Task: Vocal Delay Effect.
Action: Mouse moved to (528, 260)
Screenshot: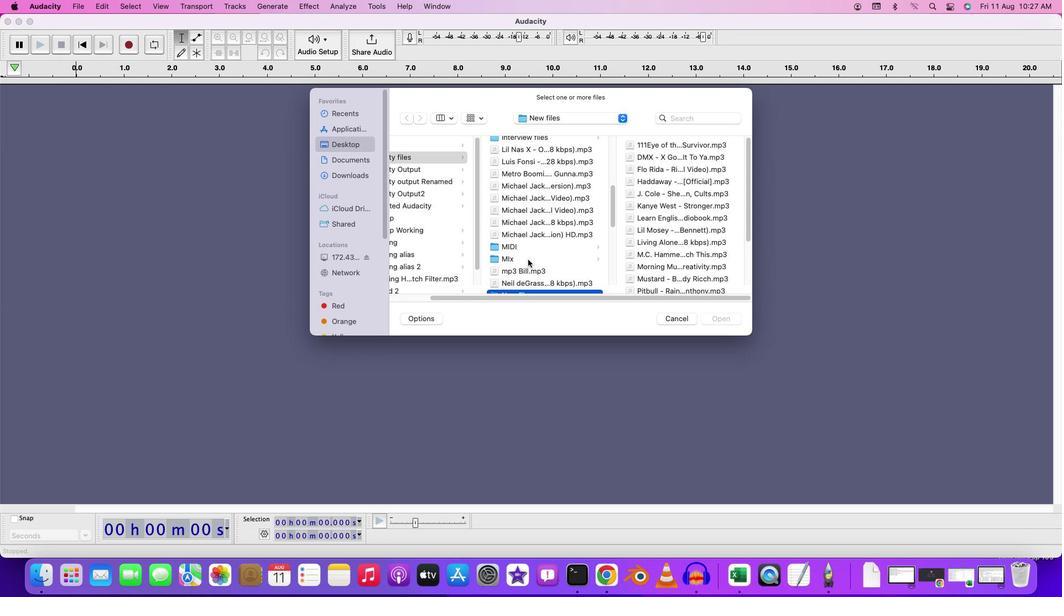 
Action: Mouse scrolled (528, 260) with delta (0, 0)
Screenshot: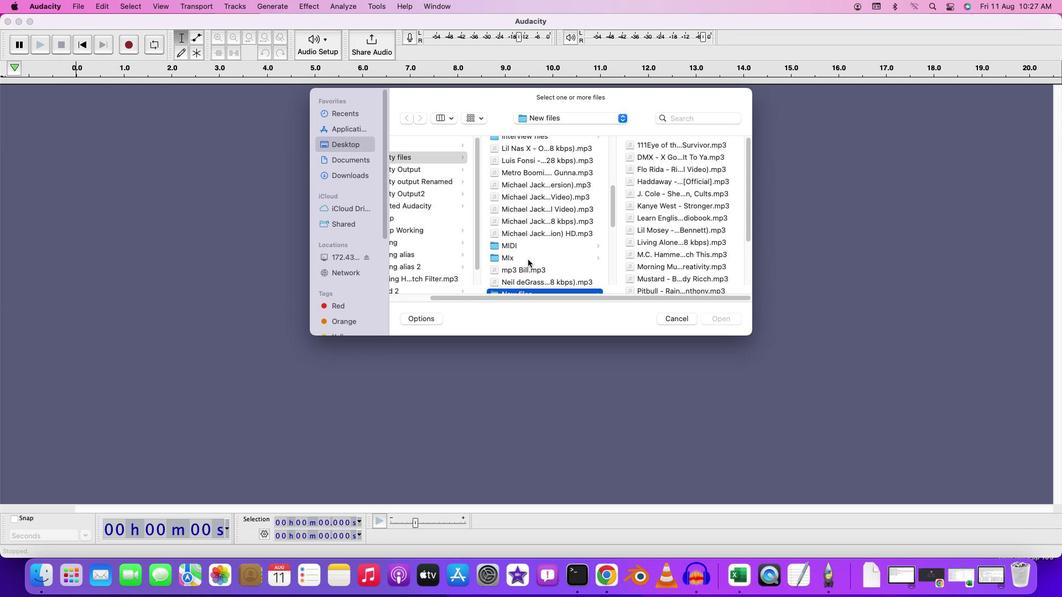 
Action: Mouse moved to (528, 259)
Screenshot: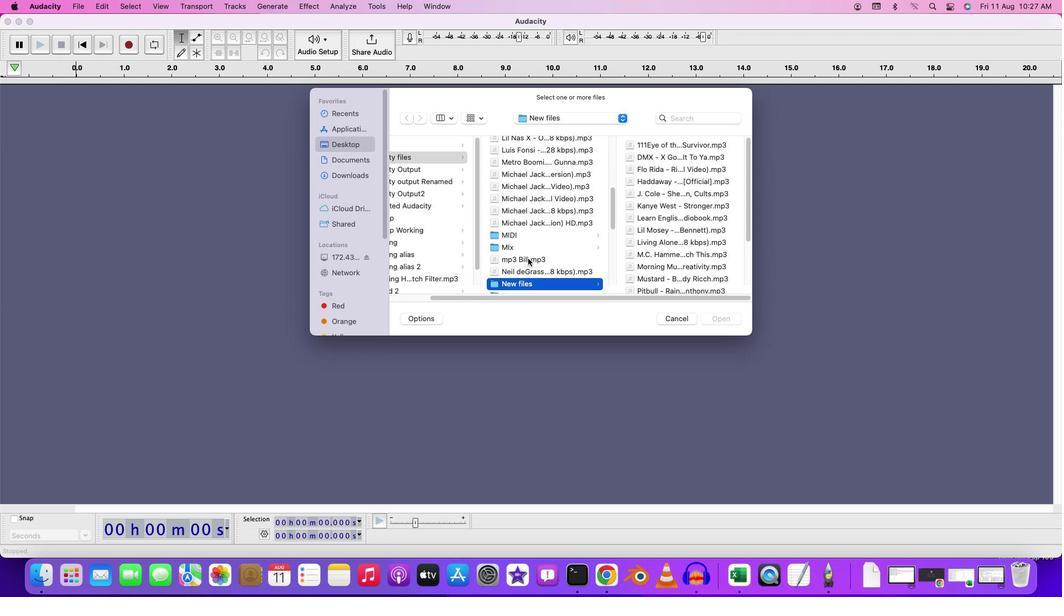 
Action: Mouse scrolled (528, 259) with delta (0, 0)
Screenshot: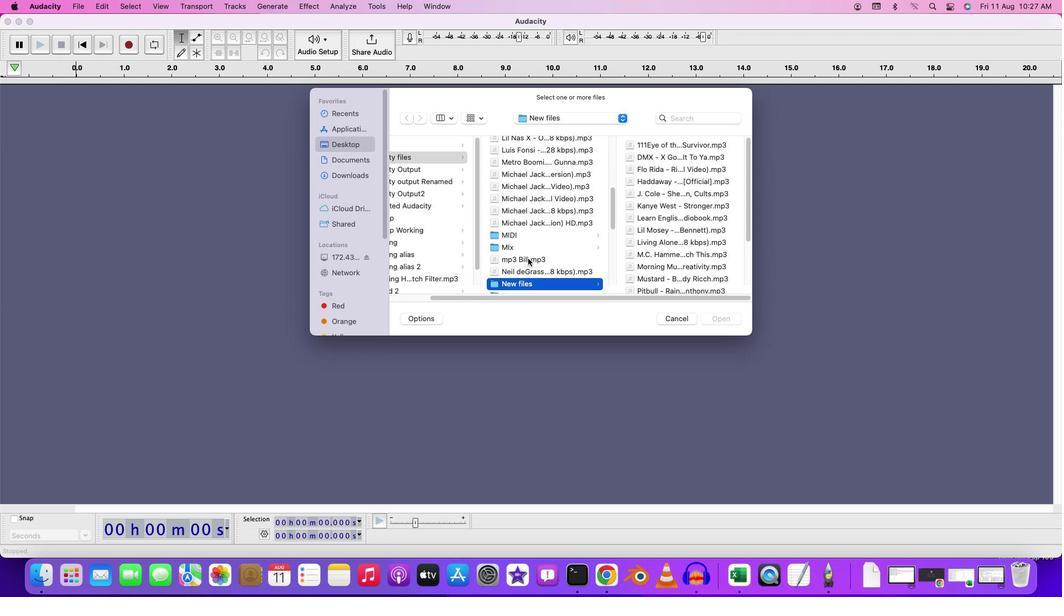 
Action: Mouse moved to (527, 258)
Screenshot: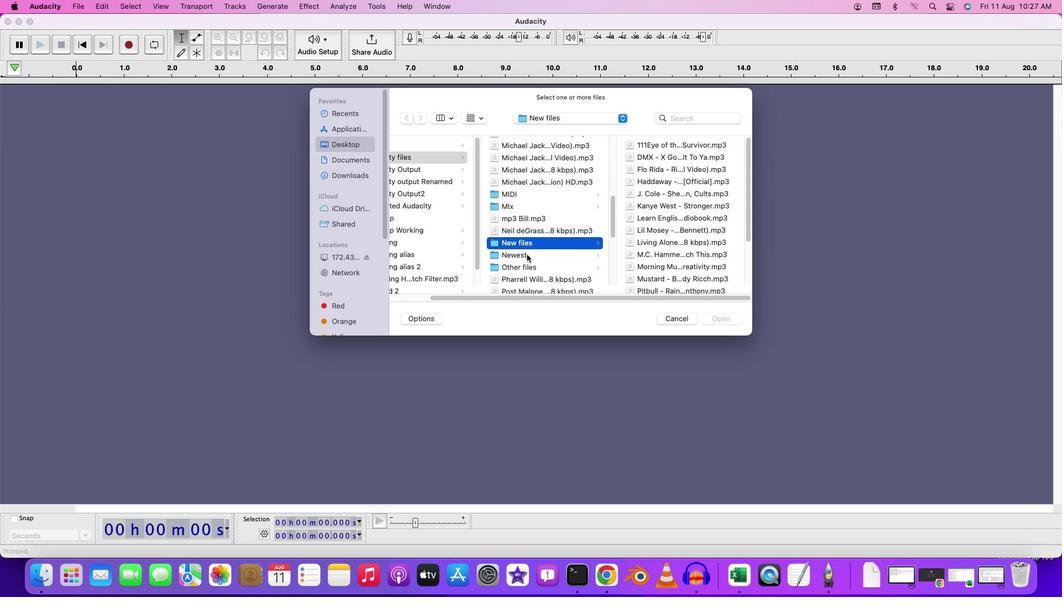 
Action: Mouse scrolled (527, 258) with delta (0, -1)
Screenshot: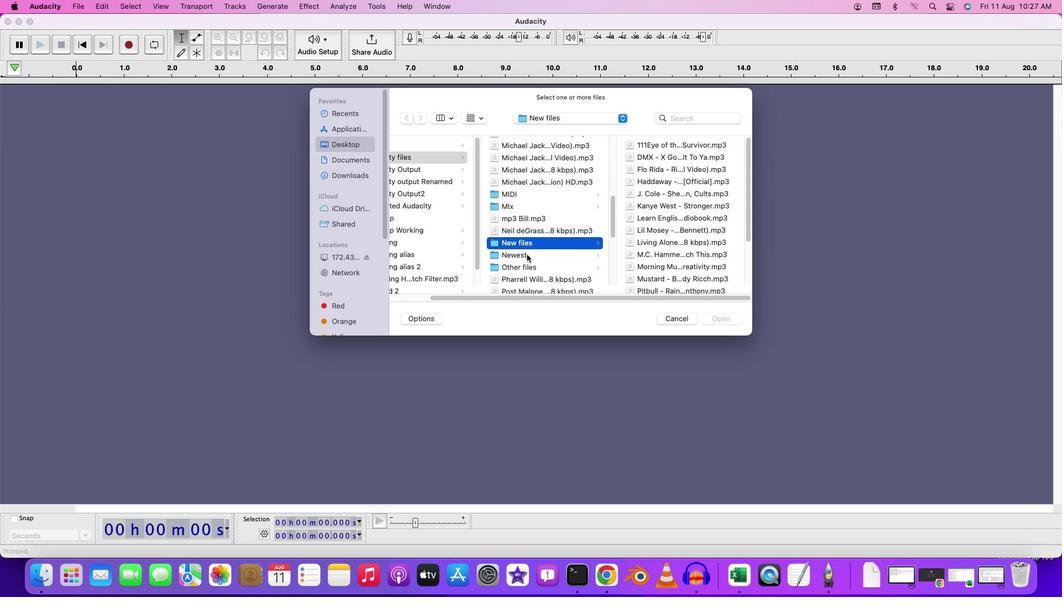 
Action: Mouse moved to (527, 256)
Screenshot: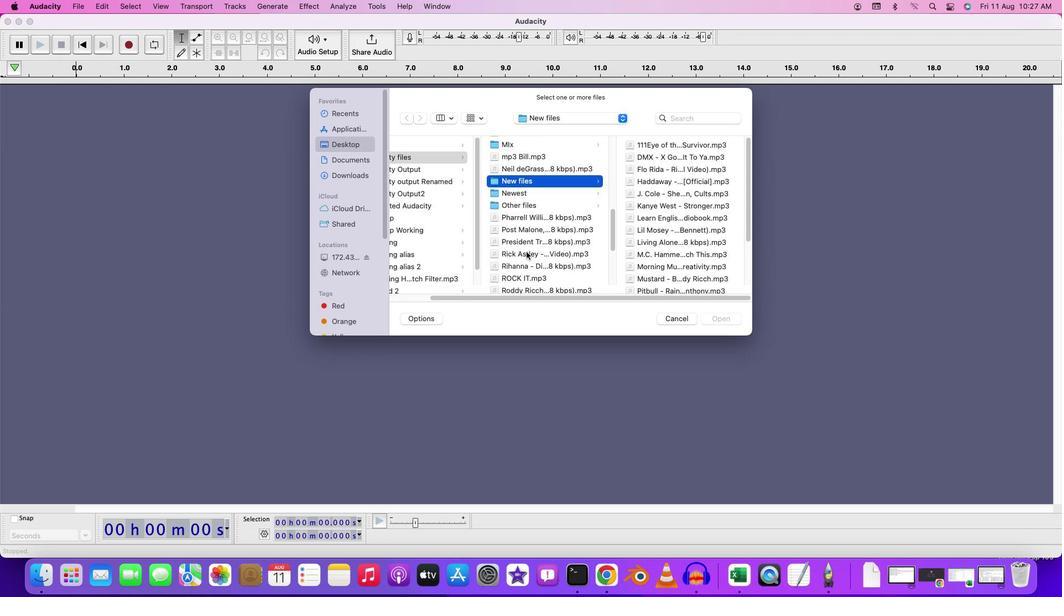 
Action: Mouse scrolled (527, 256) with delta (0, -2)
Screenshot: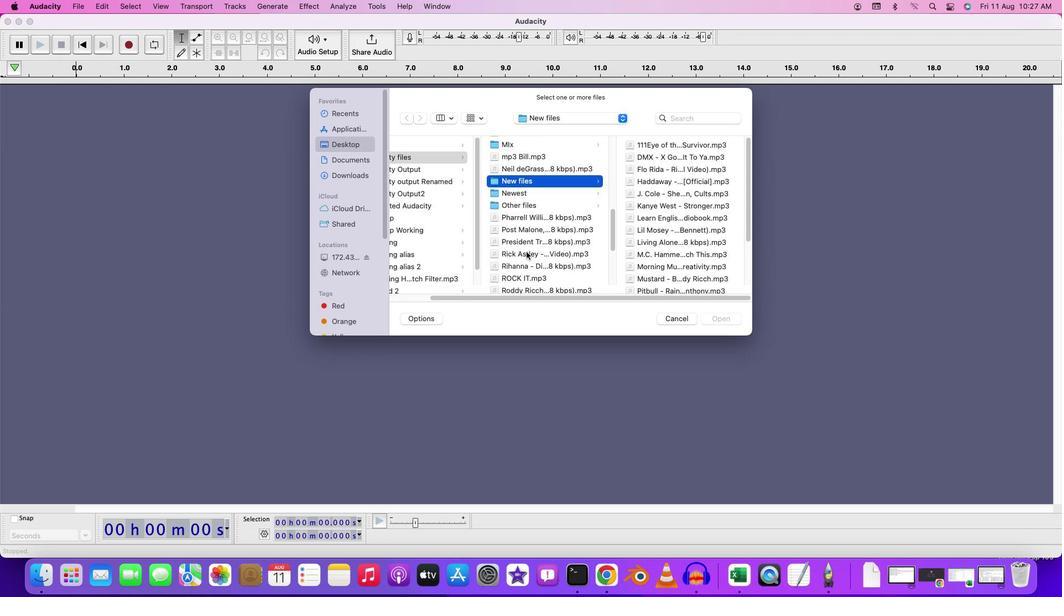 
Action: Mouse moved to (527, 253)
Screenshot: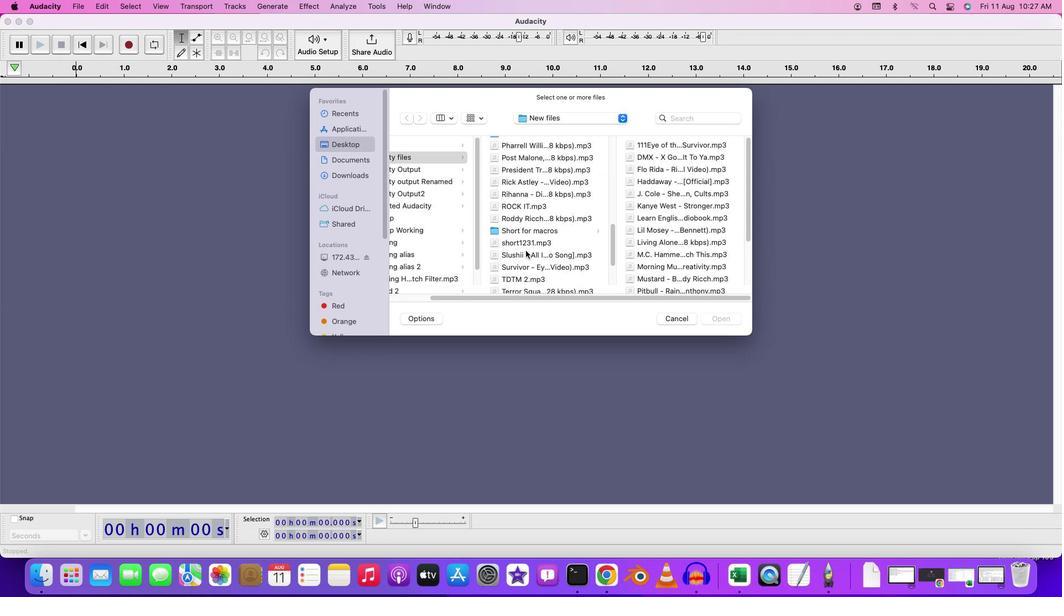 
Action: Mouse scrolled (527, 253) with delta (0, -2)
Screenshot: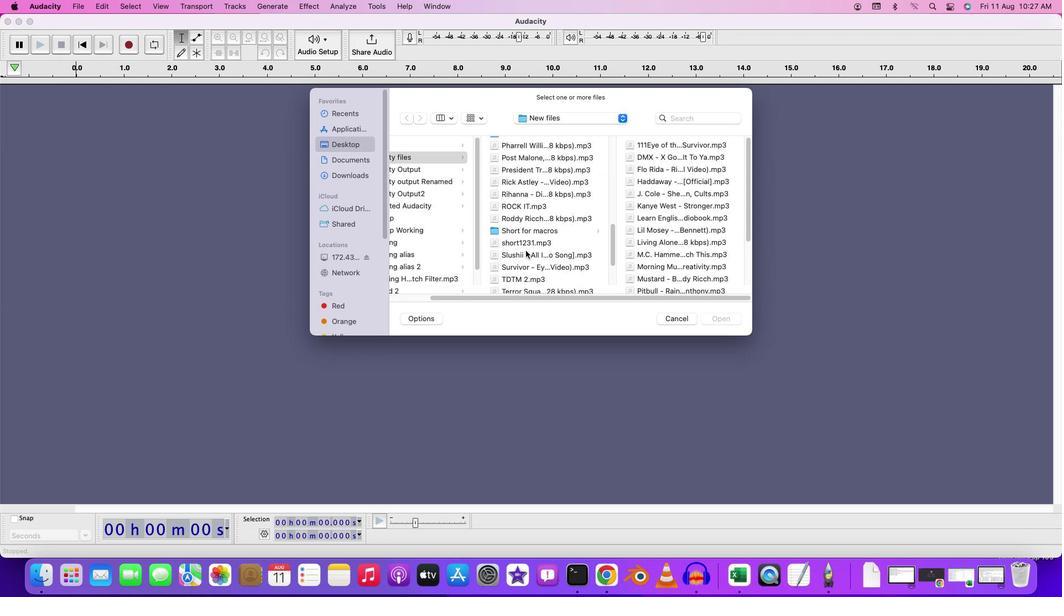 
Action: Mouse moved to (526, 249)
Screenshot: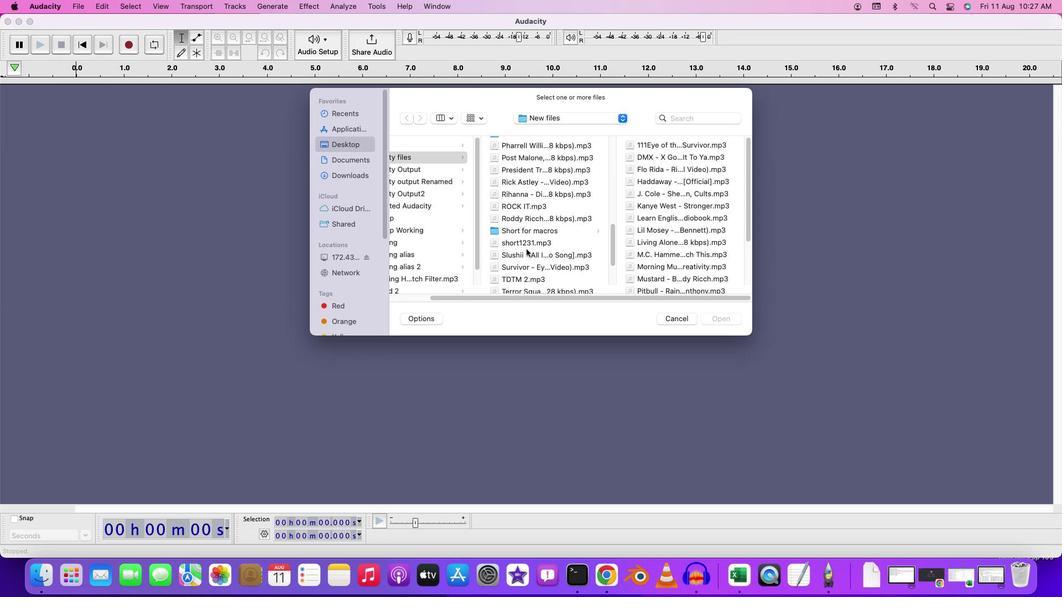 
Action: Mouse scrolled (526, 249) with delta (0, 0)
Screenshot: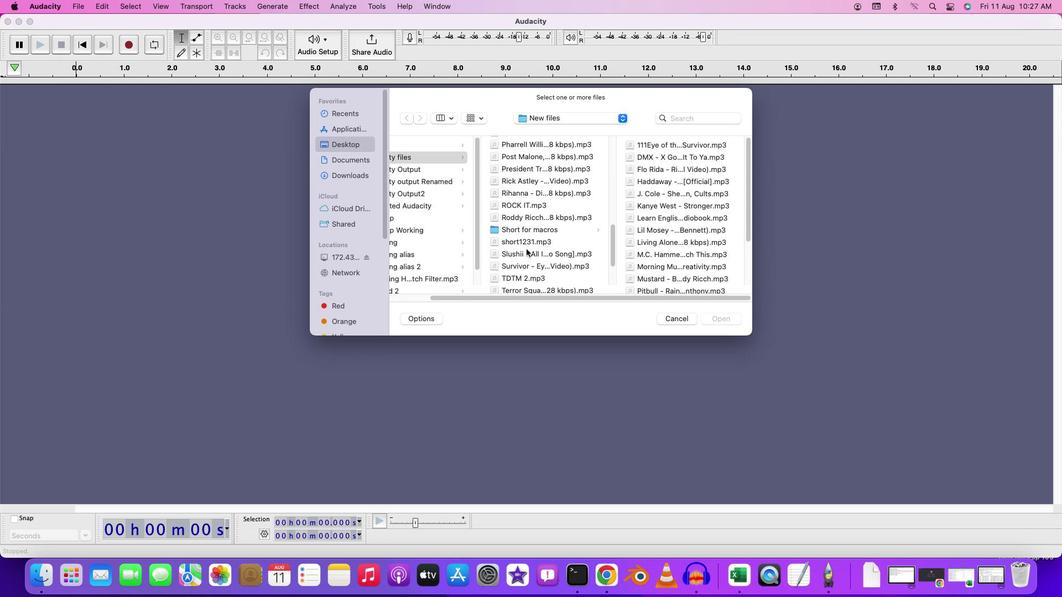 
Action: Mouse scrolled (526, 249) with delta (0, 0)
Screenshot: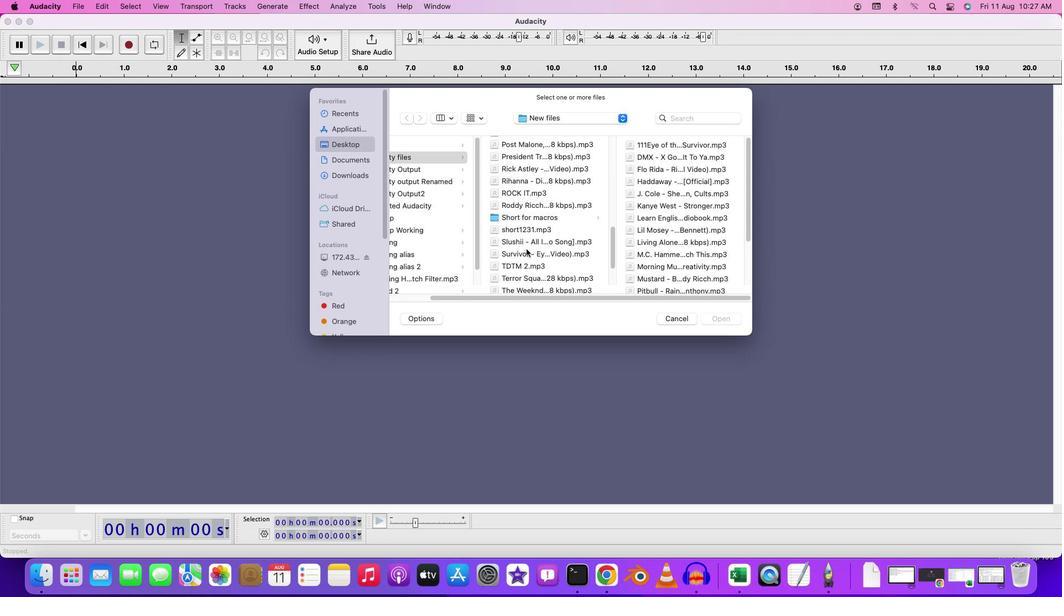 
Action: Mouse scrolled (526, 249) with delta (0, -1)
Screenshot: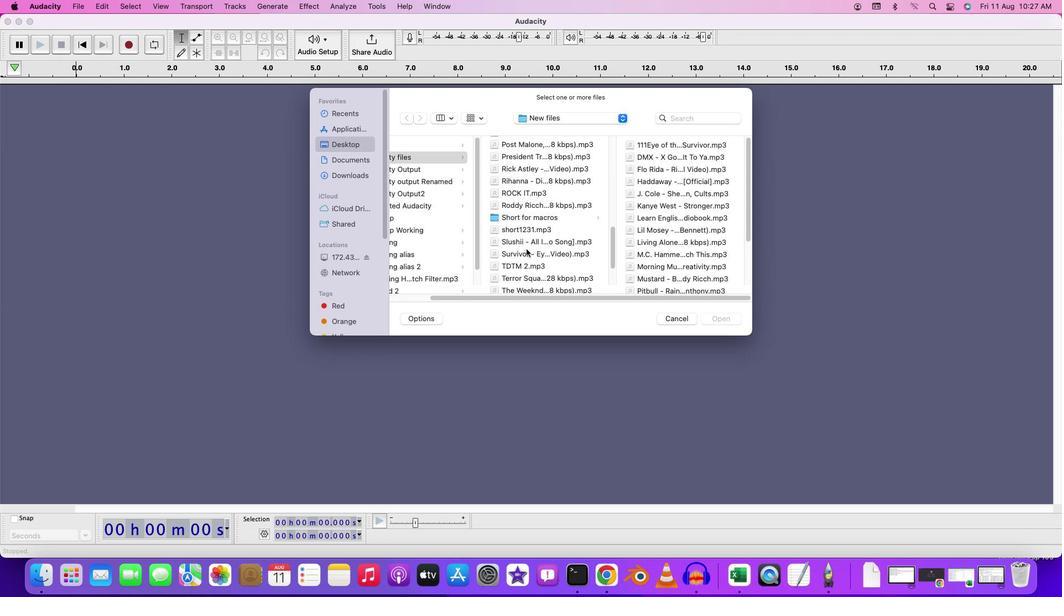 
Action: Mouse scrolled (526, 249) with delta (0, -2)
Screenshot: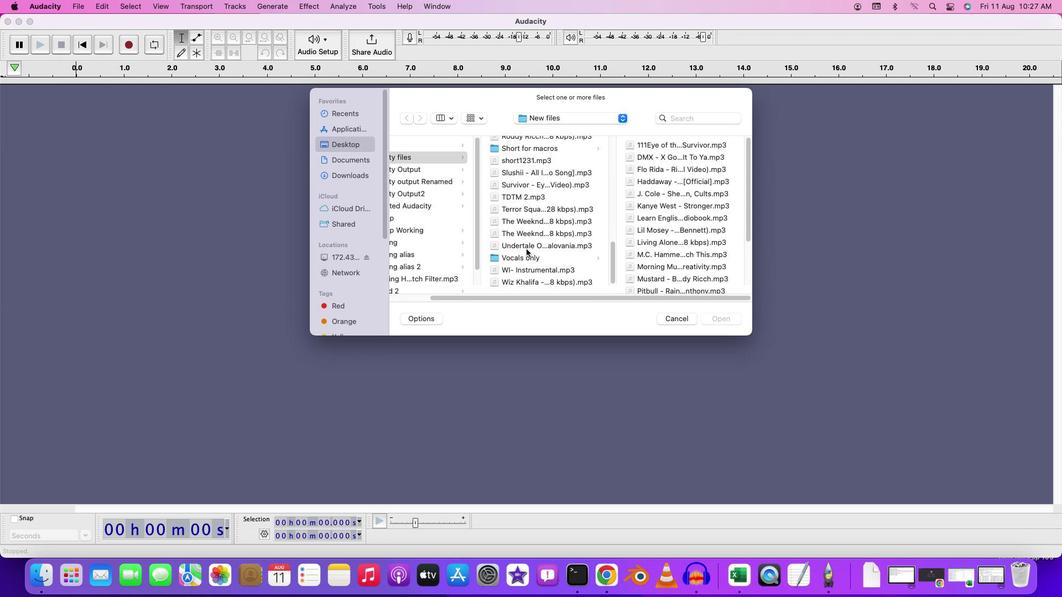 
Action: Mouse moved to (535, 261)
Screenshot: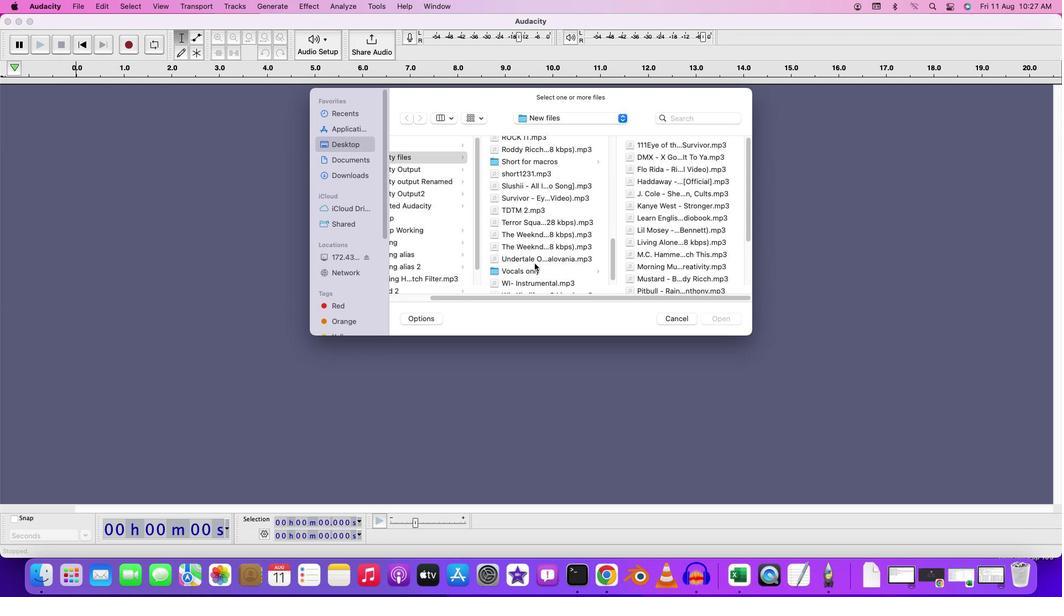 
Action: Mouse scrolled (535, 261) with delta (0, 0)
Screenshot: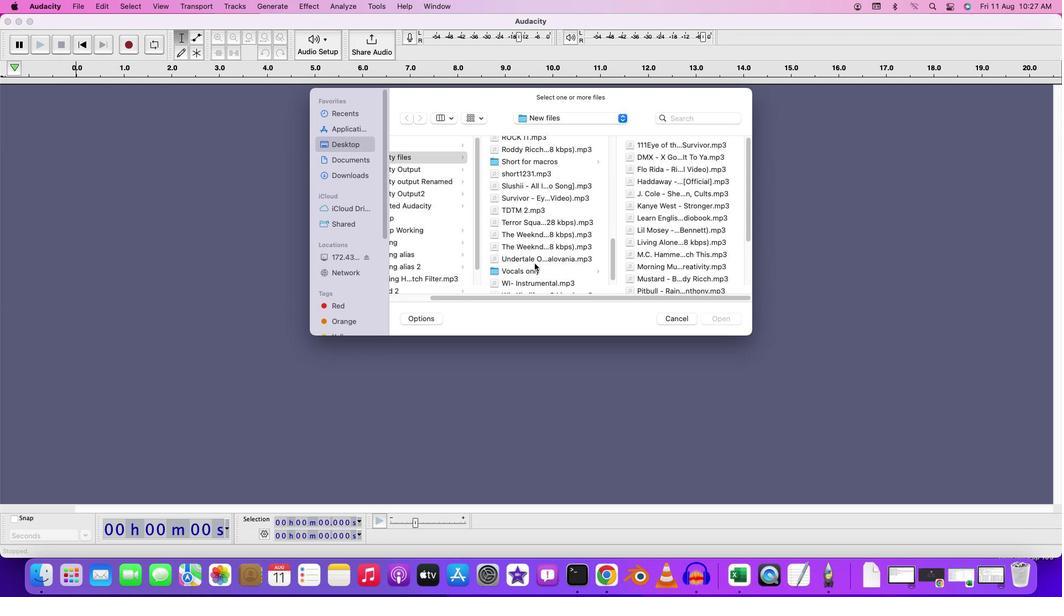 
Action: Mouse moved to (535, 261)
Screenshot: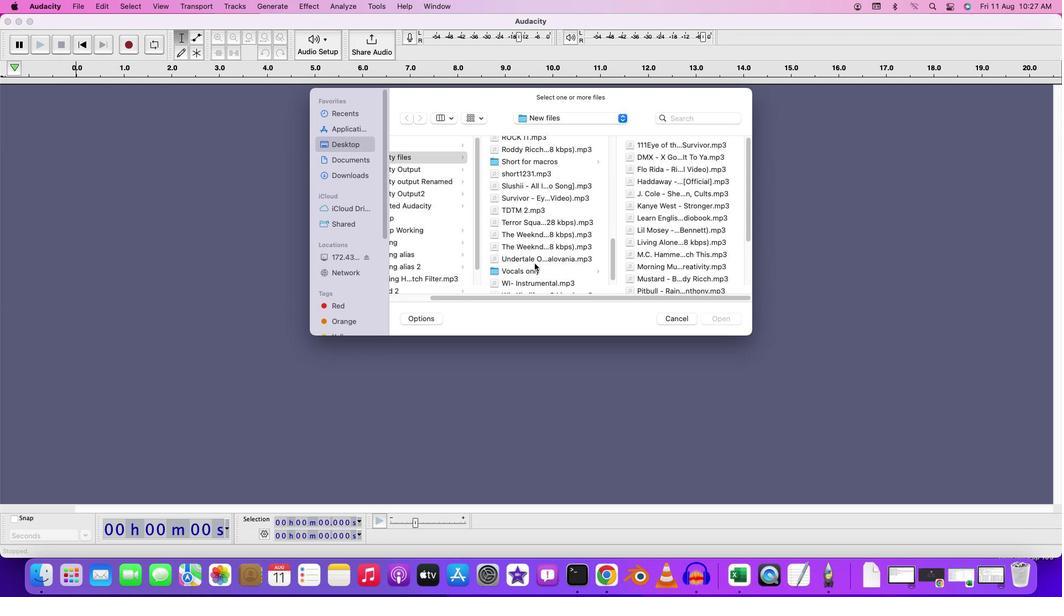 
Action: Mouse scrolled (535, 261) with delta (0, 0)
Screenshot: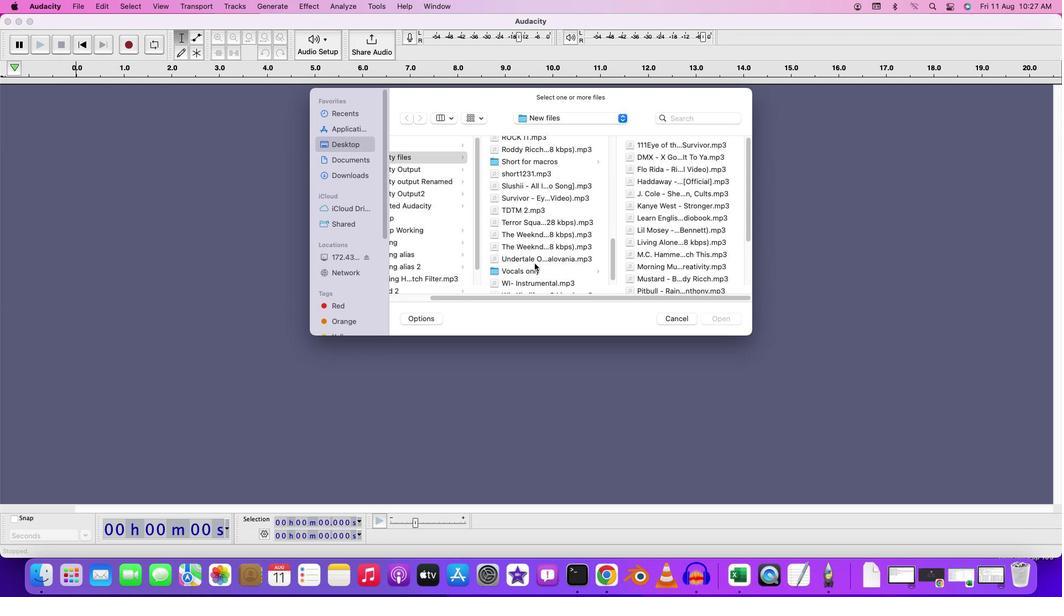
Action: Mouse moved to (535, 261)
Screenshot: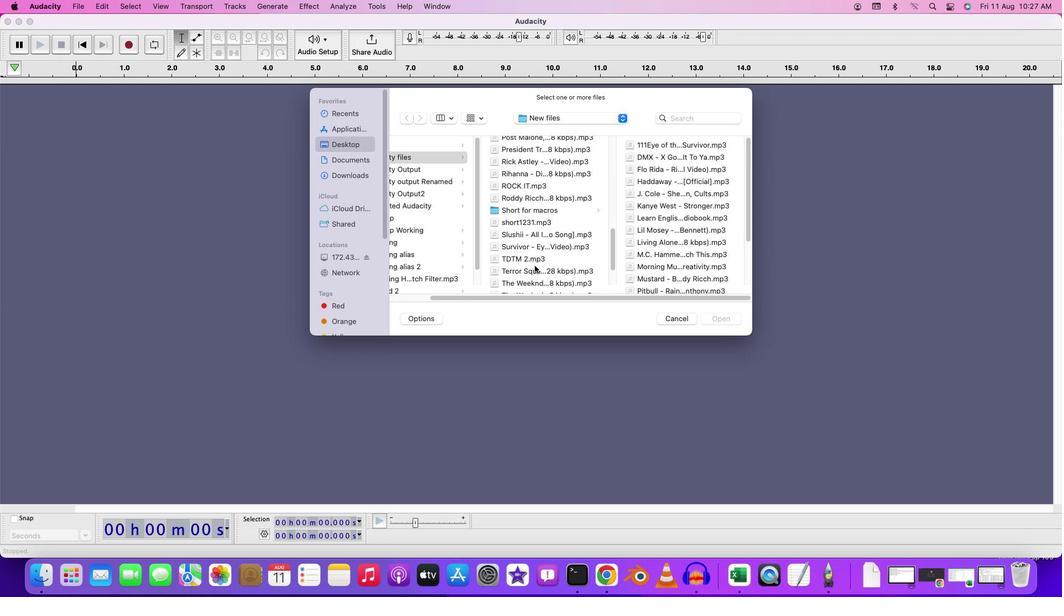 
Action: Mouse scrolled (535, 261) with delta (0, 1)
Screenshot: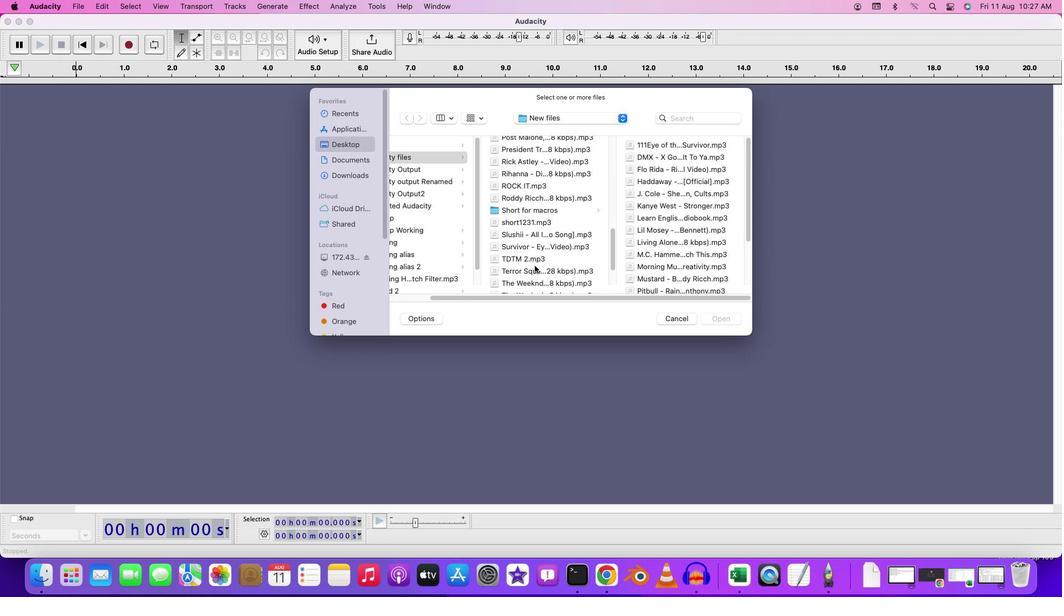 
Action: Mouse moved to (534, 263)
Screenshot: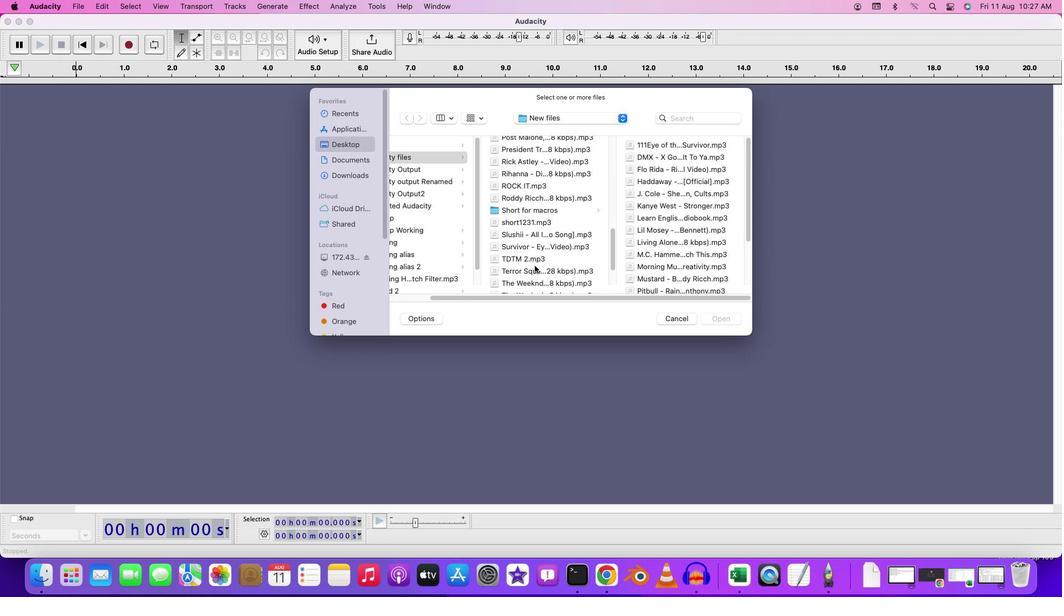 
Action: Mouse scrolled (534, 263) with delta (0, 2)
Screenshot: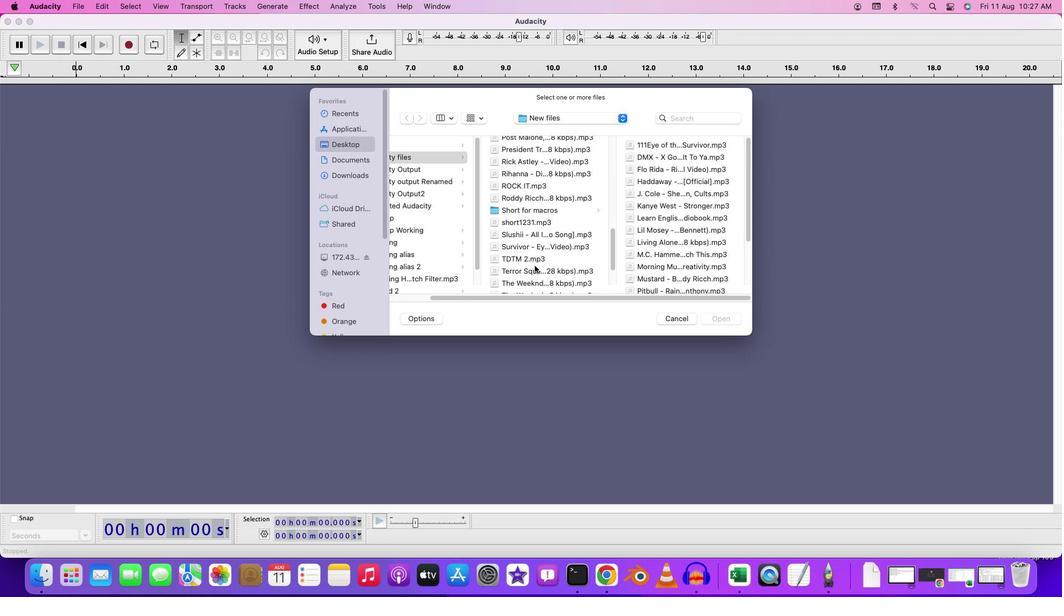 
Action: Mouse moved to (534, 266)
Screenshot: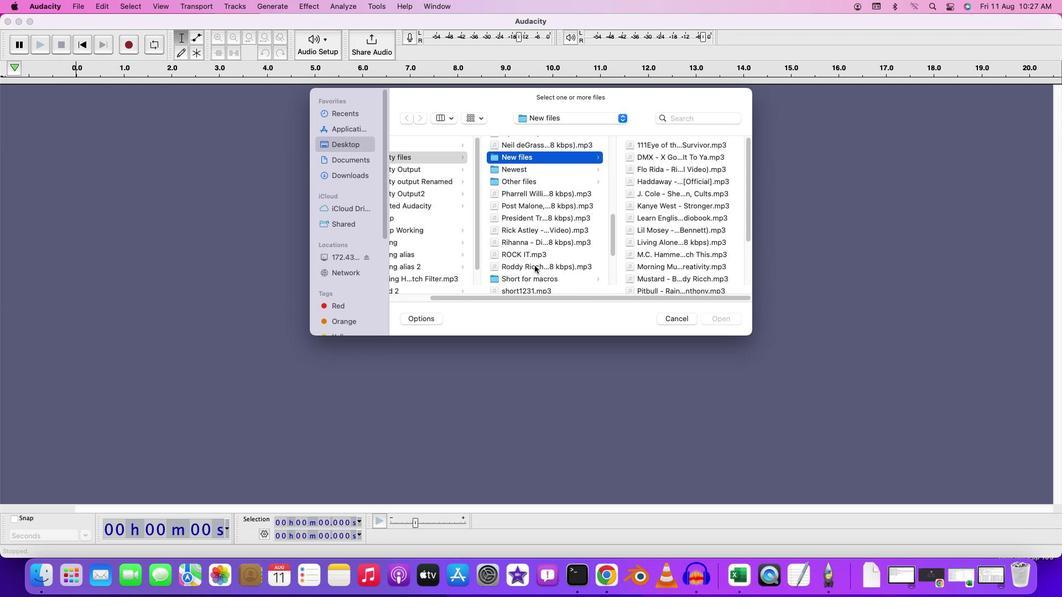 
Action: Mouse scrolled (534, 266) with delta (0, 3)
Screenshot: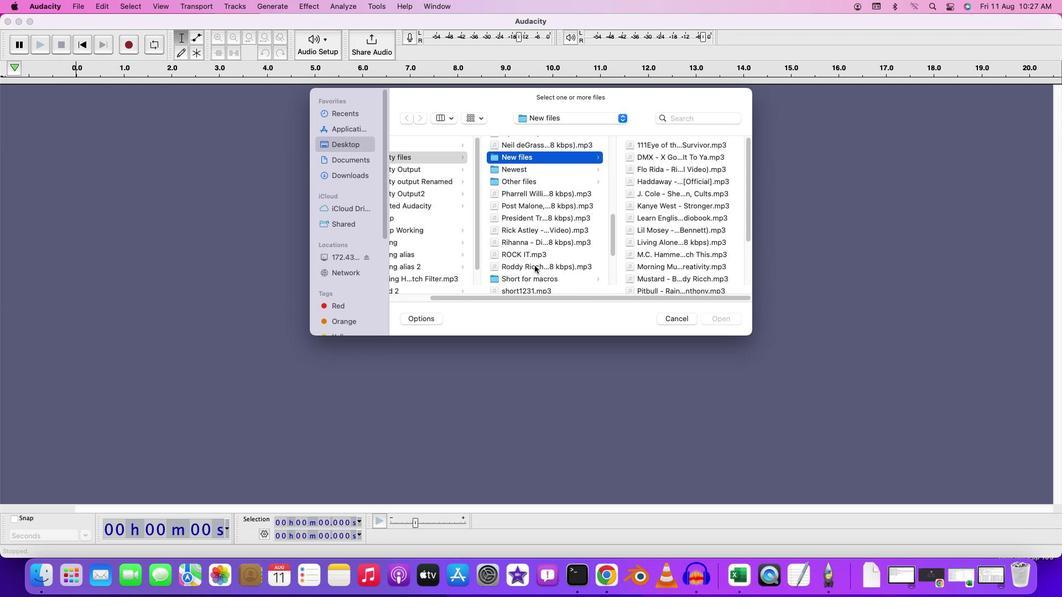 
Action: Mouse scrolled (534, 266) with delta (0, 0)
Screenshot: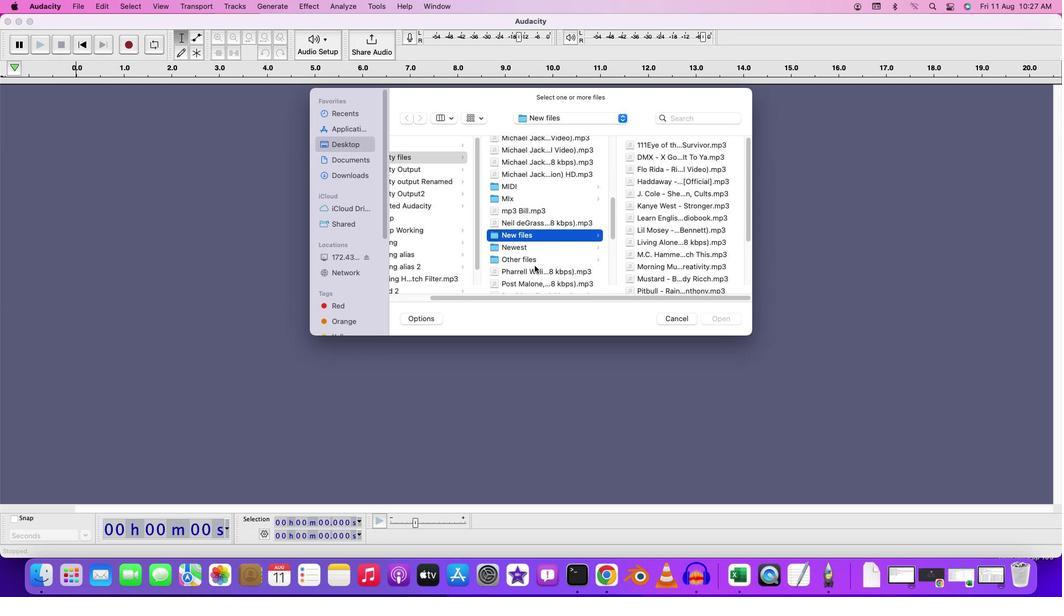 
Action: Mouse scrolled (534, 266) with delta (0, 0)
Screenshot: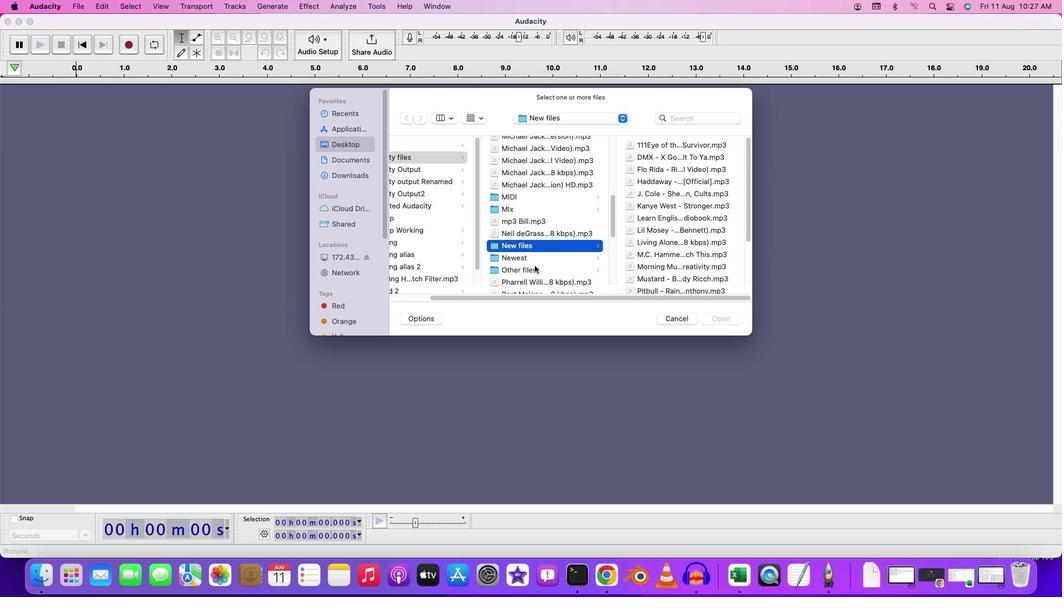 
Action: Mouse scrolled (534, 266) with delta (0, 1)
Screenshot: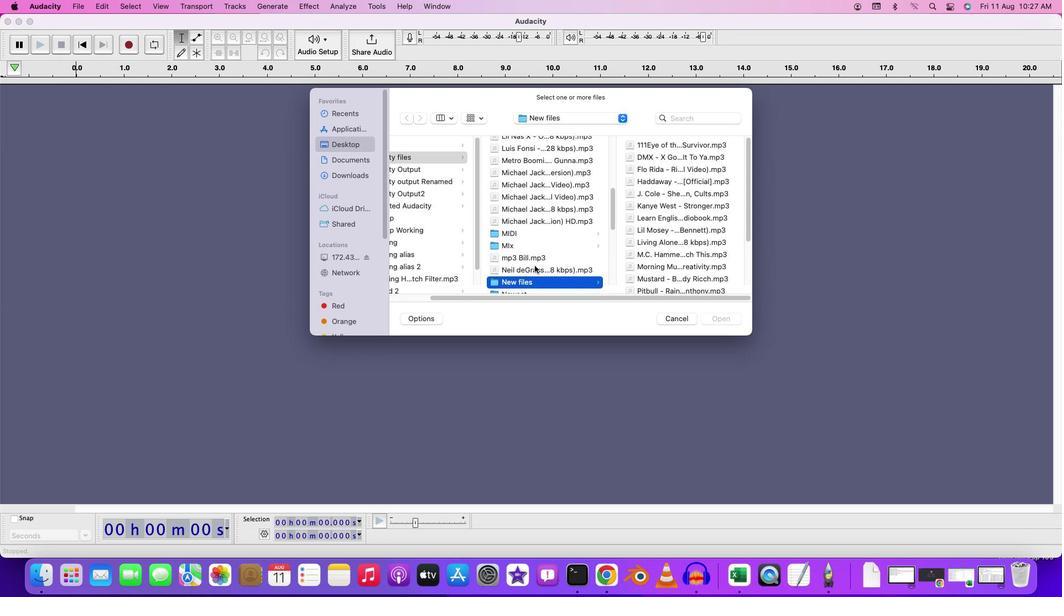 
Action: Mouse scrolled (534, 266) with delta (0, 0)
Screenshot: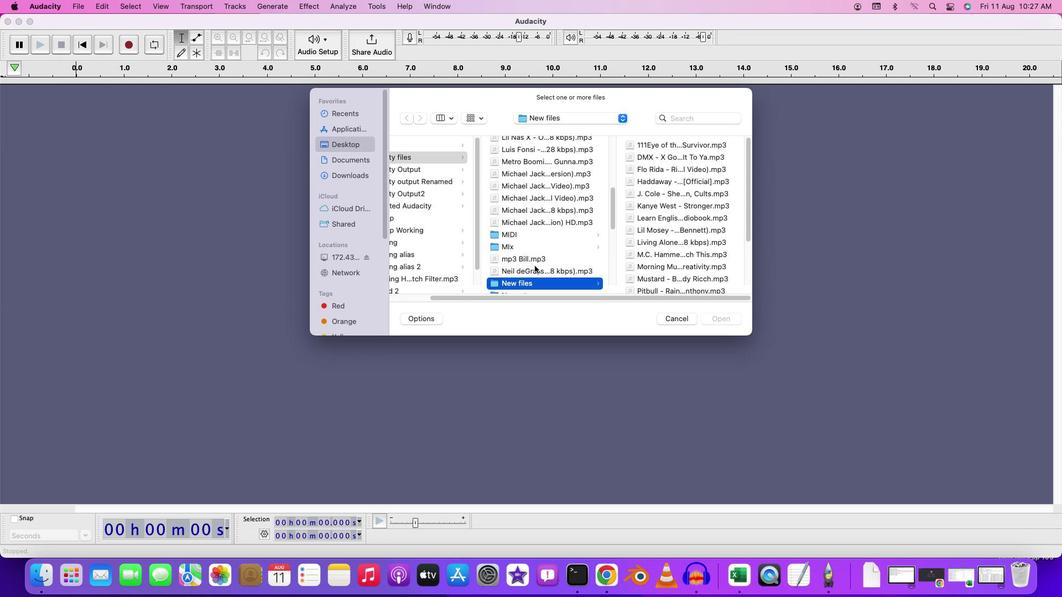
Action: Mouse scrolled (534, 266) with delta (0, 0)
Screenshot: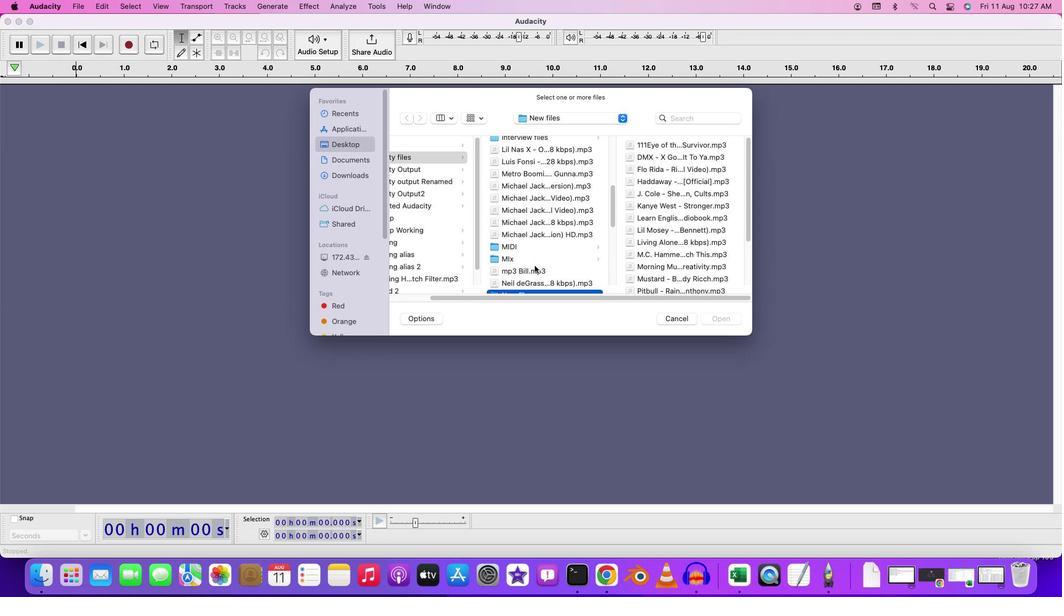 
Action: Mouse scrolled (534, 266) with delta (0, 1)
Screenshot: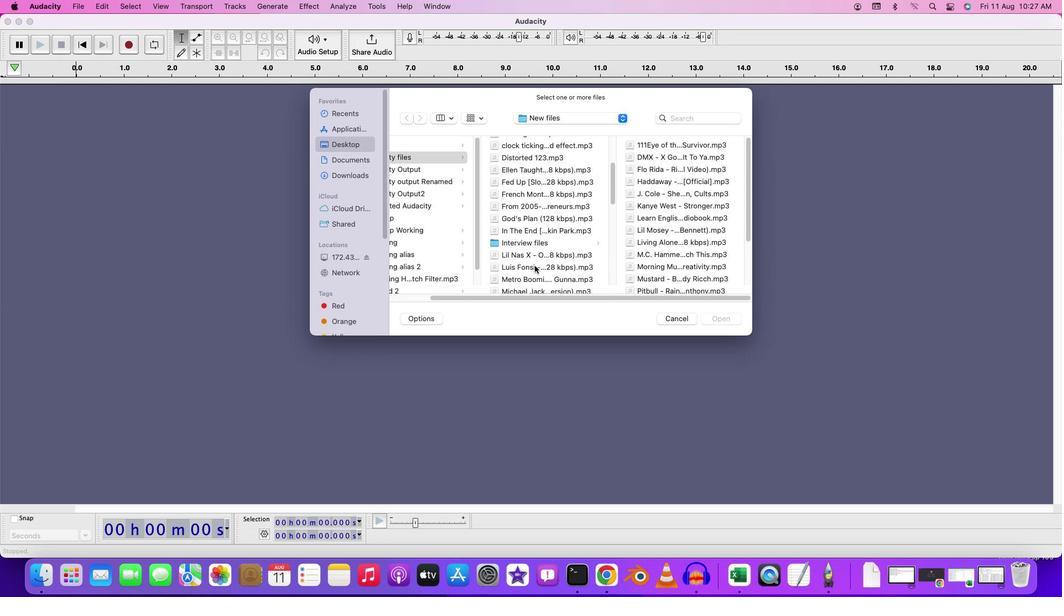 
Action: Mouse scrolled (534, 266) with delta (0, 2)
Screenshot: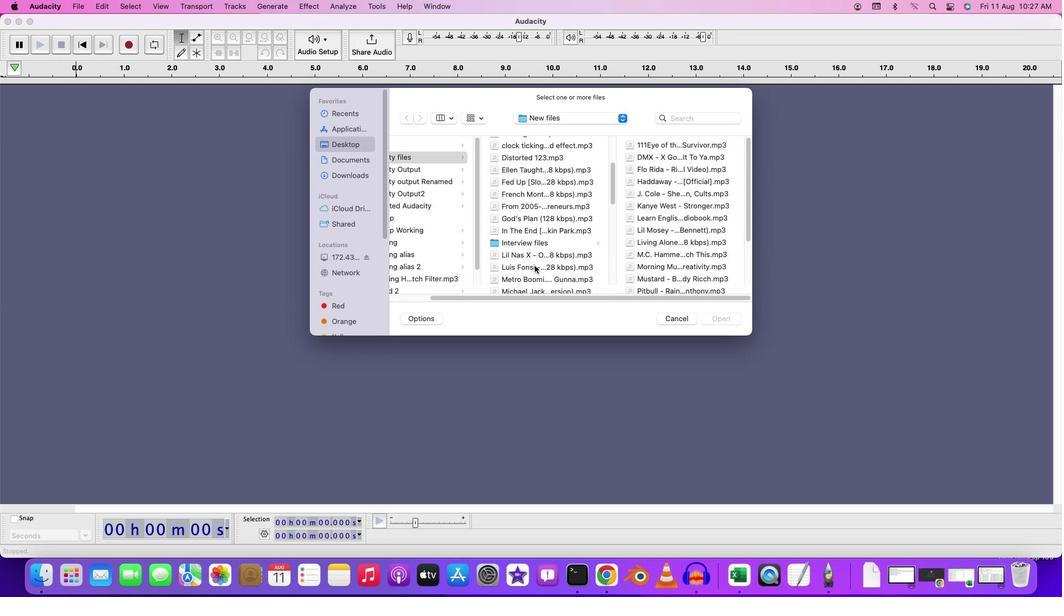 
Action: Mouse moved to (528, 246)
Screenshot: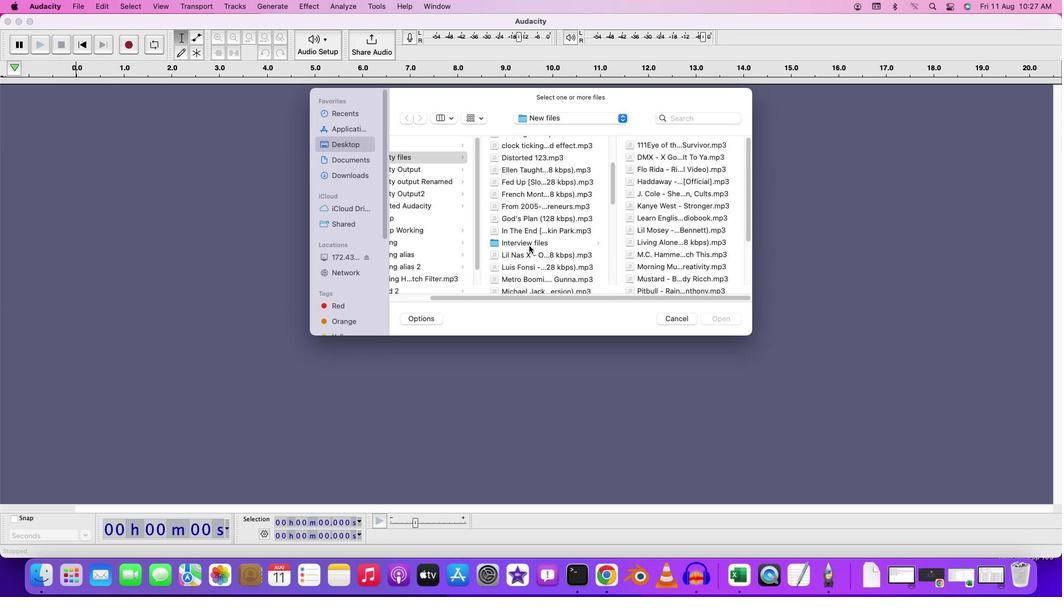 
Action: Mouse scrolled (528, 246) with delta (0, 0)
Screenshot: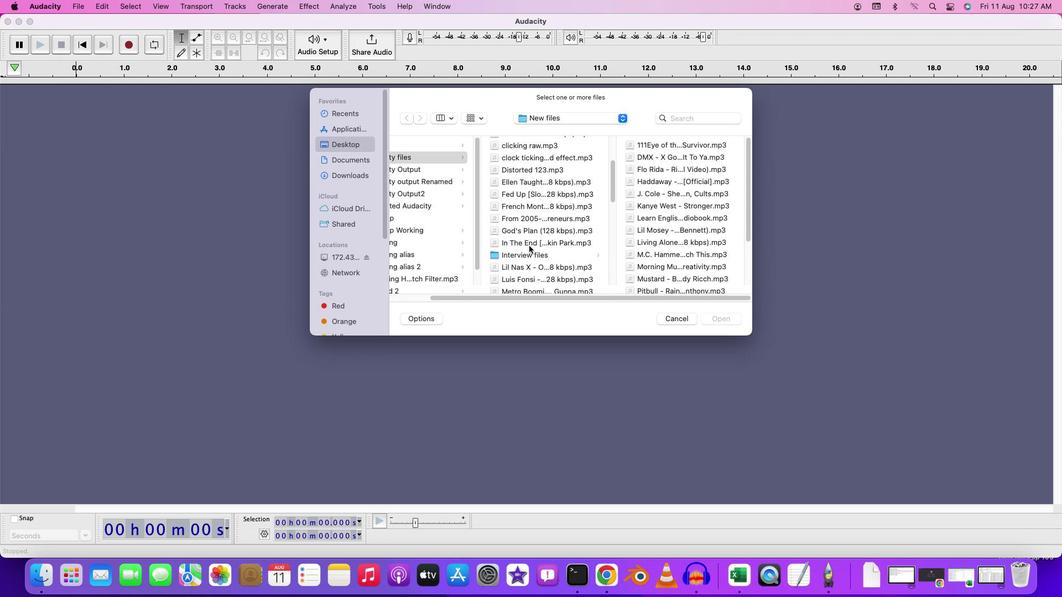 
Action: Mouse scrolled (528, 246) with delta (0, 0)
Screenshot: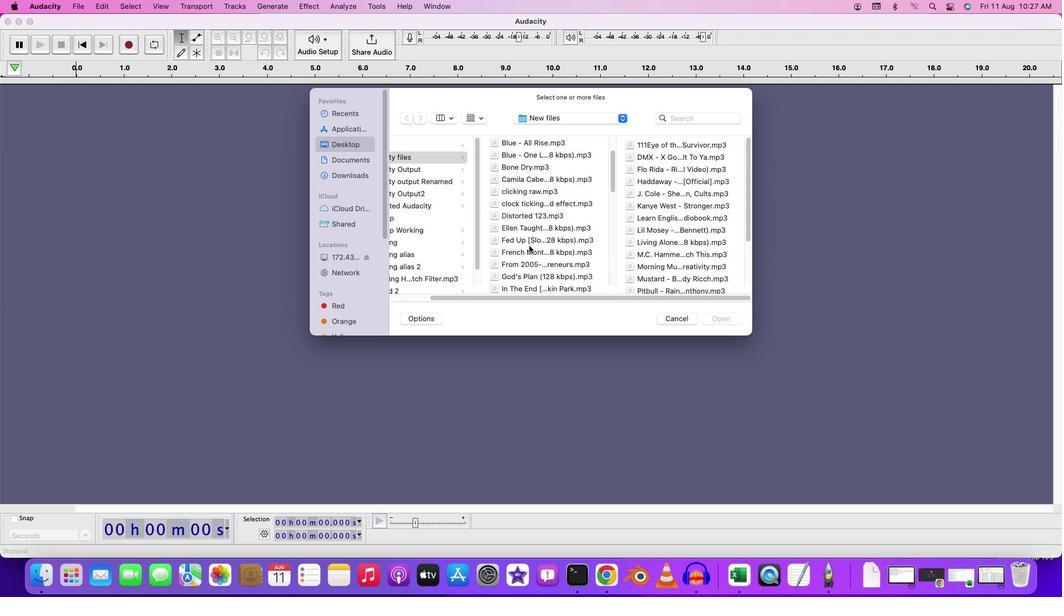 
Action: Mouse scrolled (528, 246) with delta (0, 1)
Screenshot: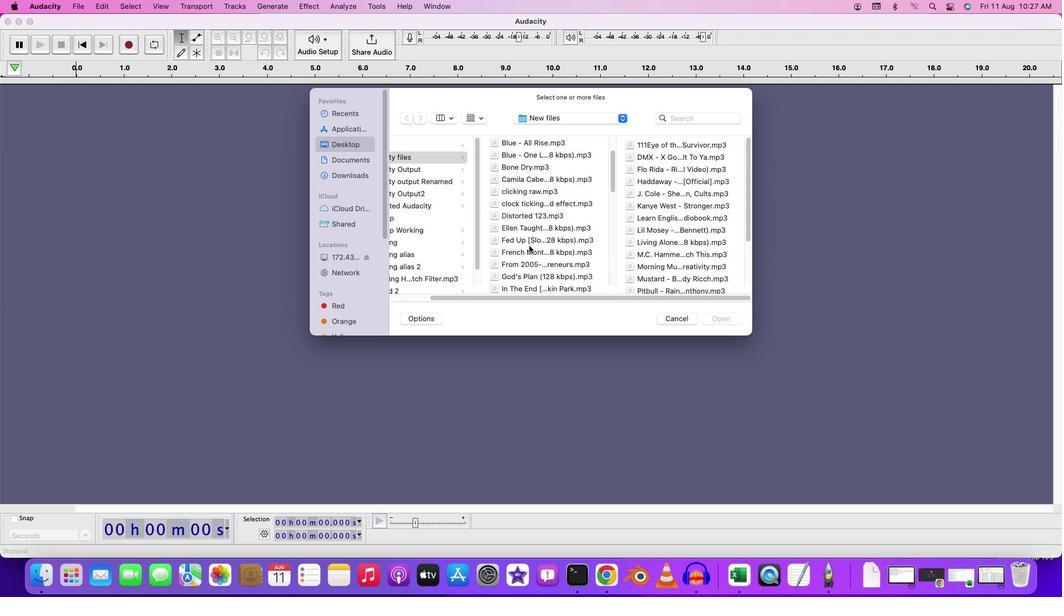 
Action: Mouse moved to (529, 246)
Screenshot: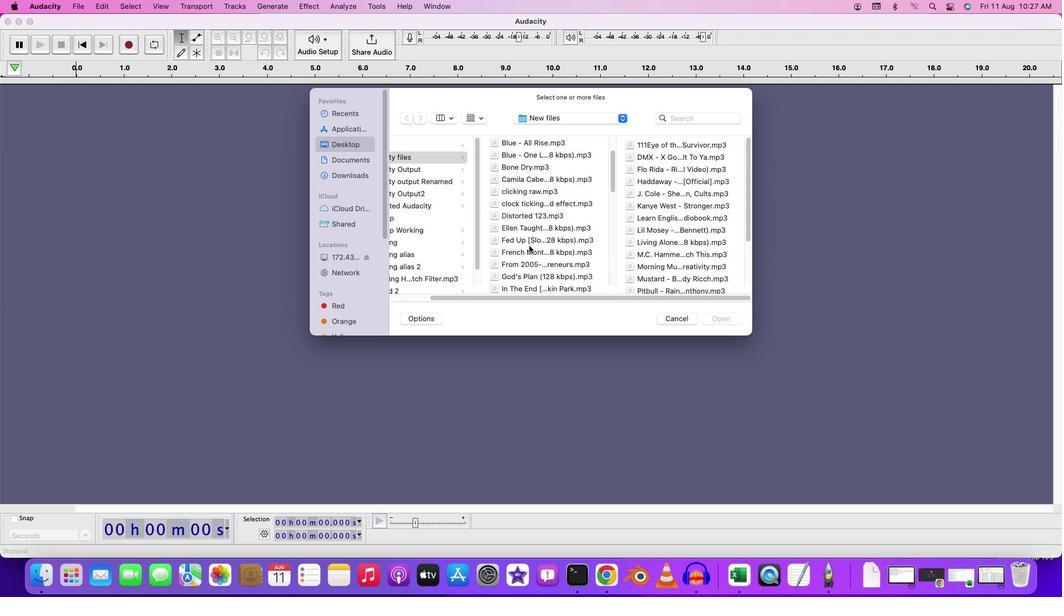 
Action: Mouse scrolled (529, 246) with delta (0, 2)
Screenshot: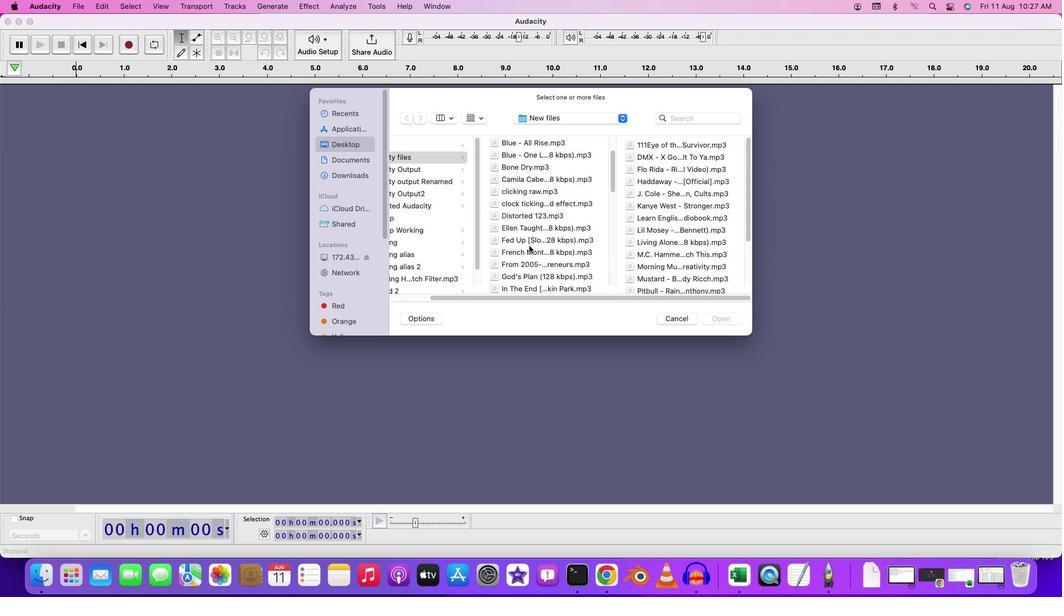 
Action: Mouse scrolled (529, 246) with delta (0, 3)
Screenshot: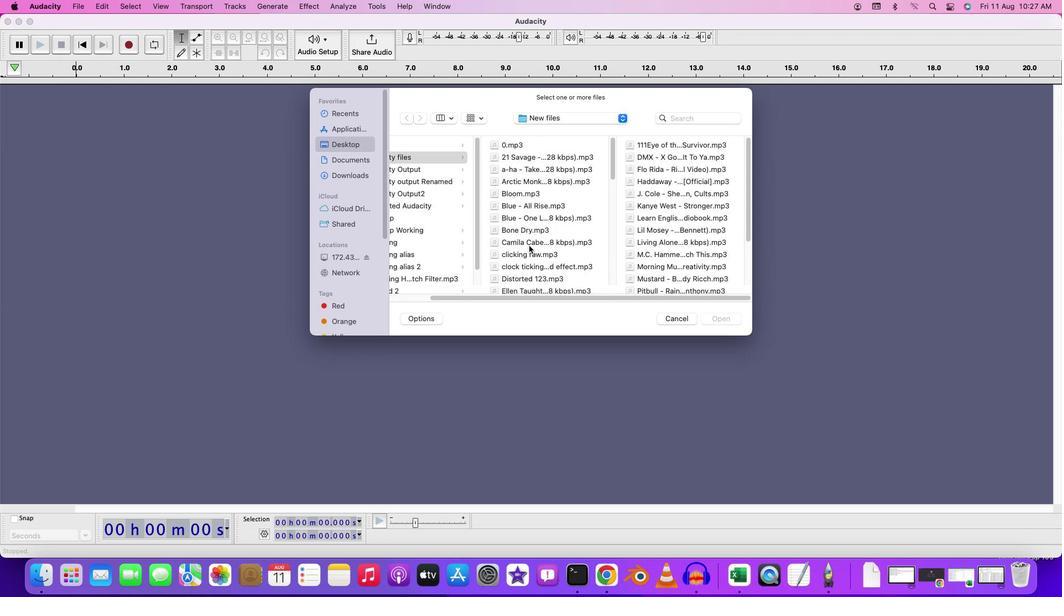 
Action: Mouse moved to (528, 246)
Screenshot: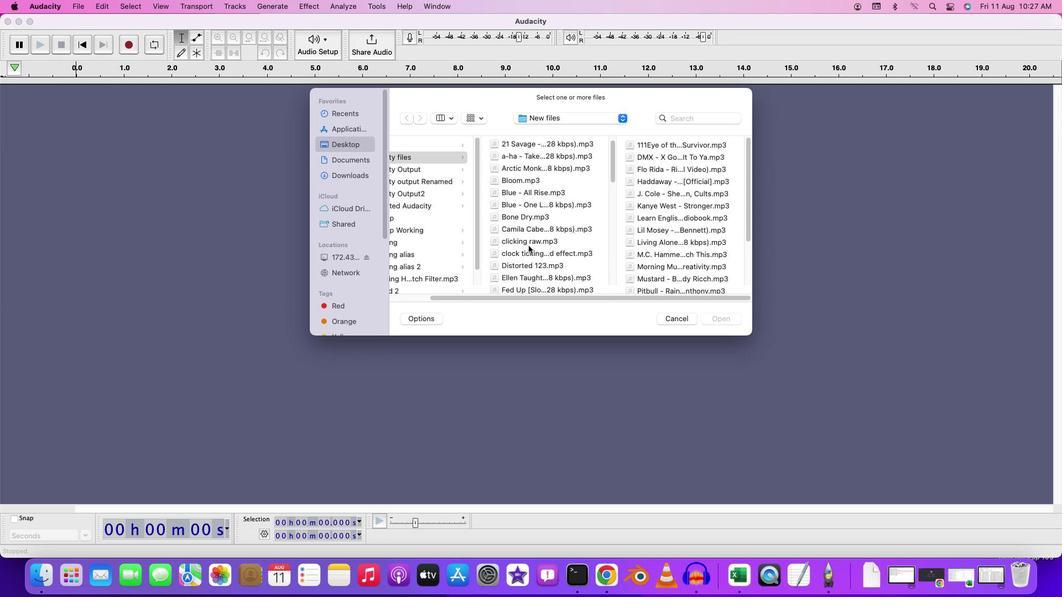 
Action: Mouse scrolled (528, 246) with delta (0, 0)
Screenshot: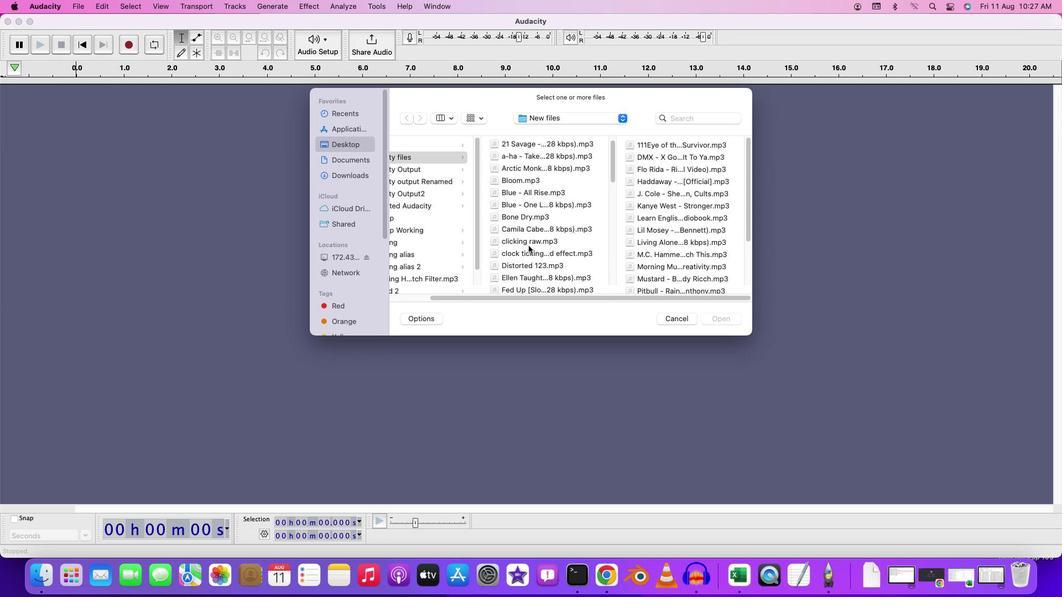 
Action: Mouse moved to (528, 246)
Screenshot: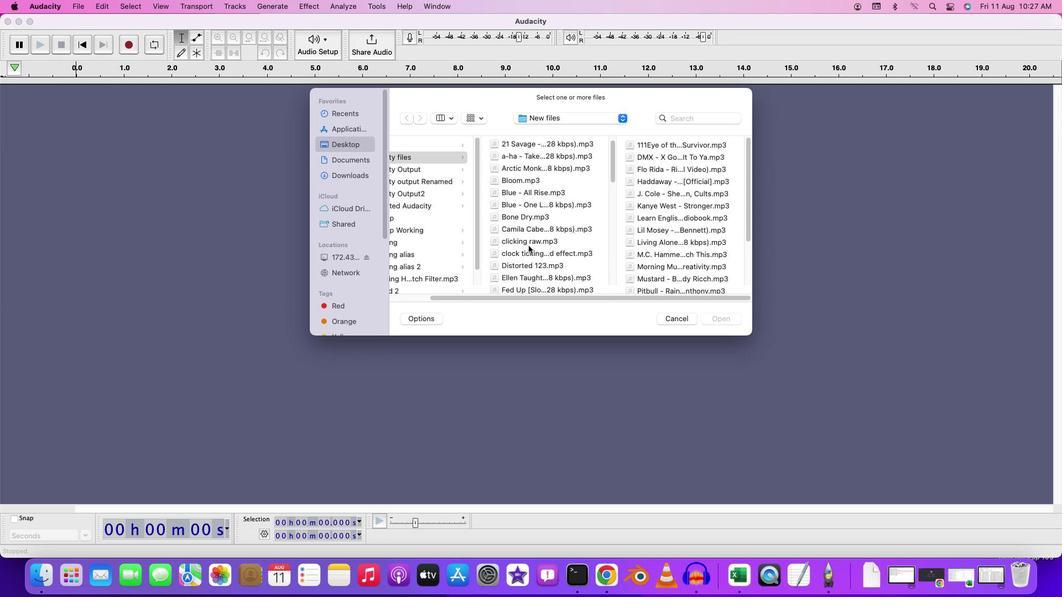 
Action: Mouse scrolled (528, 246) with delta (0, 0)
Screenshot: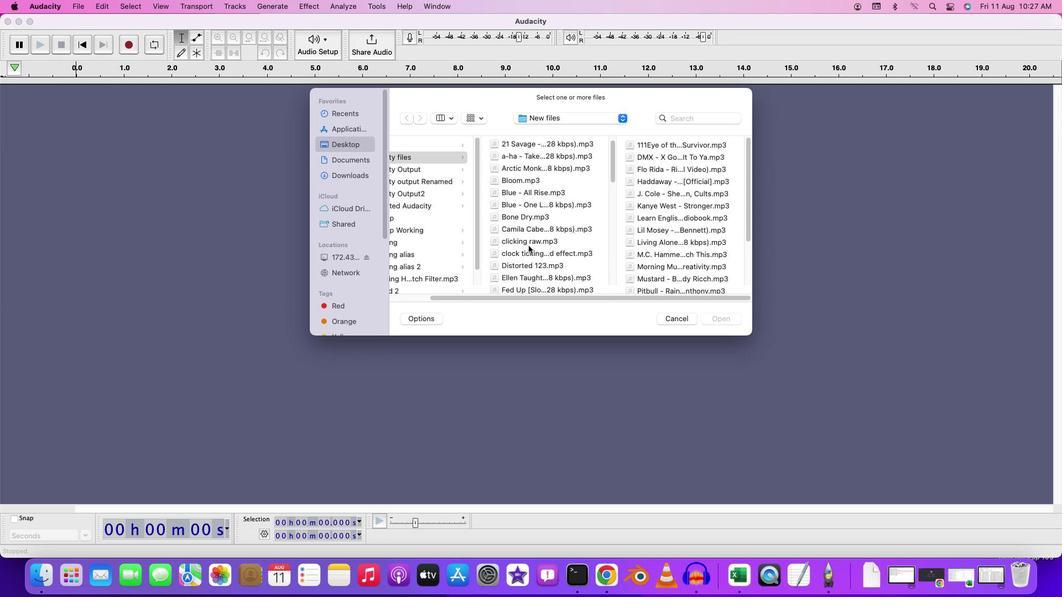 
Action: Mouse scrolled (528, 246) with delta (0, -2)
Screenshot: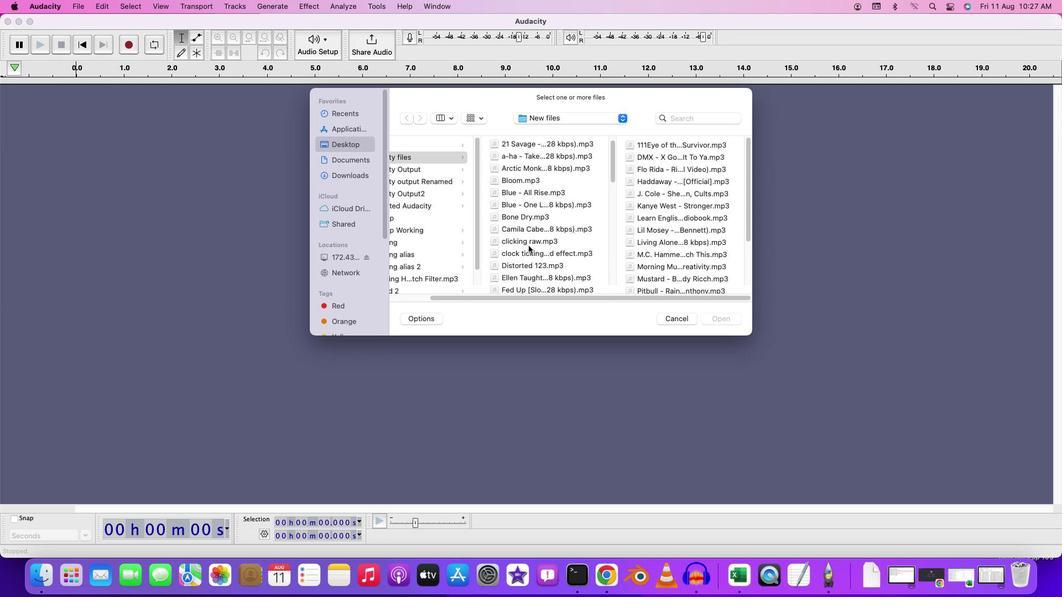 
Action: Mouse scrolled (528, 246) with delta (0, -2)
Screenshot: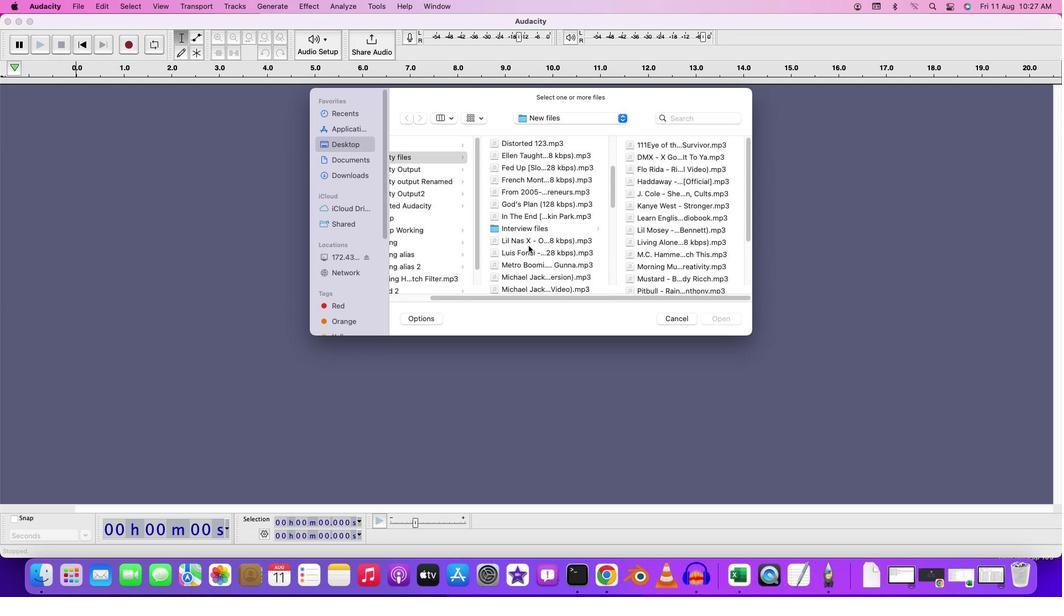 
Action: Mouse scrolled (528, 246) with delta (0, -3)
Screenshot: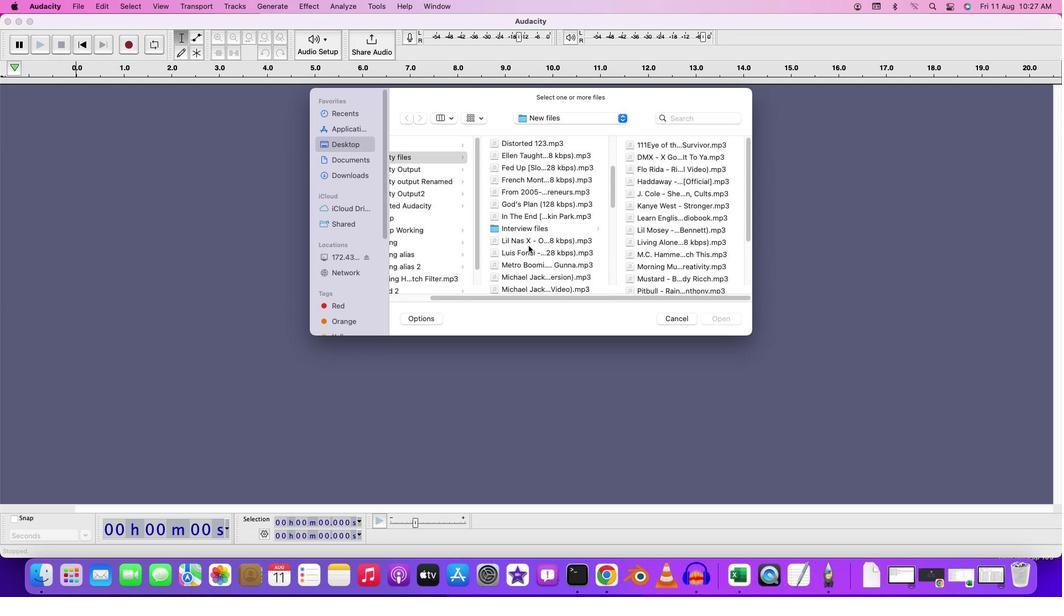 
Action: Mouse scrolled (528, 246) with delta (0, -3)
Screenshot: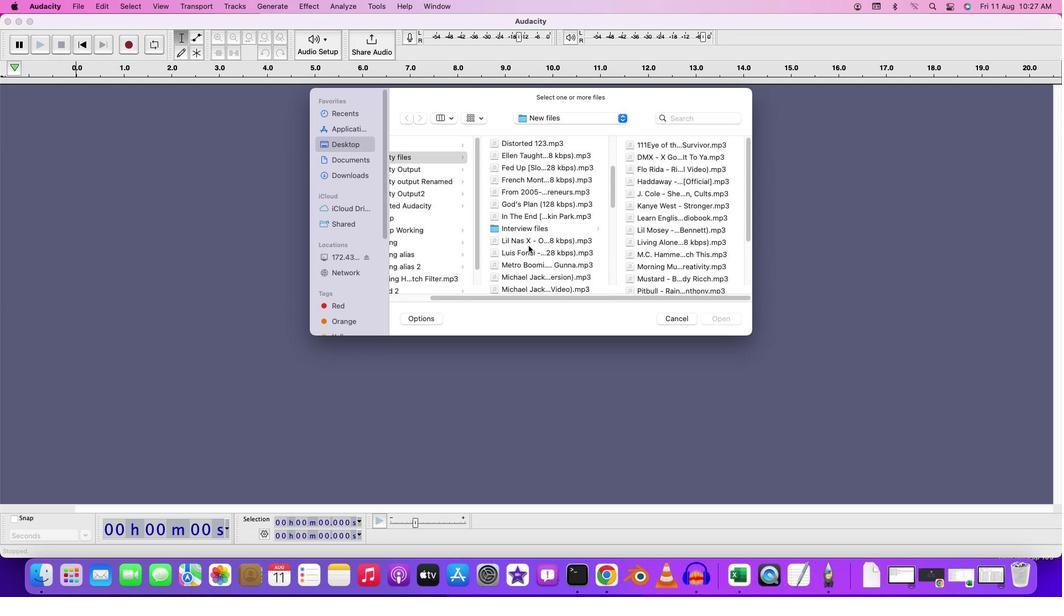 
Action: Mouse scrolled (528, 246) with delta (0, -3)
Screenshot: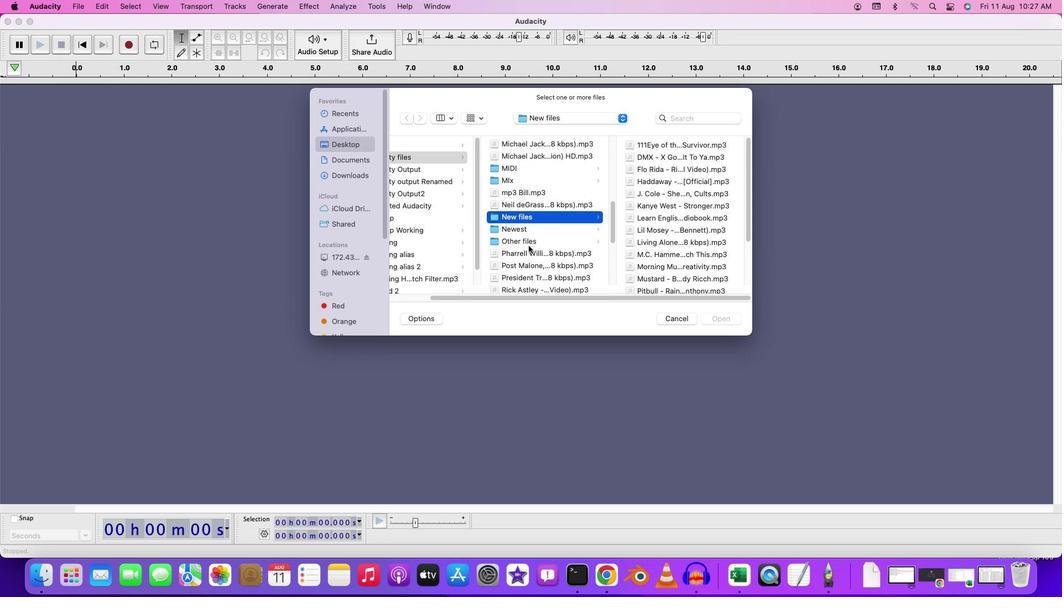 
Action: Mouse moved to (528, 246)
Screenshot: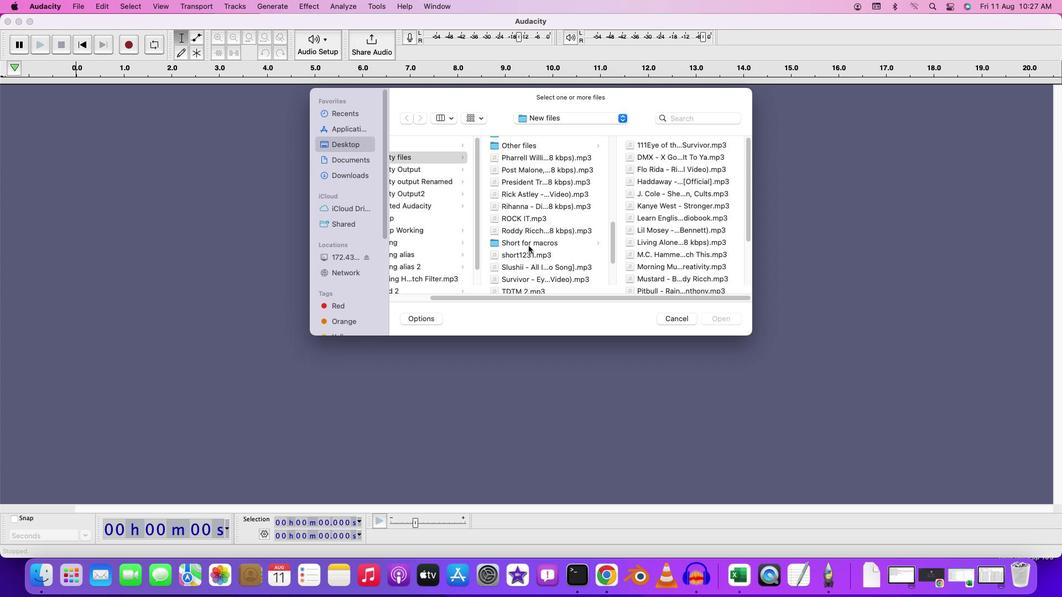 
Action: Mouse scrolled (528, 246) with delta (0, 0)
Screenshot: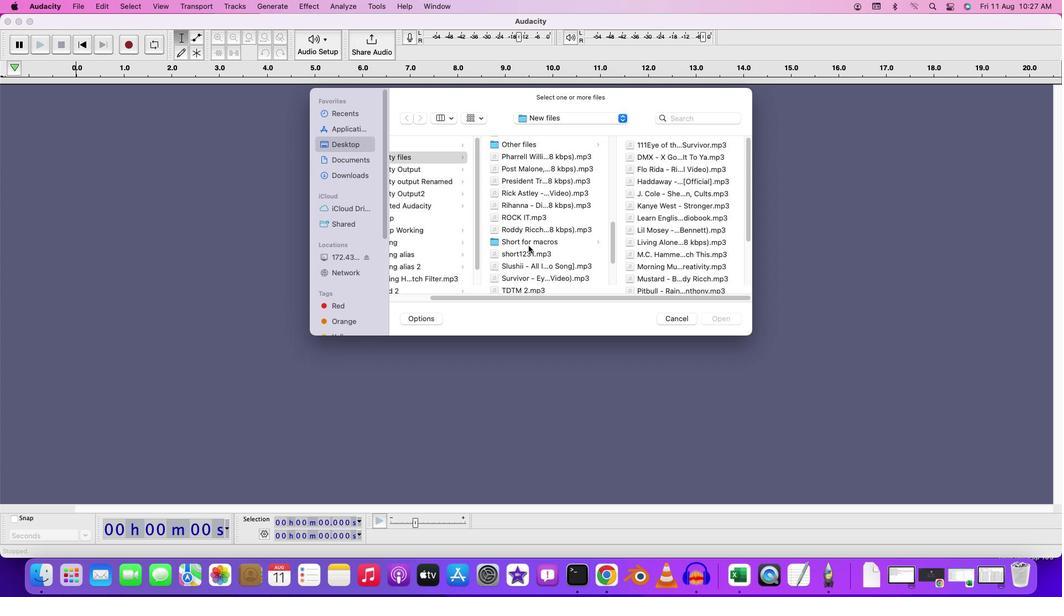 
Action: Mouse scrolled (528, 246) with delta (0, 0)
Screenshot: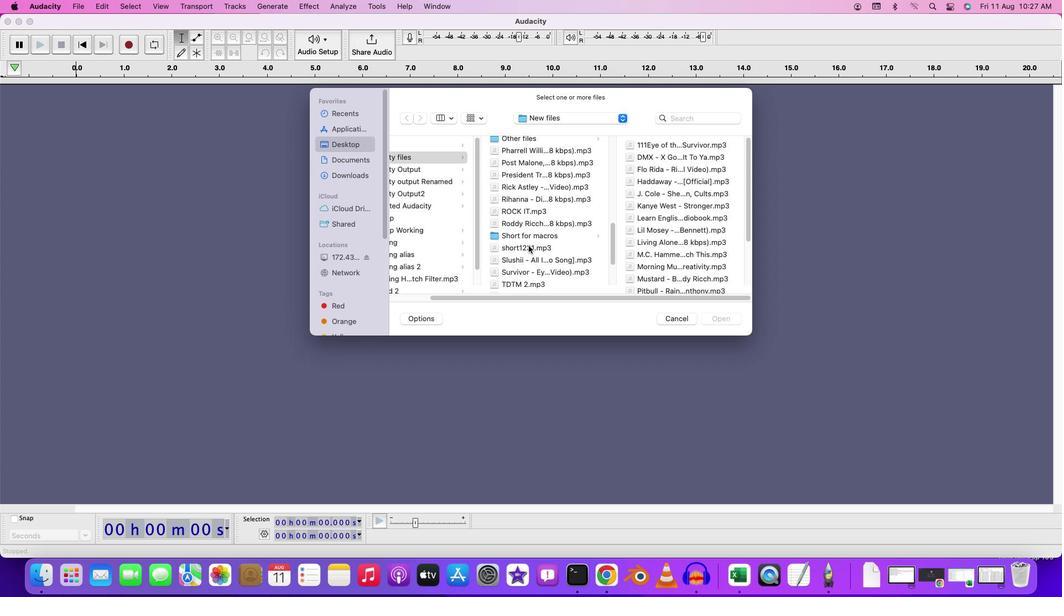 
Action: Mouse scrolled (528, 246) with delta (0, 0)
Screenshot: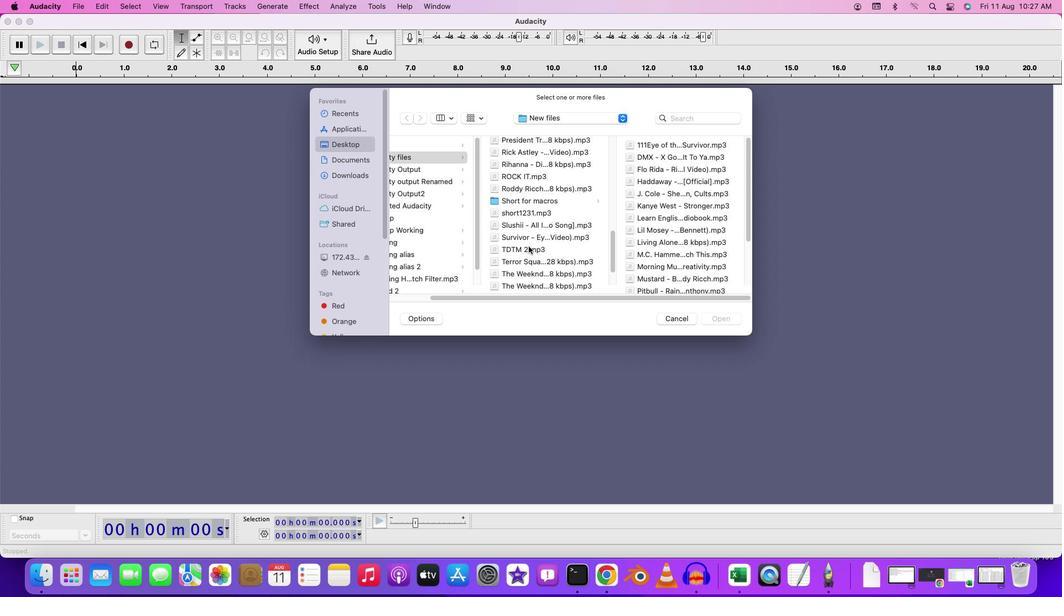 
Action: Mouse moved to (528, 246)
Screenshot: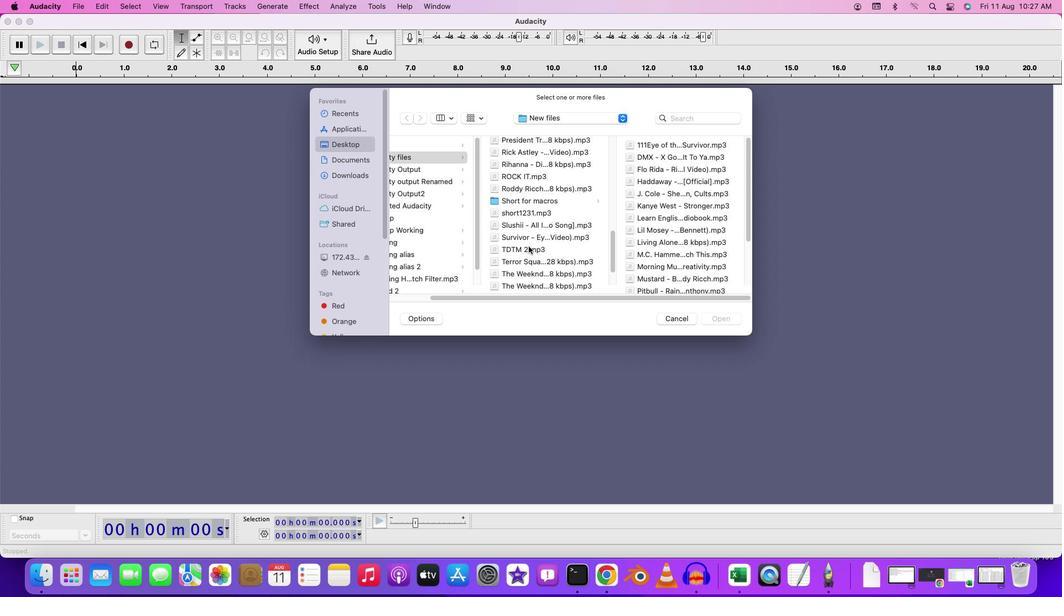 
Action: Mouse scrolled (528, 246) with delta (0, -1)
Screenshot: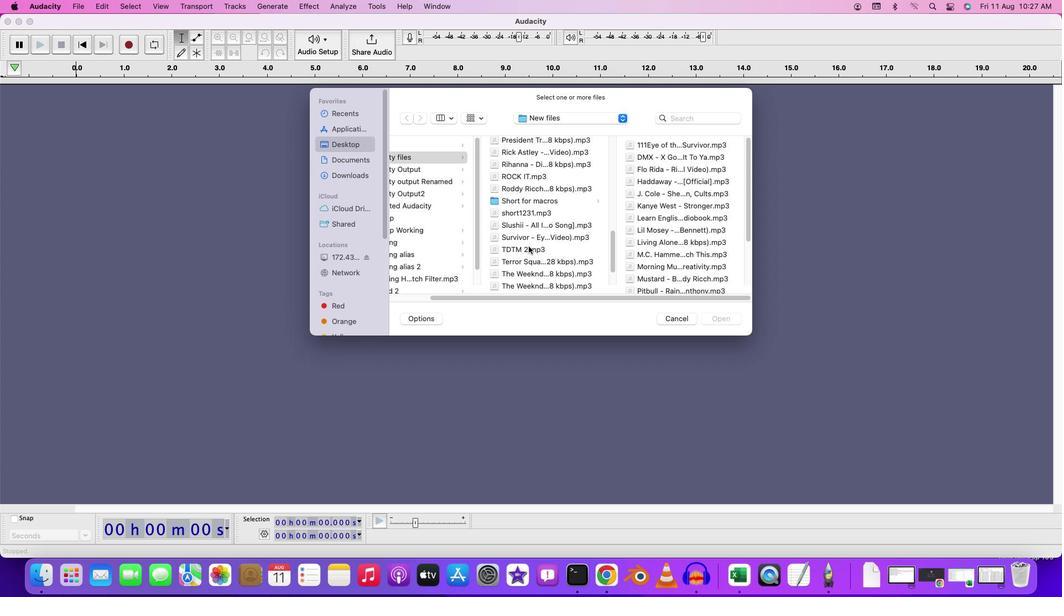 
Action: Mouse scrolled (528, 246) with delta (0, 0)
Screenshot: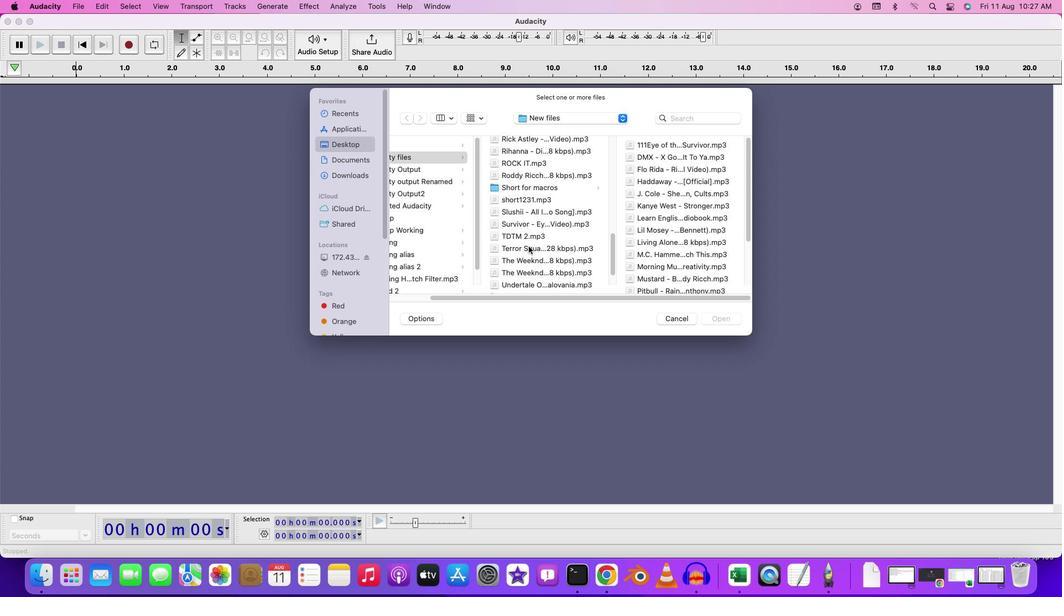
Action: Mouse scrolled (528, 246) with delta (0, 0)
Screenshot: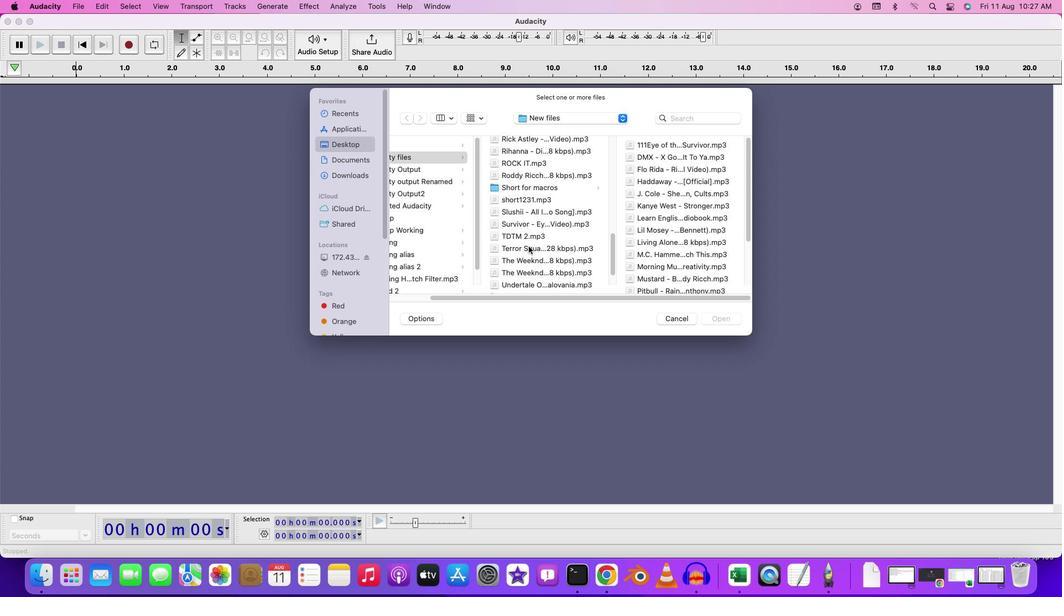
Action: Mouse scrolled (528, 246) with delta (0, -1)
Screenshot: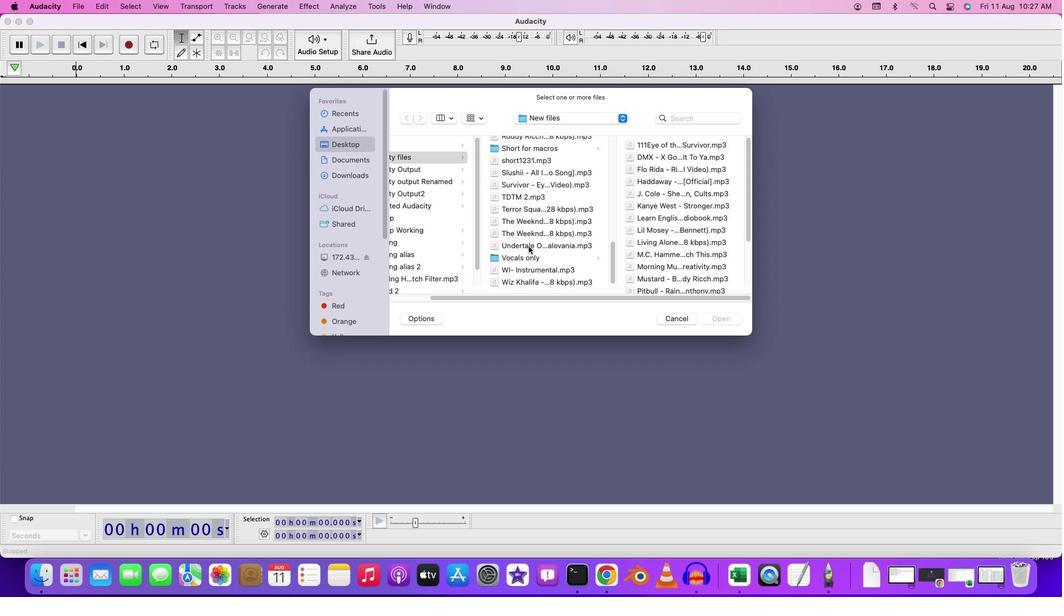 
Action: Mouse scrolled (528, 246) with delta (0, -2)
Screenshot: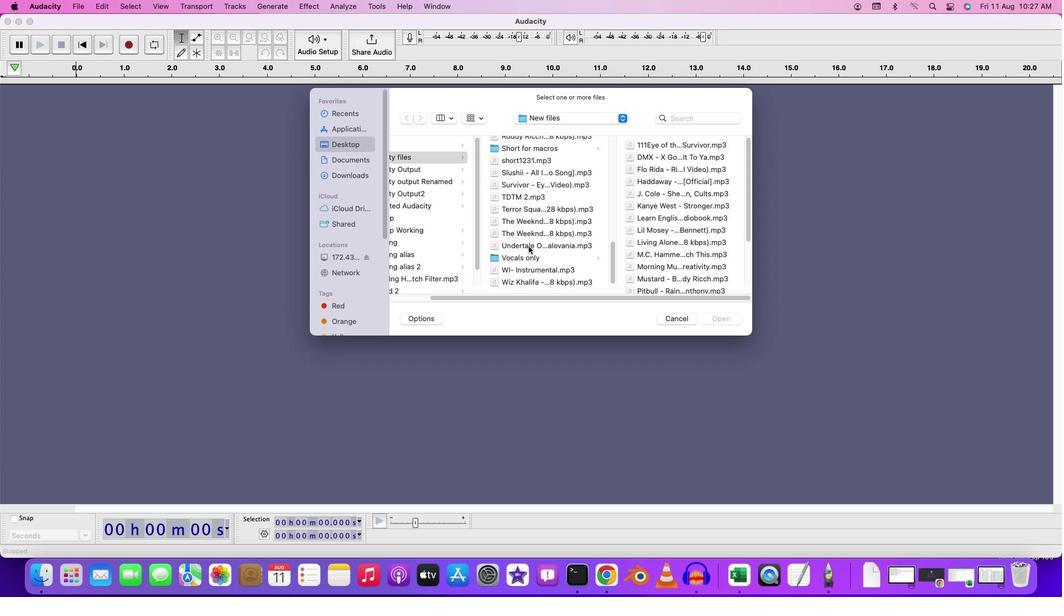 
Action: Mouse scrolled (528, 246) with delta (0, -3)
Screenshot: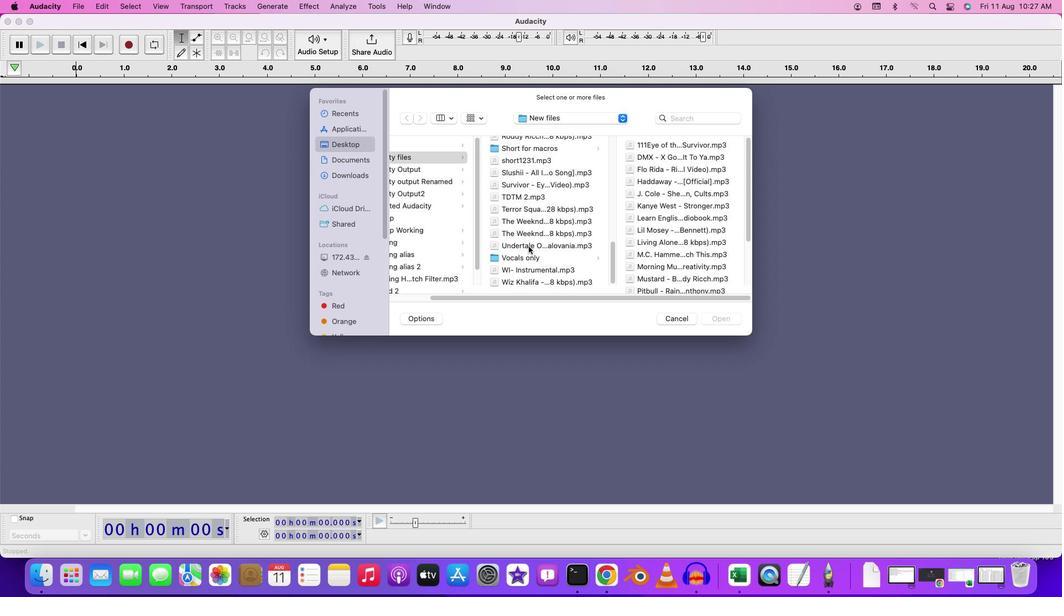 
Action: Mouse moved to (528, 246)
Screenshot: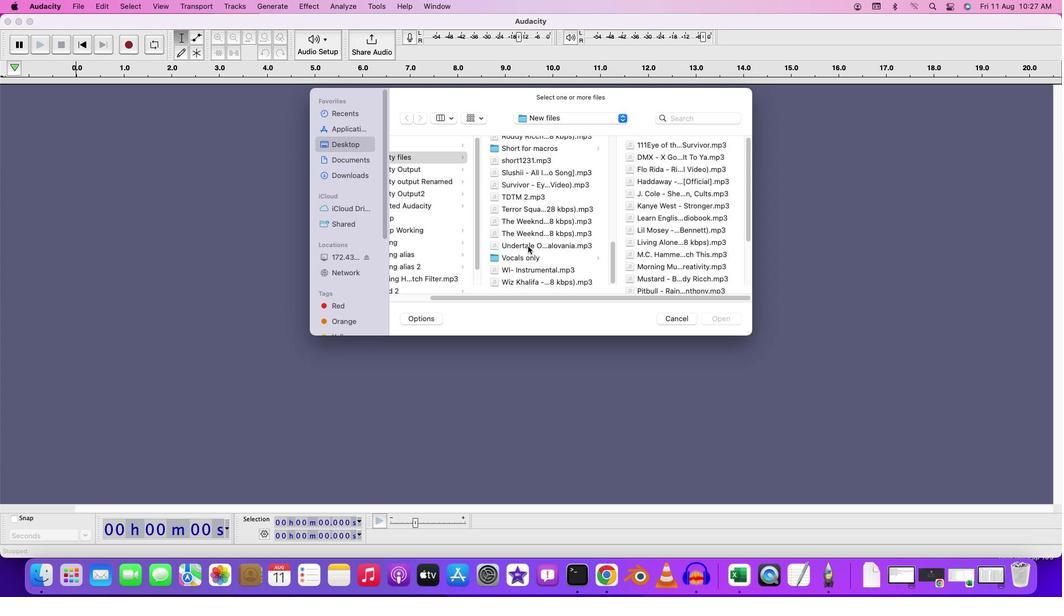 
Action: Mouse scrolled (528, 246) with delta (0, 0)
Screenshot: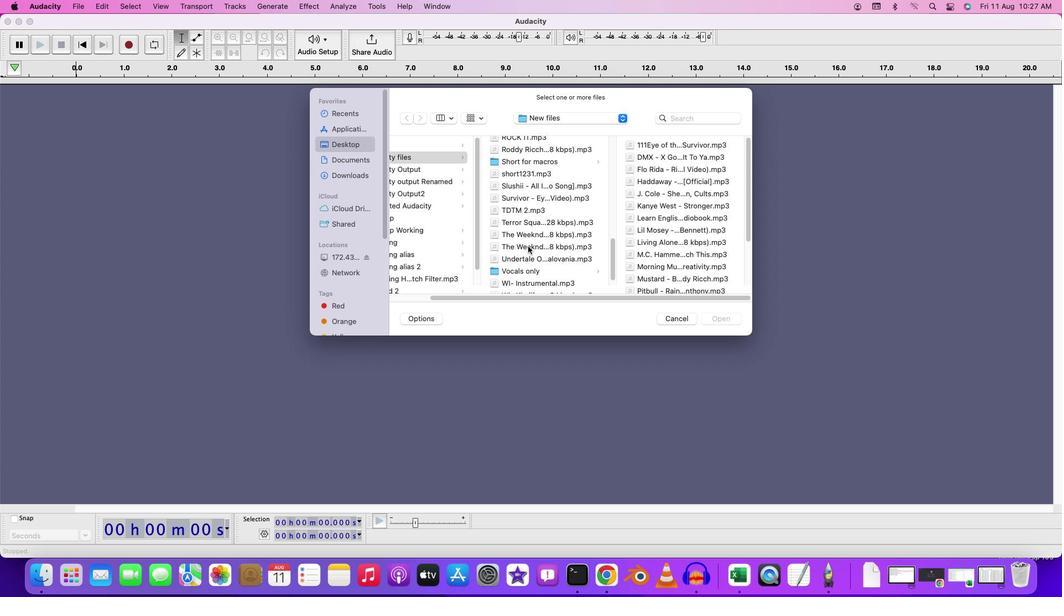 
Action: Mouse scrolled (528, 246) with delta (0, 0)
Screenshot: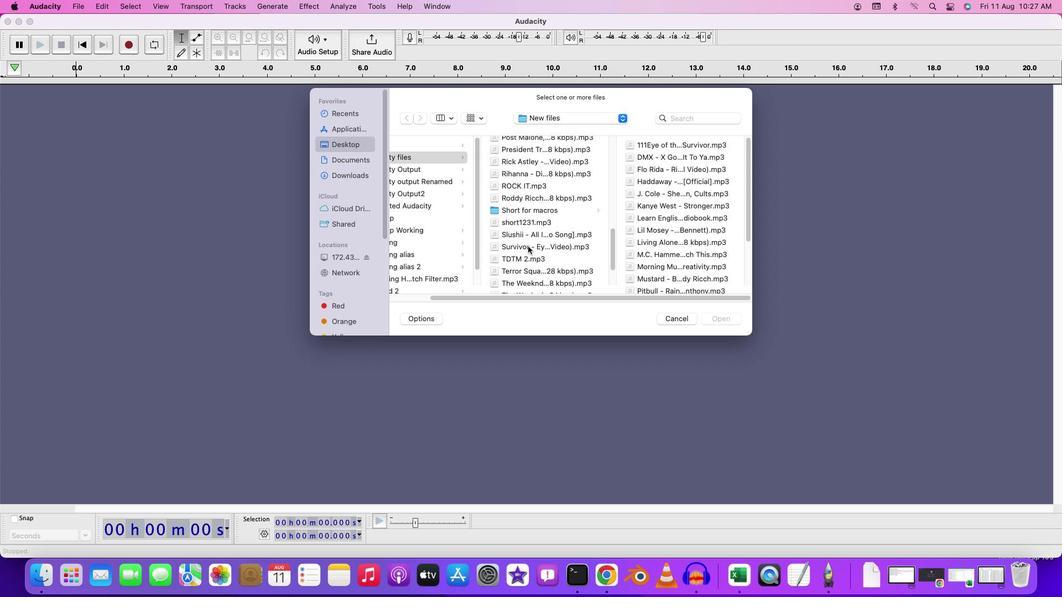 
Action: Mouse scrolled (528, 246) with delta (0, 1)
Screenshot: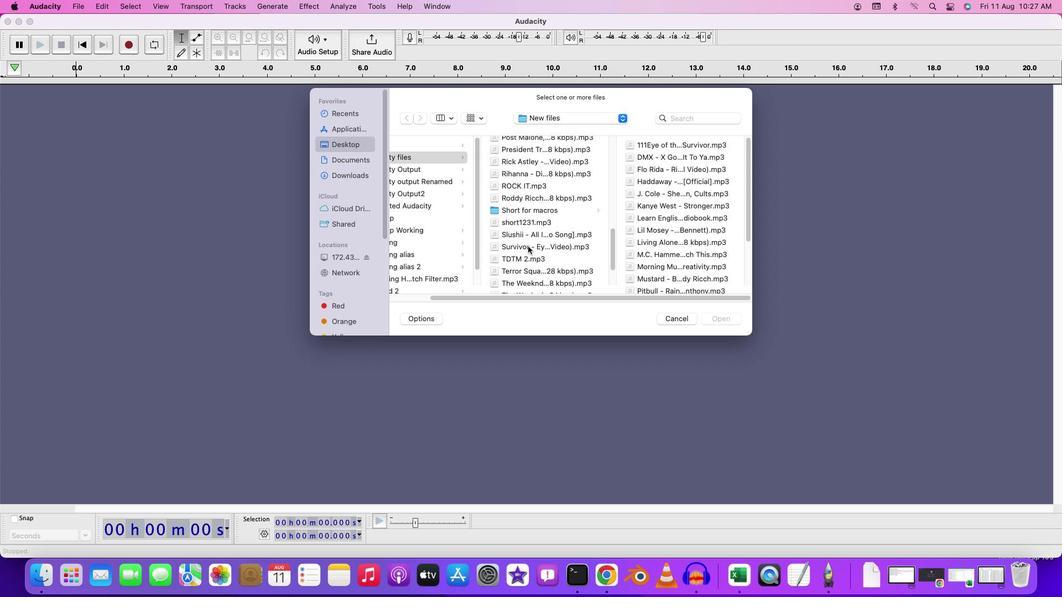 
Action: Mouse scrolled (528, 246) with delta (0, 2)
Screenshot: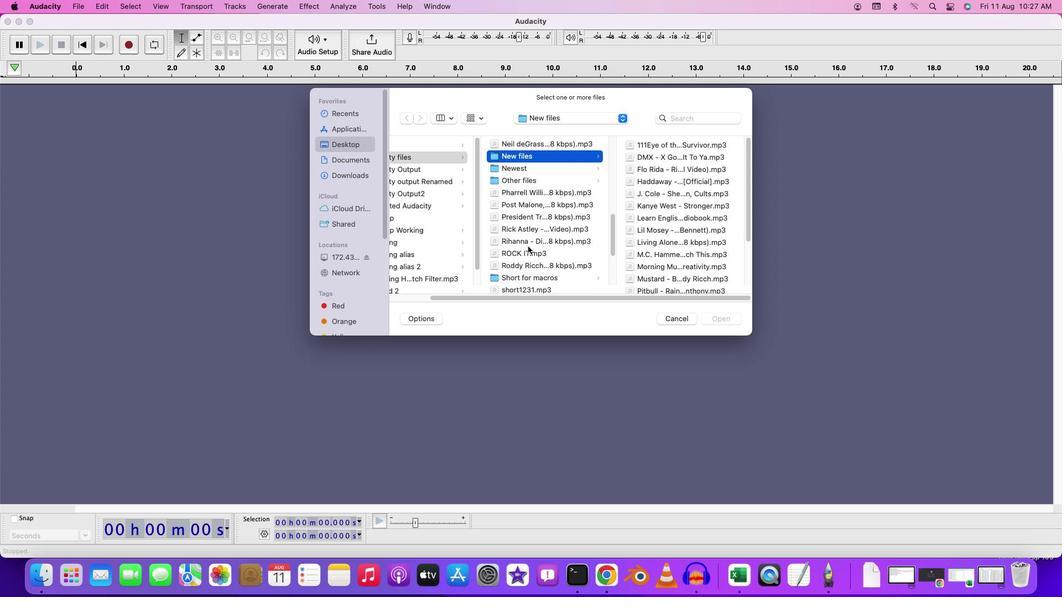 
Action: Mouse moved to (528, 167)
Screenshot: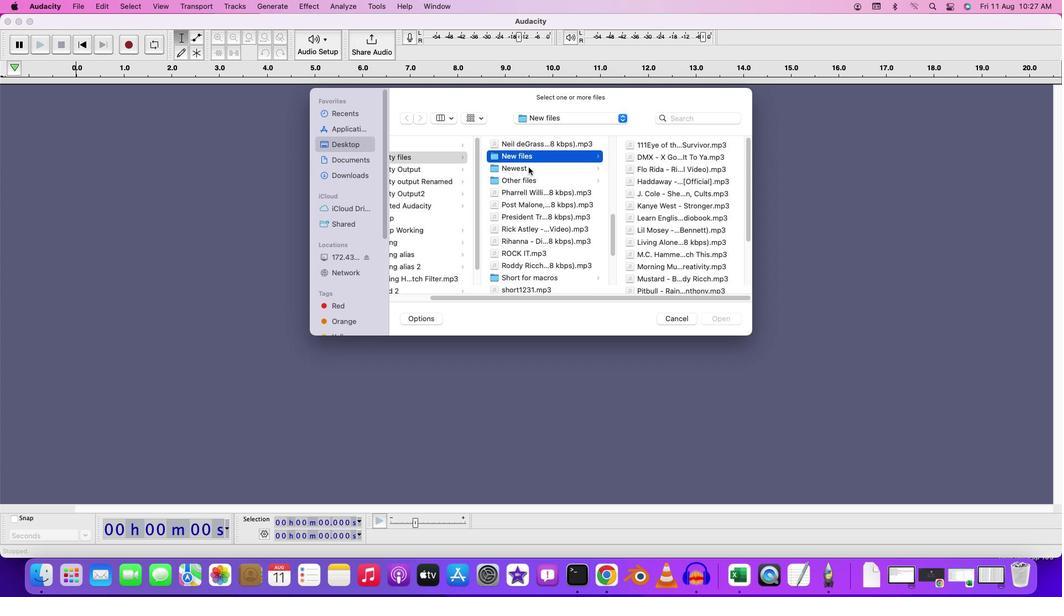
Action: Mouse pressed left at (528, 167)
Screenshot: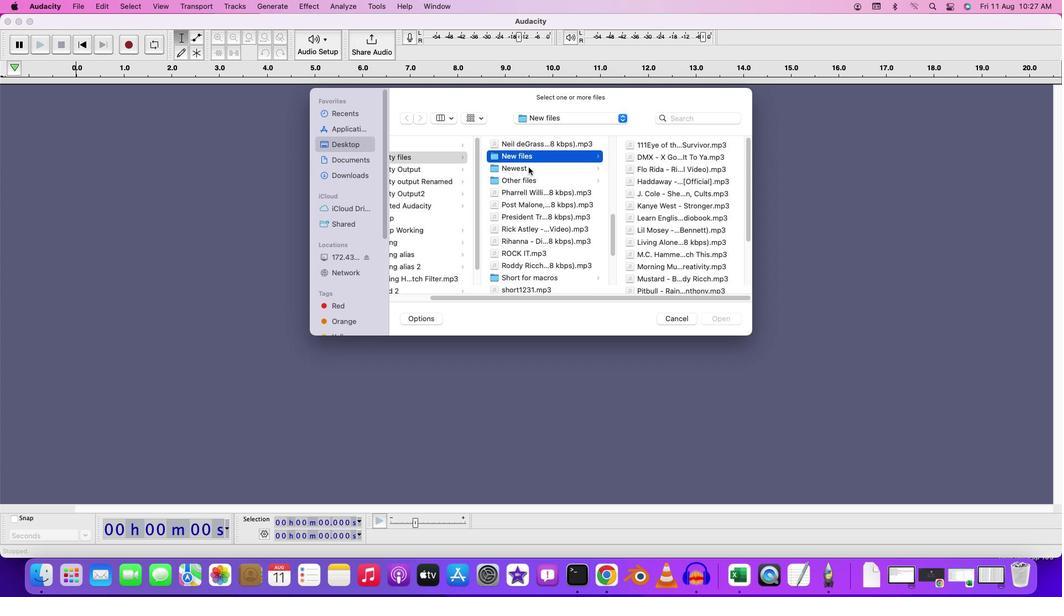 
Action: Mouse moved to (655, 146)
Screenshot: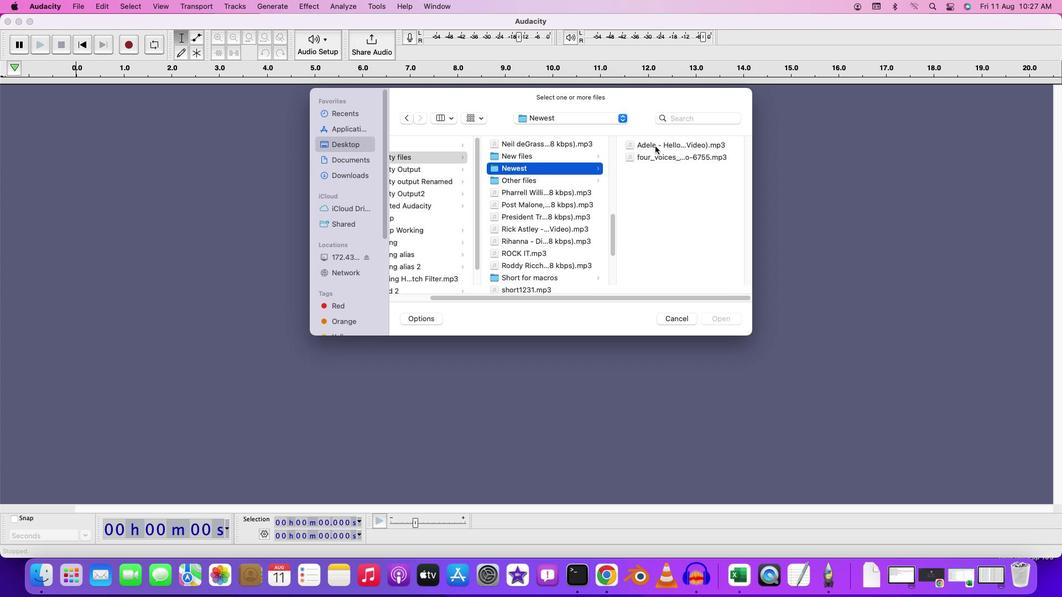 
Action: Mouse pressed left at (655, 146)
Screenshot: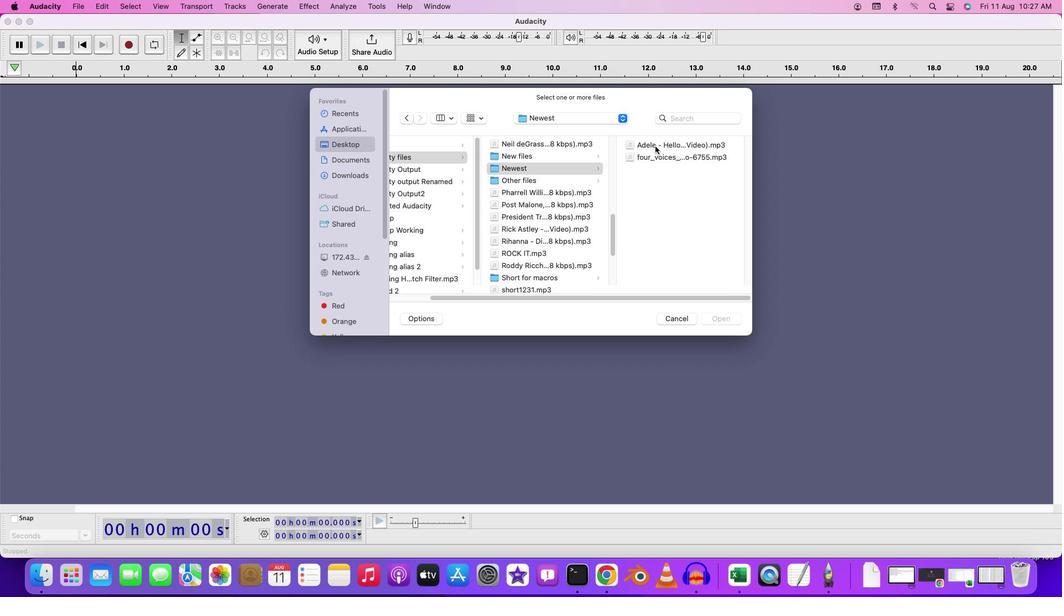 
Action: Mouse pressed left at (655, 146)
Screenshot: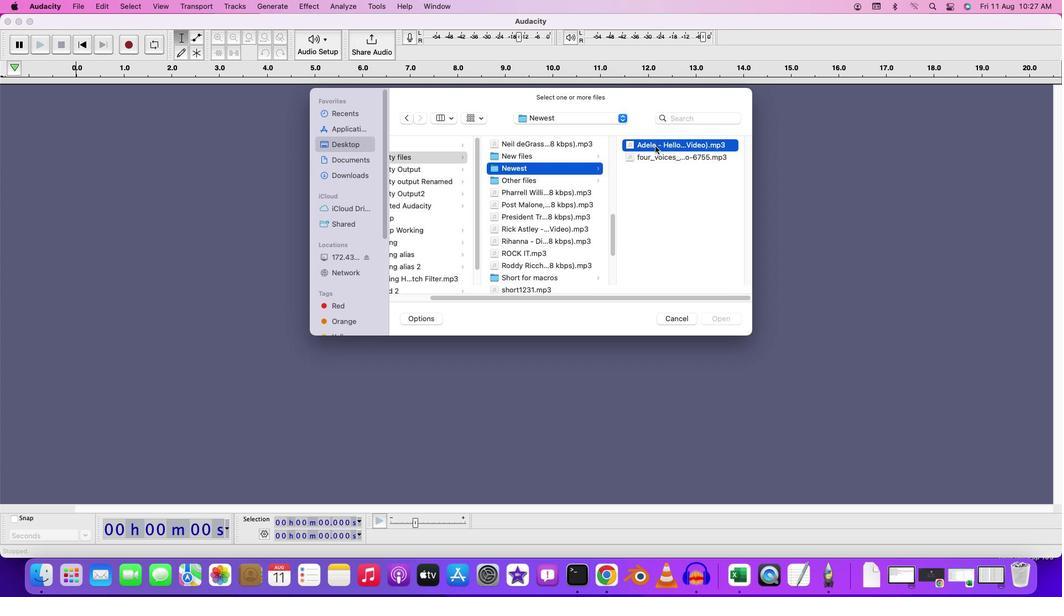 
Action: Mouse moved to (358, 319)
Screenshot: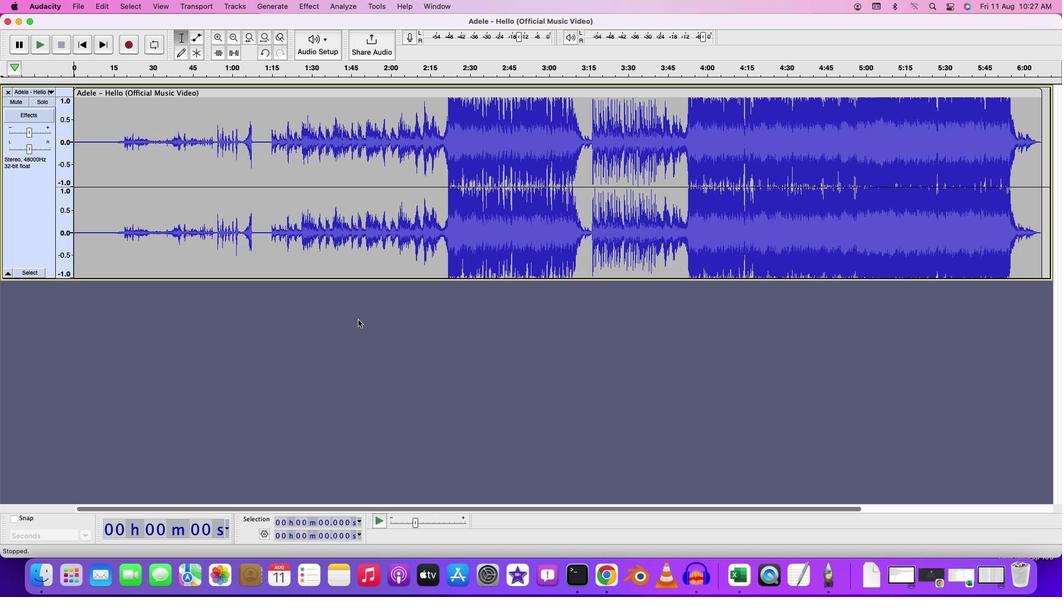 
Action: Key pressed Key.cmd
Screenshot: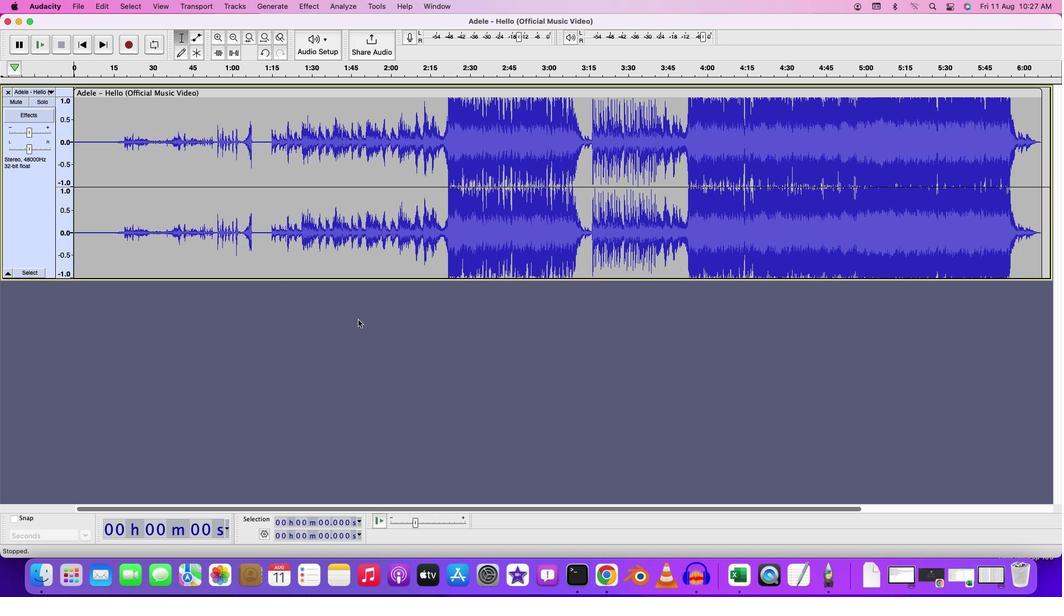 
Action: Mouse scrolled (358, 319) with delta (0, 0)
Screenshot: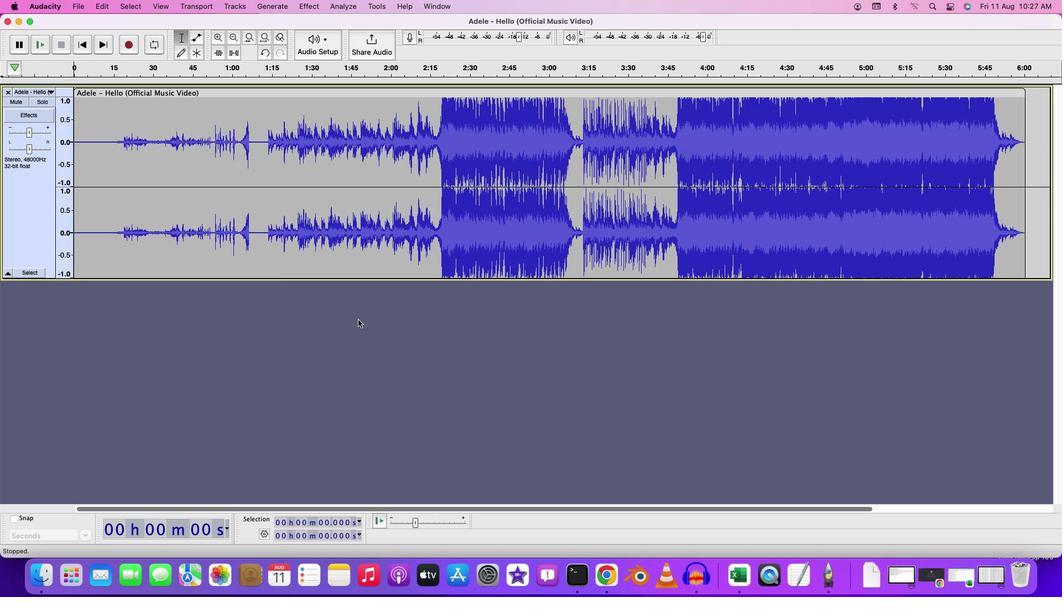 
Action: Mouse scrolled (358, 319) with delta (0, 0)
Screenshot: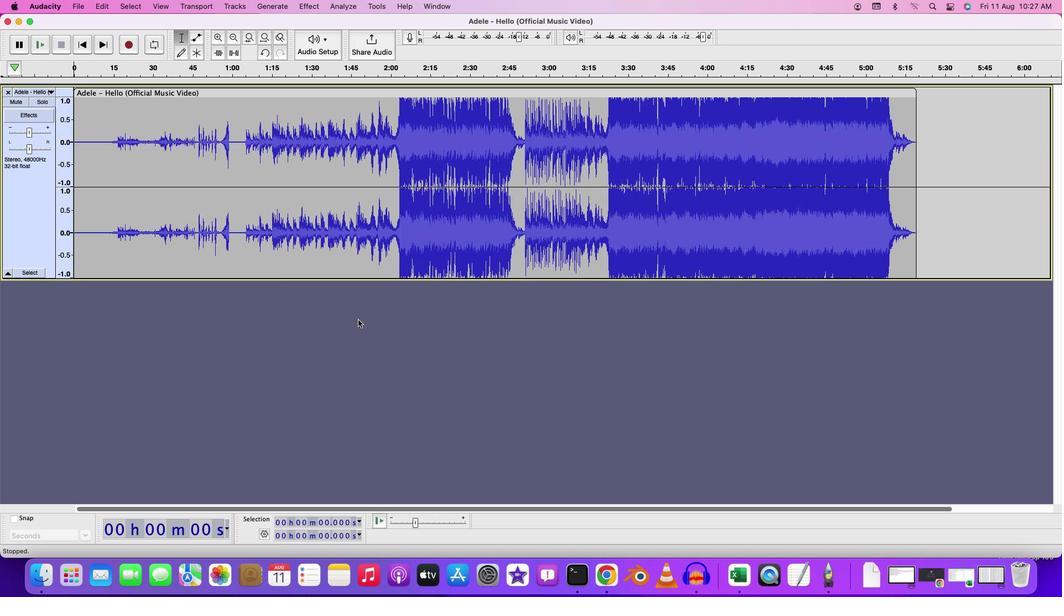 
Action: Mouse scrolled (358, 319) with delta (0, -1)
Screenshot: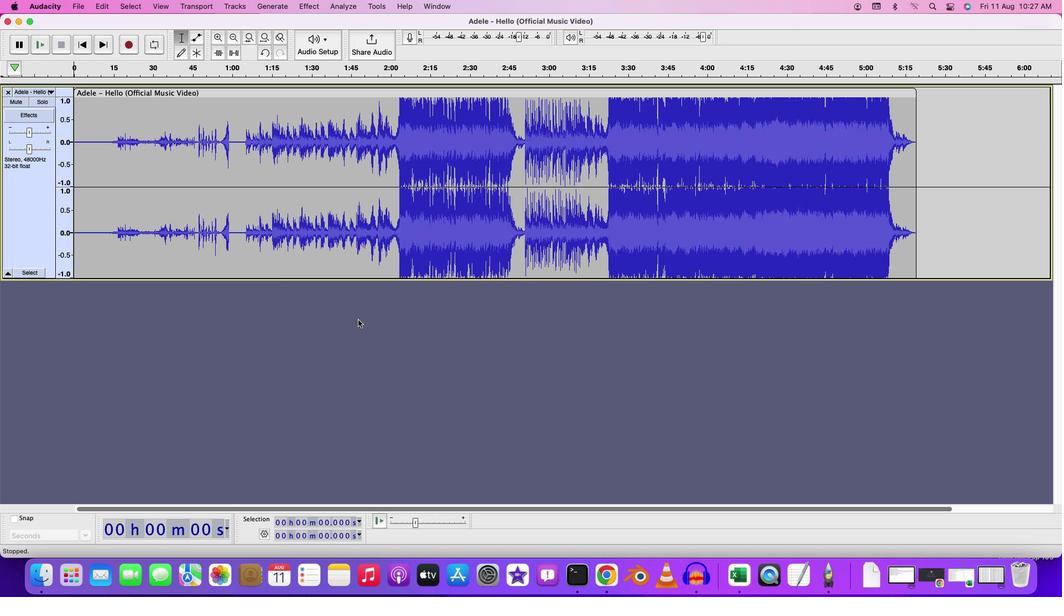 
Action: Mouse scrolled (358, 319) with delta (0, 0)
Screenshot: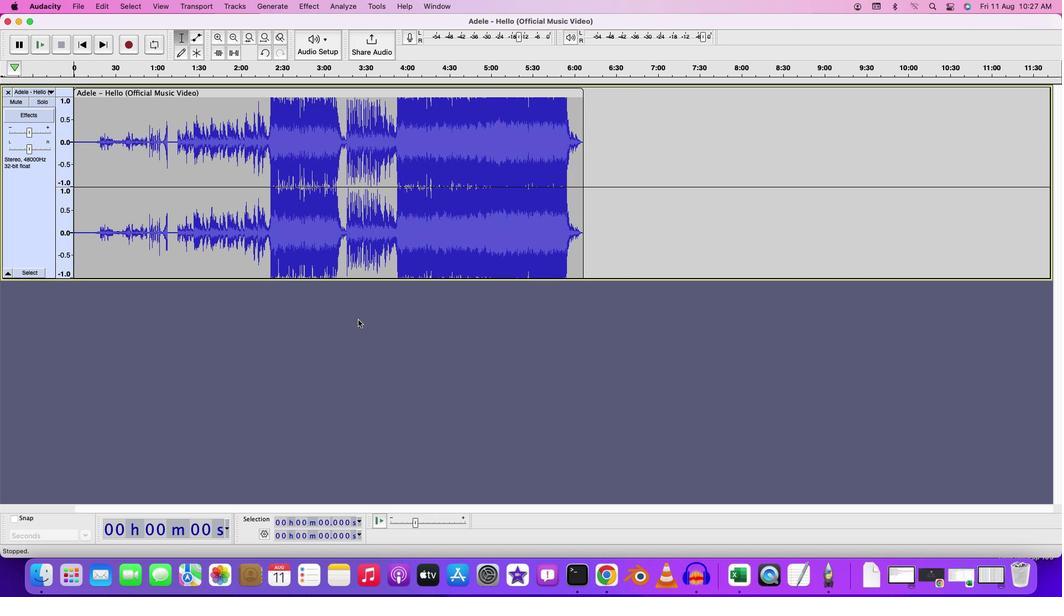 
Action: Mouse scrolled (358, 319) with delta (0, 0)
Screenshot: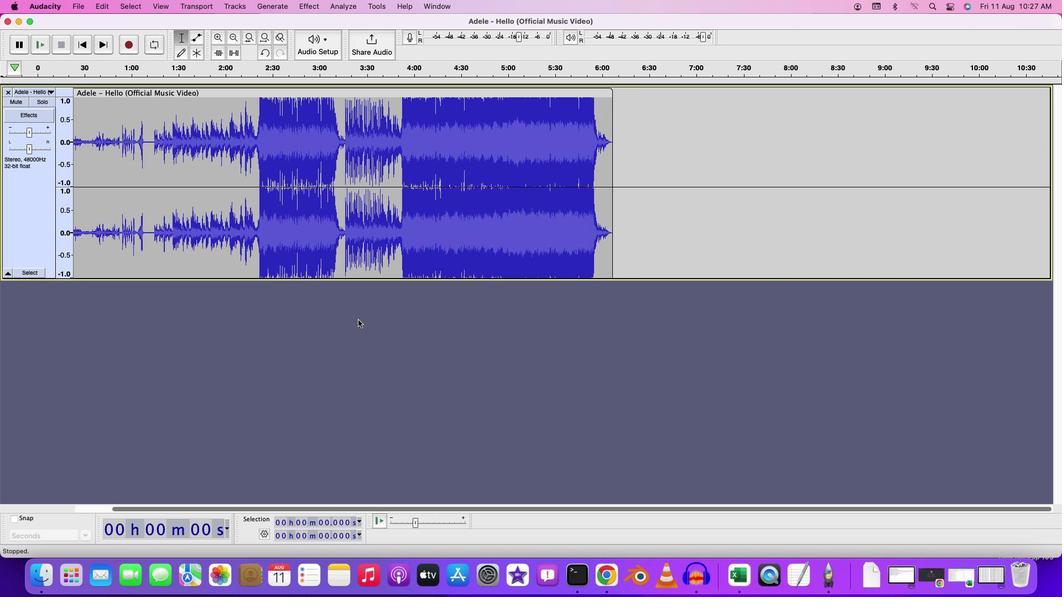 
Action: Mouse scrolled (358, 319) with delta (0, 0)
Screenshot: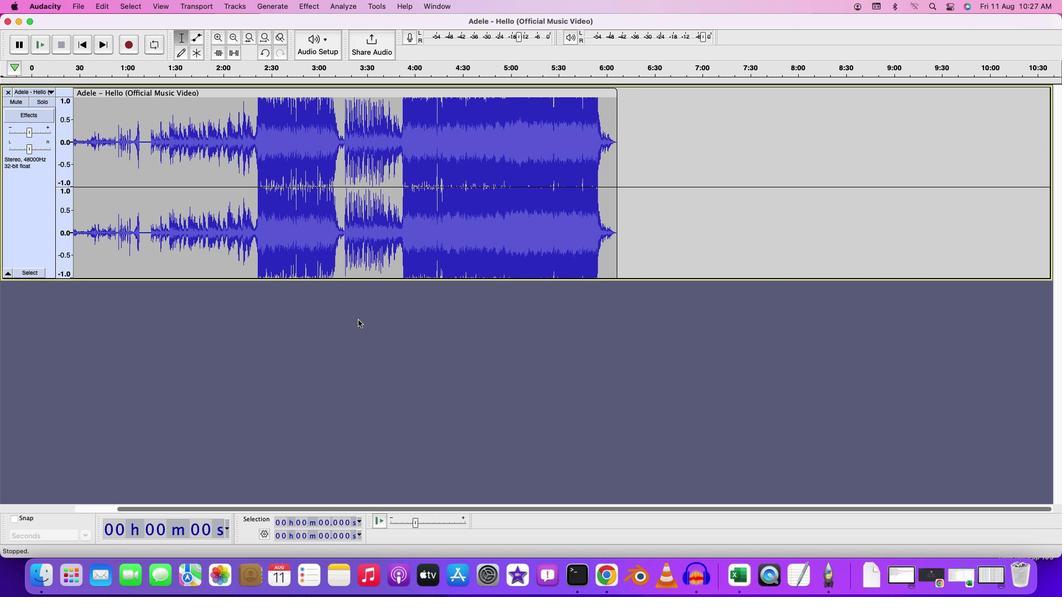 
Action: Mouse moved to (349, 507)
Screenshot: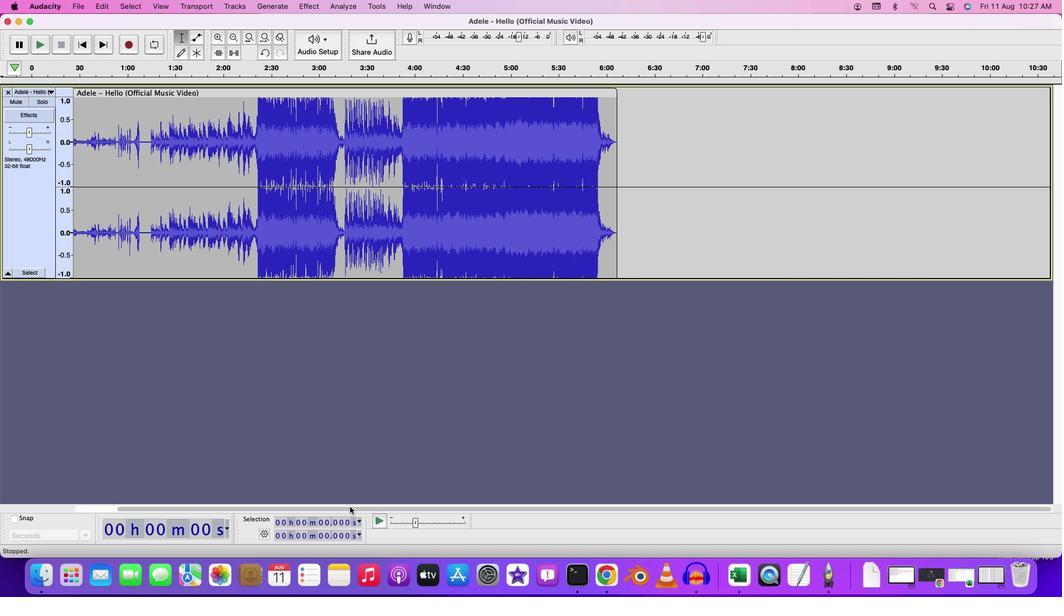 
Action: Mouse pressed left at (349, 507)
Screenshot: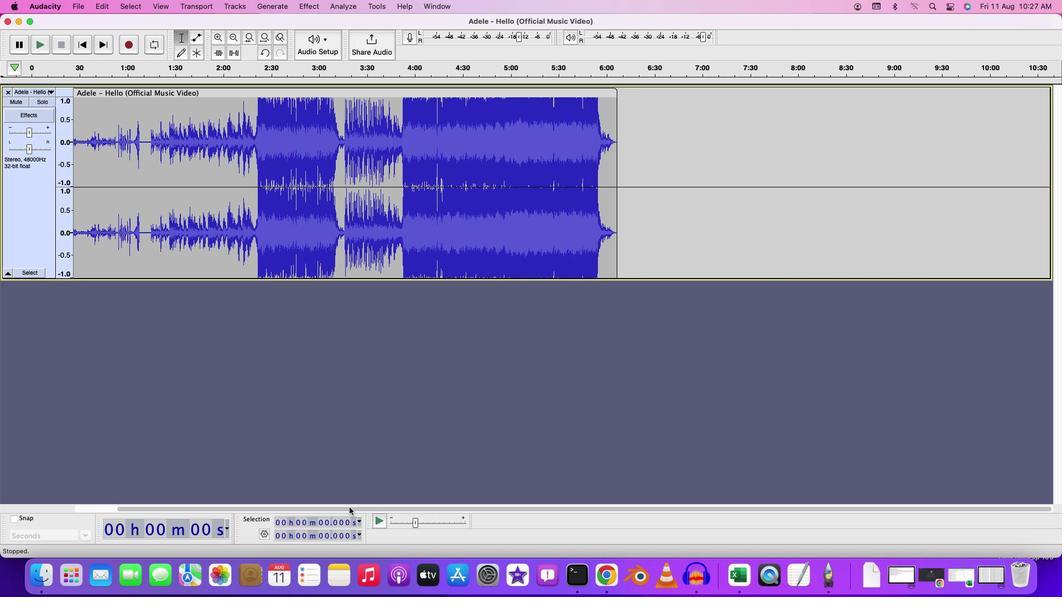 
Action: Mouse moved to (174, 130)
Screenshot: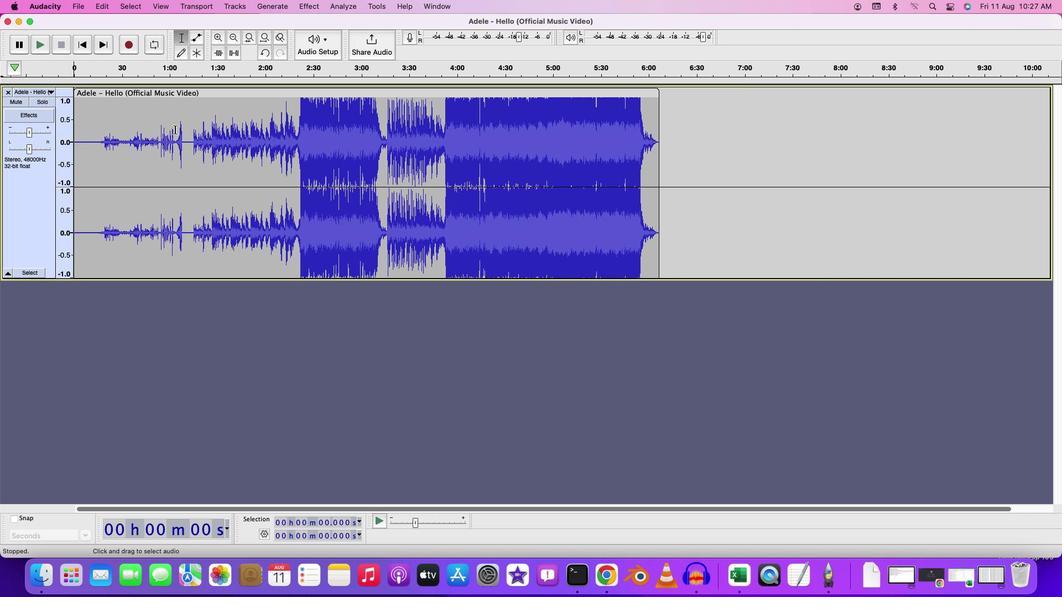 
Action: Mouse pressed left at (174, 130)
Screenshot: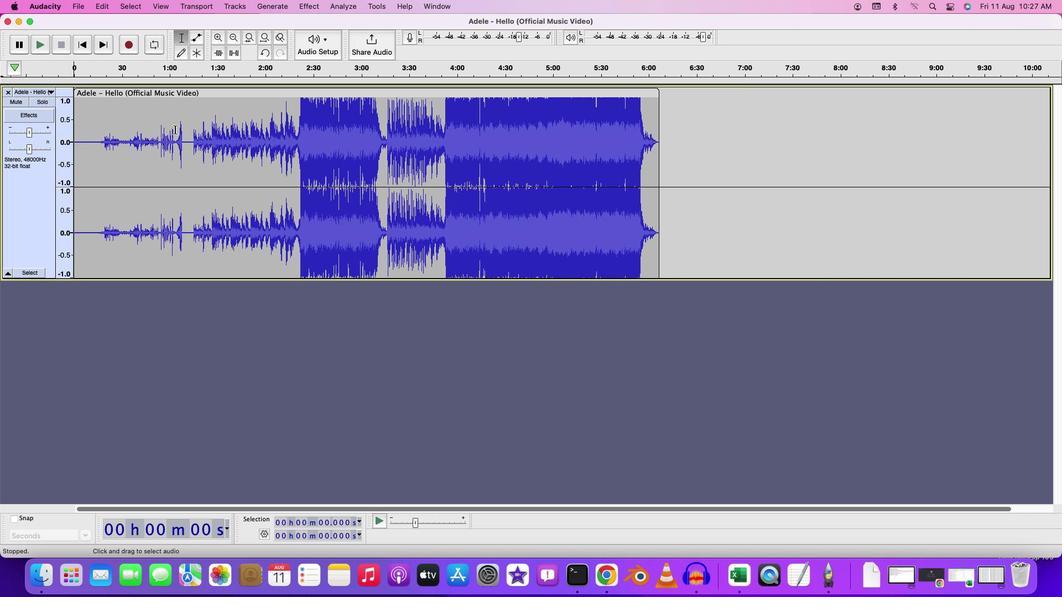
Action: Mouse moved to (193, 121)
Screenshot: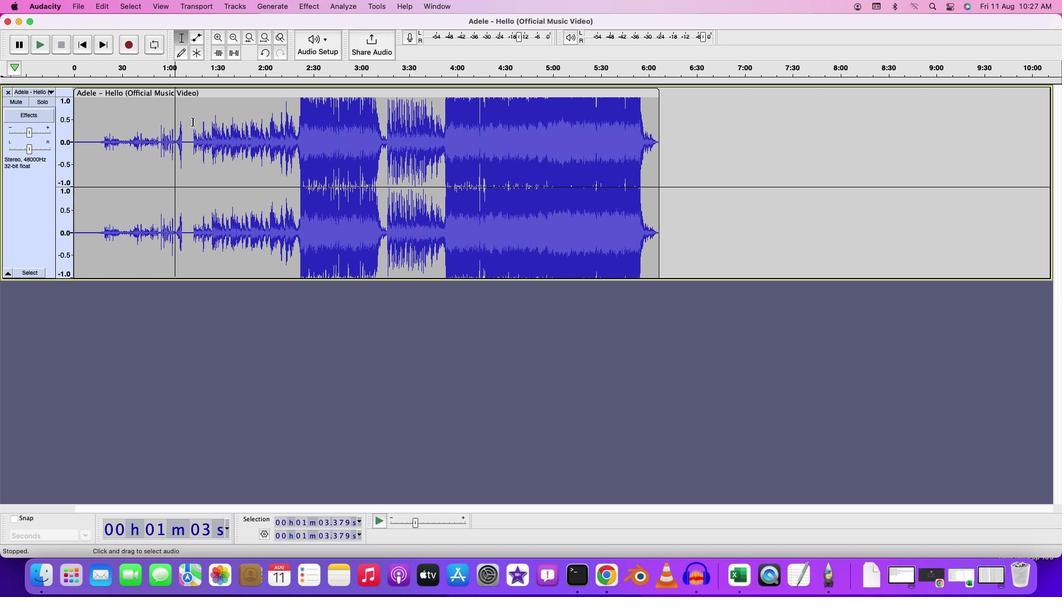 
Action: Key pressed Key.space
Screenshot: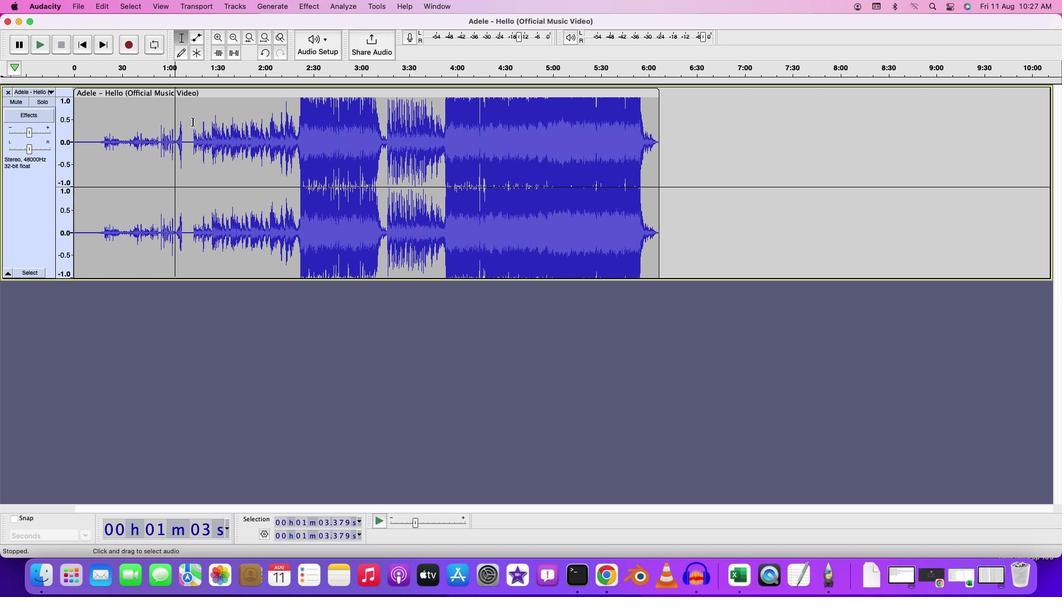 
Action: Mouse moved to (189, 110)
Screenshot: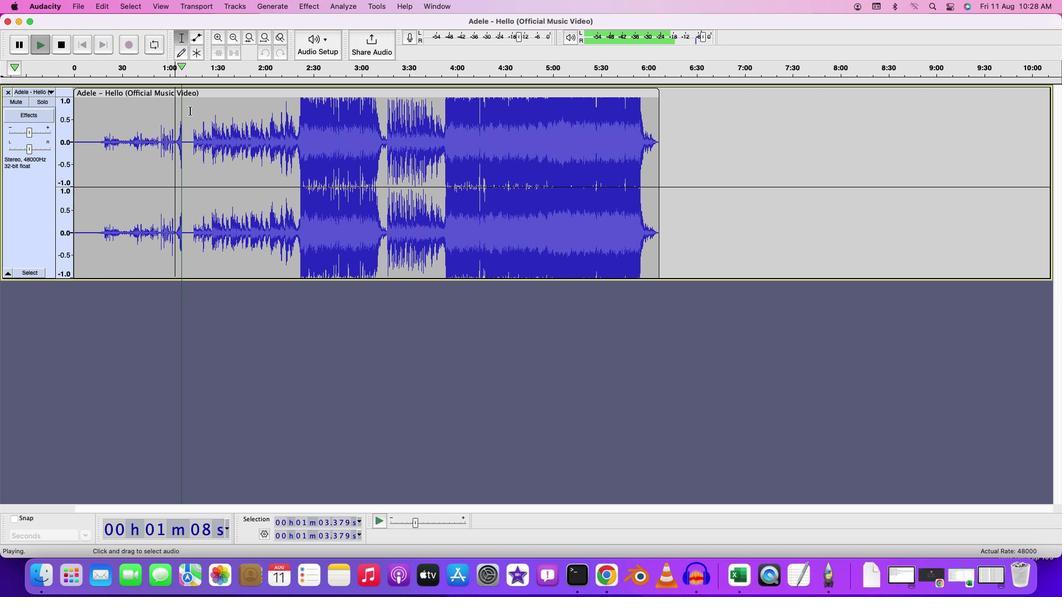 
Action: Mouse pressed left at (189, 110)
Screenshot: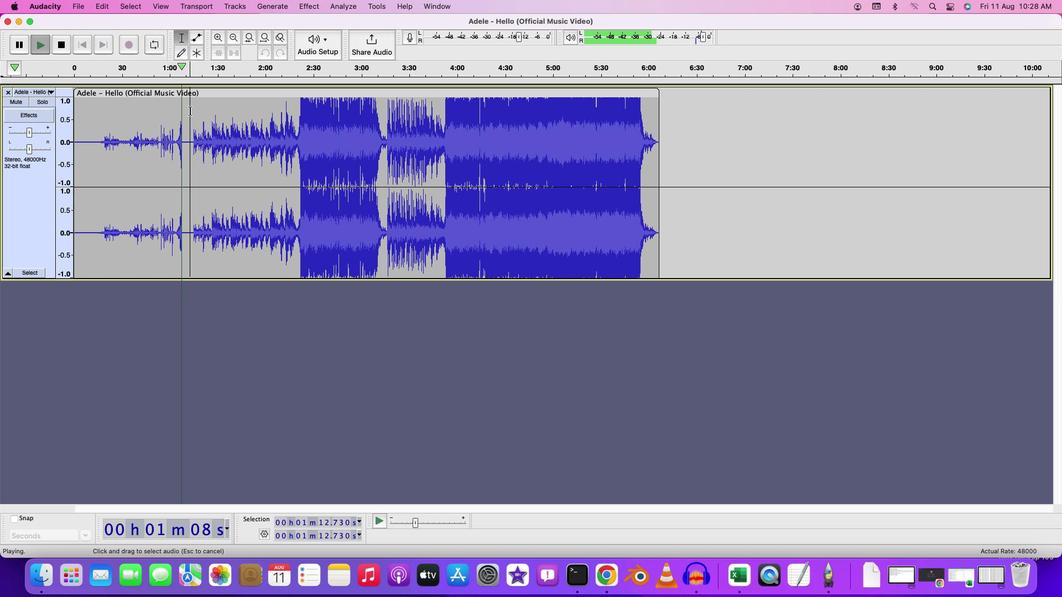 
Action: Key pressed Key.space
Screenshot: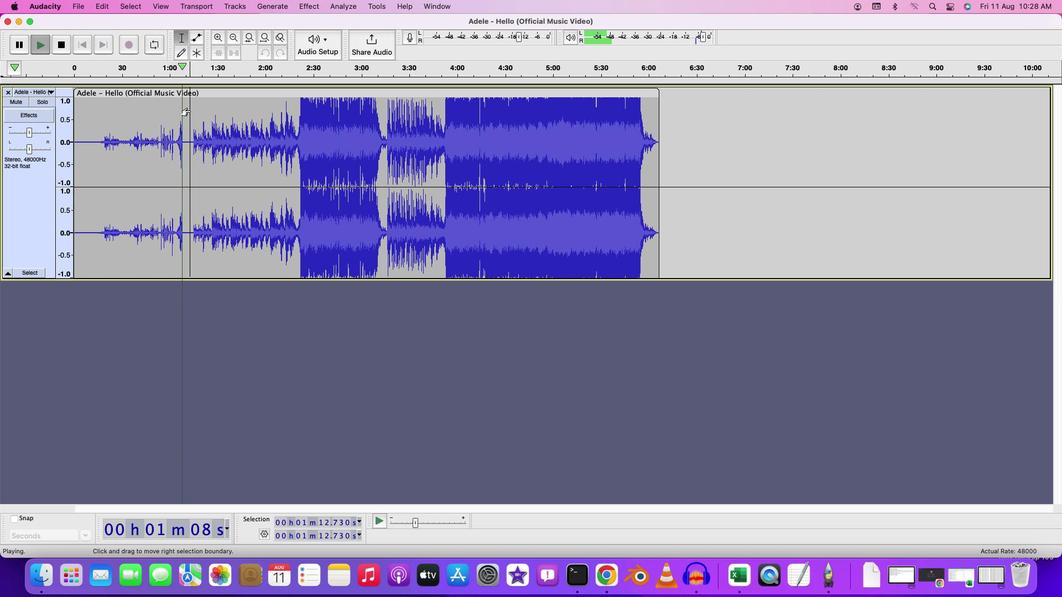 
Action: Mouse moved to (198, 113)
Screenshot: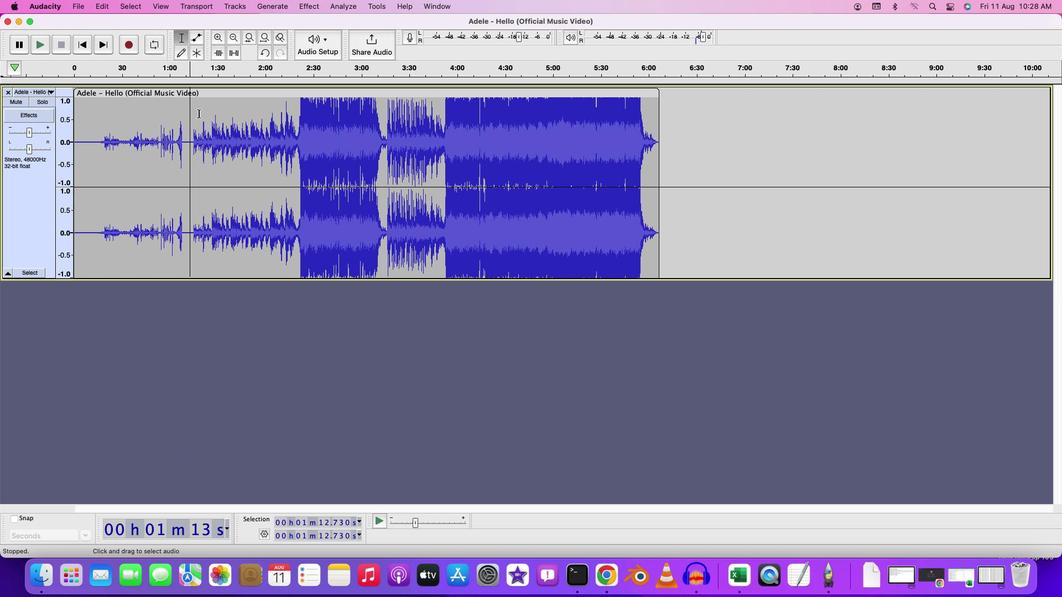 
Action: Key pressed Key.space
Screenshot: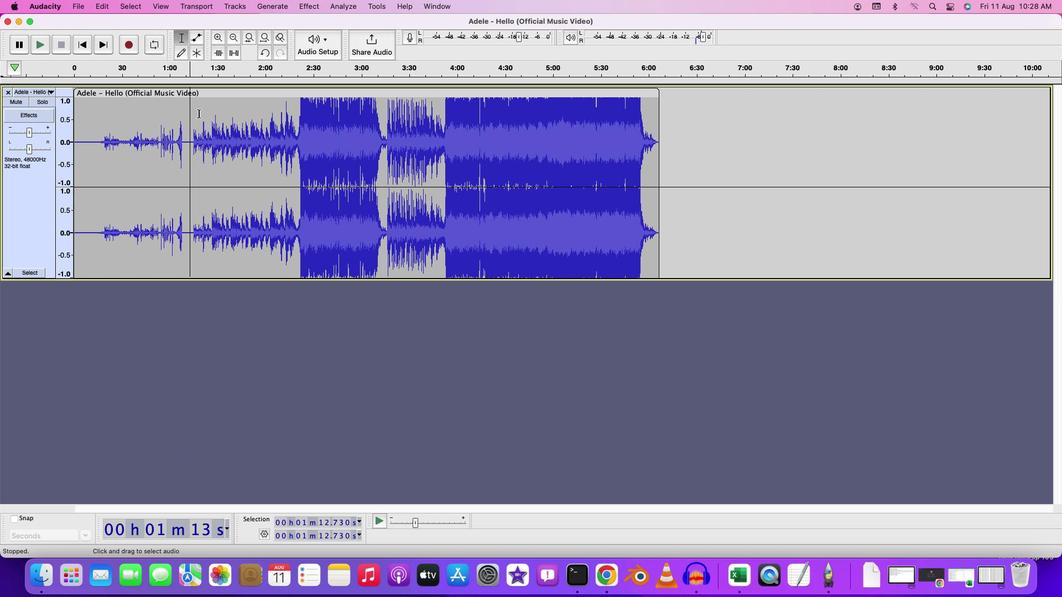 
Action: Mouse moved to (261, 126)
Screenshot: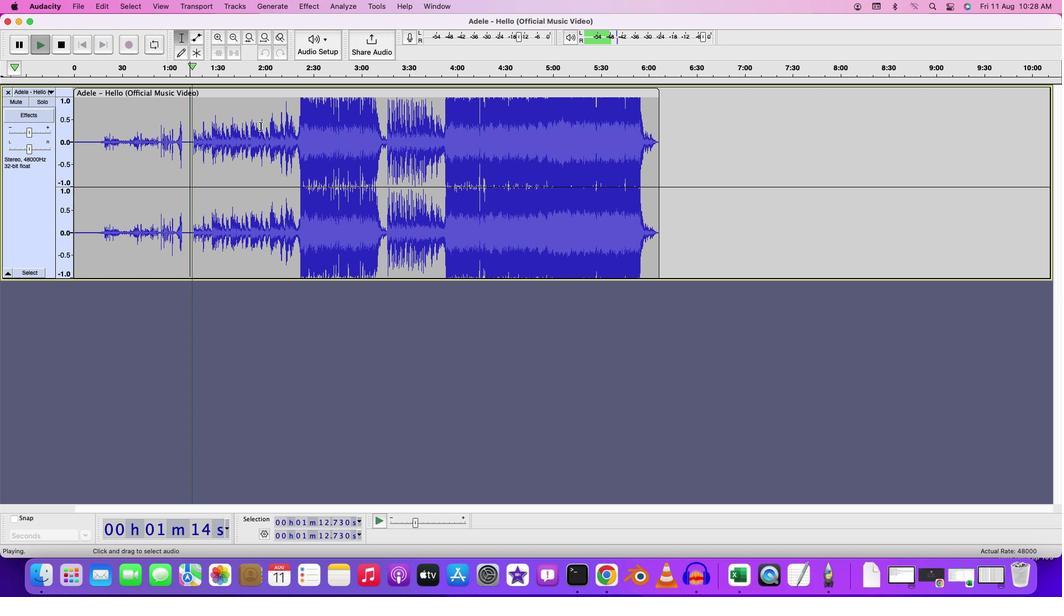 
Action: Key pressed Key.space
Screenshot: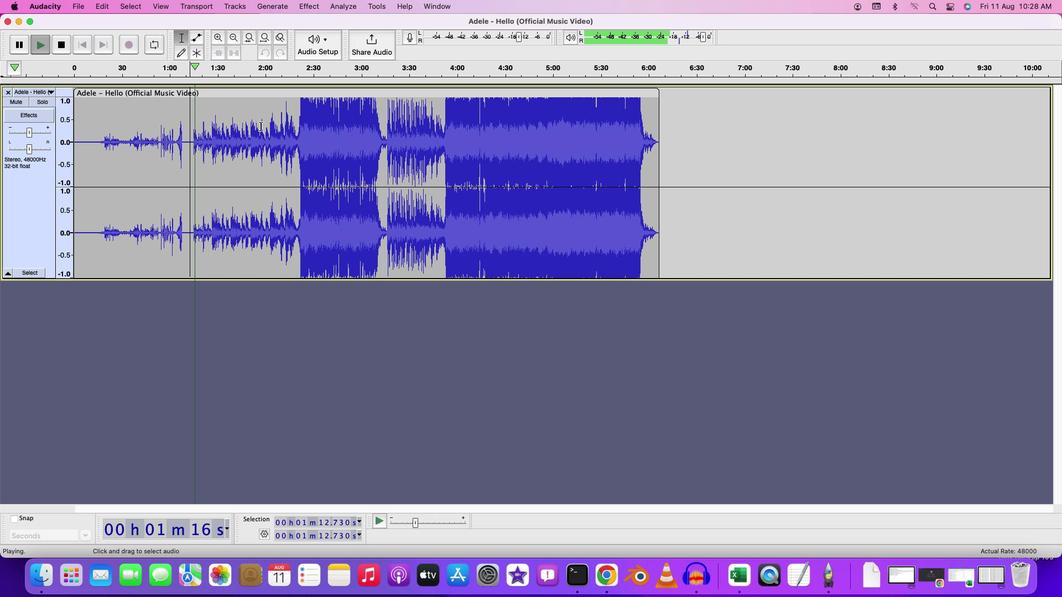 
Action: Mouse moved to (135, 115)
Screenshot: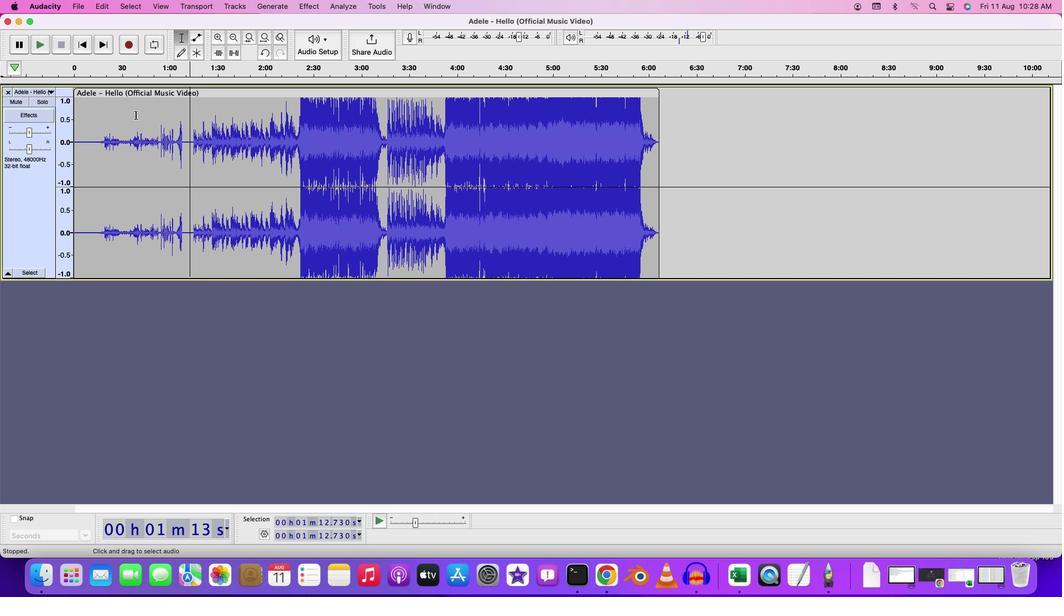 
Action: Mouse pressed left at (135, 115)
Screenshot: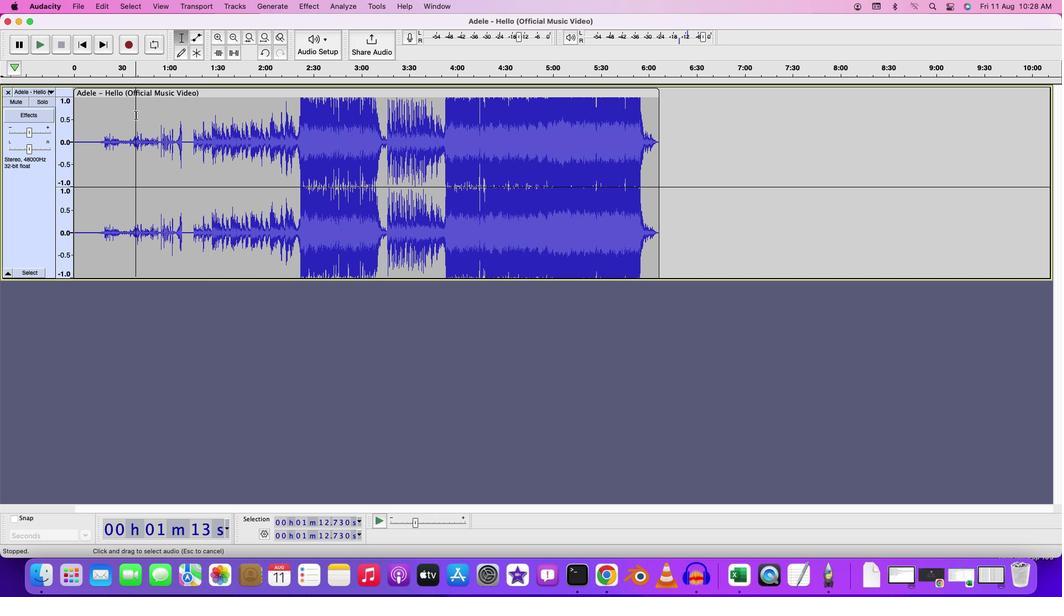 
Action: Key pressed Key.space
Screenshot: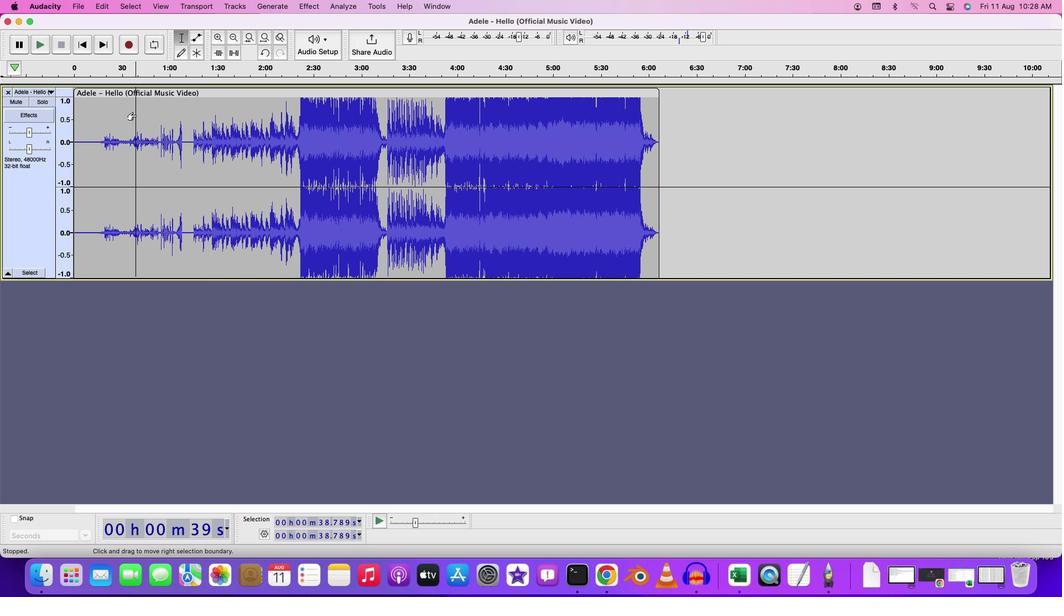 
Action: Mouse moved to (157, 119)
Screenshot: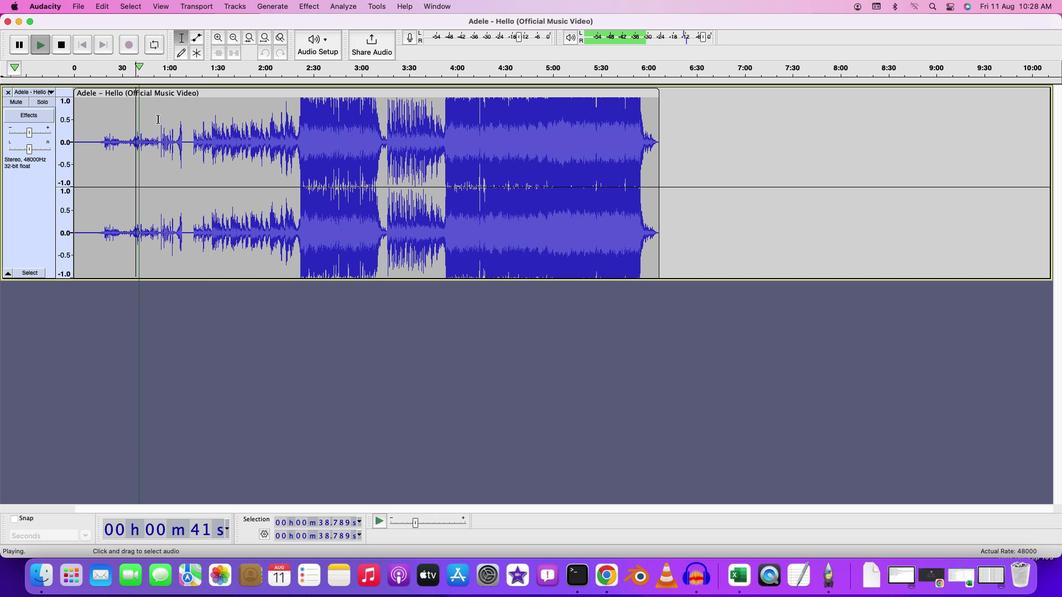 
Action: Mouse pressed left at (157, 119)
Screenshot: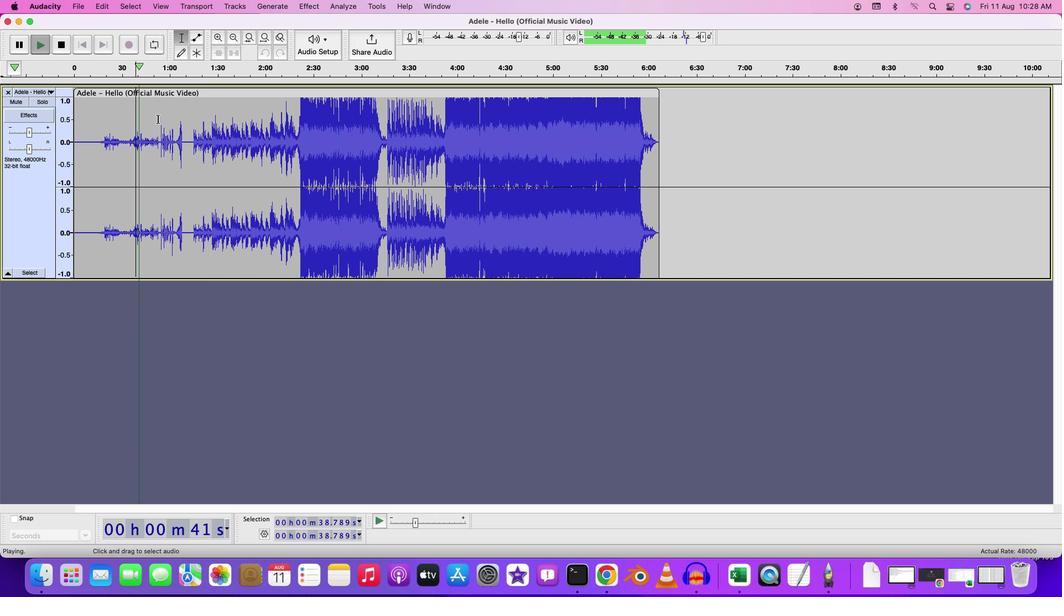 
Action: Key pressed Key.spaceKey.space
Screenshot: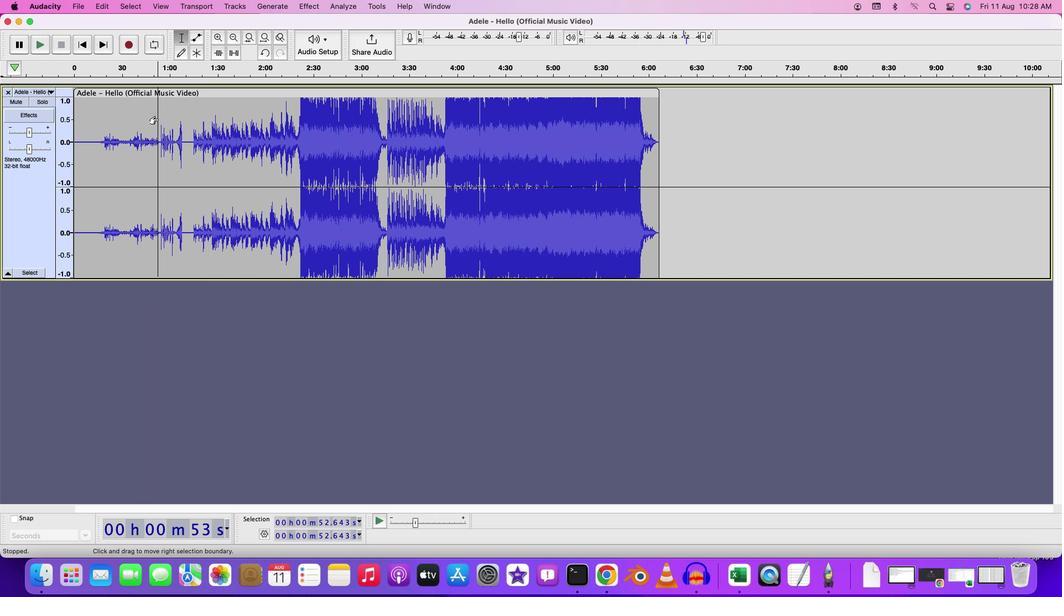 
Action: Mouse moved to (209, 122)
Screenshot: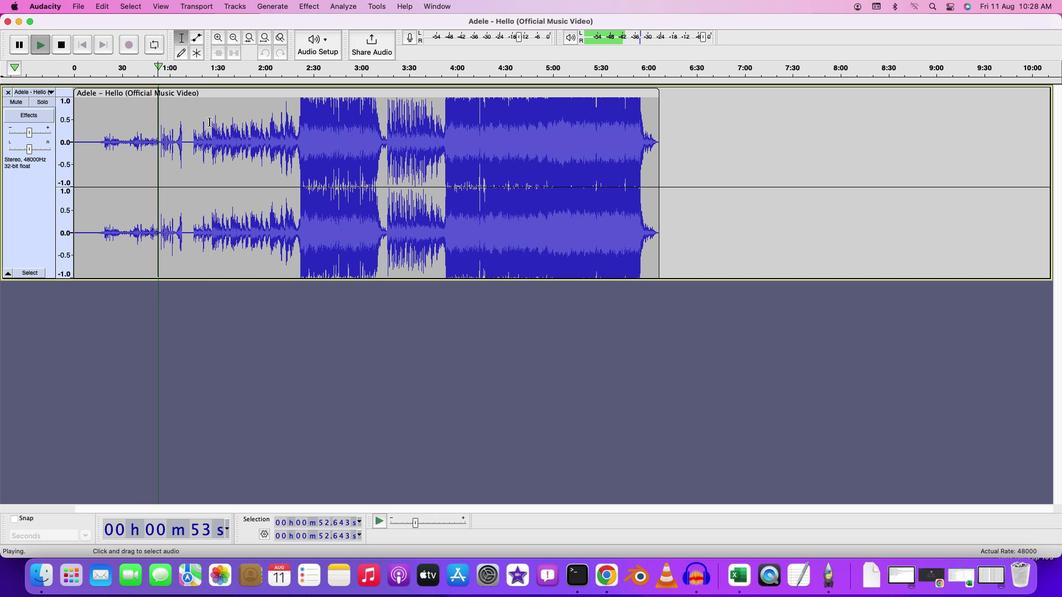
Action: Key pressed Key.space
Screenshot: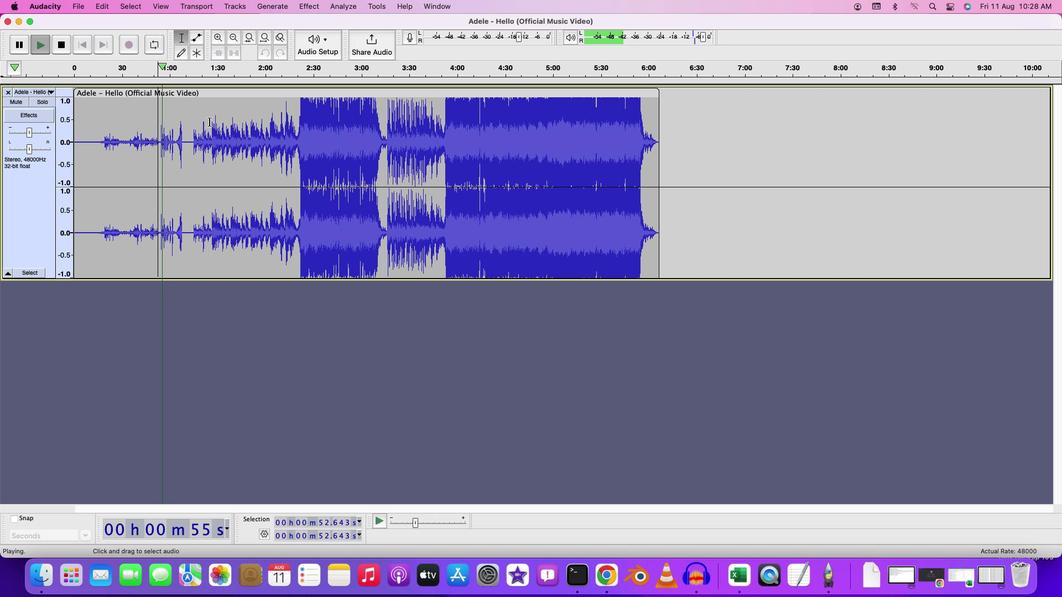 
Action: Mouse moved to (185, 126)
Screenshot: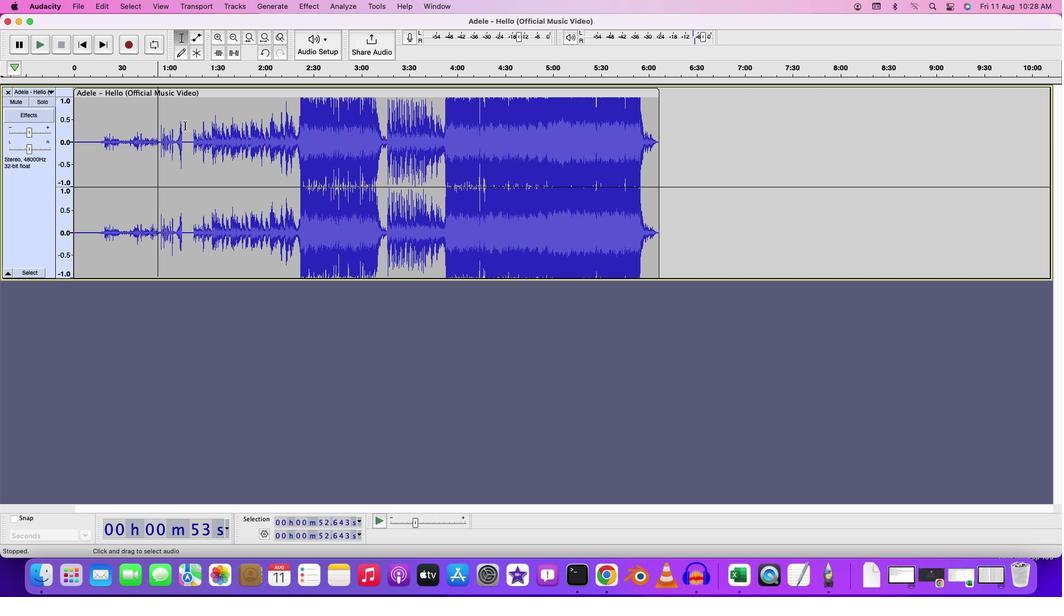 
Action: Mouse pressed left at (185, 126)
Screenshot: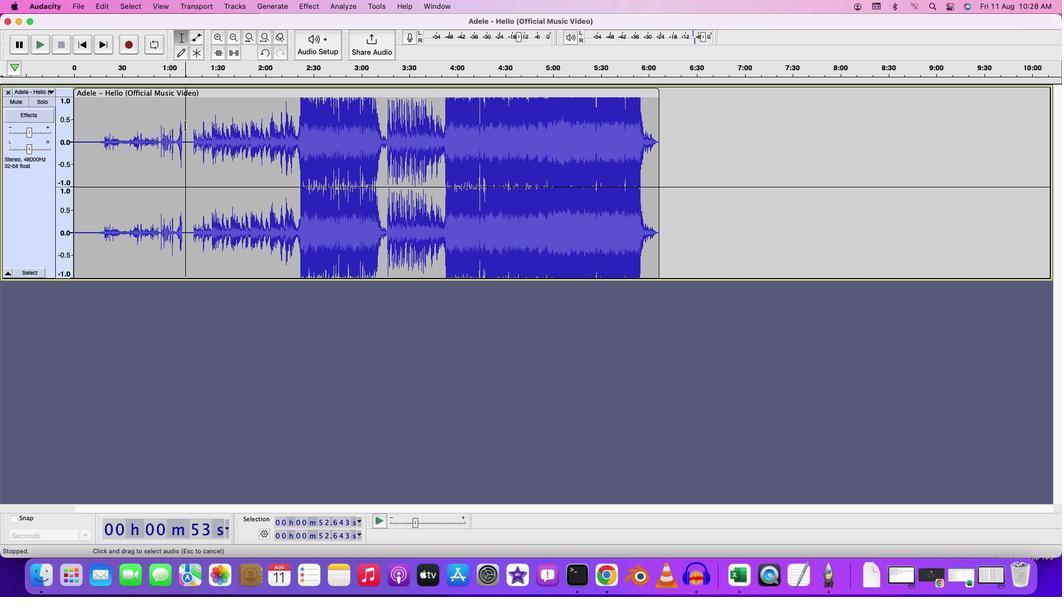 
Action: Mouse moved to (189, 125)
Screenshot: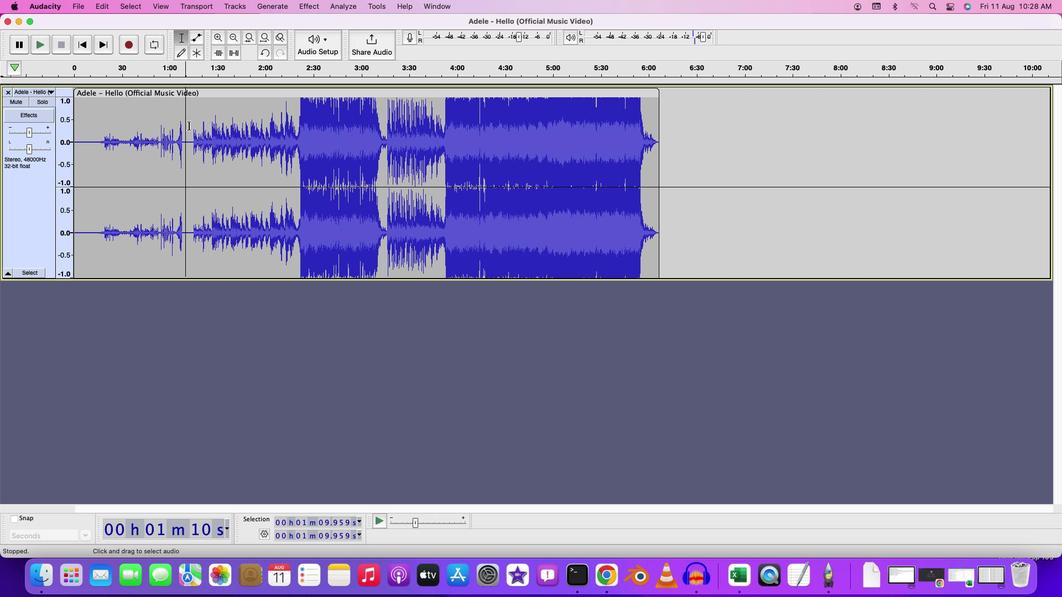 
Action: Mouse pressed left at (189, 125)
Screenshot: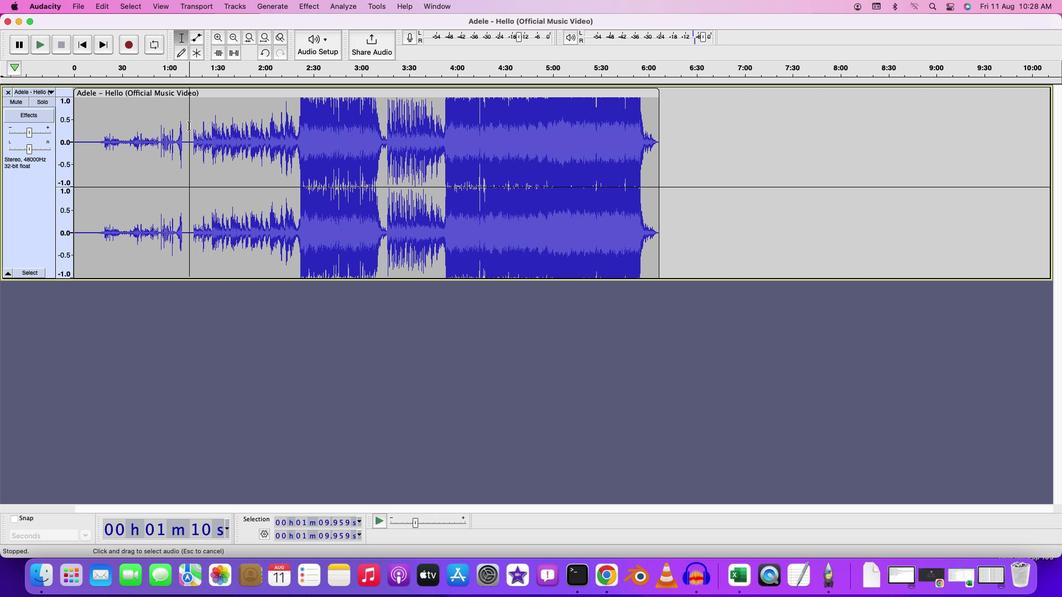 
Action: Mouse moved to (75, 129)
Screenshot: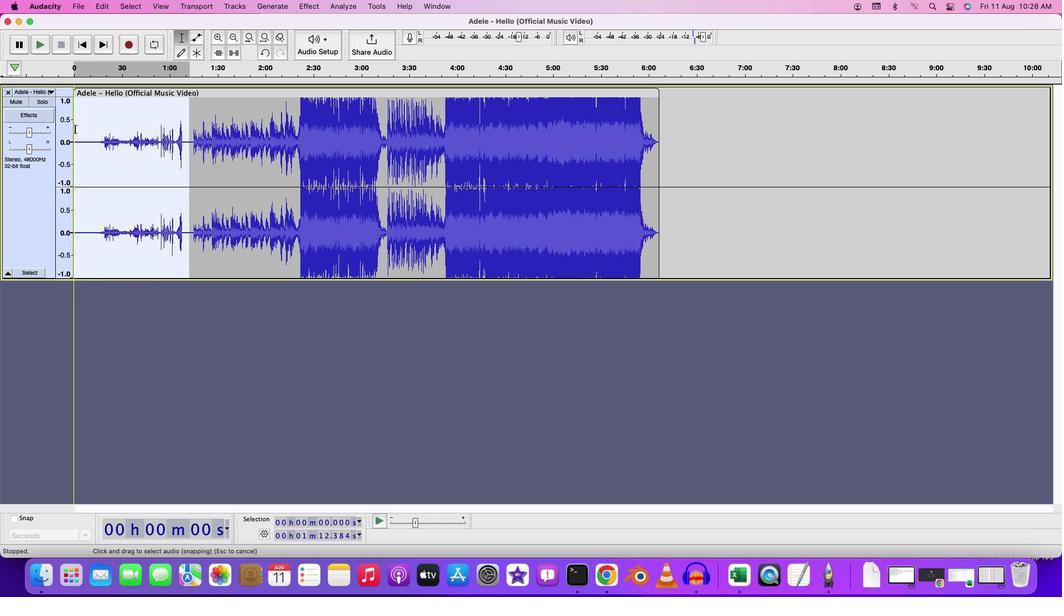 
Action: Key pressed Key.delete
Screenshot: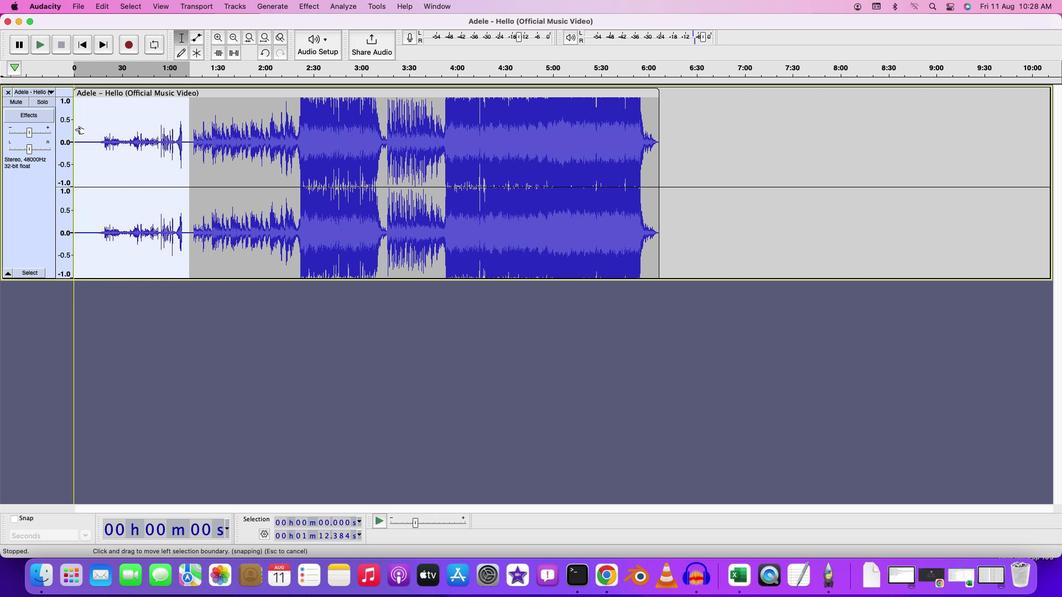 
Action: Mouse moved to (80, 129)
Screenshot: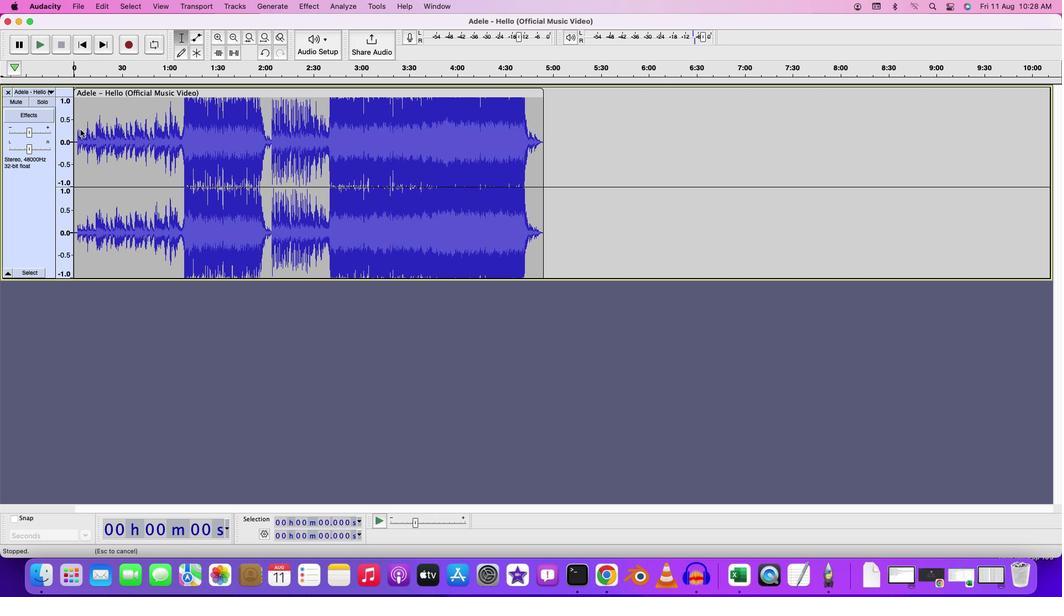 
Action: Mouse pressed right at (80, 129)
Screenshot: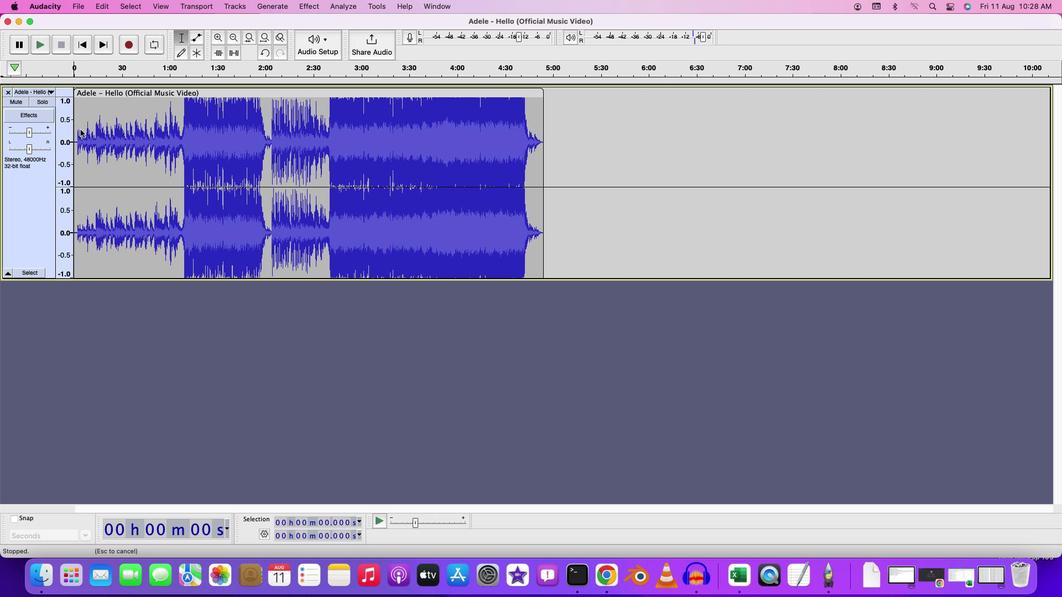 
Action: Mouse moved to (245, 115)
Screenshot: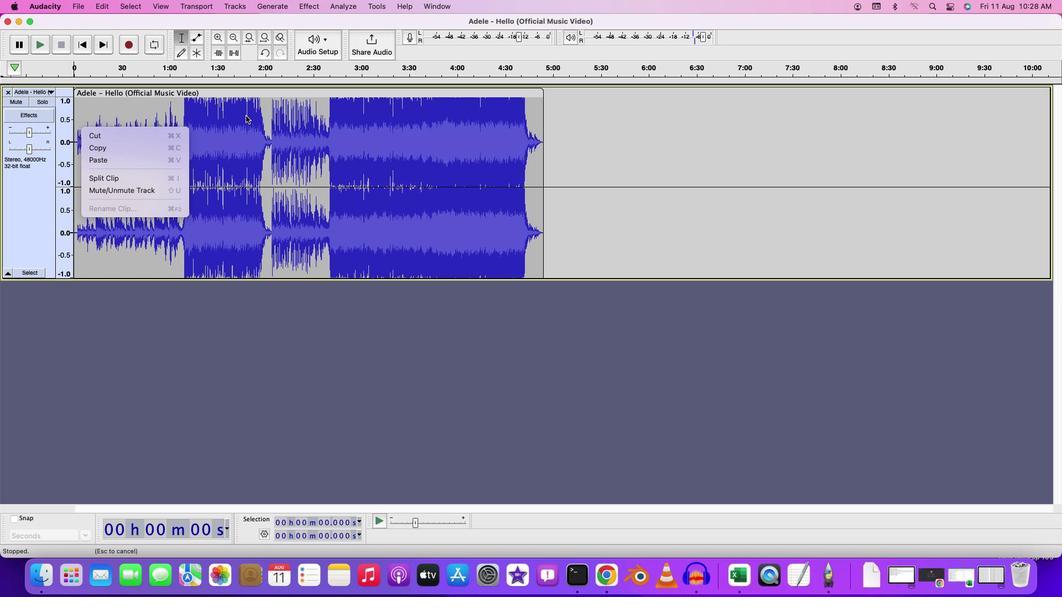 
Action: Mouse pressed left at (245, 115)
Screenshot: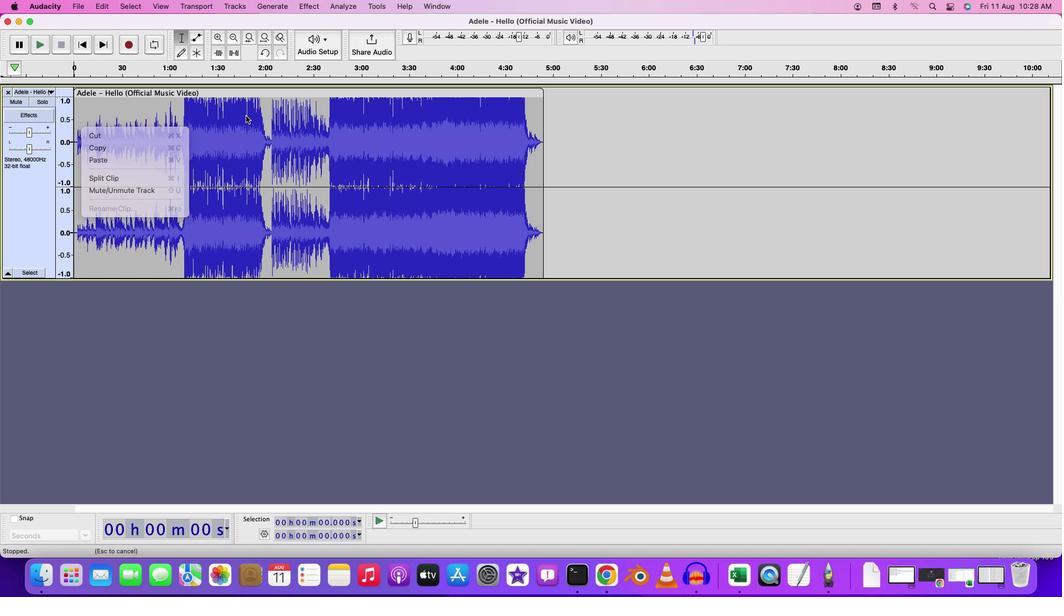 
Action: Mouse moved to (91, 117)
Screenshot: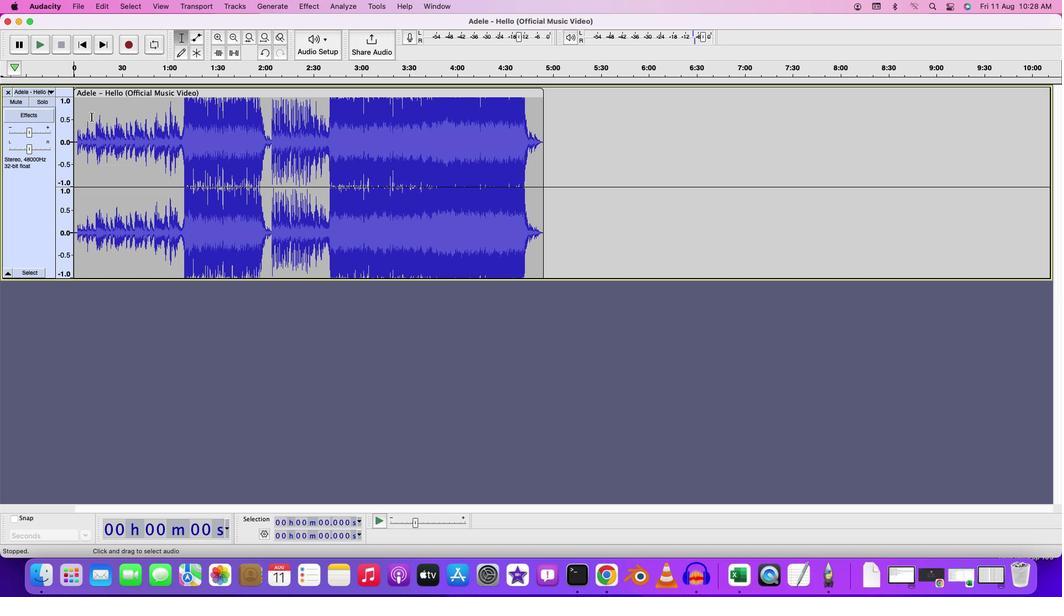 
Action: Mouse pressed left at (91, 117)
Screenshot: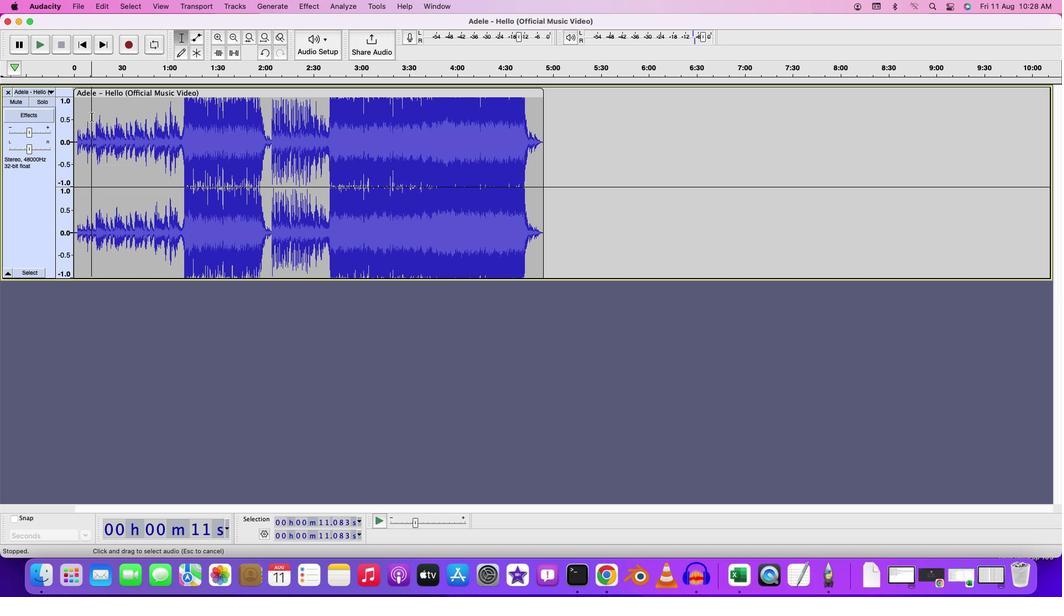 
Action: Mouse moved to (85, 113)
Screenshot: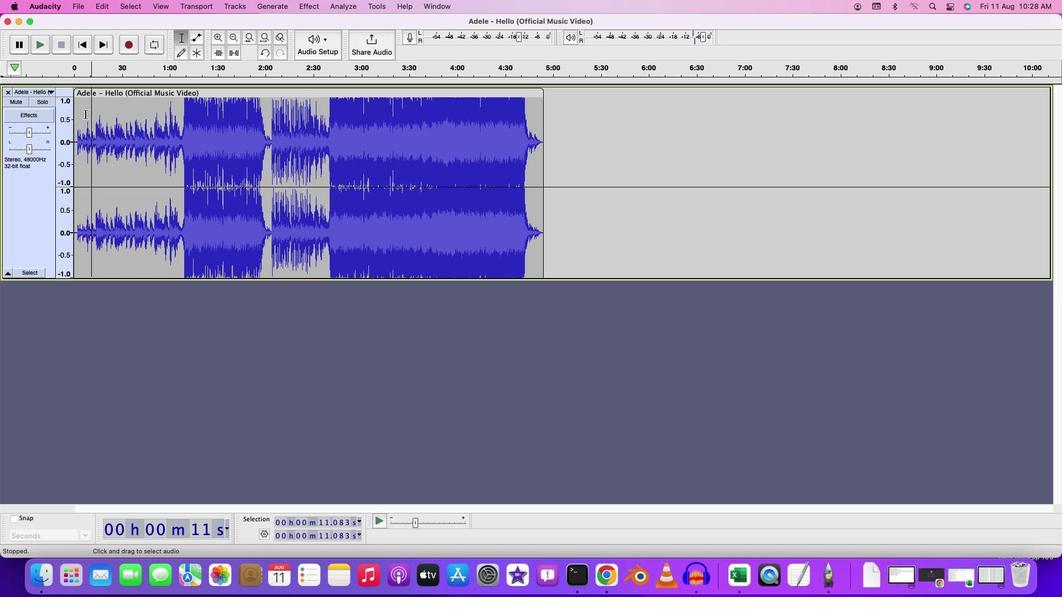 
Action: Mouse pressed left at (85, 113)
Screenshot: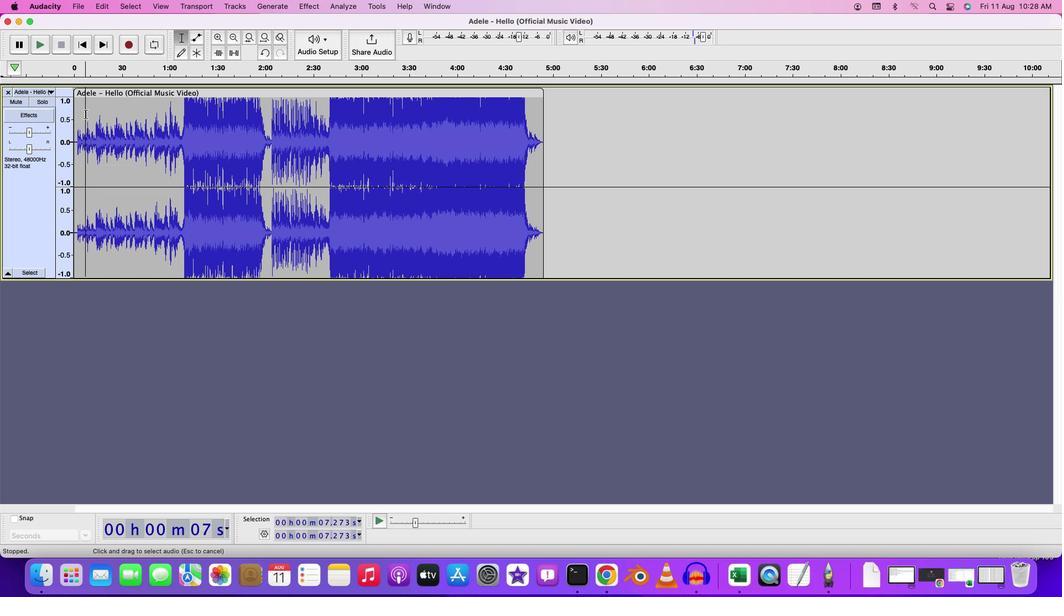 
Action: Mouse moved to (135, 113)
Screenshot: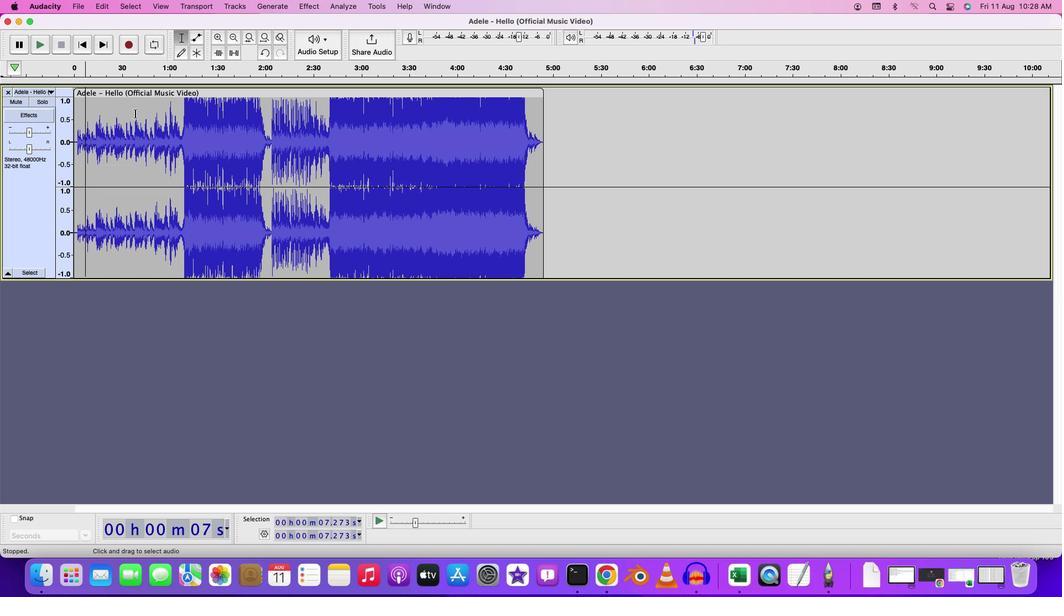 
Action: Mouse pressed left at (135, 113)
Screenshot: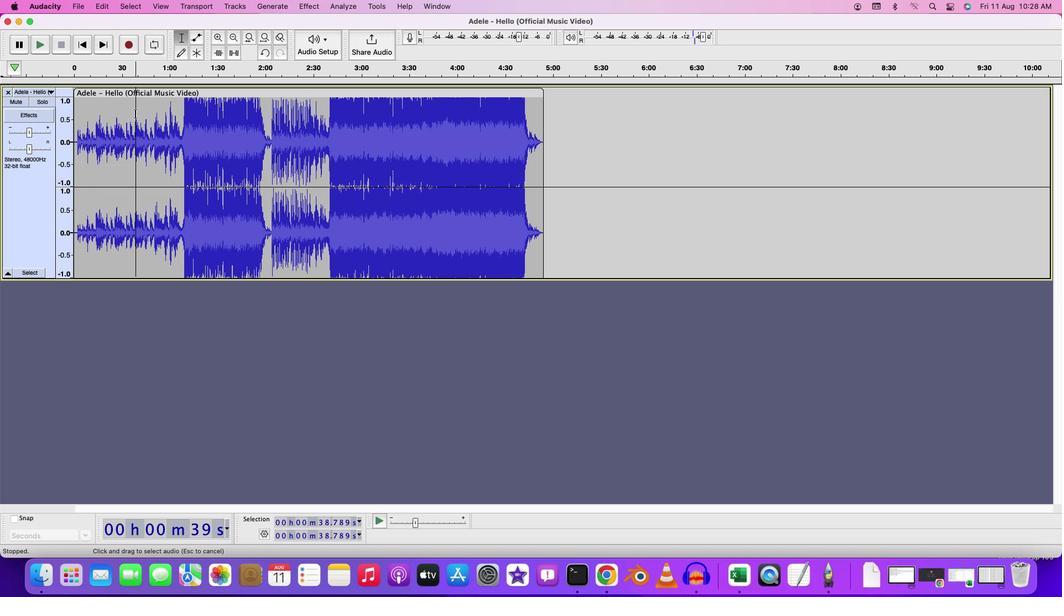 
Action: Mouse moved to (184, 113)
Screenshot: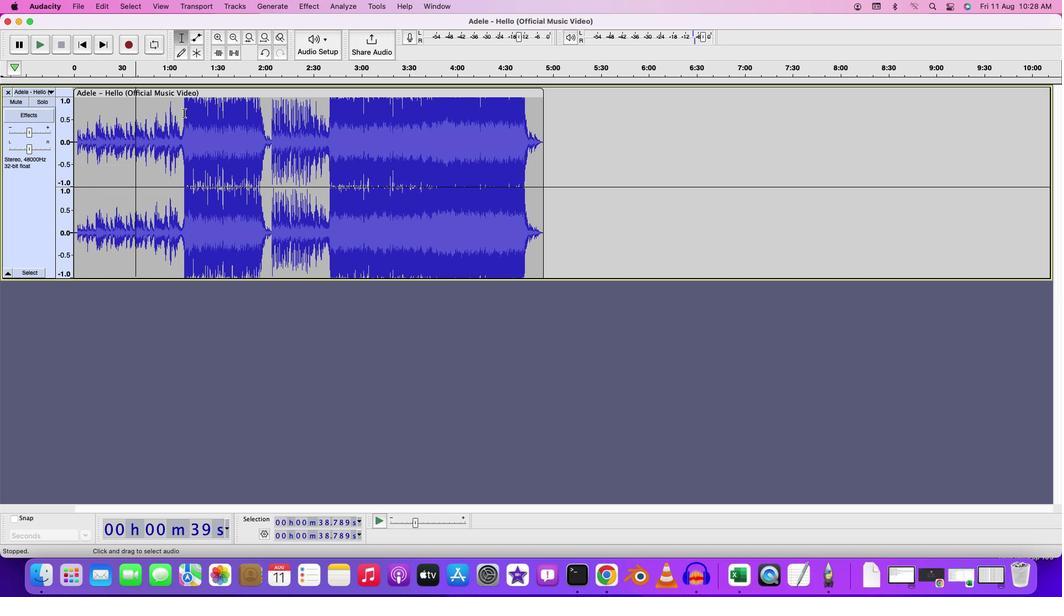 
Action: Mouse pressed left at (184, 113)
Screenshot: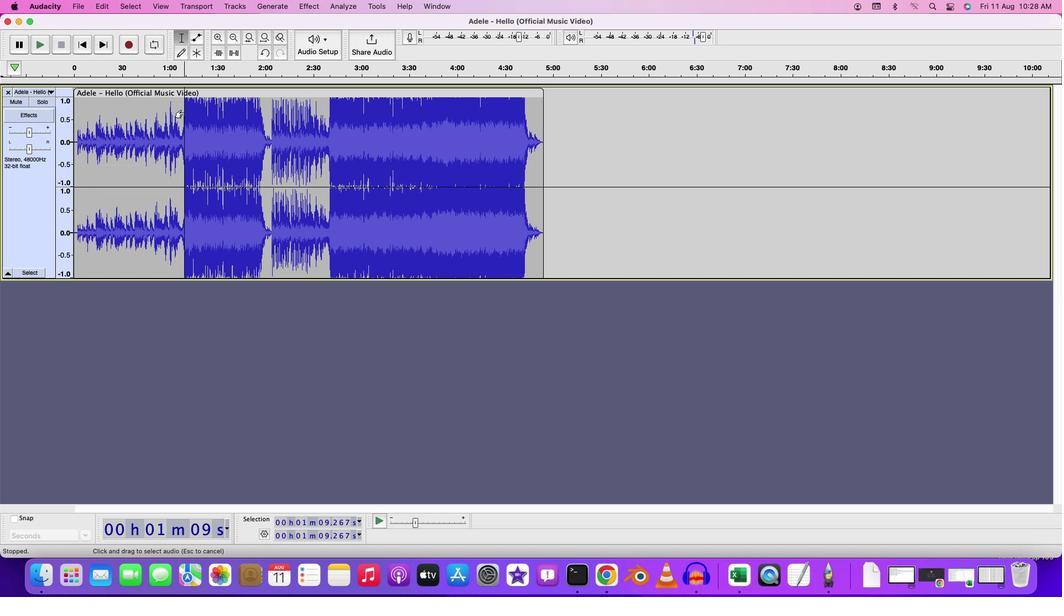 
Action: Mouse moved to (106, 114)
Screenshot: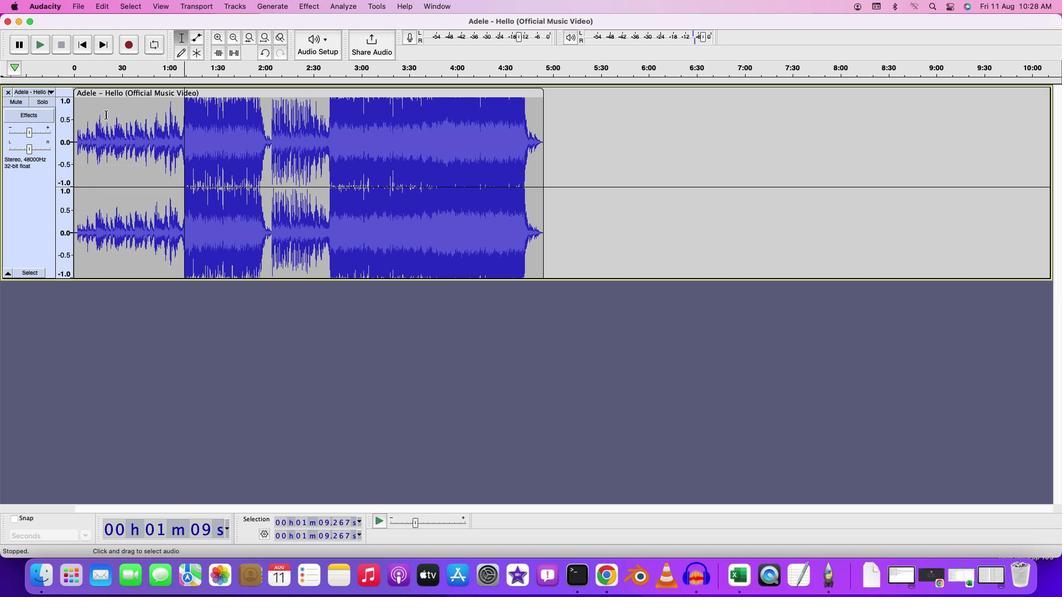 
Action: Mouse pressed left at (106, 114)
Screenshot: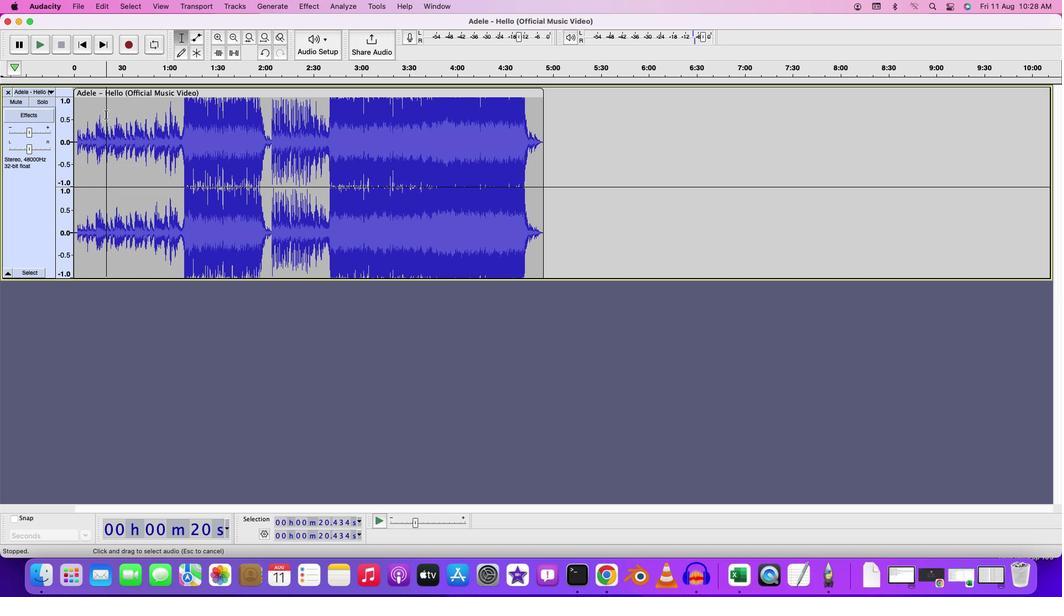 
Action: Mouse moved to (106, 114)
Screenshot: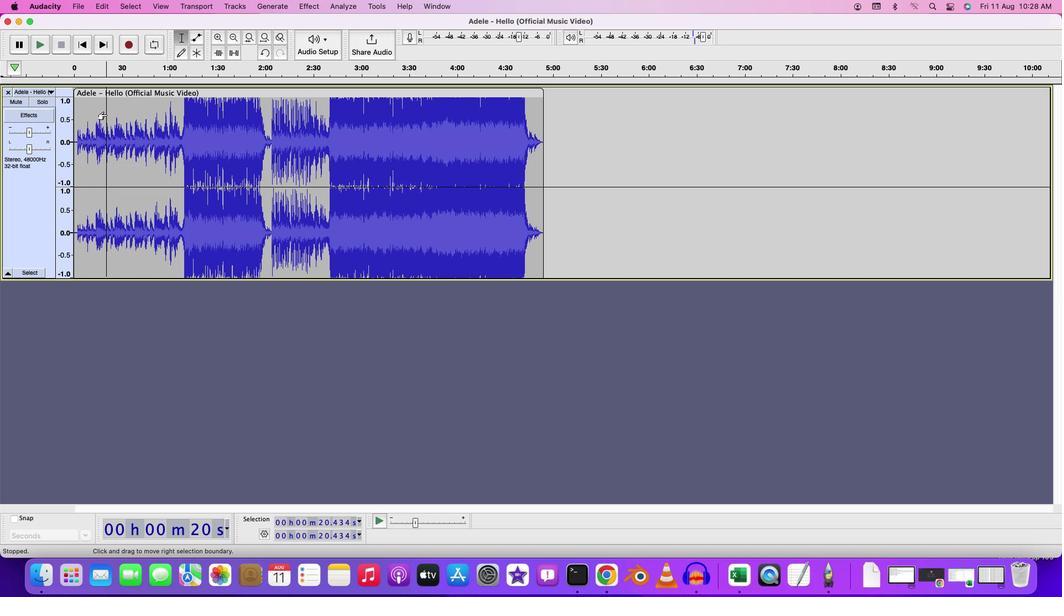 
Action: Key pressed Key.space
Screenshot: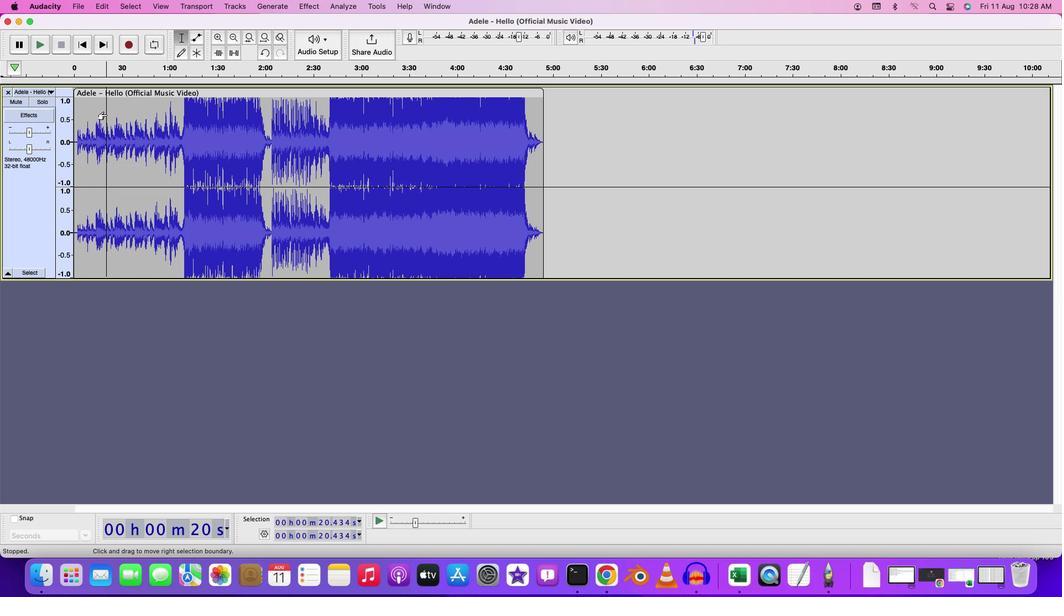 
Action: Mouse moved to (163, 110)
Screenshot: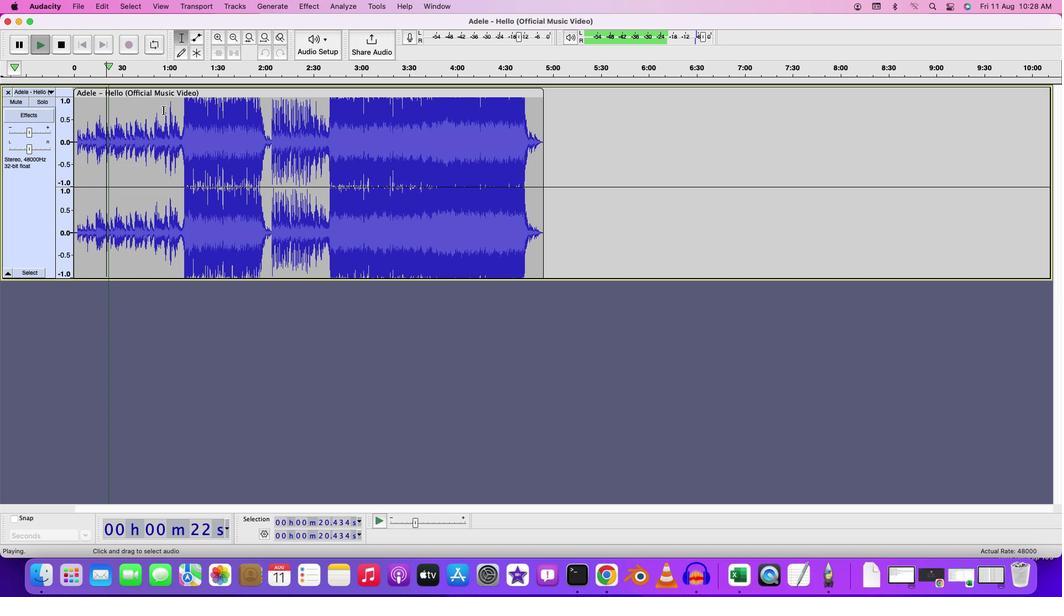 
Action: Mouse pressed left at (163, 110)
Screenshot: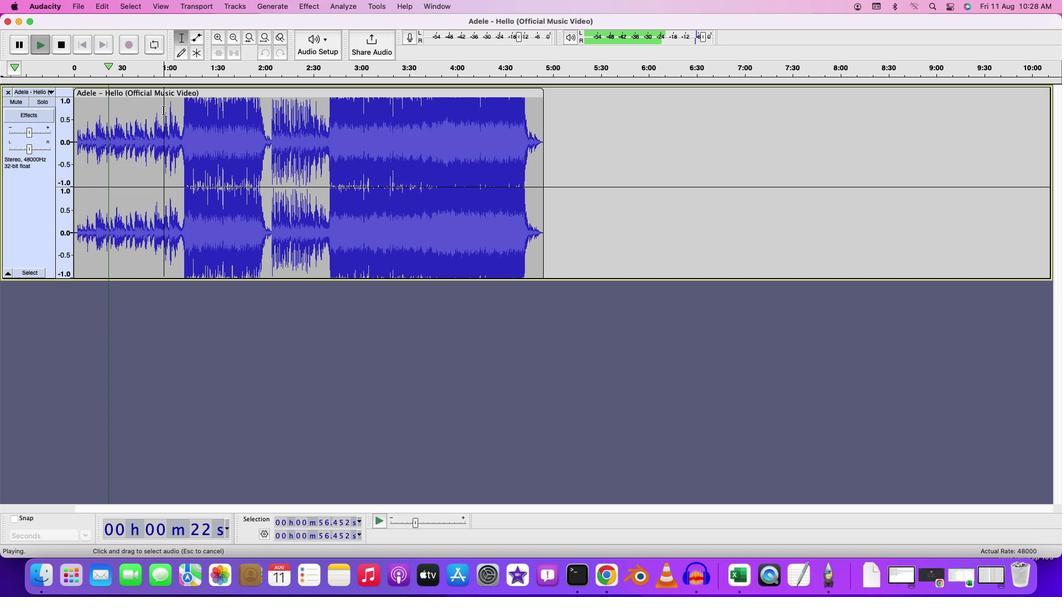 
Action: Key pressed Key.space
Screenshot: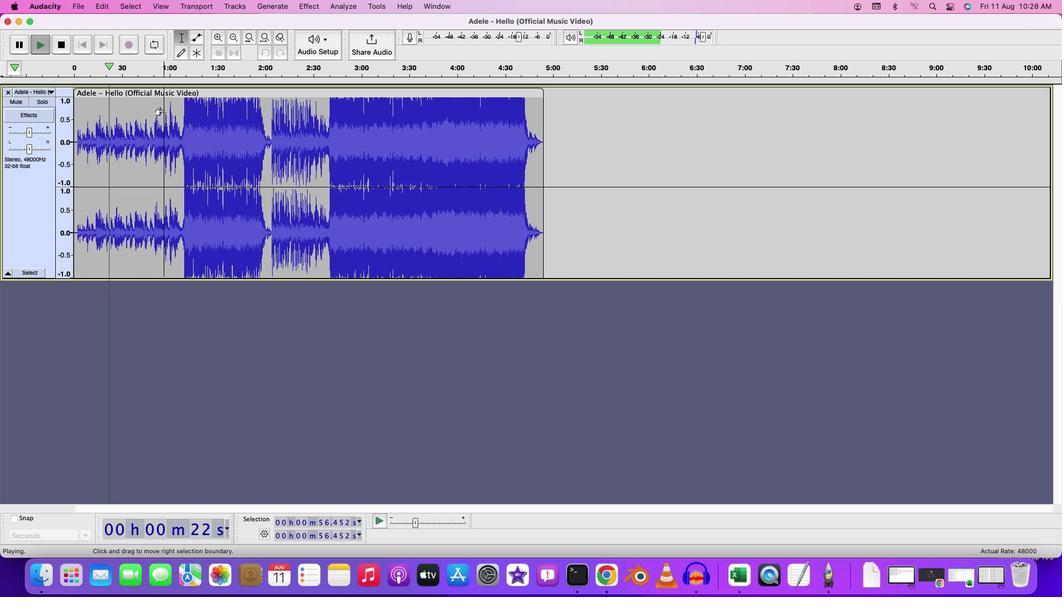 
Action: Mouse moved to (163, 110)
Screenshot: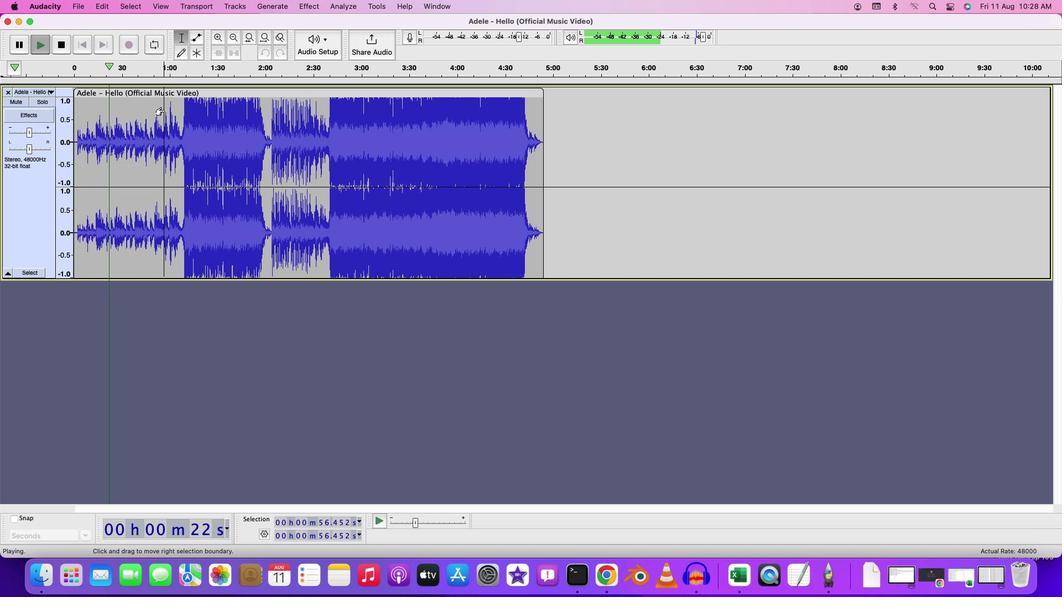 
Action: Key pressed Key.spaceKey.space
Screenshot: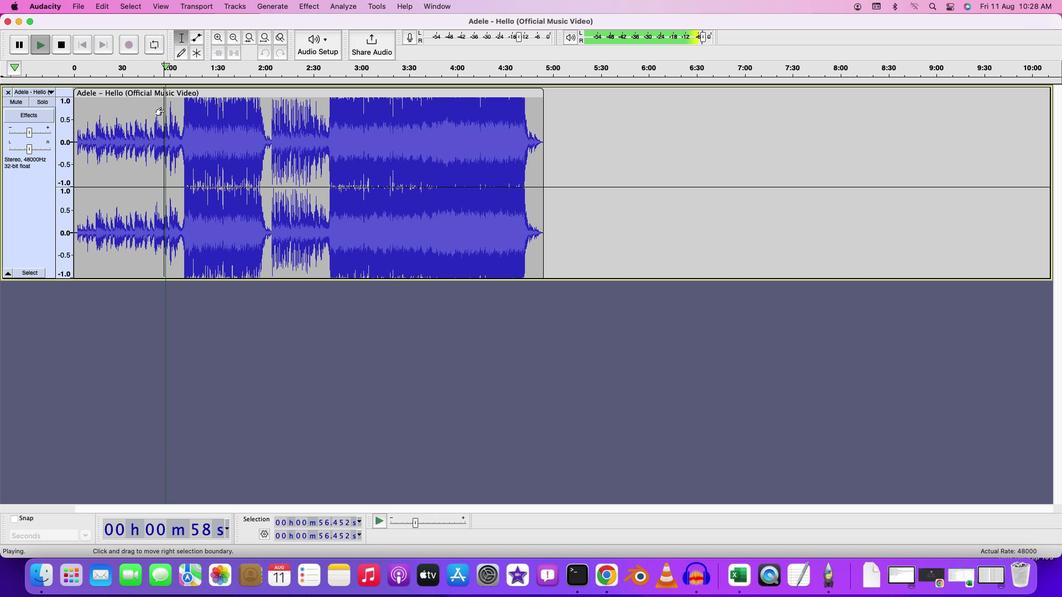 
Action: Mouse moved to (173, 112)
Screenshot: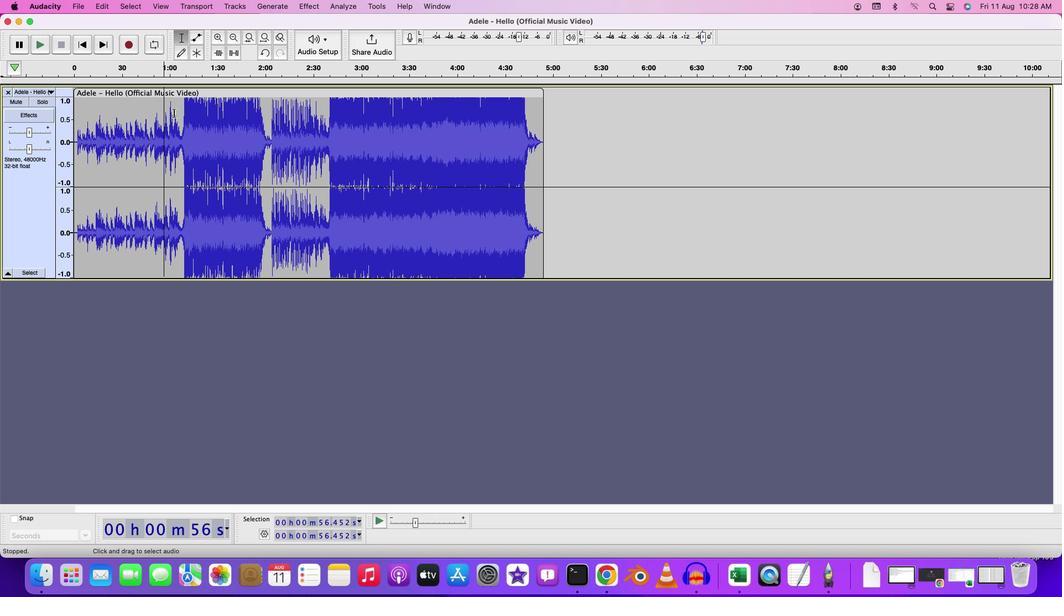 
Action: Mouse pressed left at (173, 112)
Screenshot: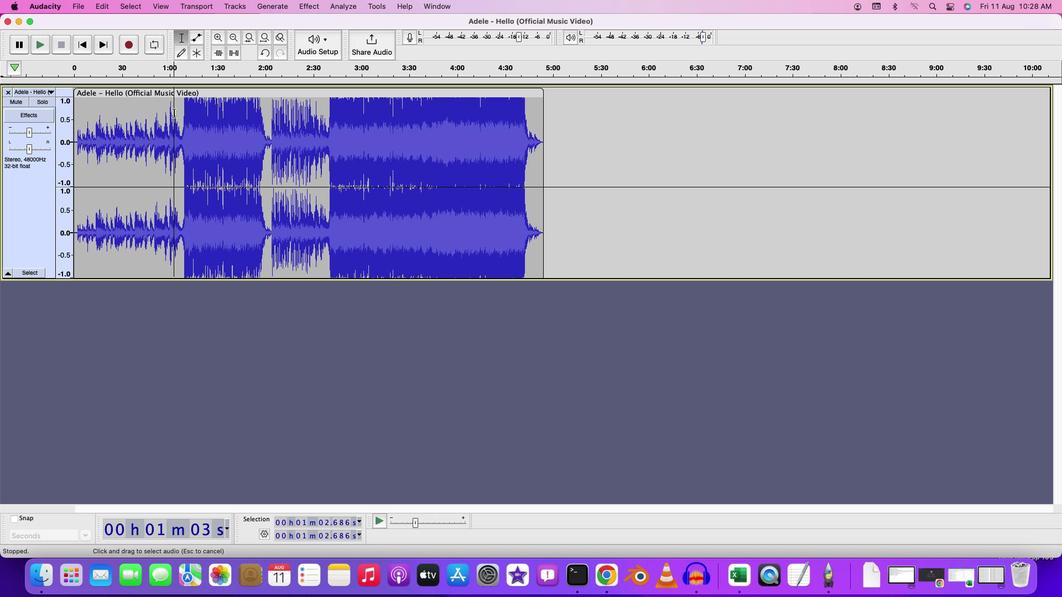 
Action: Key pressed Key.spaceKey.spaceKey.space
Screenshot: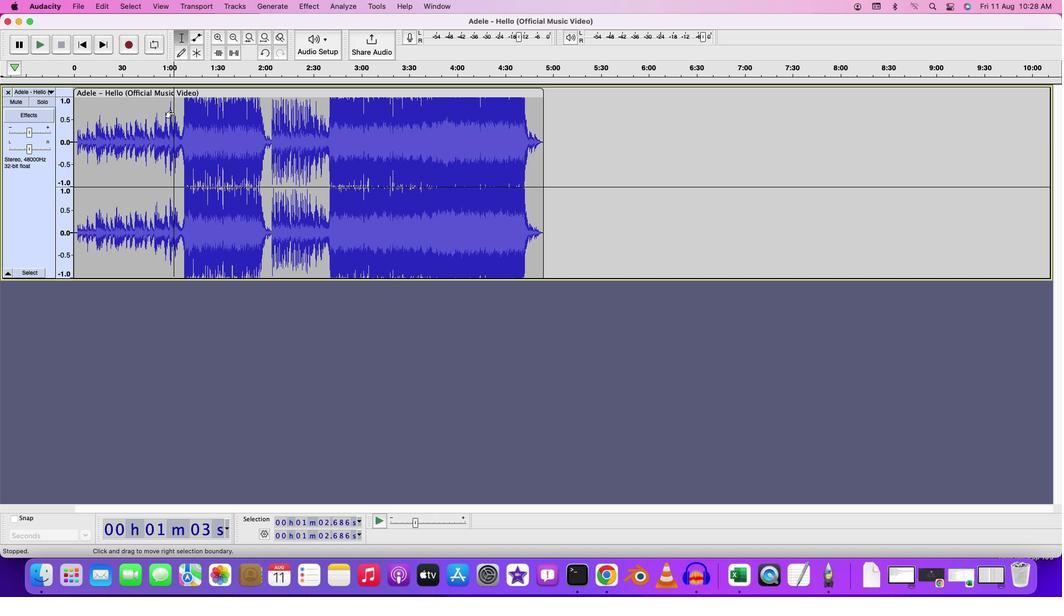 
Action: Mouse moved to (204, 139)
Screenshot: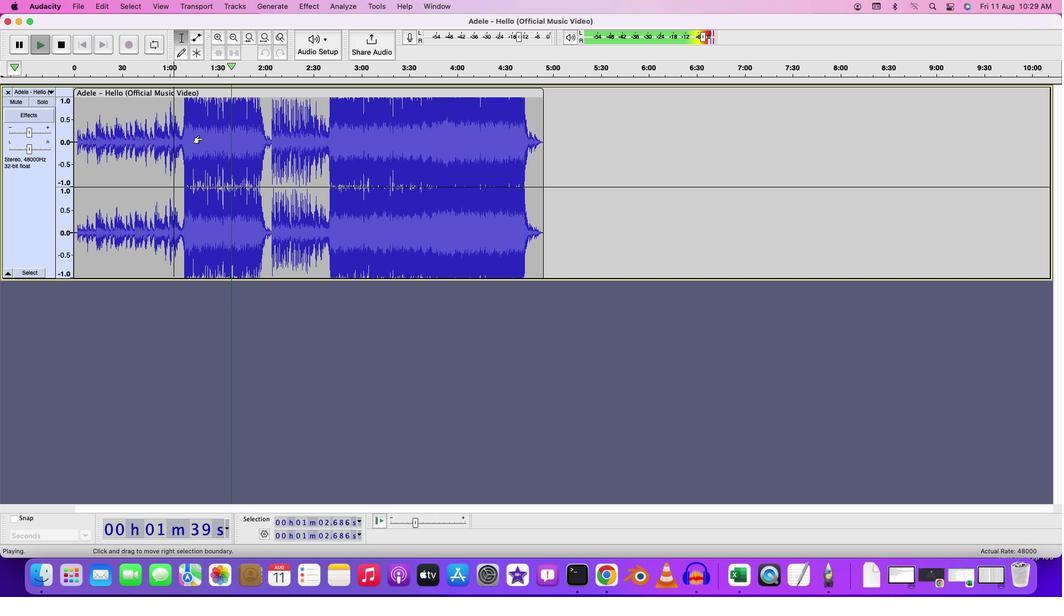 
Action: Key pressed Key.cmd
Screenshot: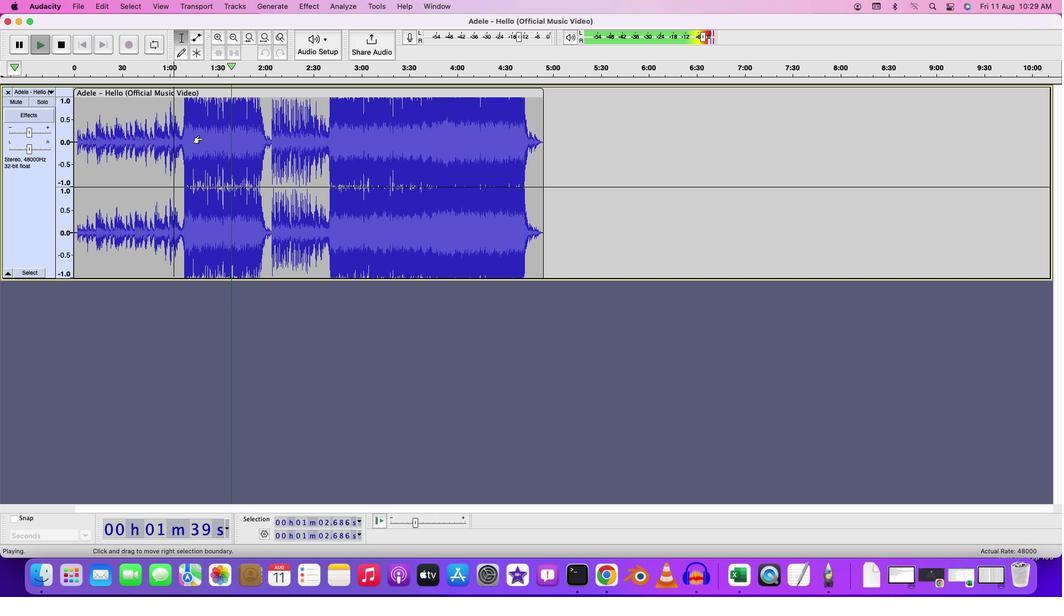 
Action: Mouse moved to (201, 138)
Screenshot: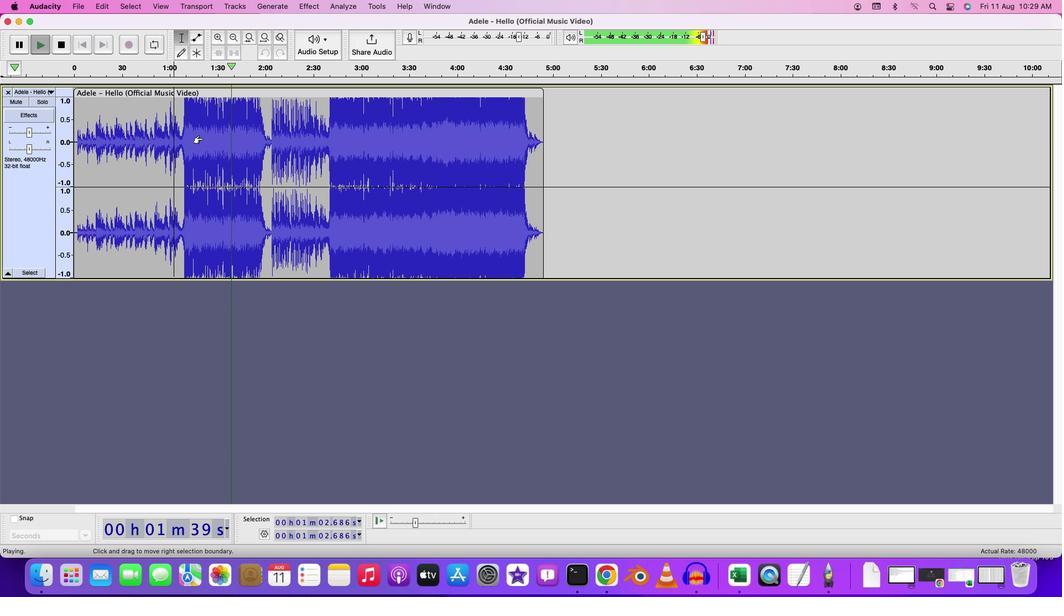 
Action: Mouse scrolled (201, 138) with delta (0, 0)
Screenshot: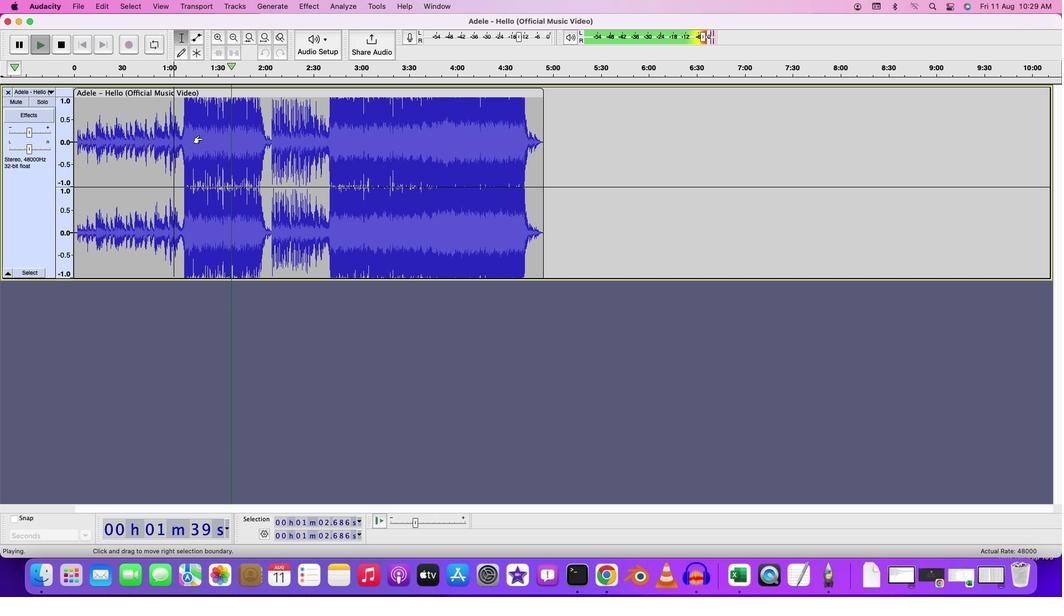 
Action: Mouse scrolled (201, 138) with delta (0, 0)
Screenshot: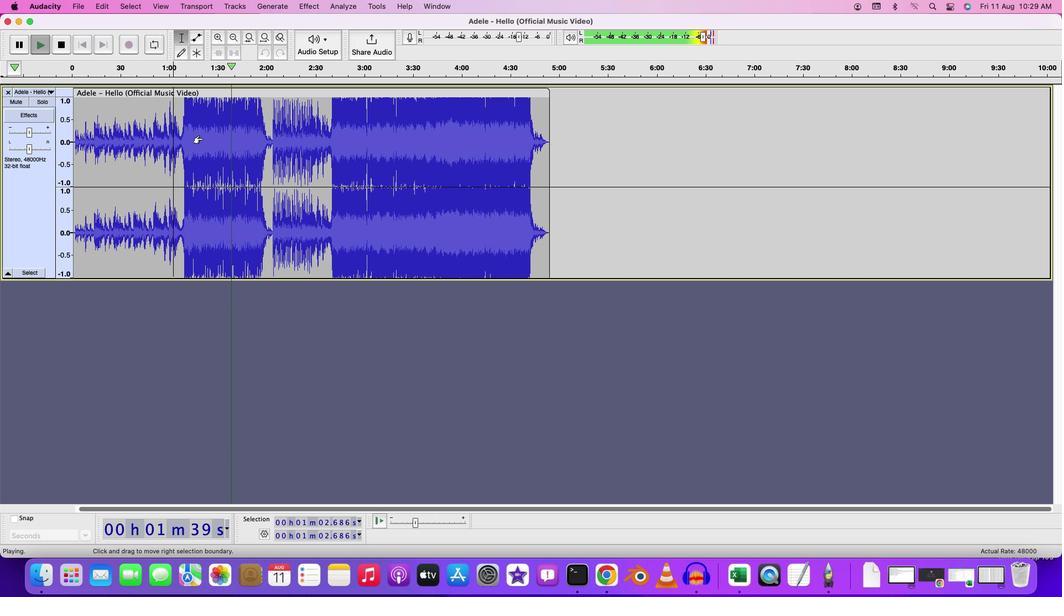 
Action: Mouse scrolled (201, 138) with delta (0, 0)
Screenshot: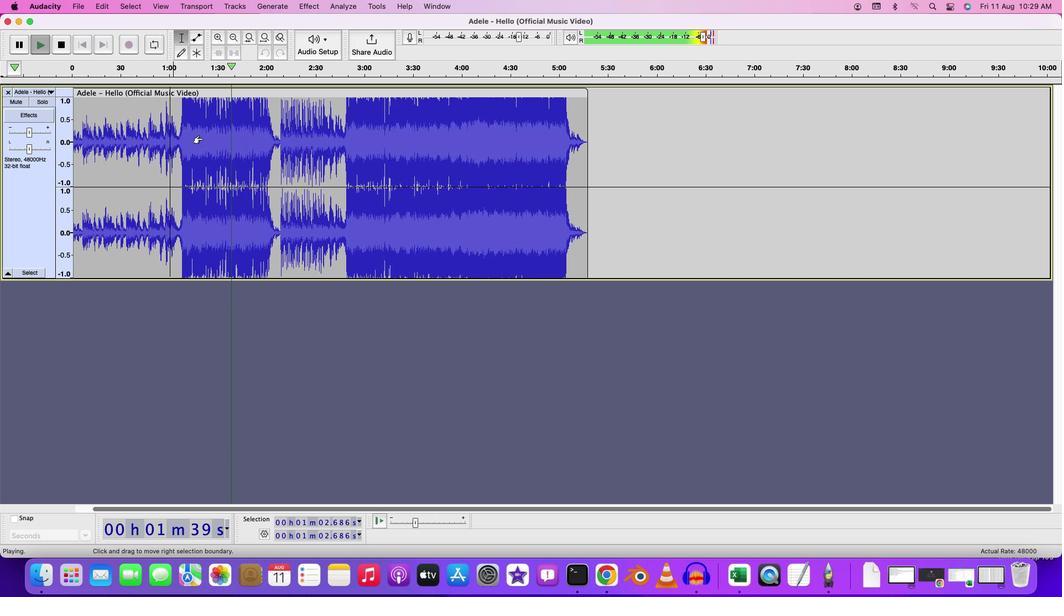 
Action: Mouse moved to (201, 138)
Screenshot: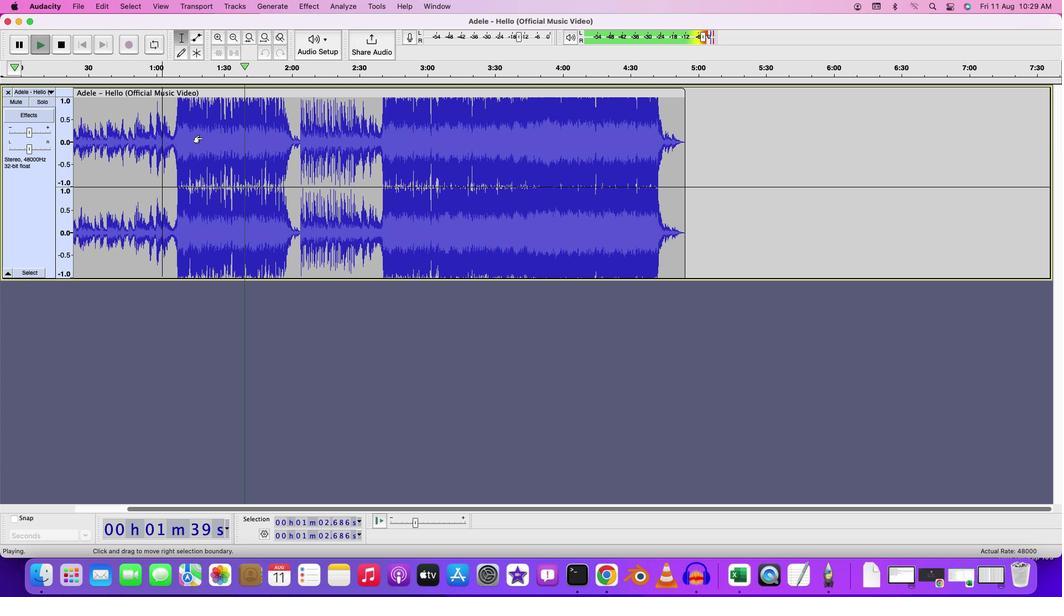 
Action: Mouse scrolled (201, 138) with delta (0, 0)
Screenshot: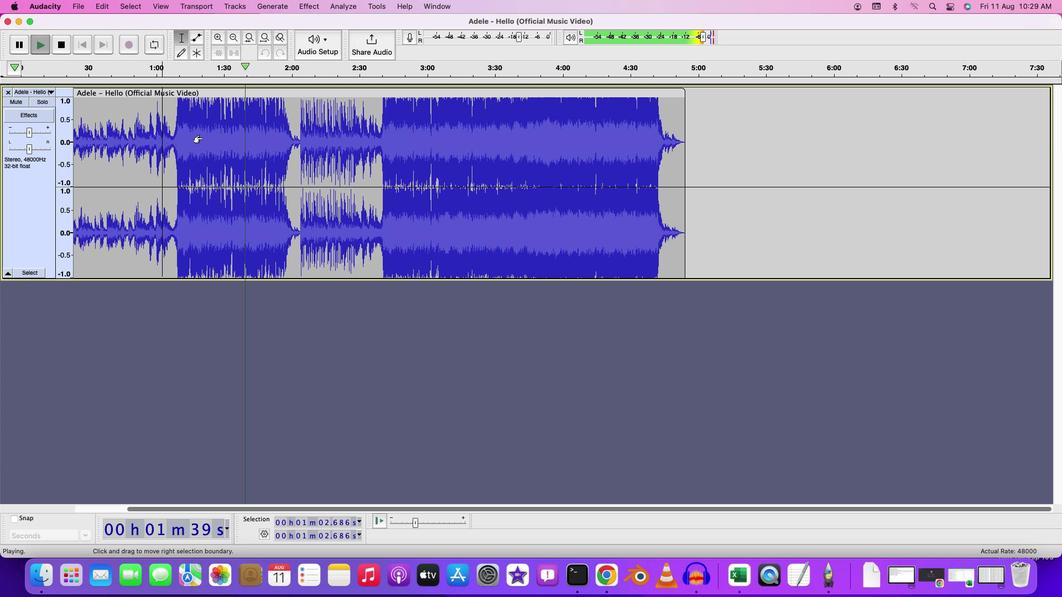 
Action: Mouse scrolled (201, 138) with delta (0, 0)
Screenshot: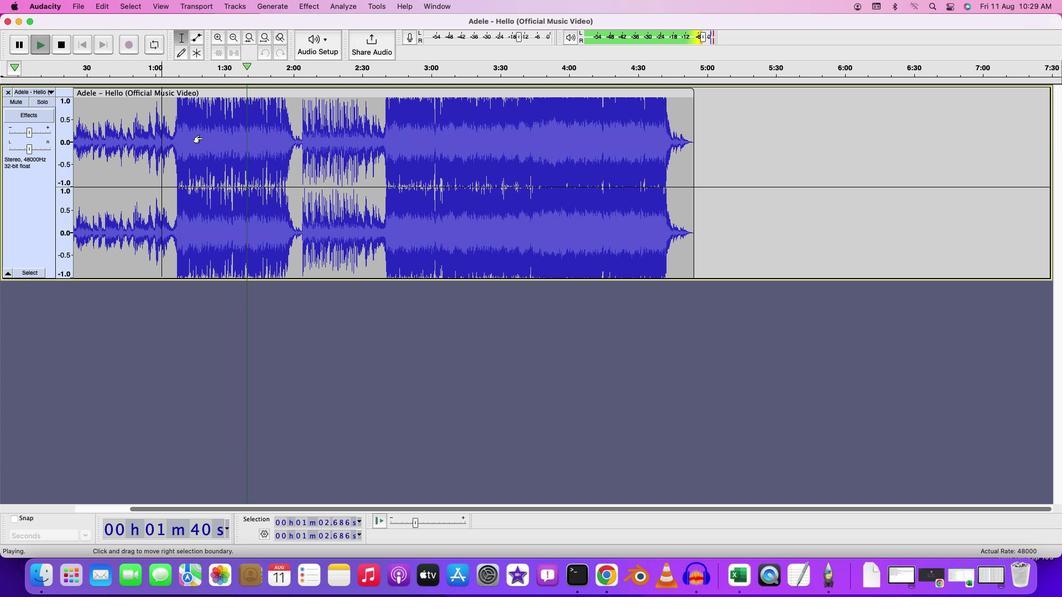 
Action: Mouse scrolled (201, 138) with delta (0, 0)
Screenshot: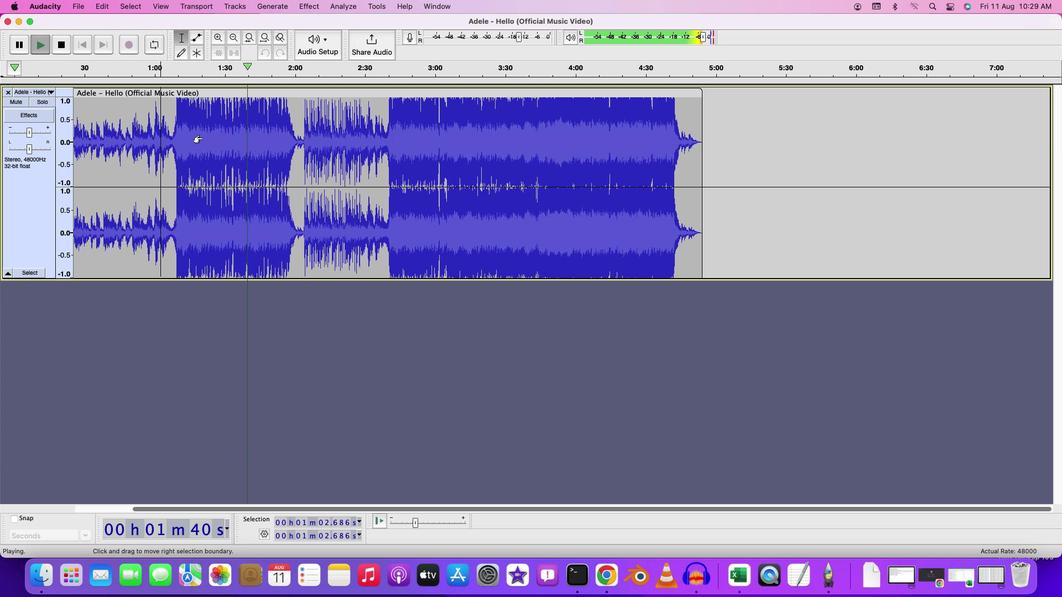 
Action: Mouse scrolled (201, 138) with delta (0, 1)
Screenshot: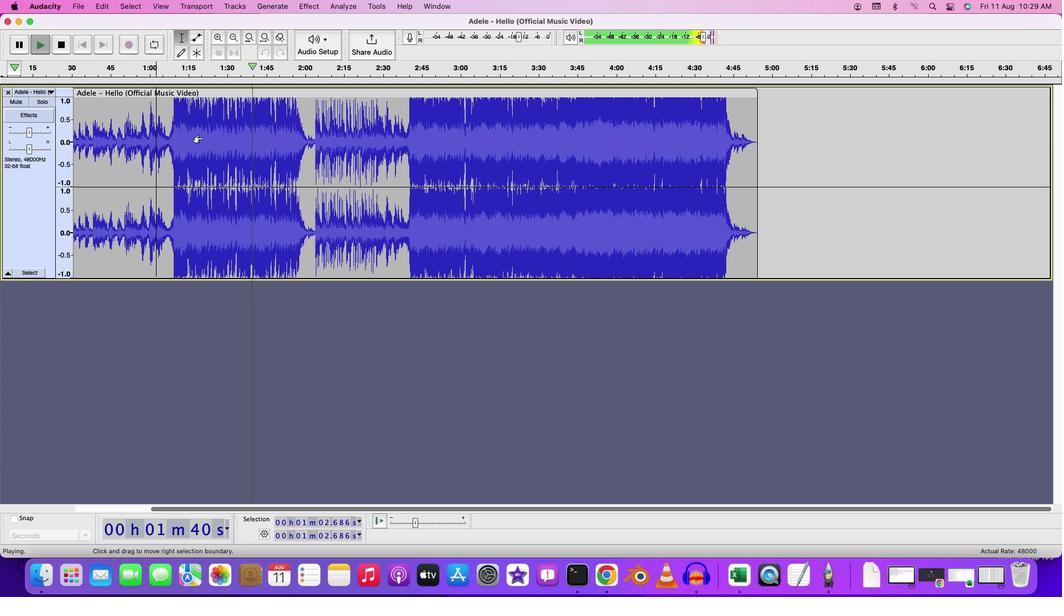 
Action: Mouse scrolled (201, 138) with delta (0, 0)
Screenshot: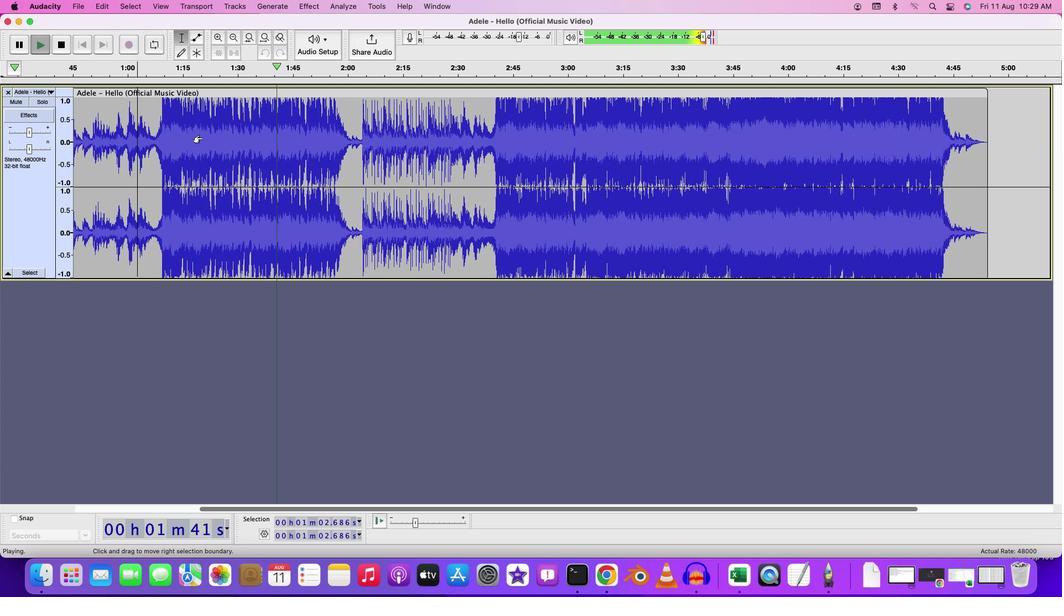 
Action: Mouse scrolled (201, 138) with delta (0, 0)
Screenshot: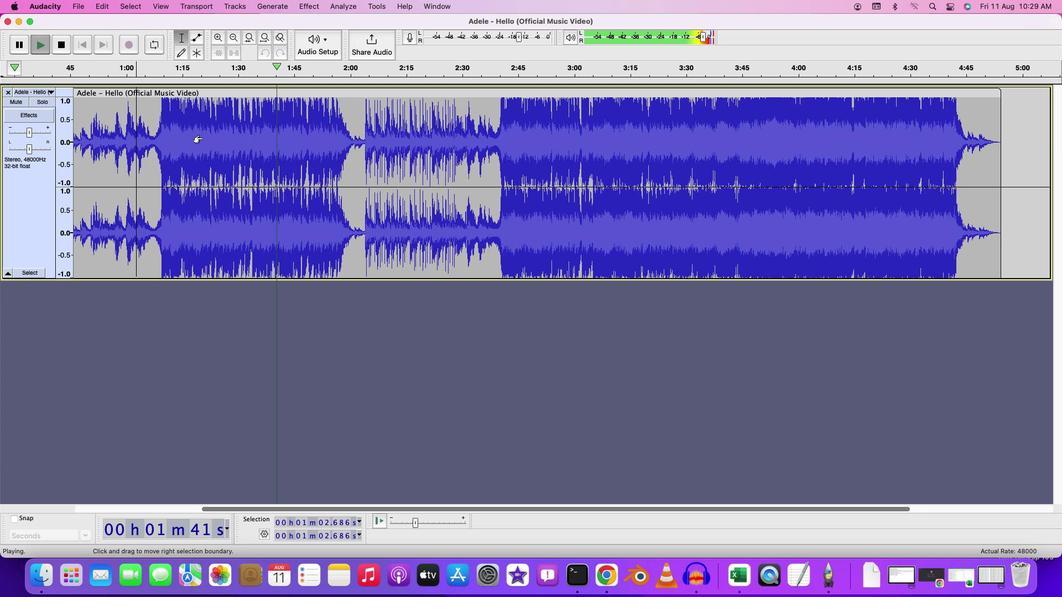 
Action: Mouse moved to (202, 137)
Screenshot: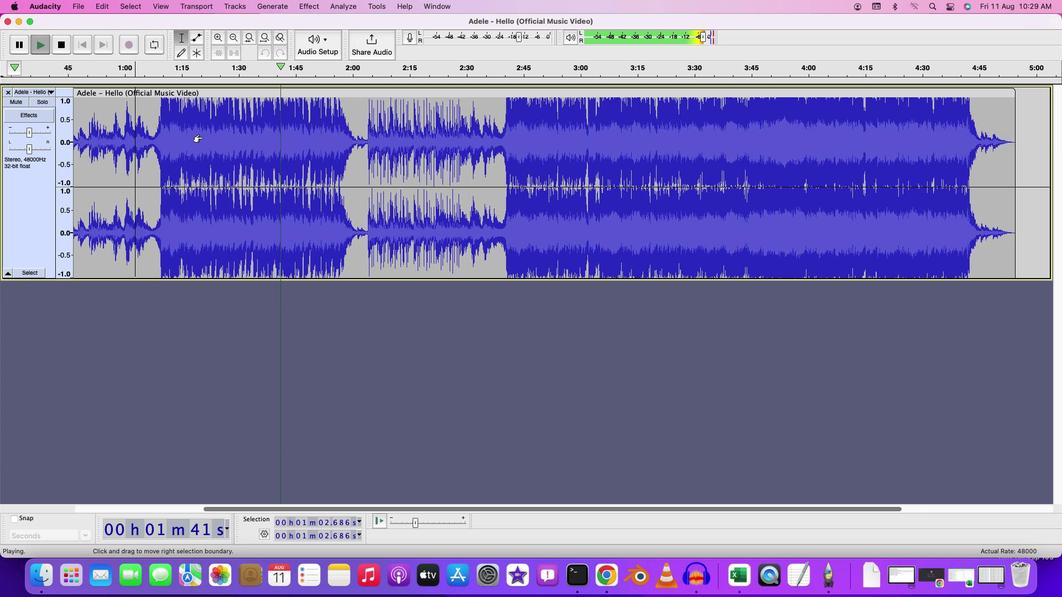 
Action: Mouse scrolled (202, 137) with delta (0, 0)
Screenshot: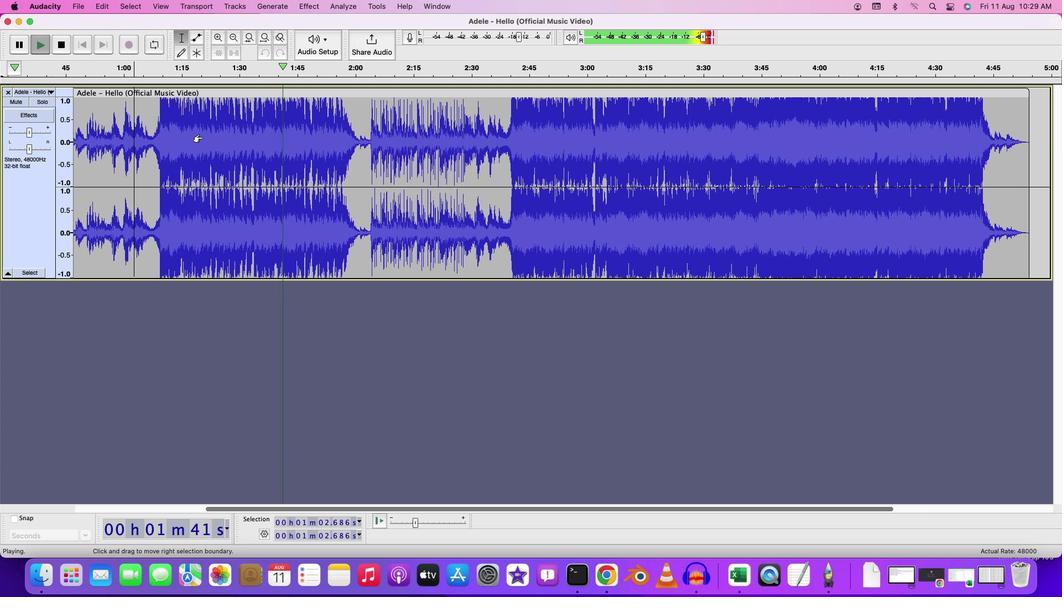 
Action: Mouse scrolled (202, 137) with delta (0, 0)
Screenshot: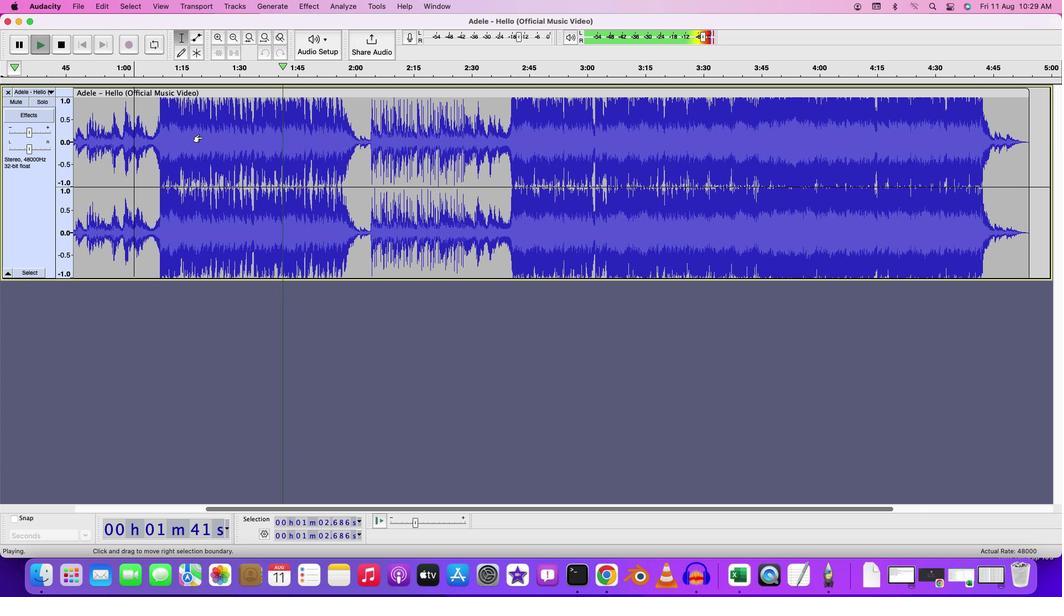 
Action: Mouse moved to (252, 169)
Screenshot: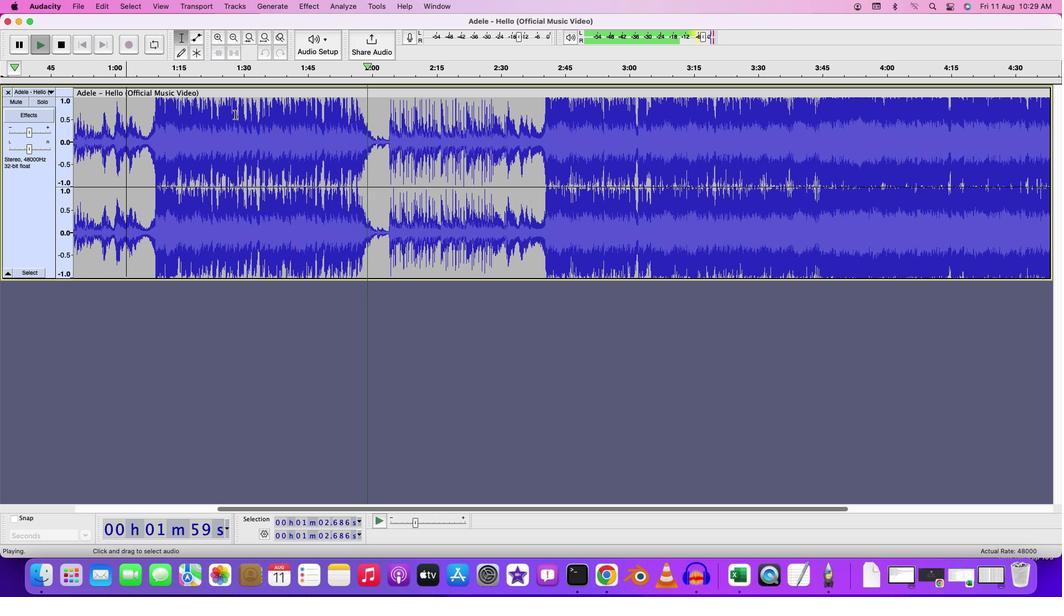 
Action: Key pressed Key.space
Screenshot: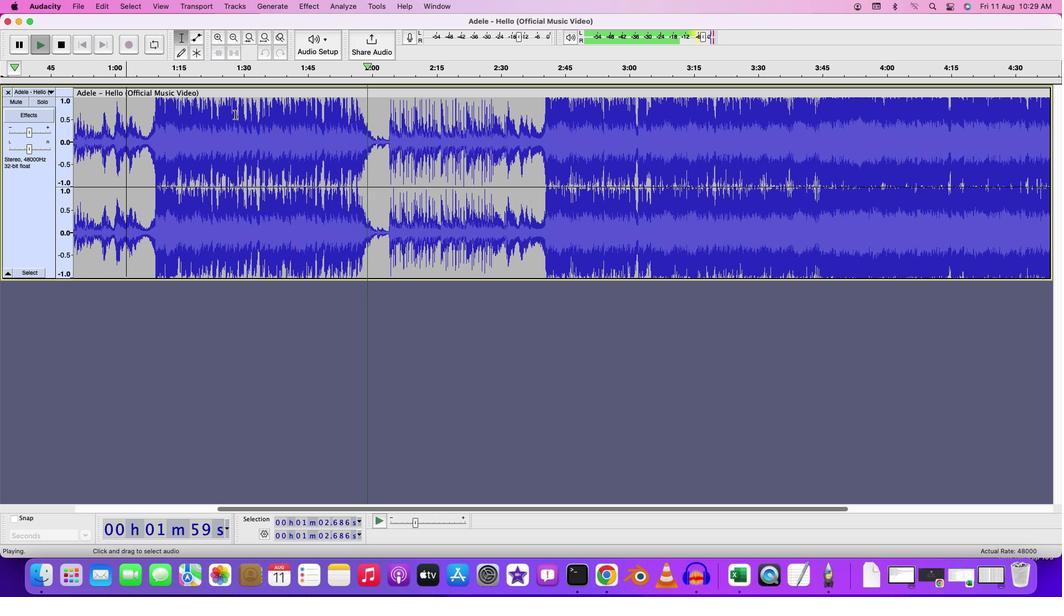 
Action: Mouse moved to (150, 105)
Screenshot: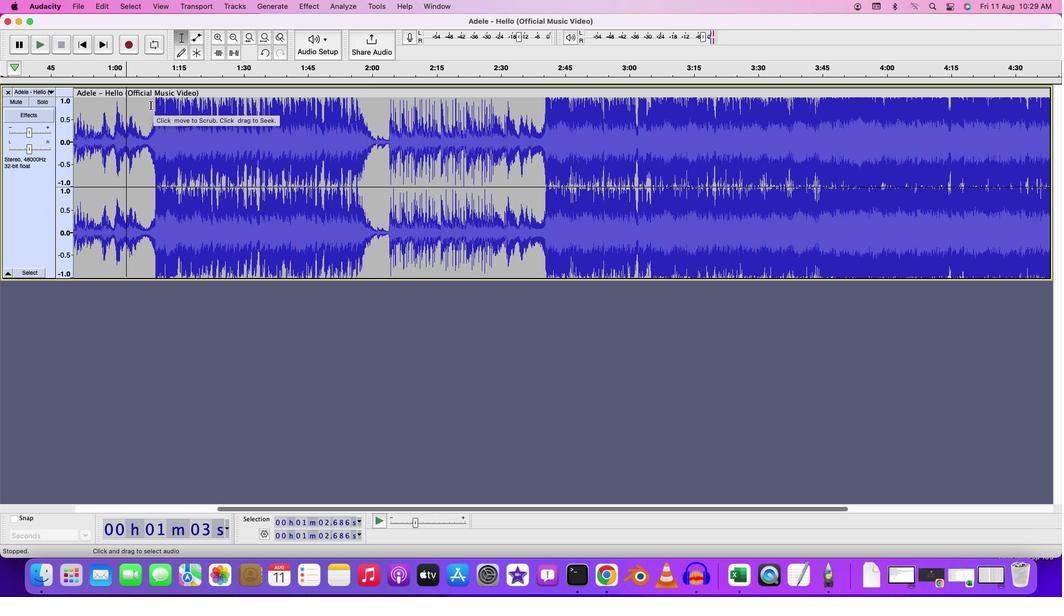 
Action: Mouse pressed left at (150, 105)
Screenshot: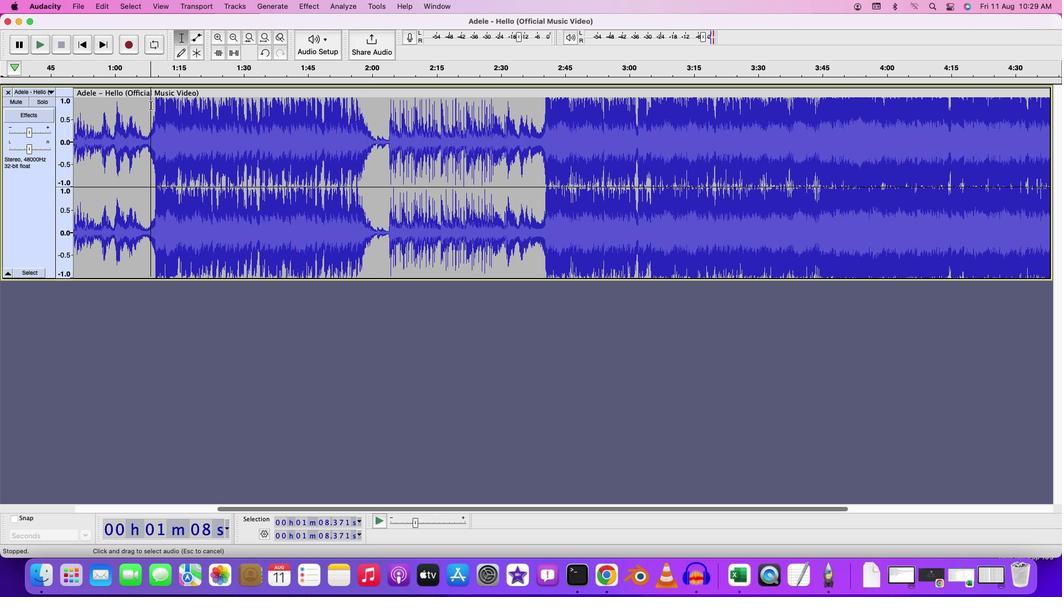 
Action: Mouse moved to (307, 7)
Screenshot: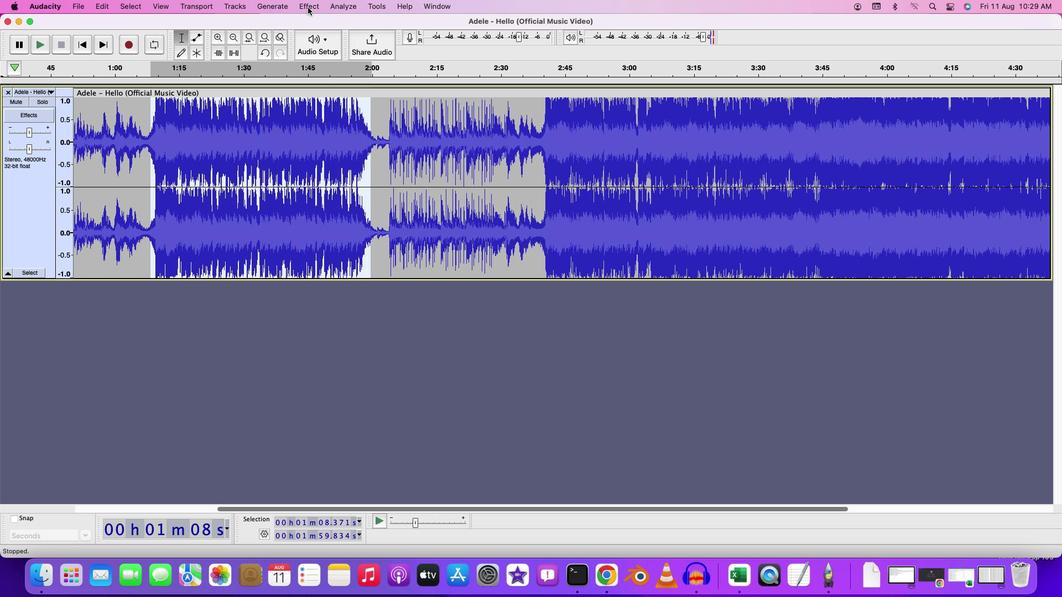 
Action: Mouse pressed left at (307, 7)
Screenshot: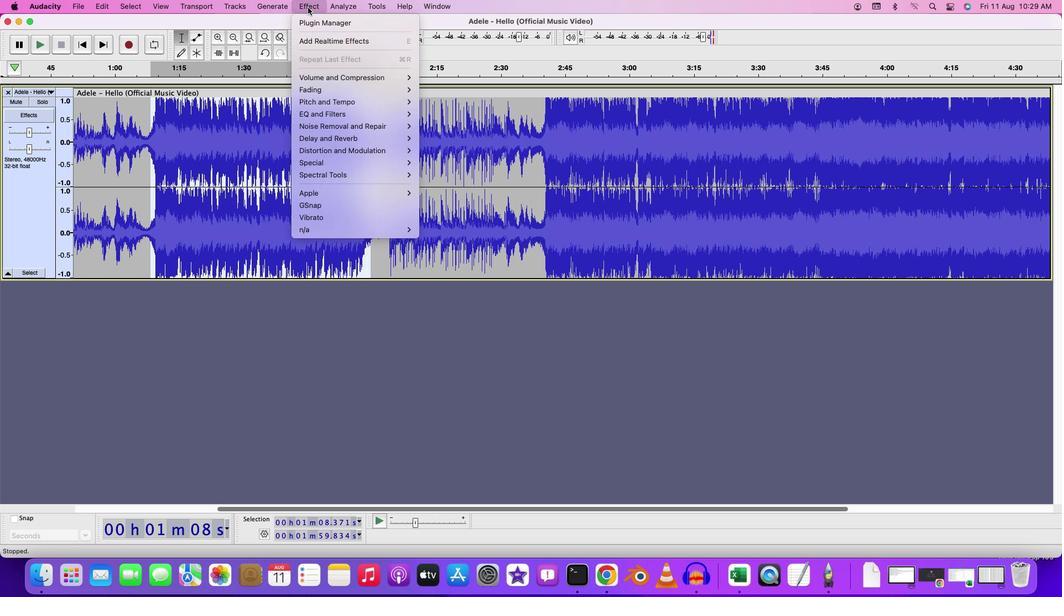
Action: Mouse moved to (439, 136)
Screenshot: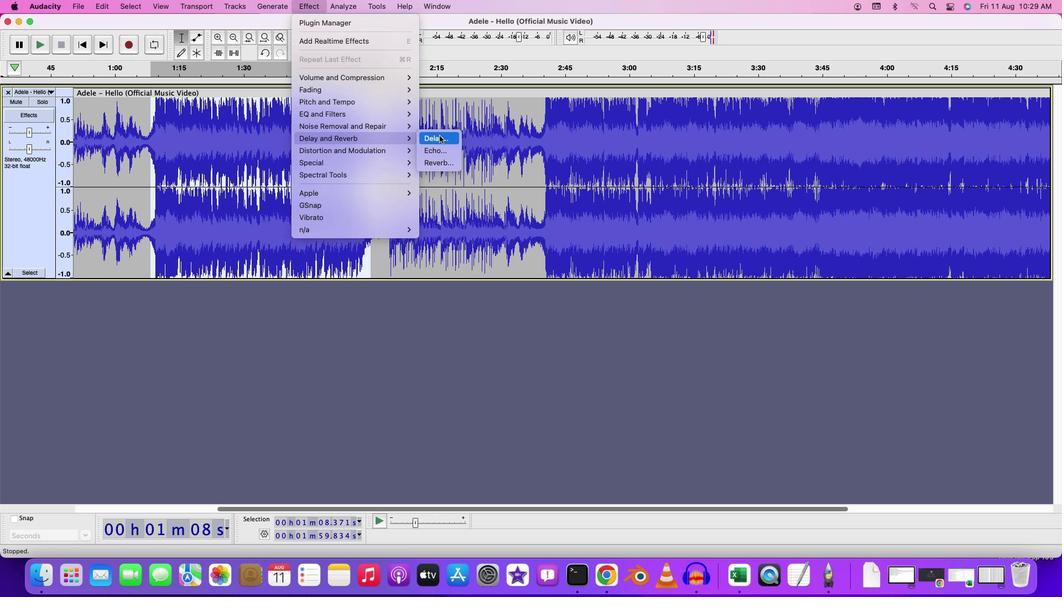 
Action: Mouse pressed left at (439, 136)
Screenshot: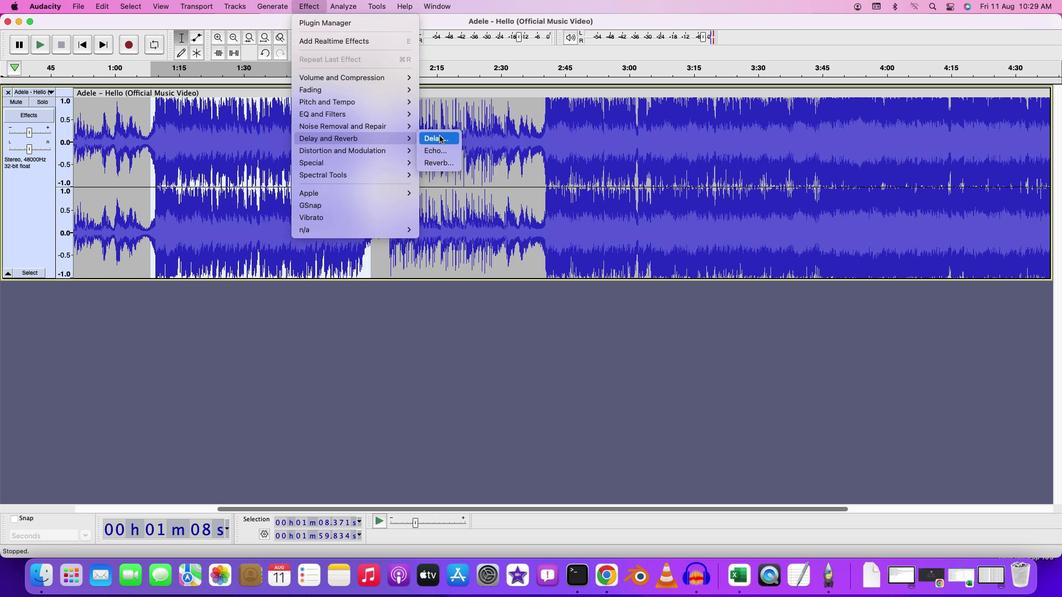 
Action: Mouse moved to (666, 246)
Screenshot: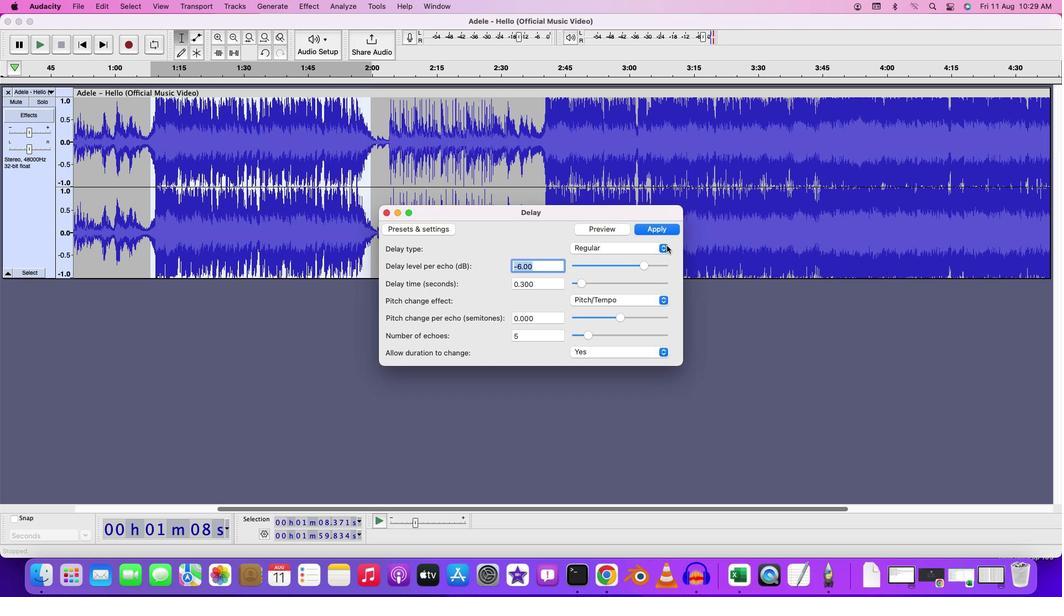 
Action: Mouse pressed left at (666, 246)
Screenshot: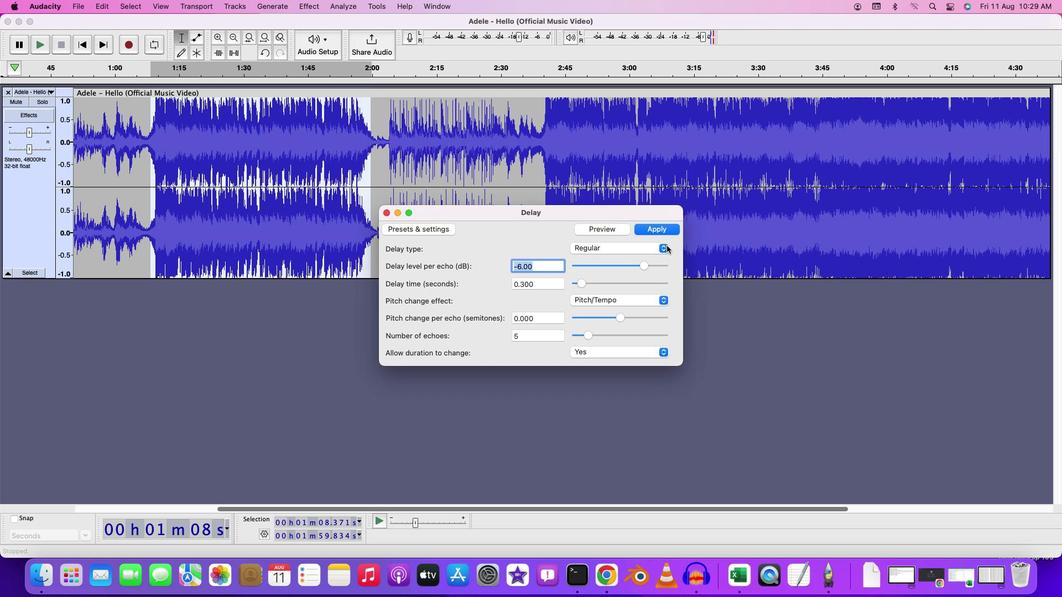 
Action: Mouse moved to (672, 250)
Screenshot: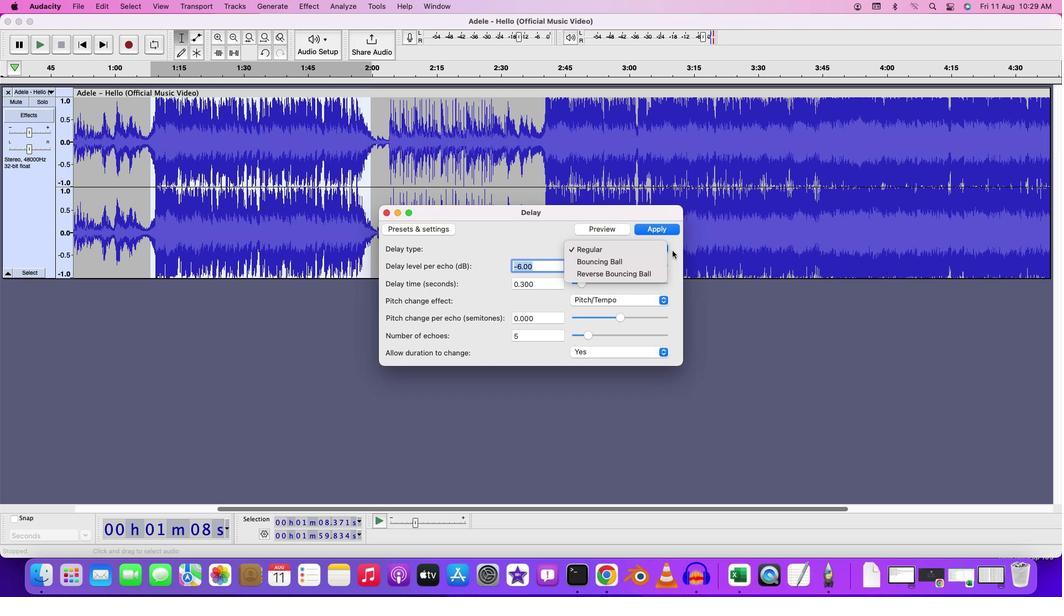 
Action: Mouse pressed left at (672, 250)
Screenshot: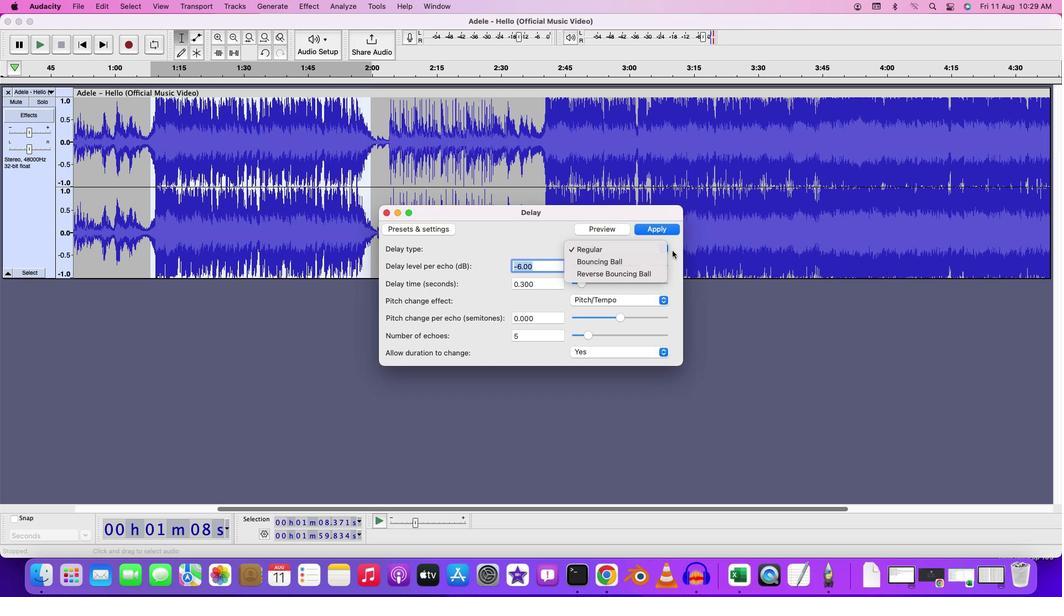
Action: Mouse moved to (648, 265)
Screenshot: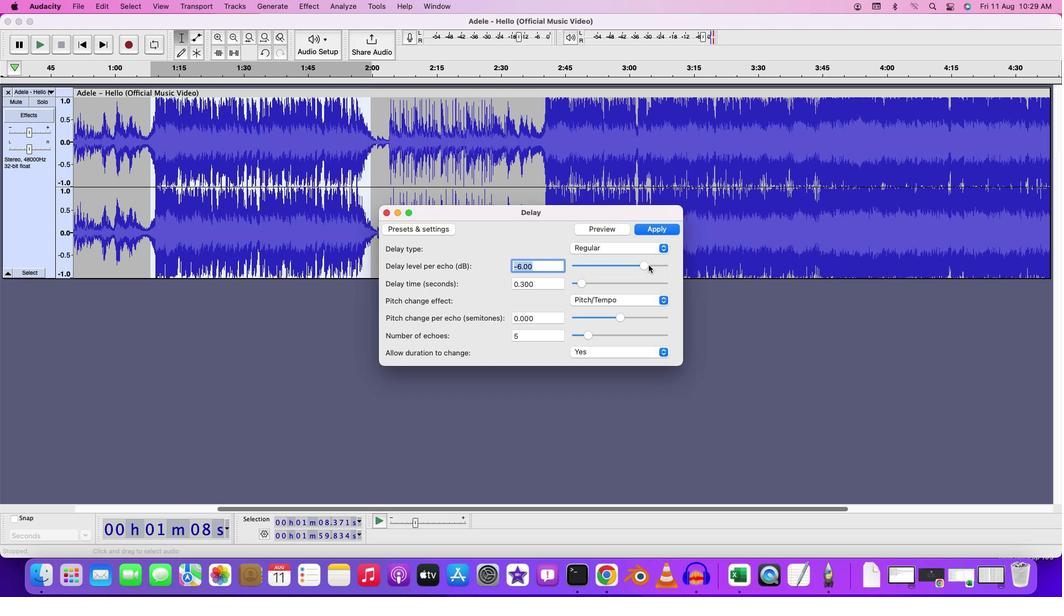
Action: Mouse pressed left at (648, 265)
Screenshot: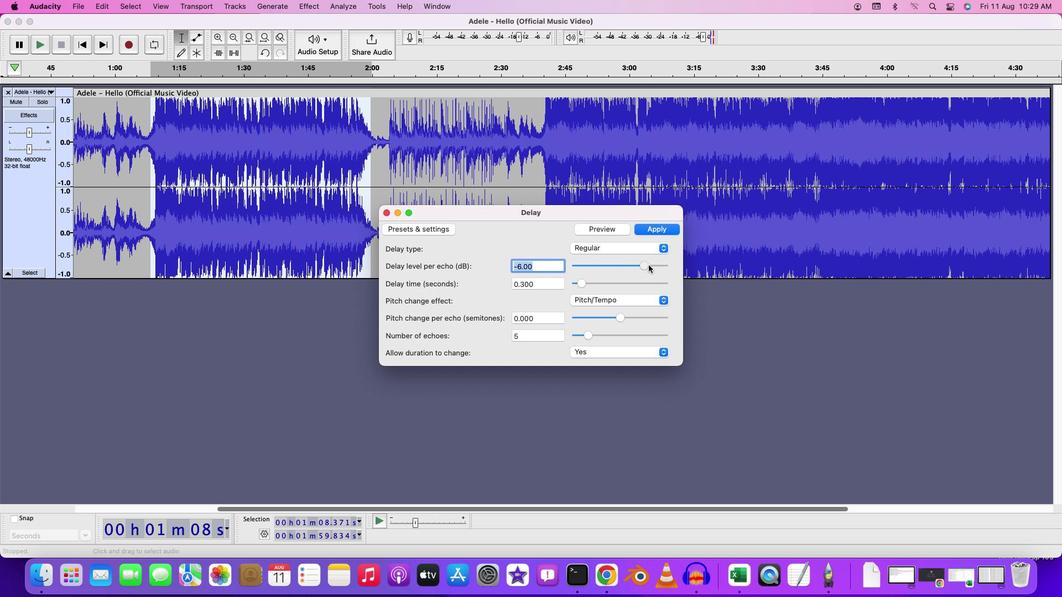 
Action: Mouse moved to (656, 230)
Screenshot: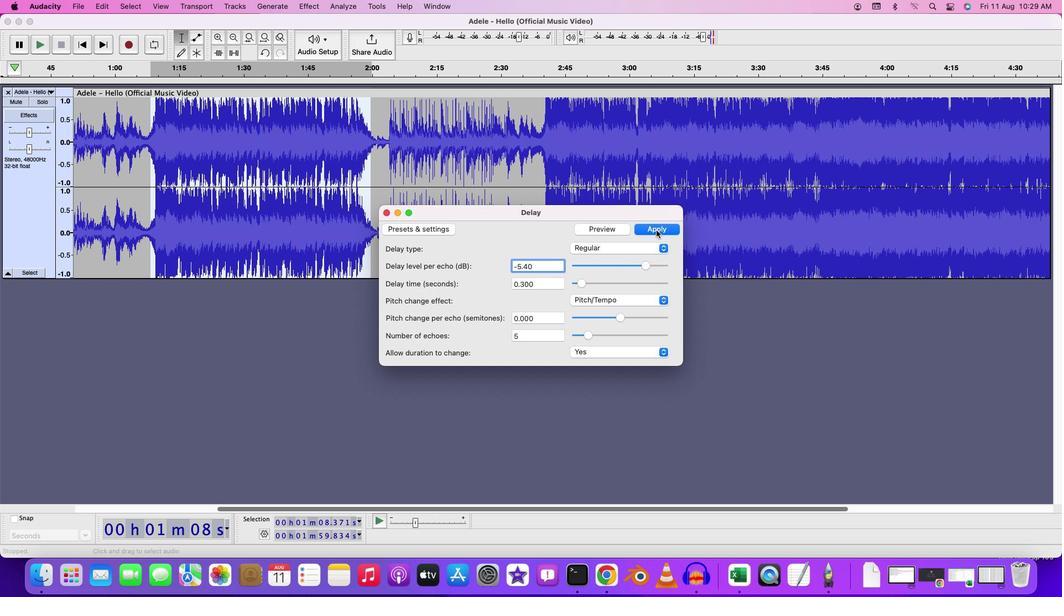 
Action: Mouse pressed left at (656, 230)
Screenshot: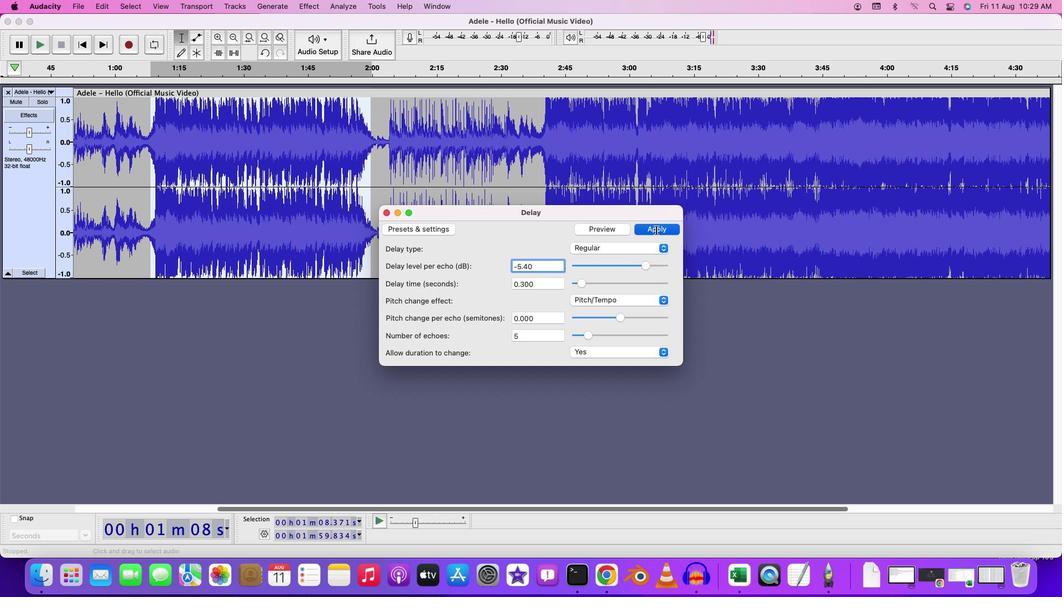 
Action: Mouse moved to (151, 109)
Screenshot: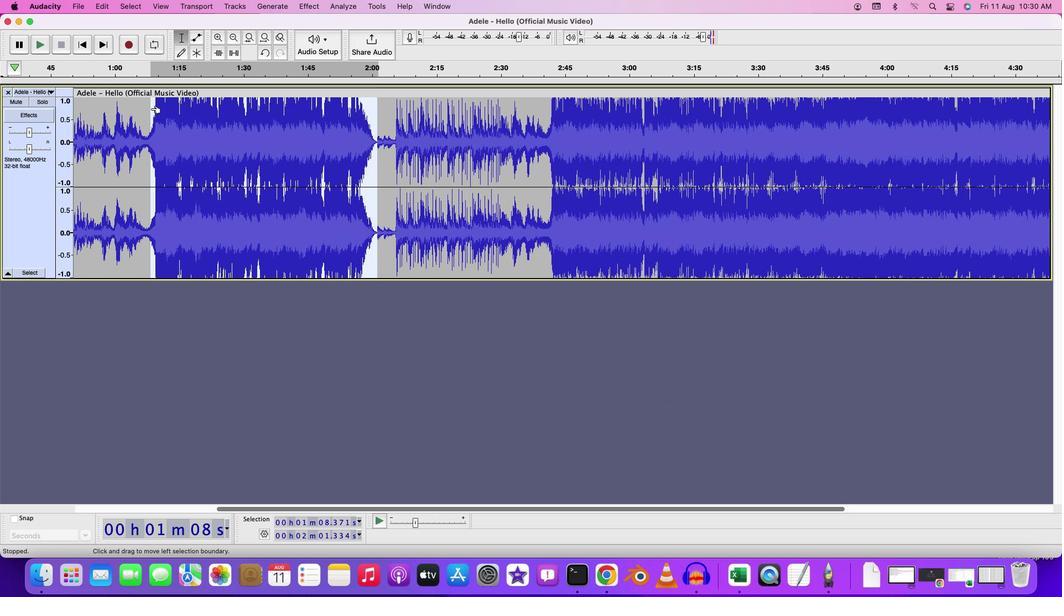 
Action: Mouse pressed left at (151, 109)
Screenshot: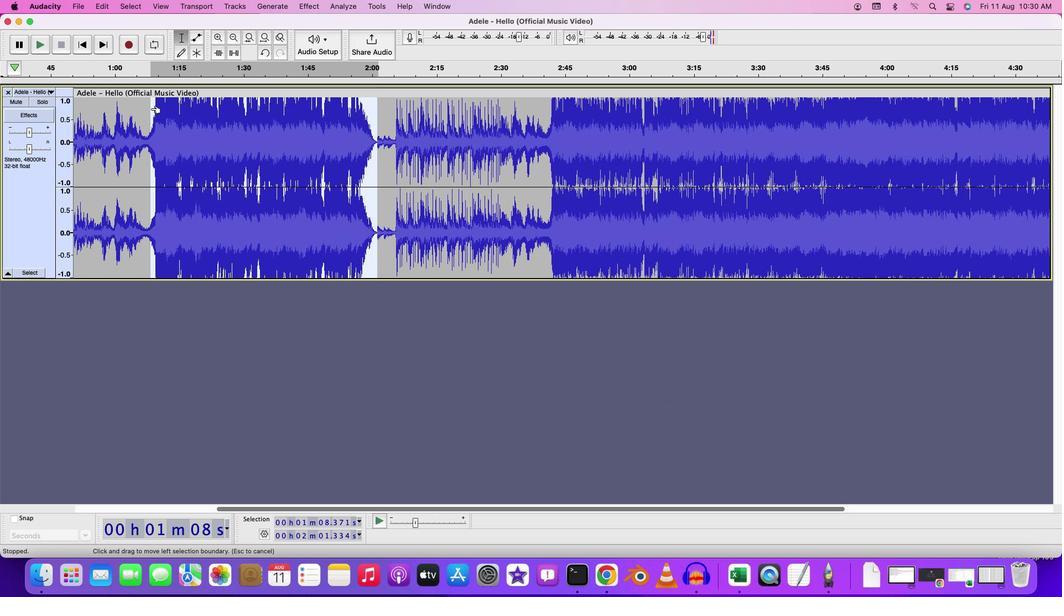 
Action: Mouse moved to (147, 107)
Screenshot: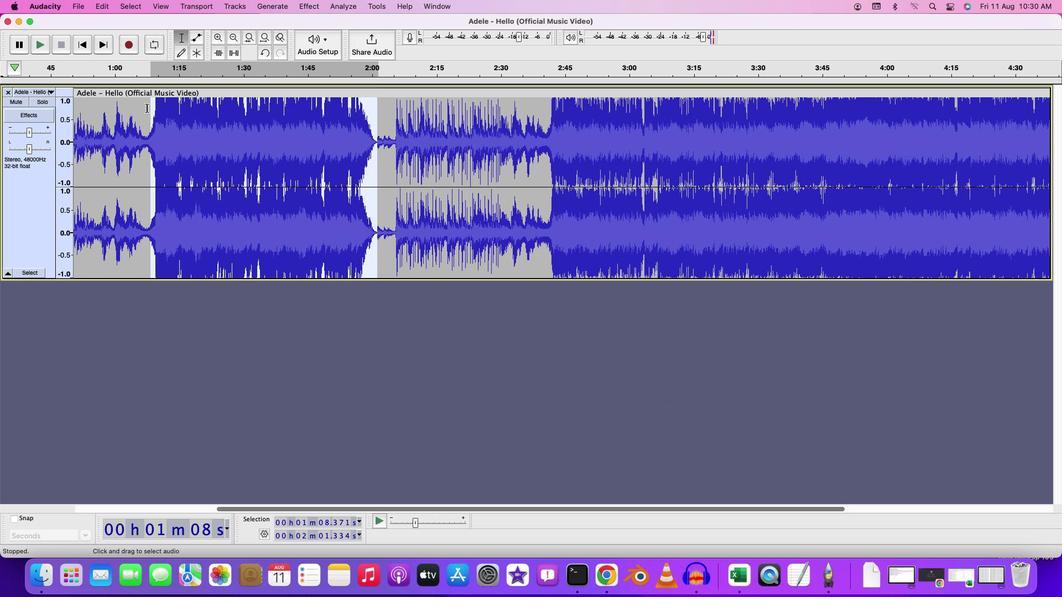 
Action: Mouse pressed left at (147, 107)
Screenshot: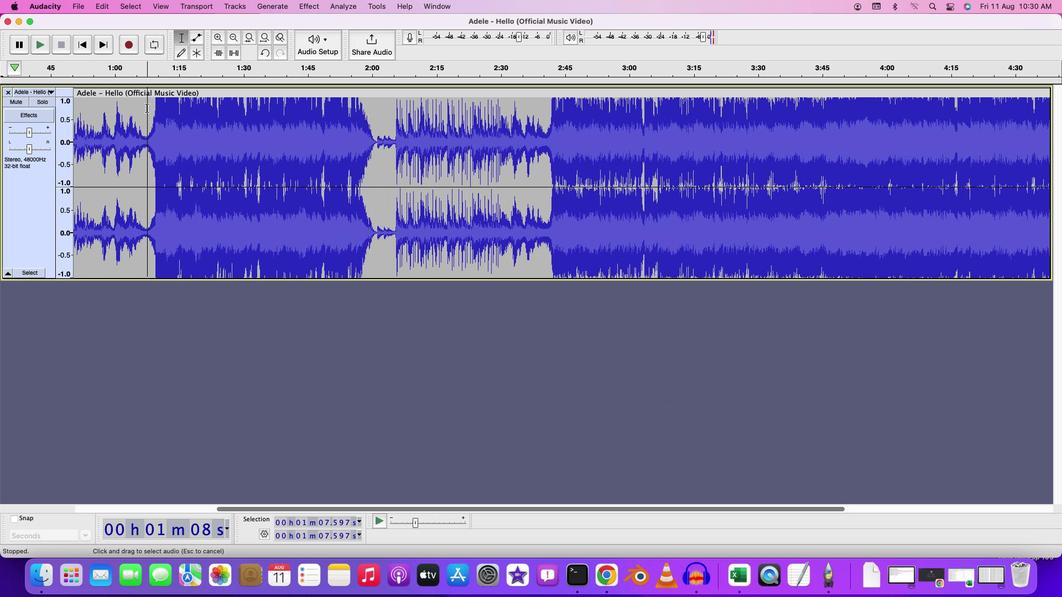 
Action: Mouse moved to (146, 107)
Screenshot: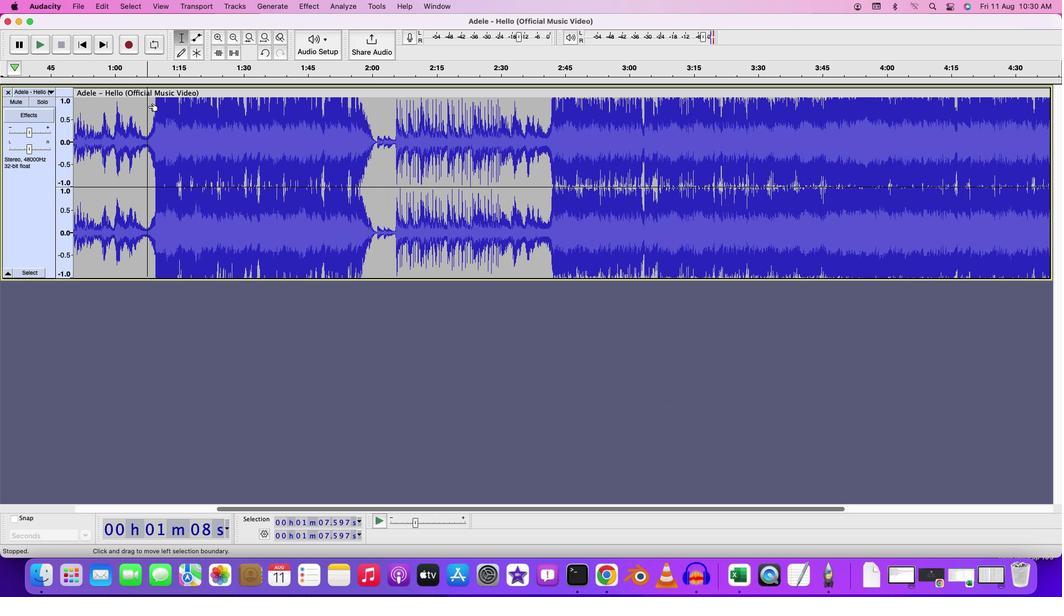
Action: Key pressed Key.space
Screenshot: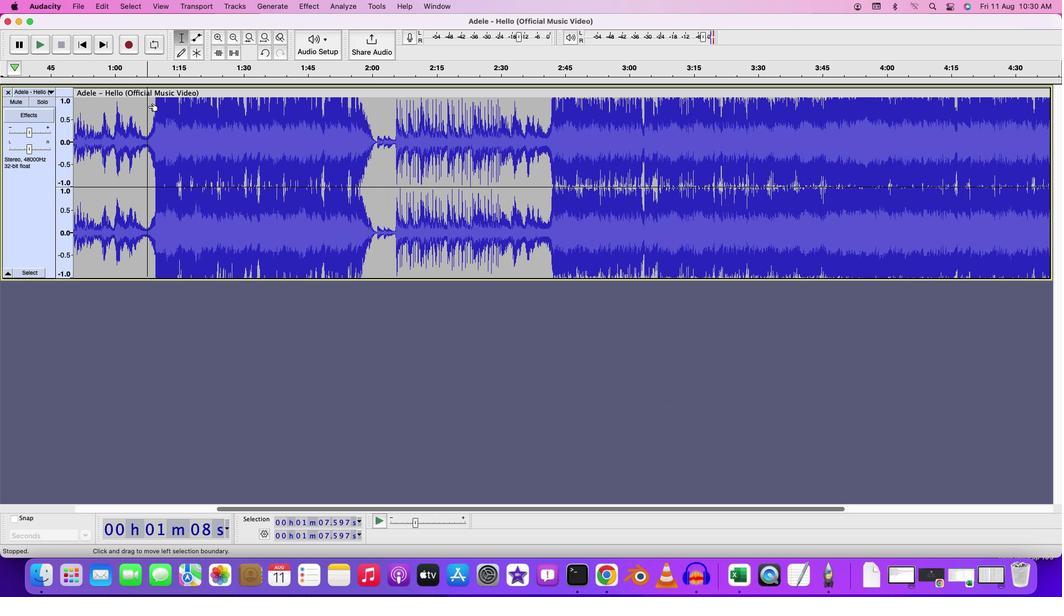 
Action: Mouse moved to (306, 8)
Screenshot: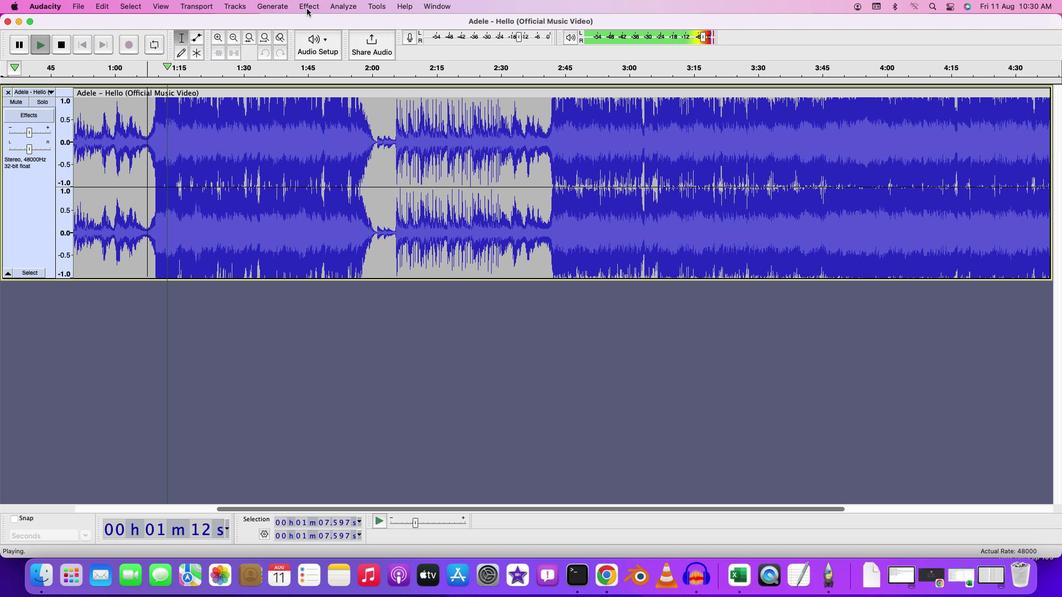
Action: Mouse pressed left at (306, 8)
Screenshot: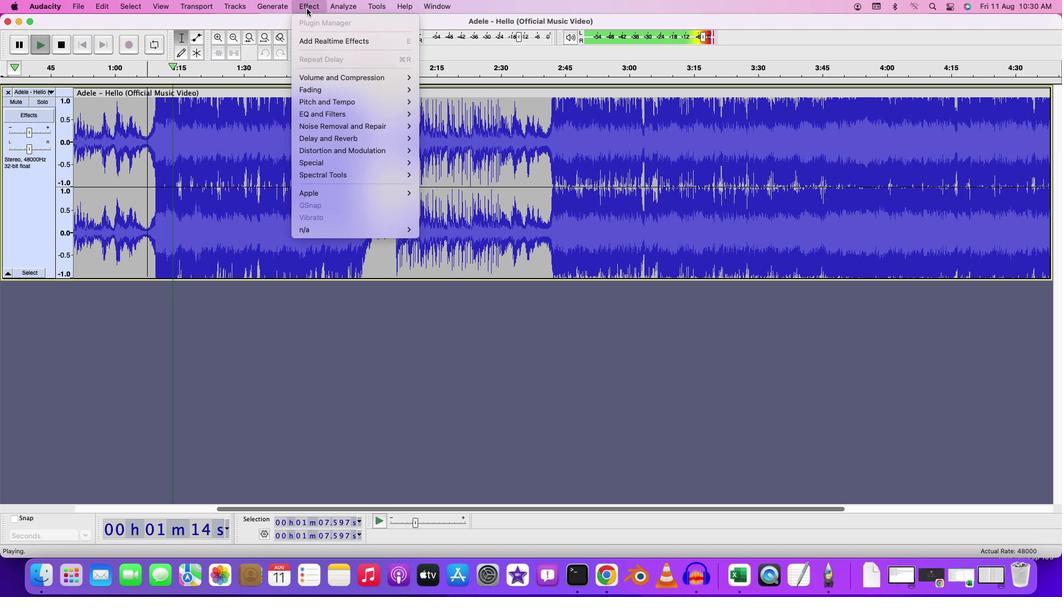 
Action: Mouse moved to (294, 318)
Screenshot: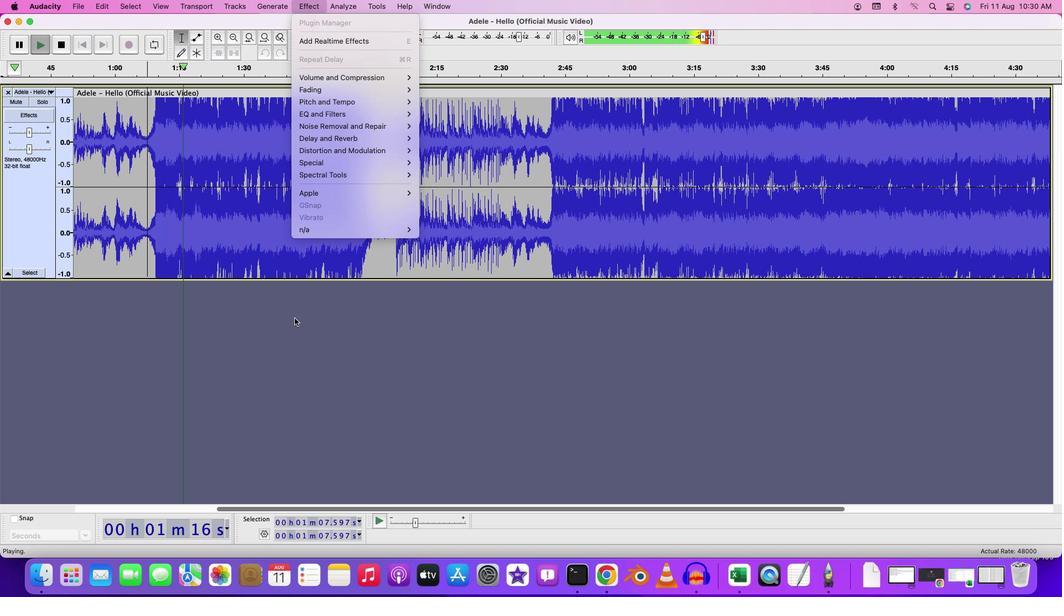 
Action: Mouse pressed left at (294, 318)
Screenshot: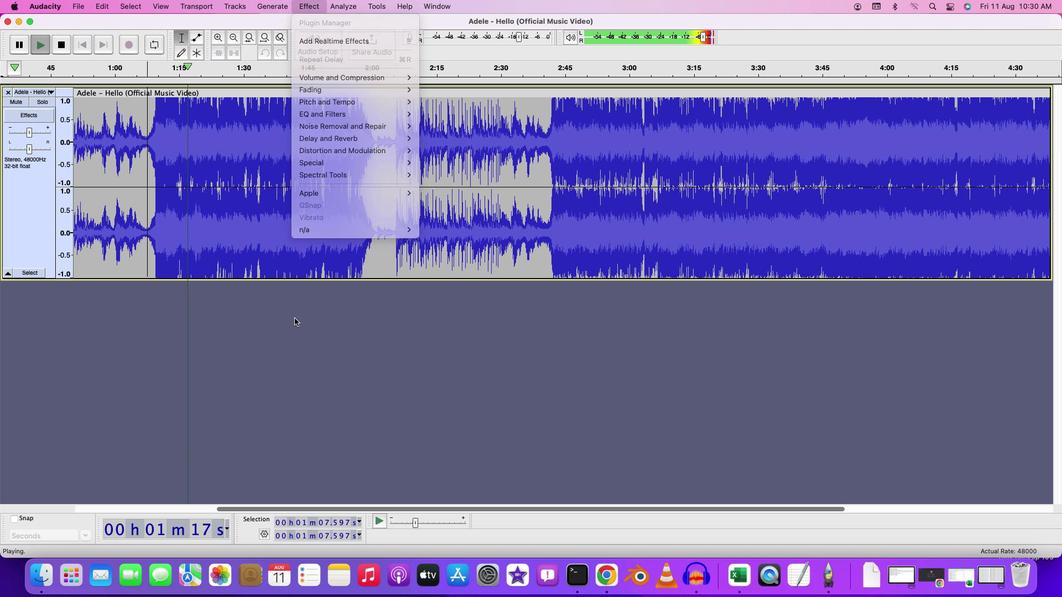 
Action: Mouse moved to (295, 309)
Screenshot: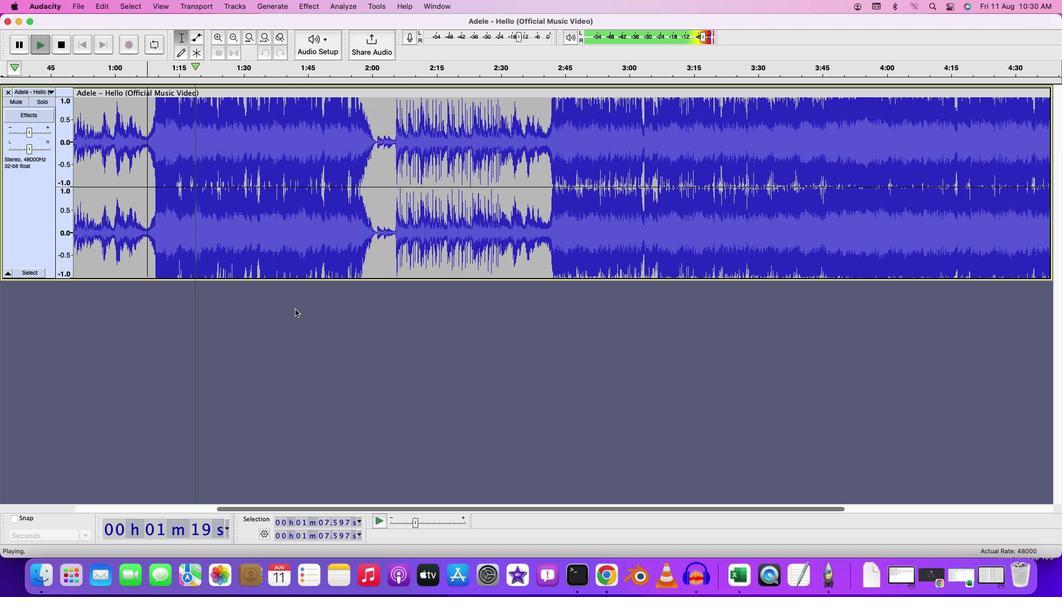 
Action: Key pressed Key.spaceKey.cmd'z'
Screenshot: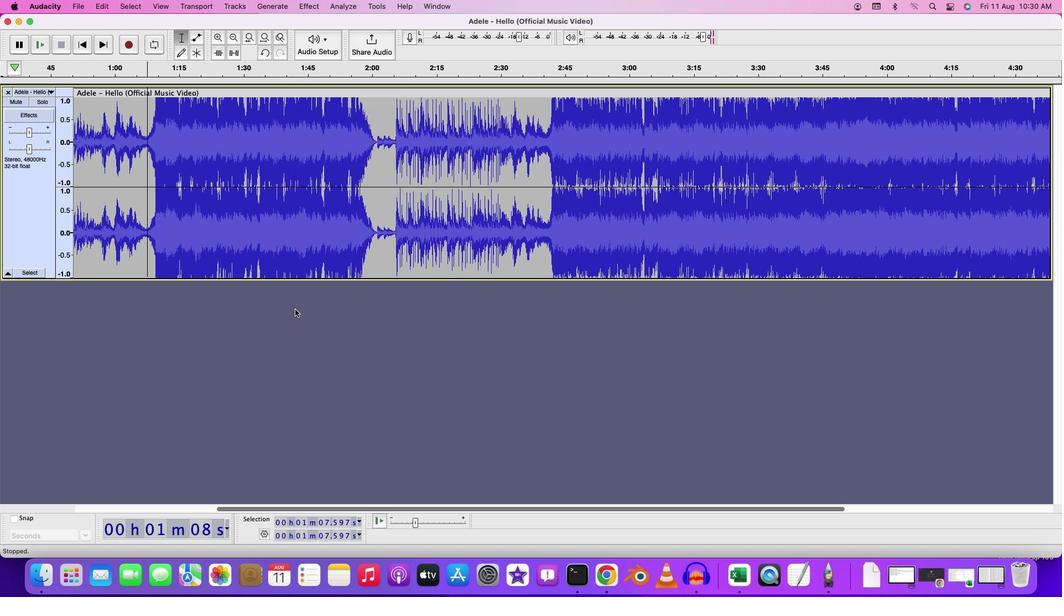 
Action: Mouse moved to (307, 6)
Screenshot: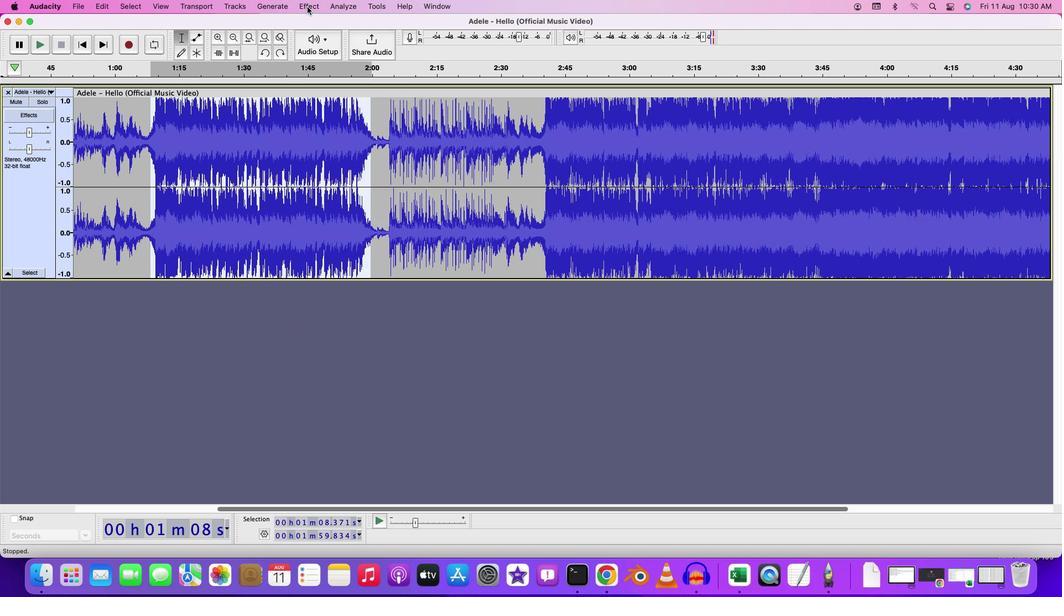 
Action: Mouse pressed left at (307, 6)
Screenshot: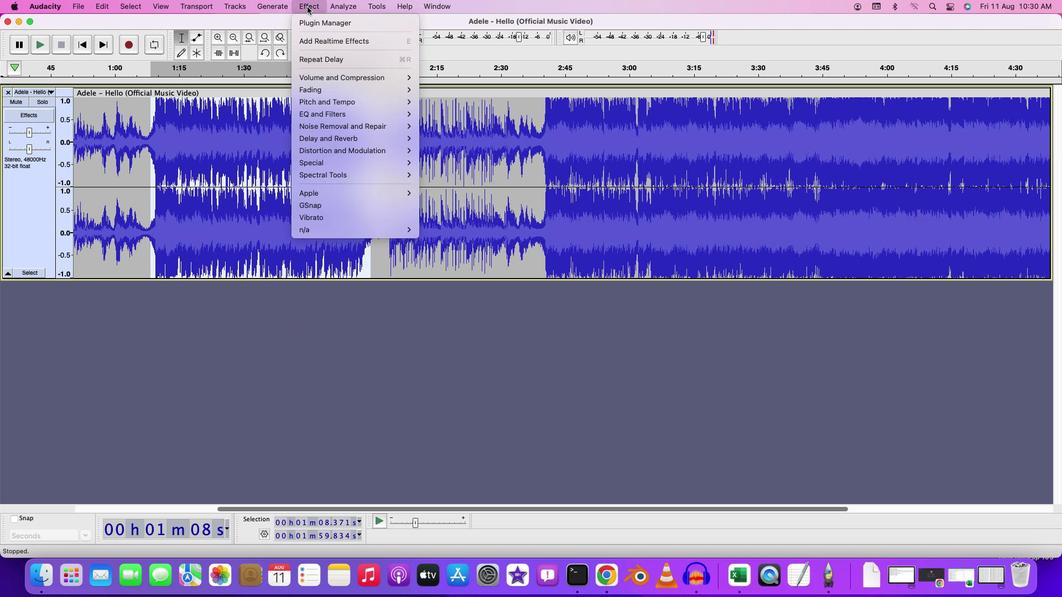 
Action: Mouse moved to (437, 142)
Screenshot: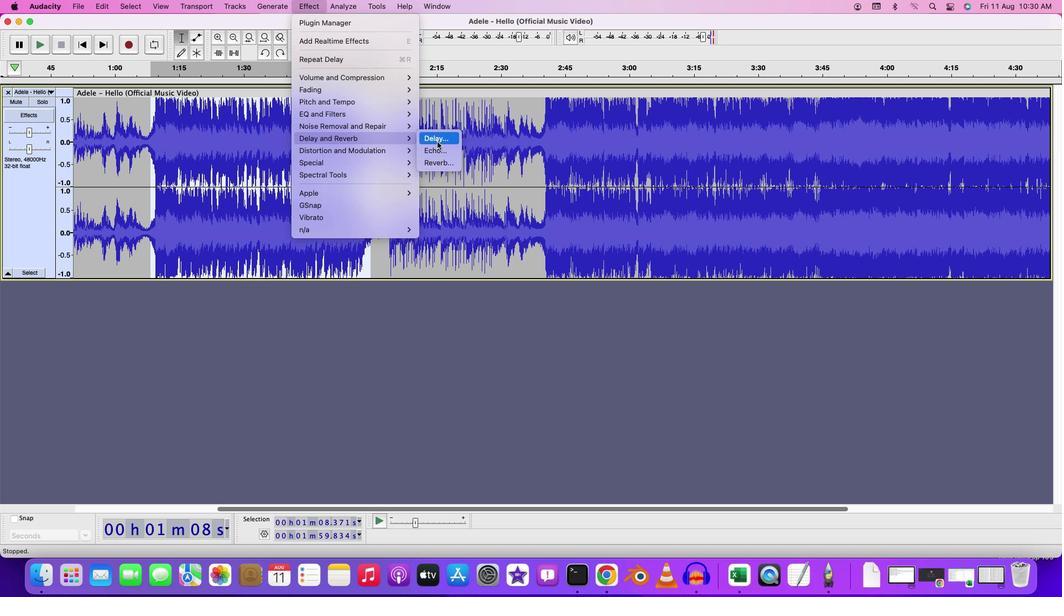 
Action: Mouse pressed left at (437, 142)
Screenshot: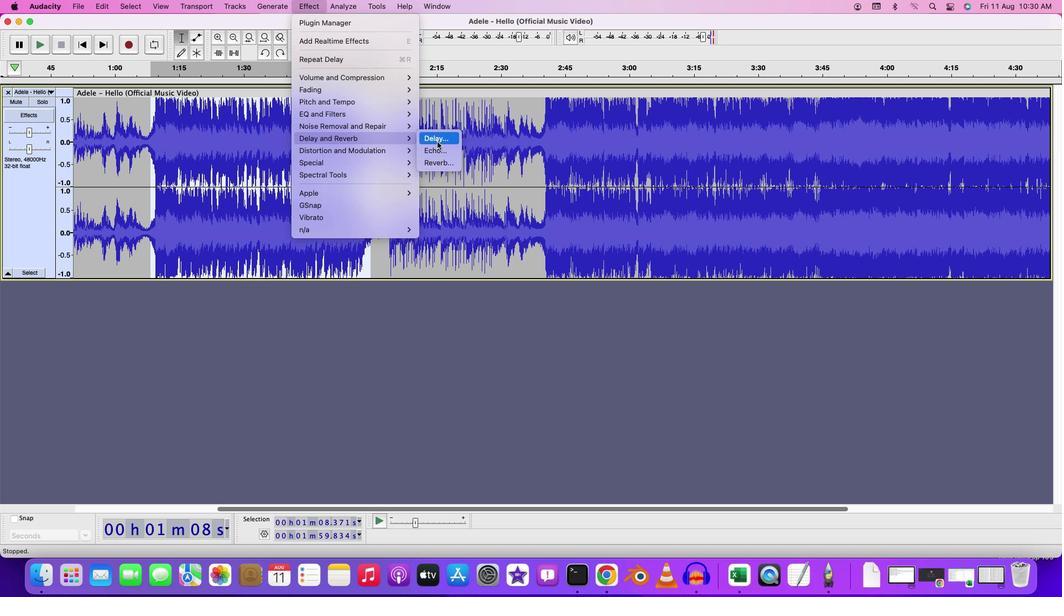 
Action: Mouse moved to (580, 283)
Screenshot: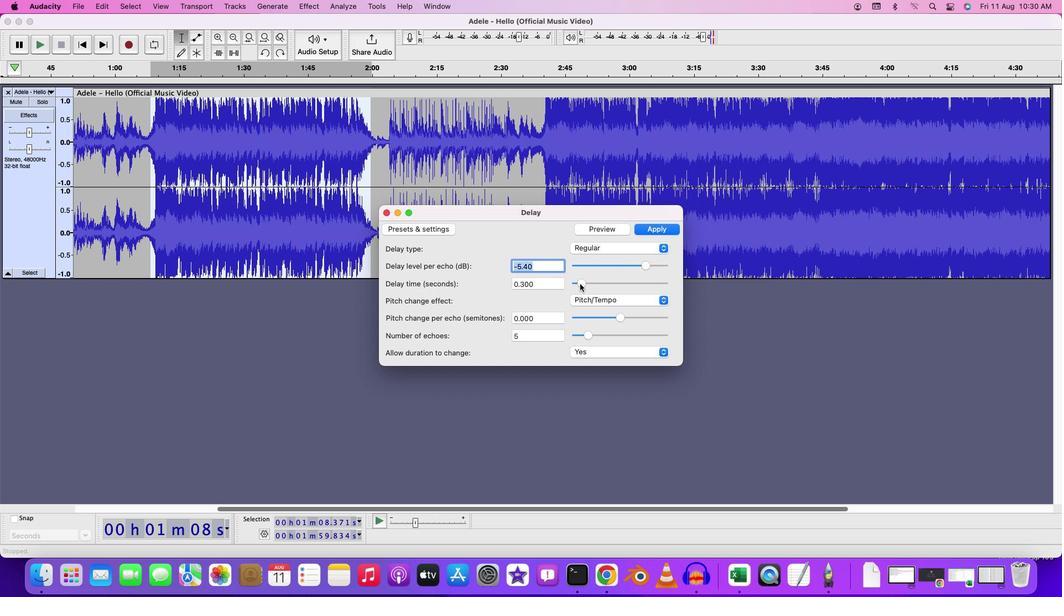 
Action: Mouse pressed left at (580, 283)
Screenshot: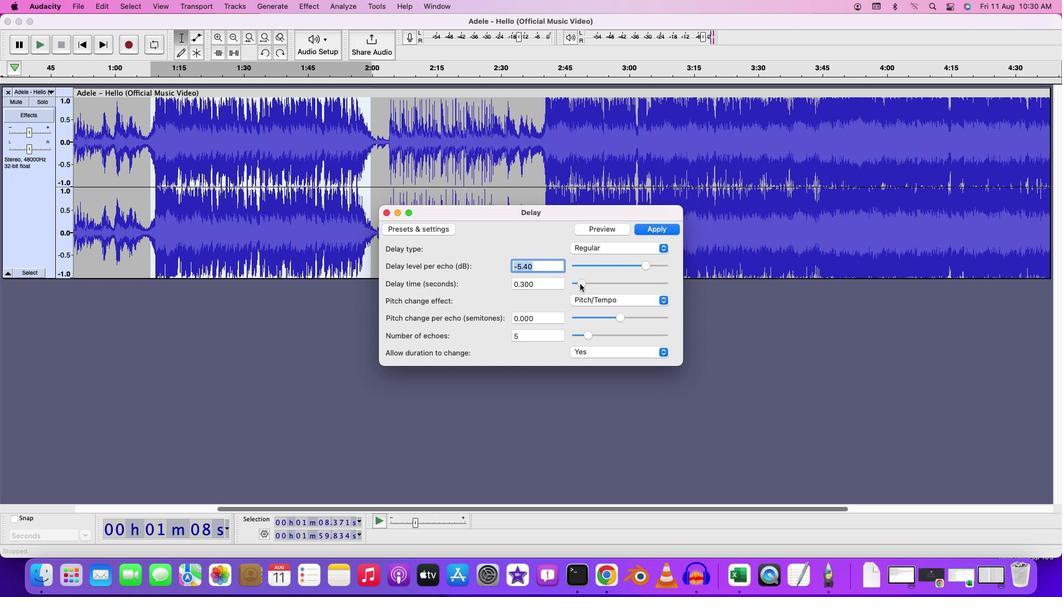 
Action: Mouse moved to (651, 229)
Screenshot: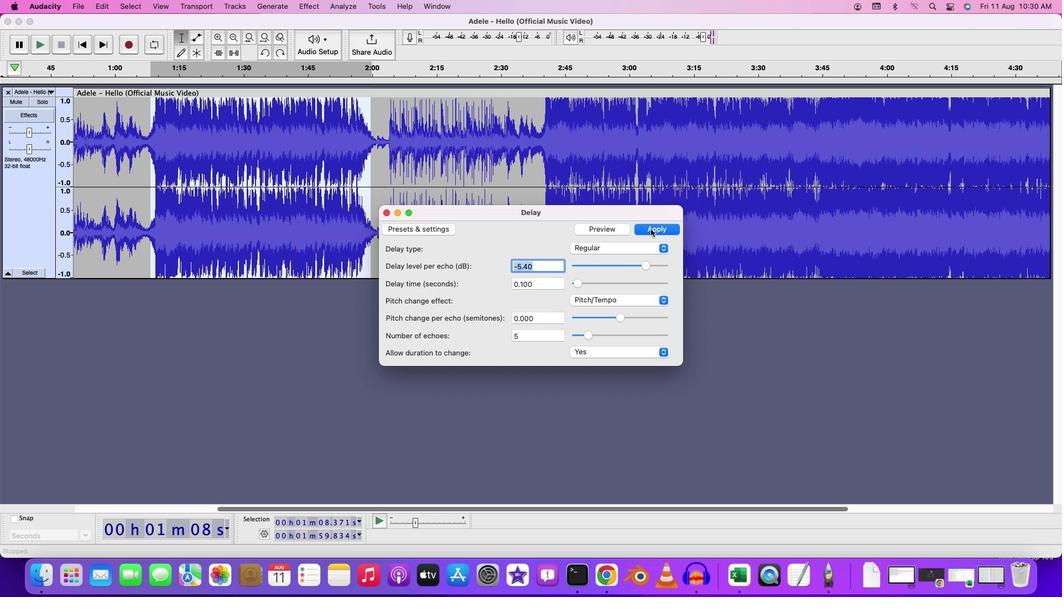 
Action: Mouse pressed left at (651, 229)
Screenshot: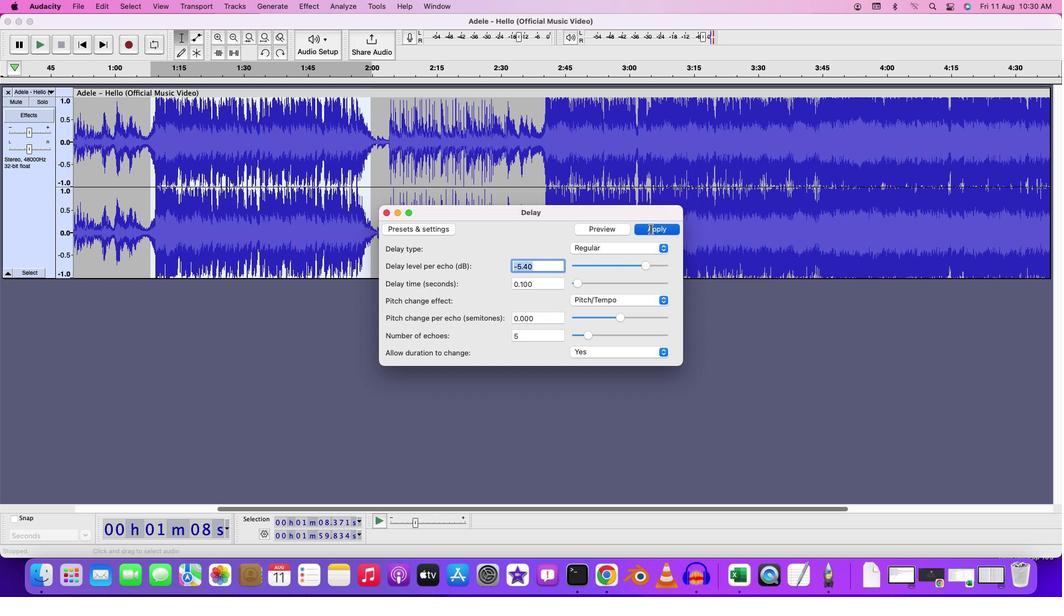 
Action: Mouse moved to (146, 110)
Screenshot: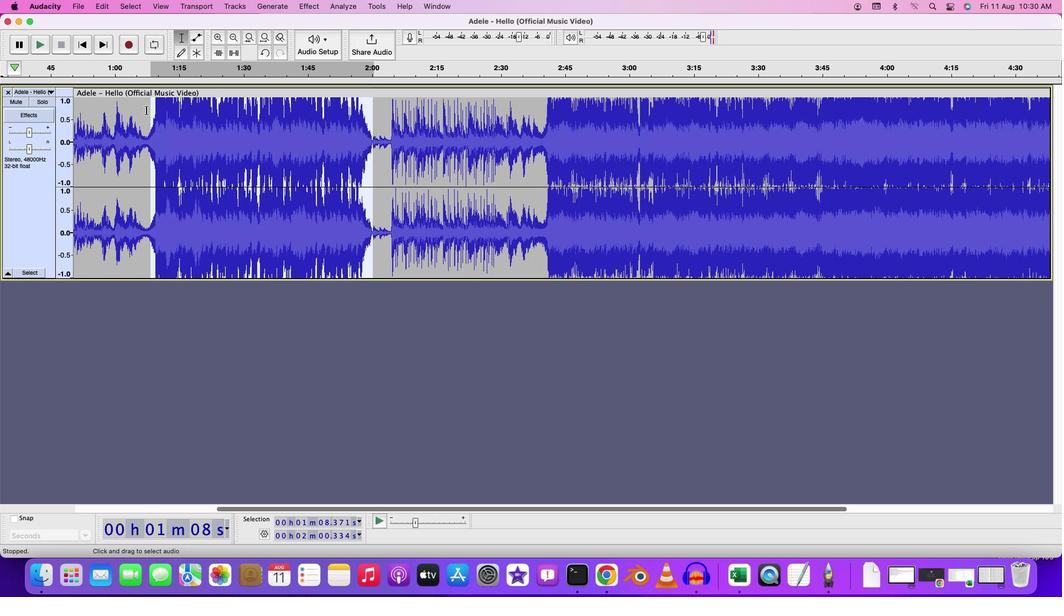
Action: Mouse pressed left at (146, 110)
Screenshot: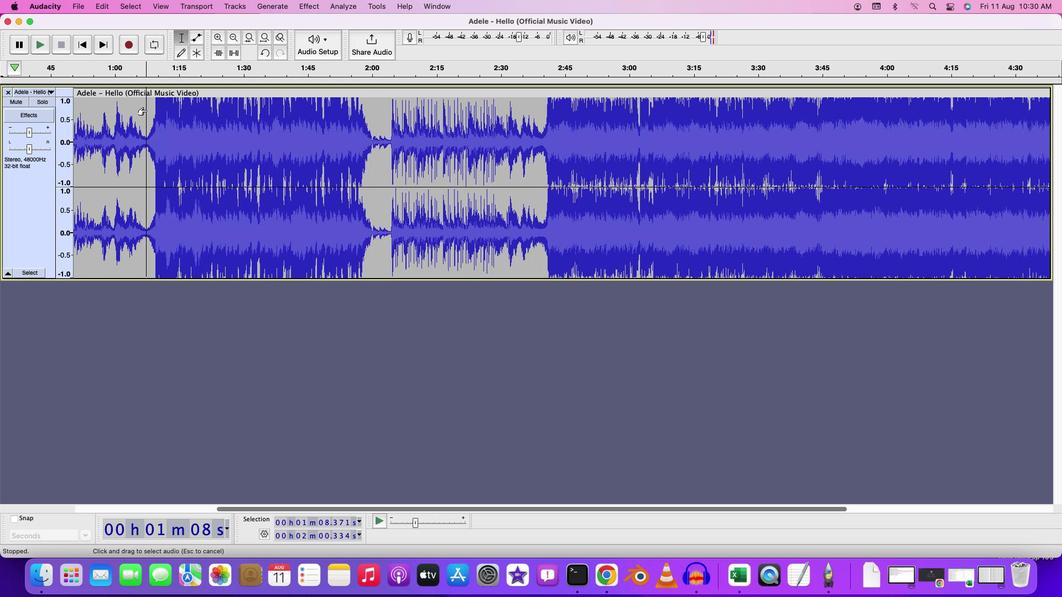 
Action: Mouse moved to (147, 109)
Screenshot: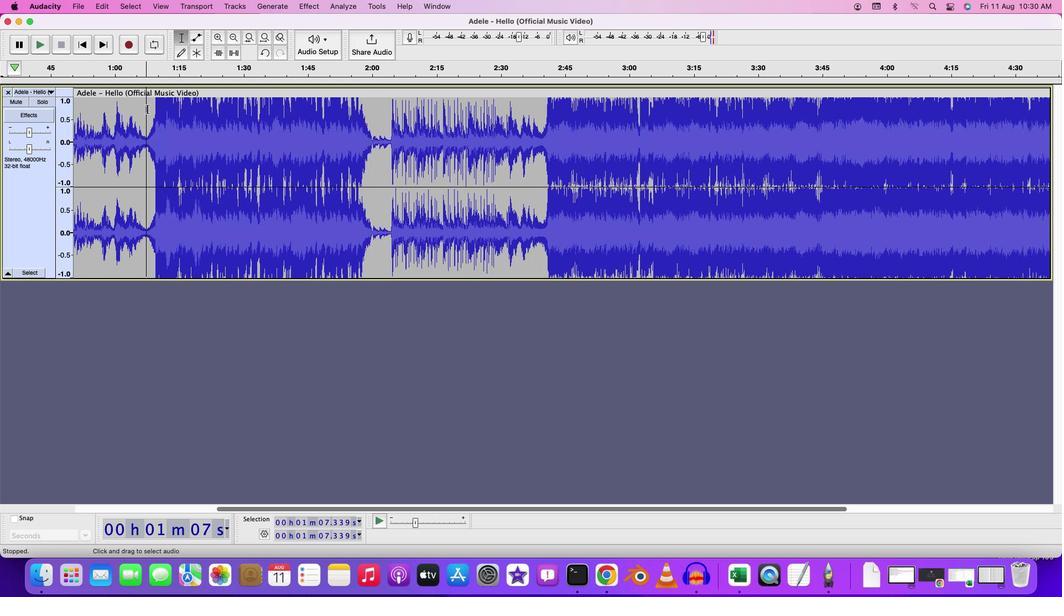 
Action: Key pressed Key.space
Screenshot: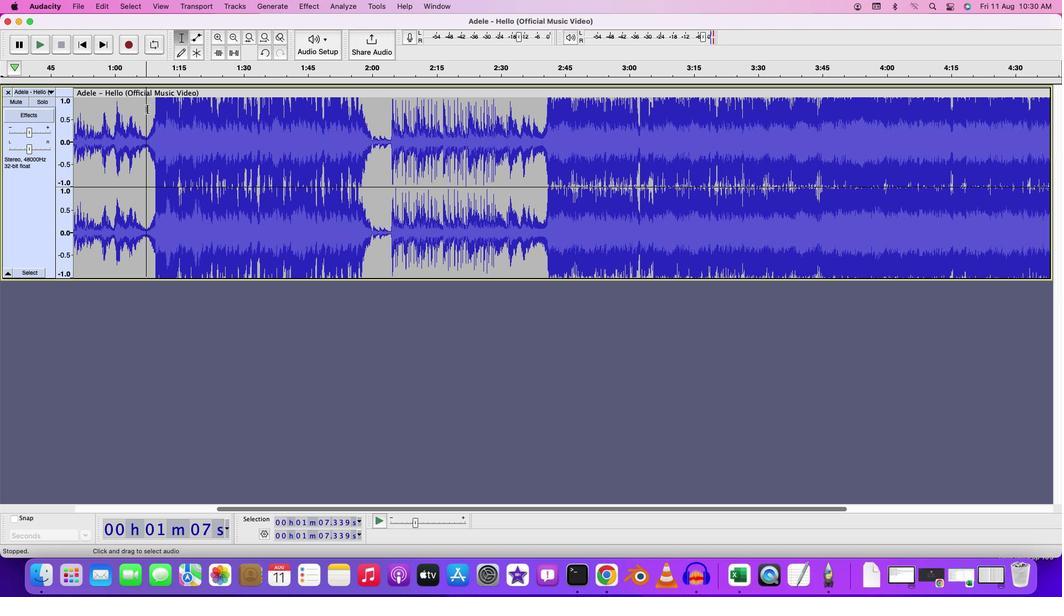 
Action: Mouse moved to (296, 269)
Screenshot: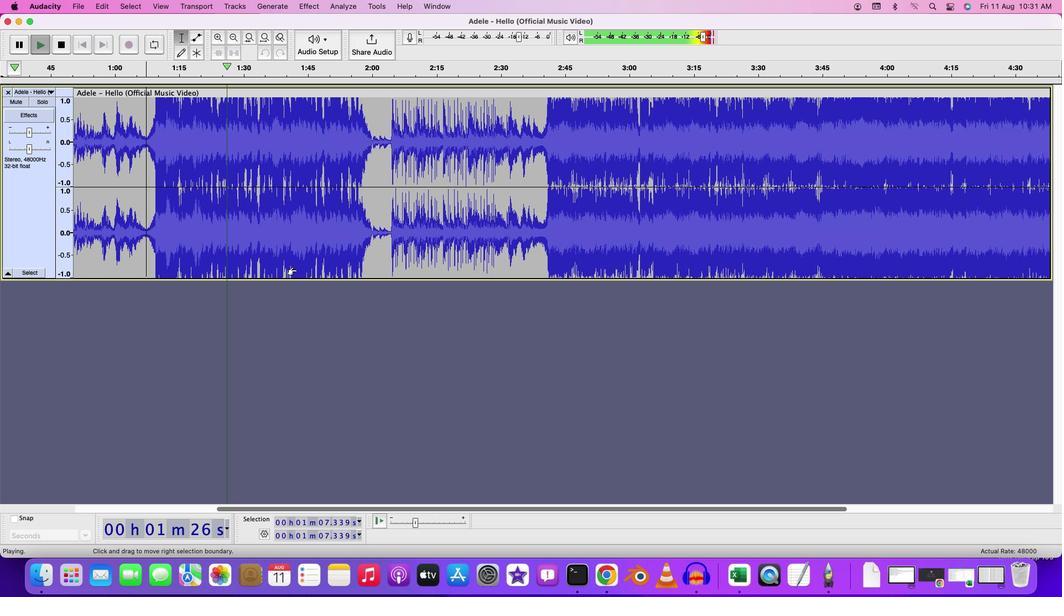 
Action: Key pressed Key.cmd
Screenshot: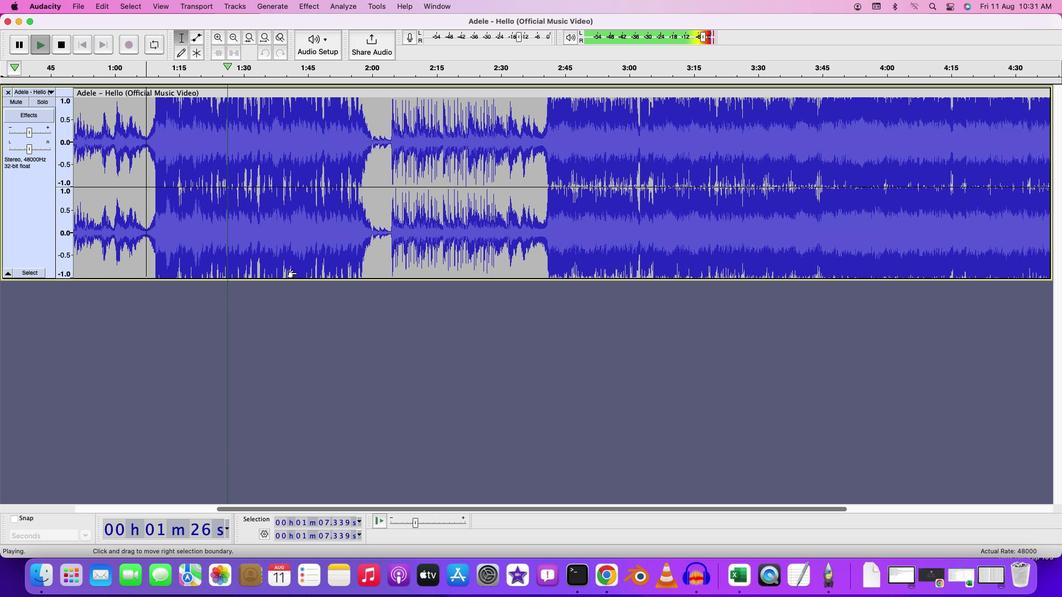 
Action: Mouse moved to (296, 275)
Screenshot: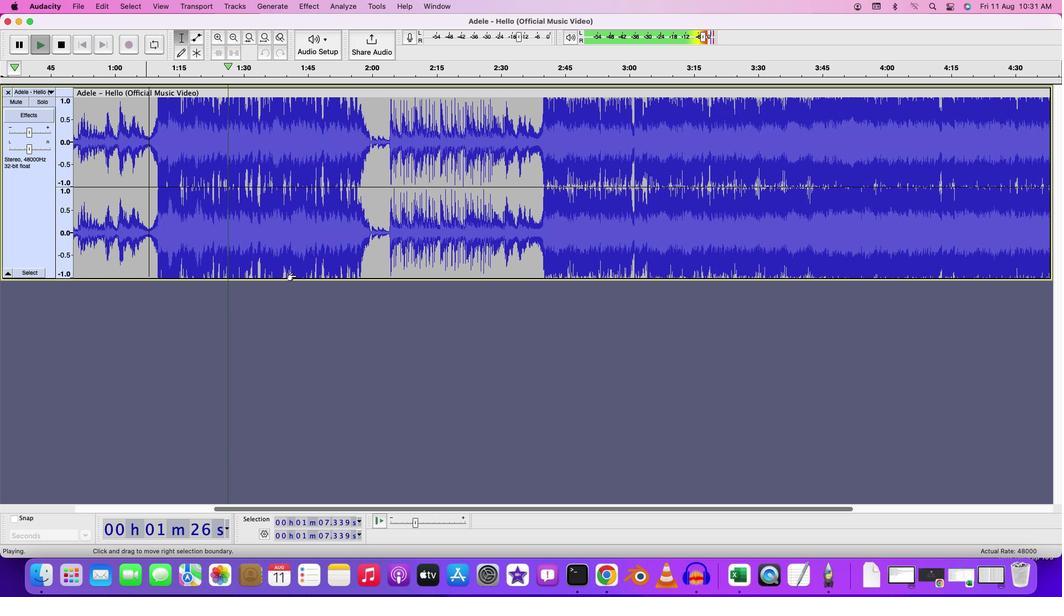 
Action: Mouse scrolled (296, 275) with delta (0, 0)
Screenshot: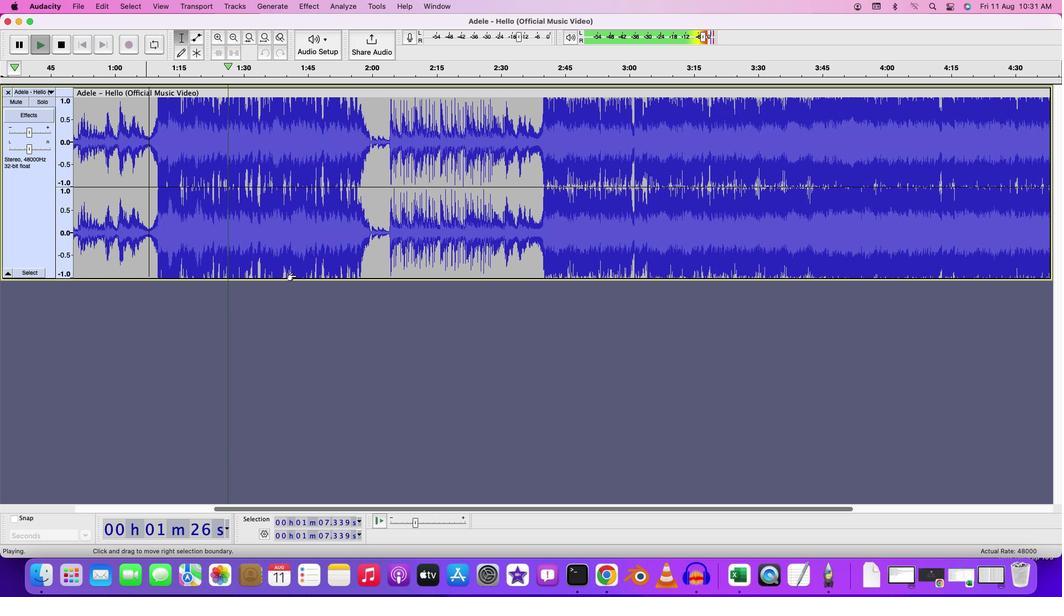 
Action: Mouse moved to (296, 276)
Screenshot: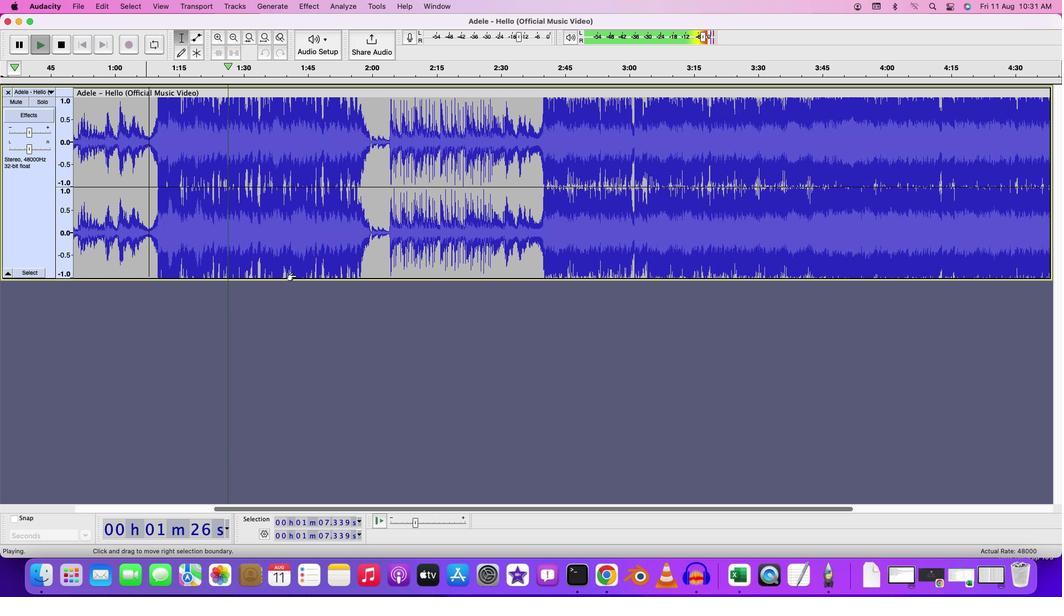 
Action: Mouse scrolled (296, 276) with delta (0, 0)
Screenshot: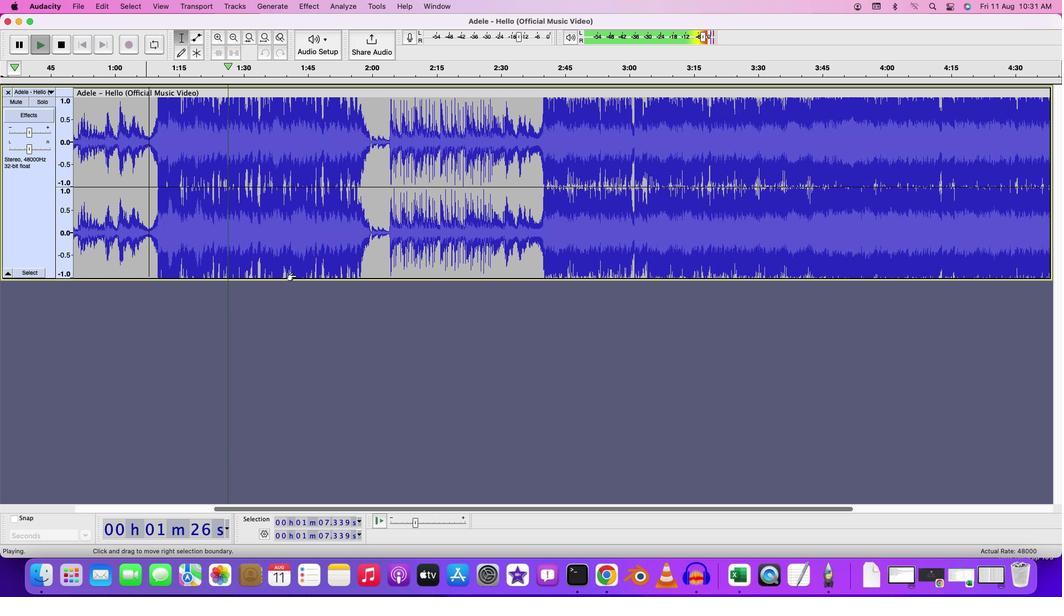 
Action: Mouse scrolled (296, 276) with delta (0, 0)
Screenshot: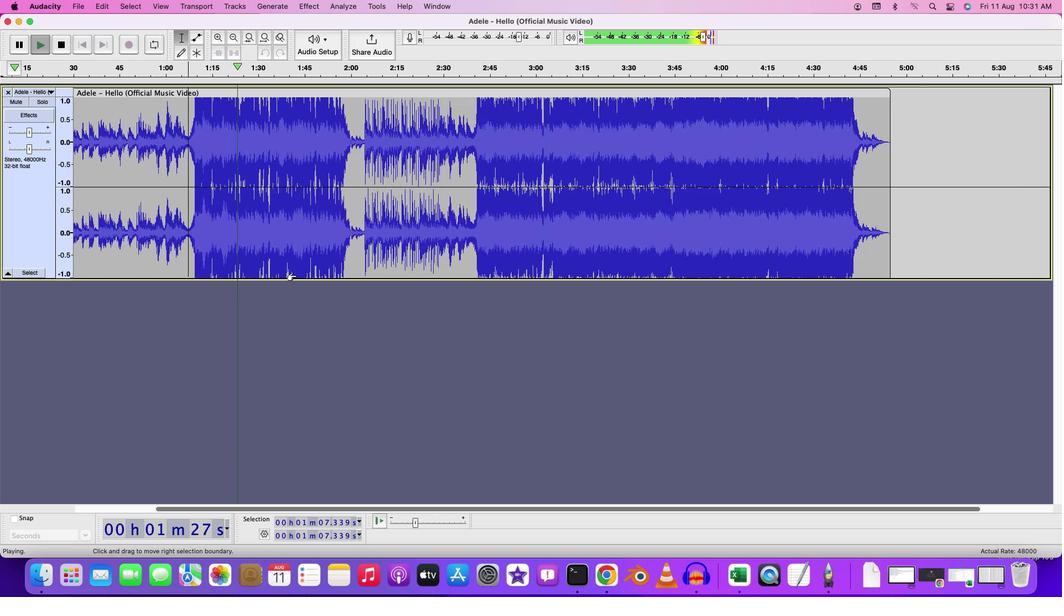 
Action: Mouse scrolled (296, 276) with delta (0, -1)
Screenshot: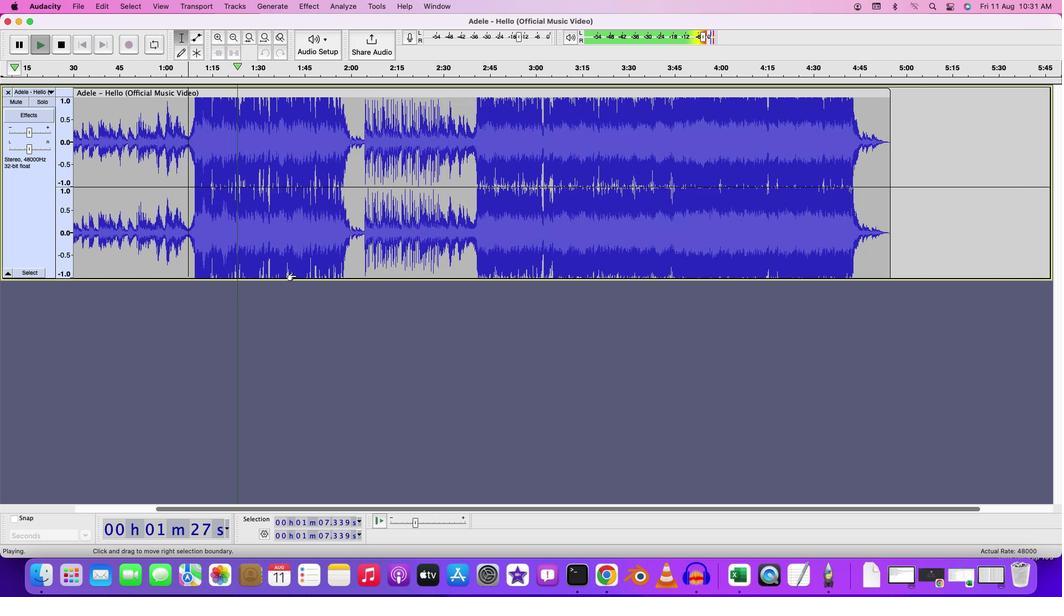 
Action: Mouse moved to (329, 134)
Screenshot: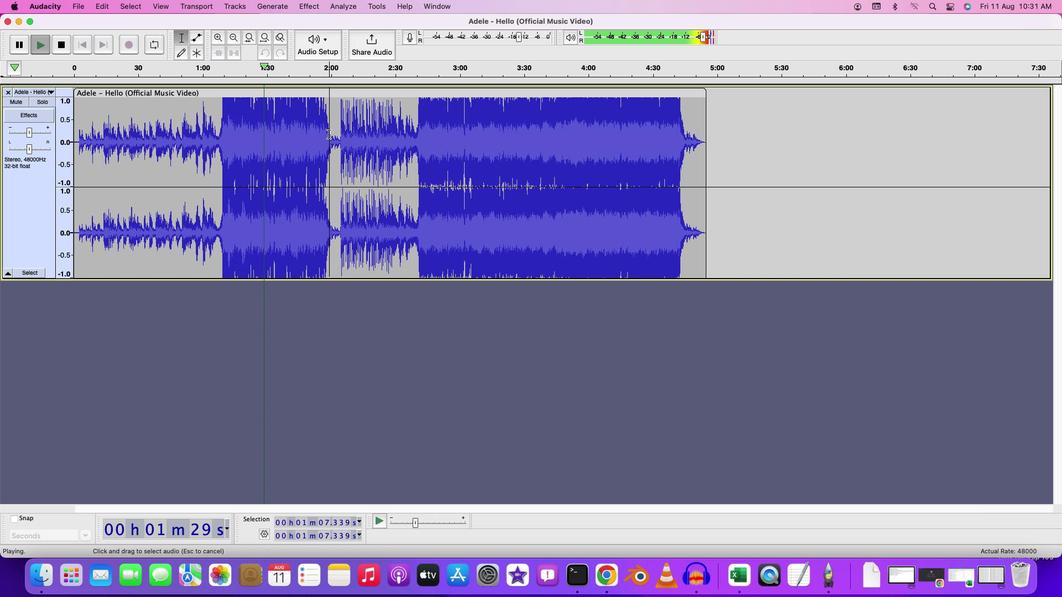 
Action: Mouse pressed left at (329, 134)
Screenshot: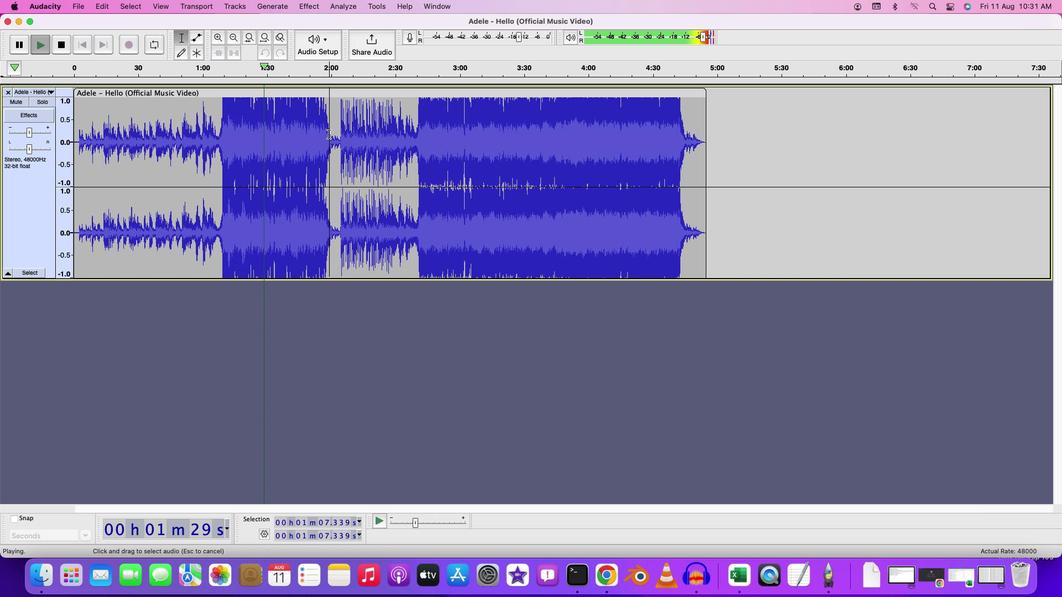 
Action: Mouse moved to (339, 131)
Screenshot: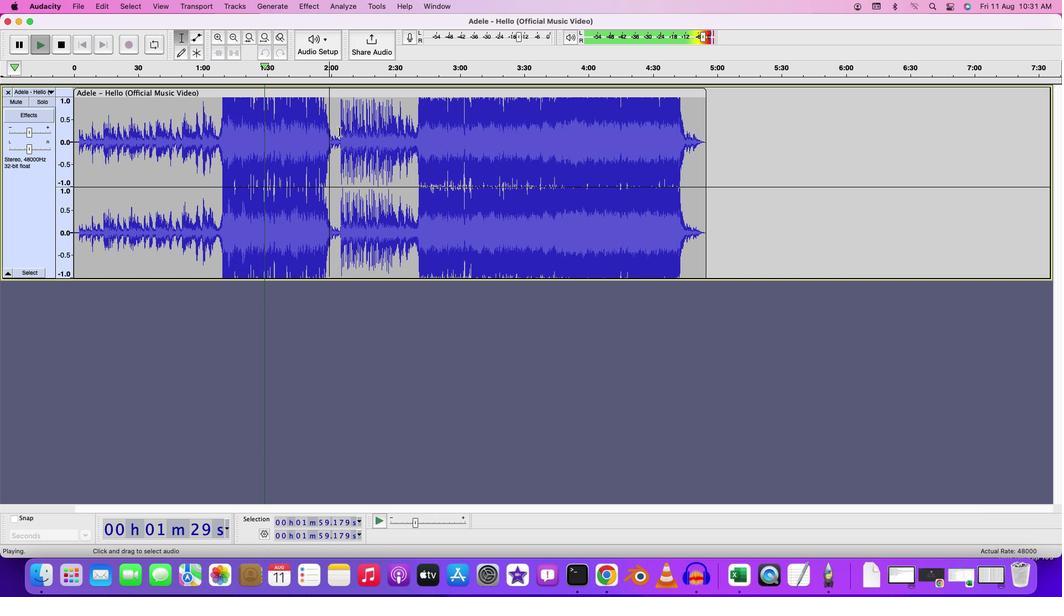 
Action: Key pressed Key.space
Screenshot: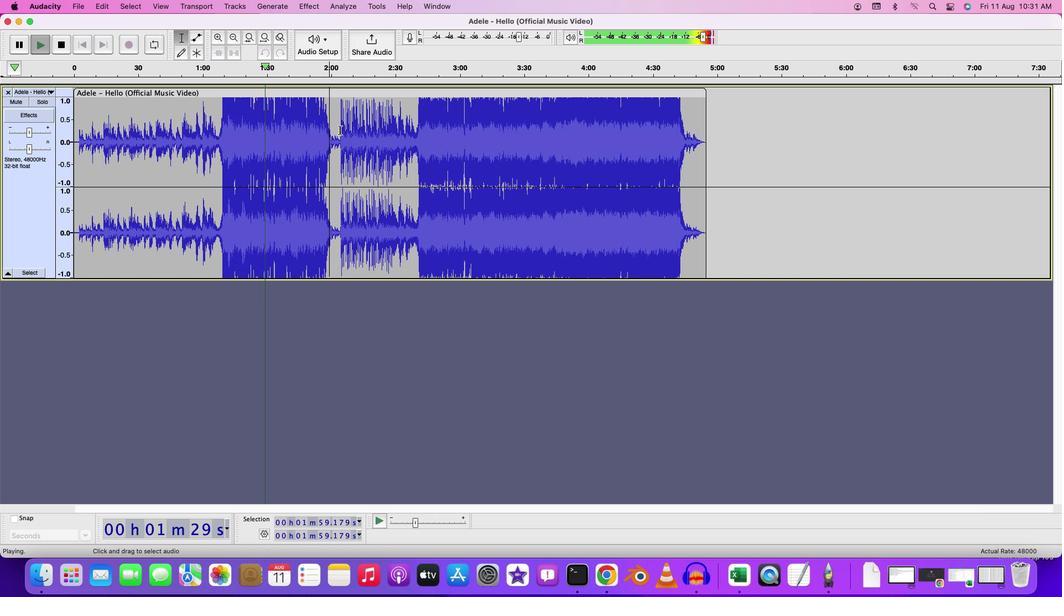 
Action: Mouse moved to (339, 115)
Screenshot: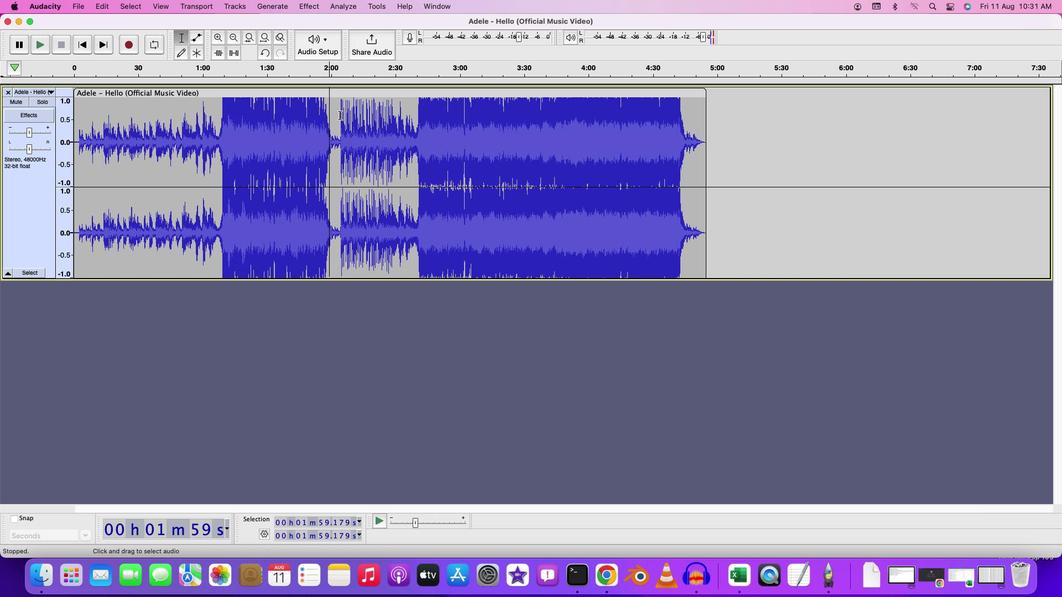 
Action: Mouse pressed left at (339, 115)
Screenshot: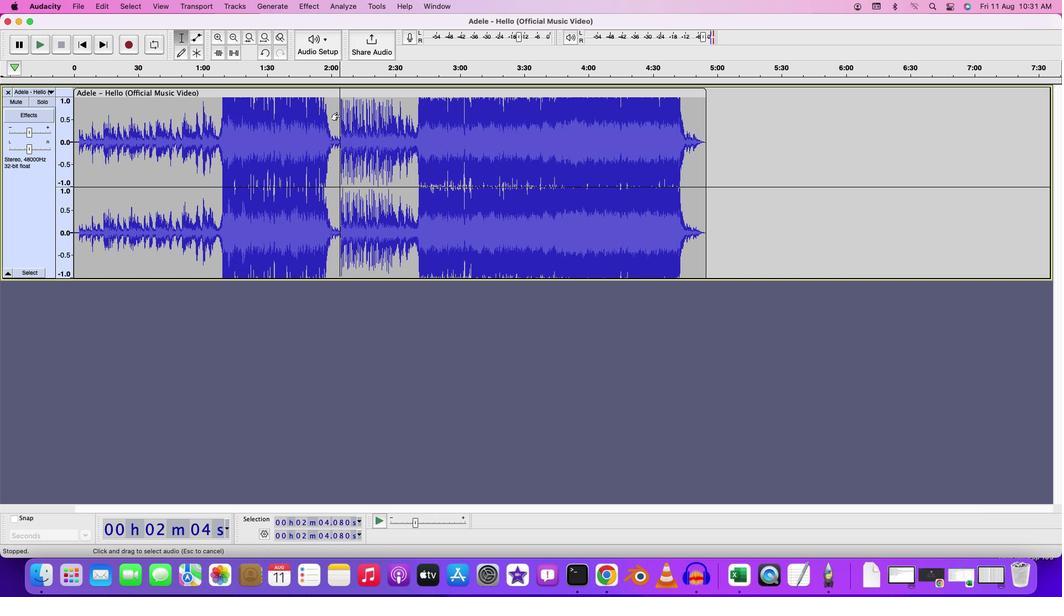 
Action: Key pressed Key.space
Screenshot: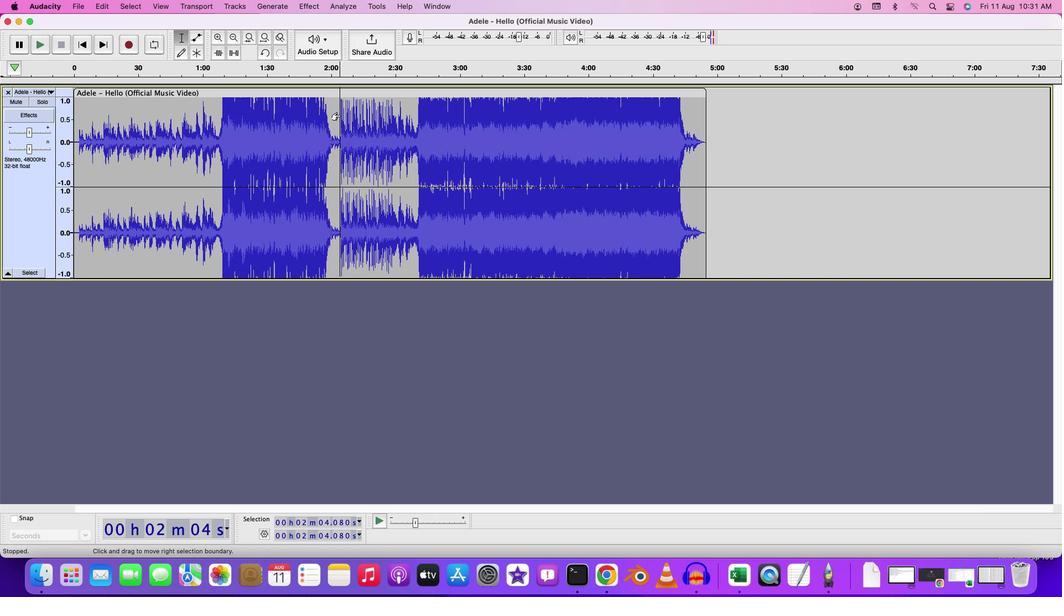 
Action: Mouse moved to (74, 111)
Screenshot: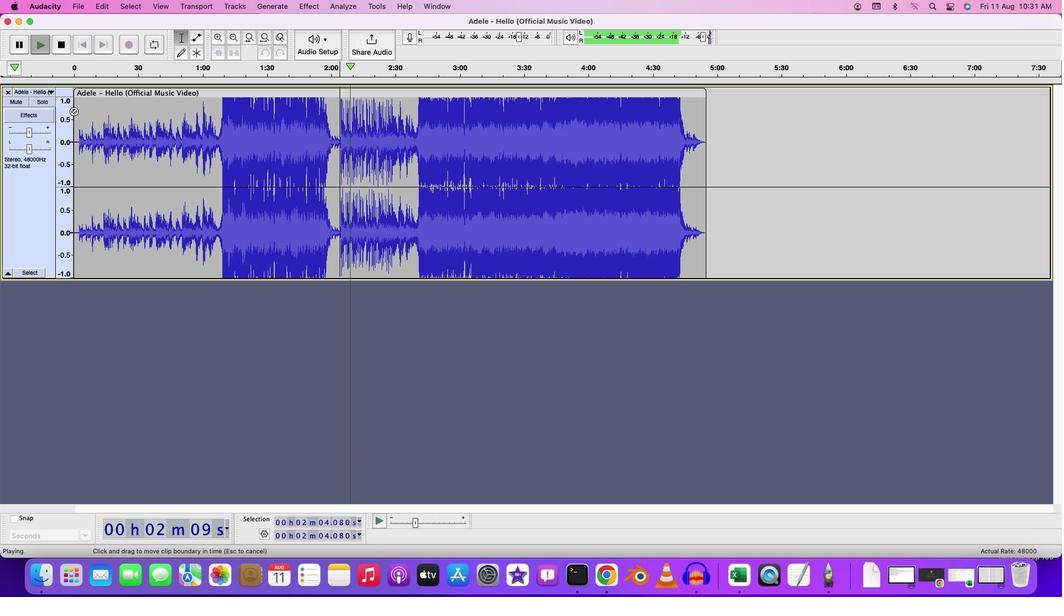 
Action: Mouse pressed left at (74, 111)
Screenshot: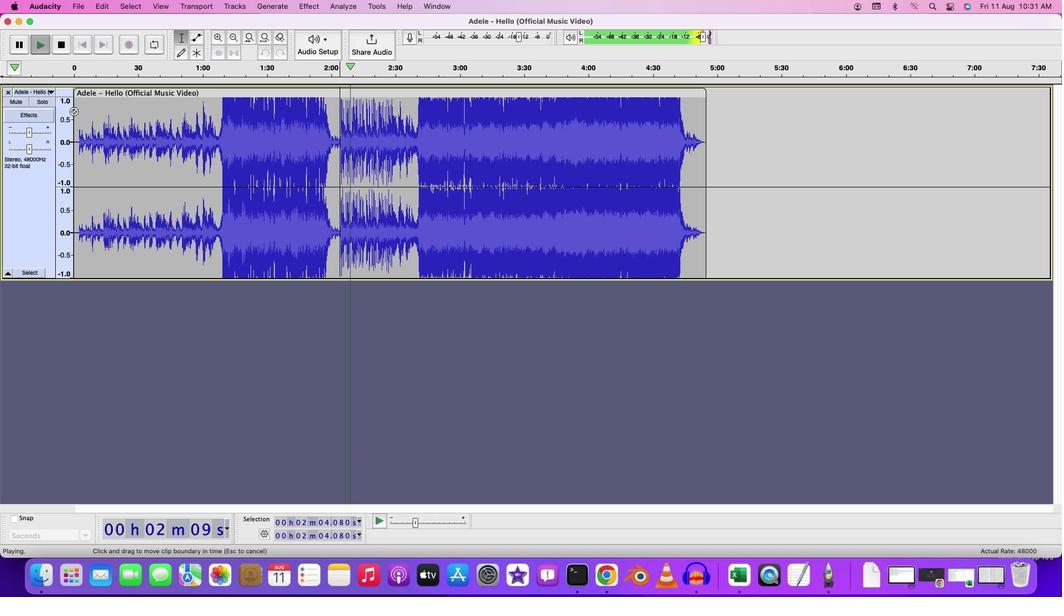 
Action: Mouse moved to (80, 111)
Screenshot: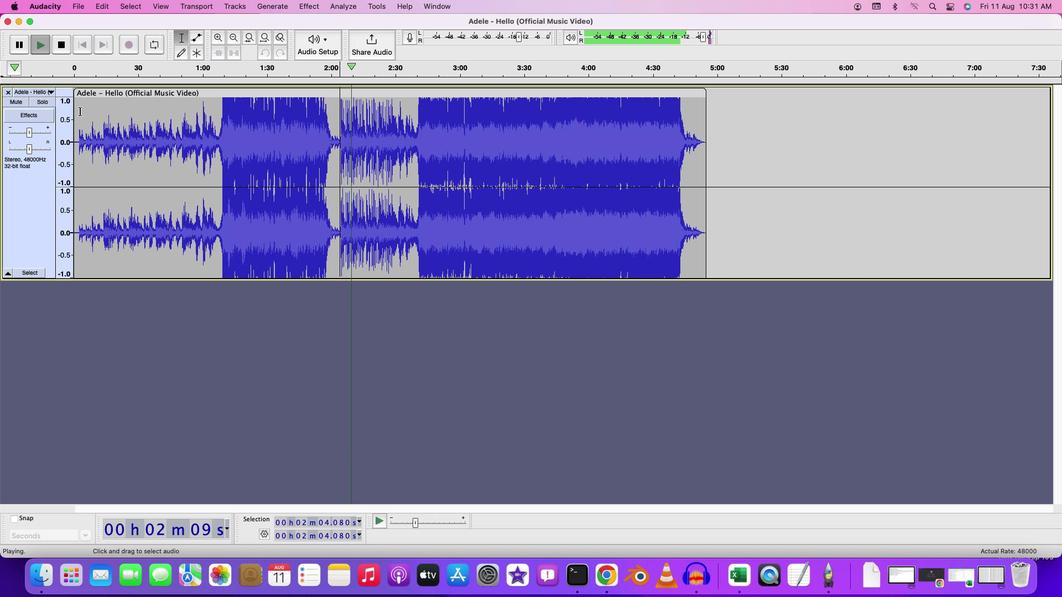 
Action: Mouse pressed left at (80, 111)
Screenshot: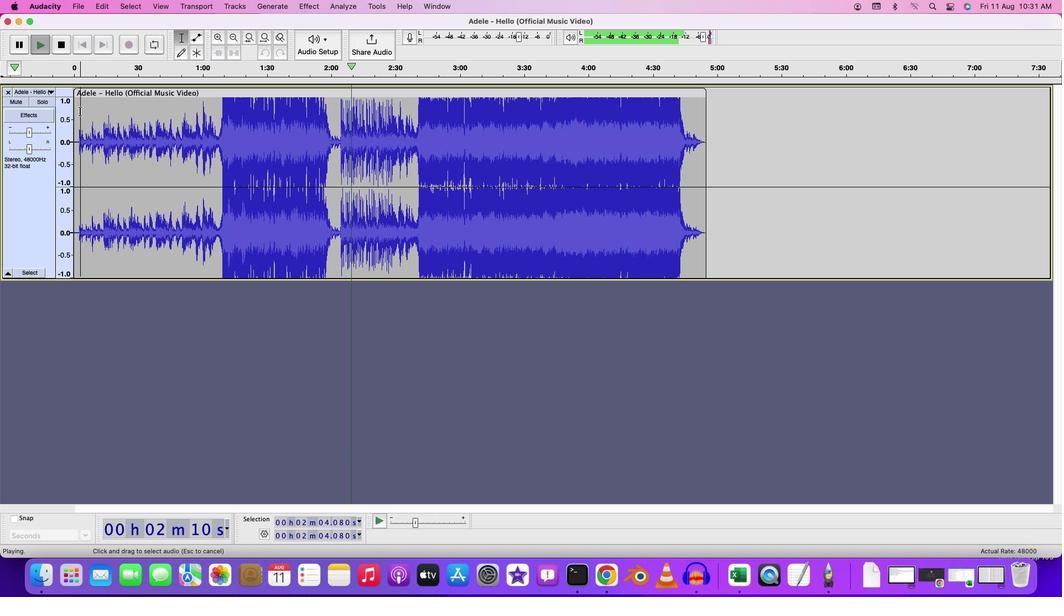 
Action: Mouse moved to (80, 111)
Screenshot: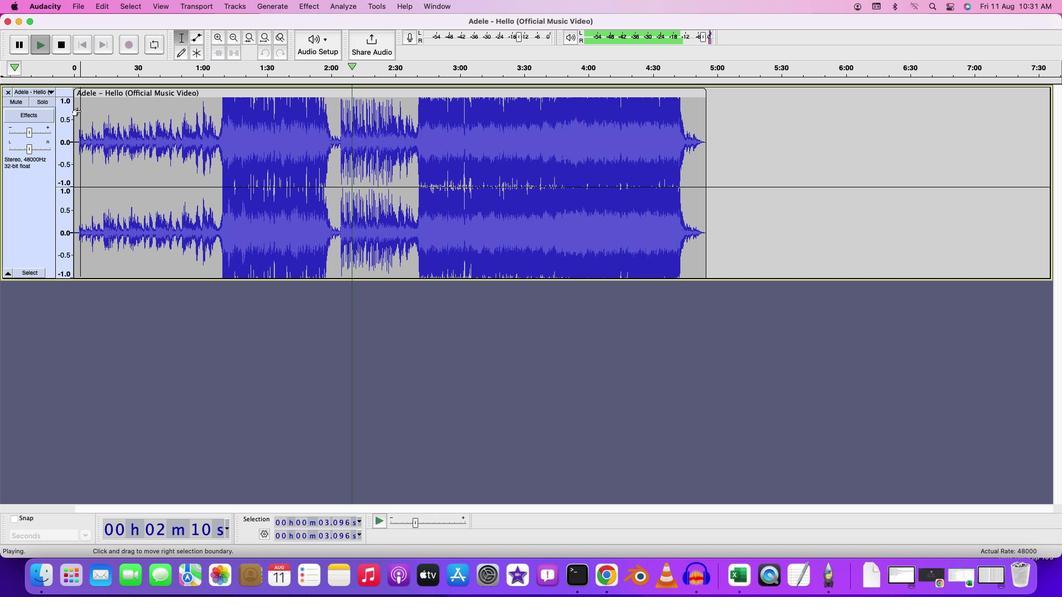 
Action: Key pressed Key.space
Screenshot: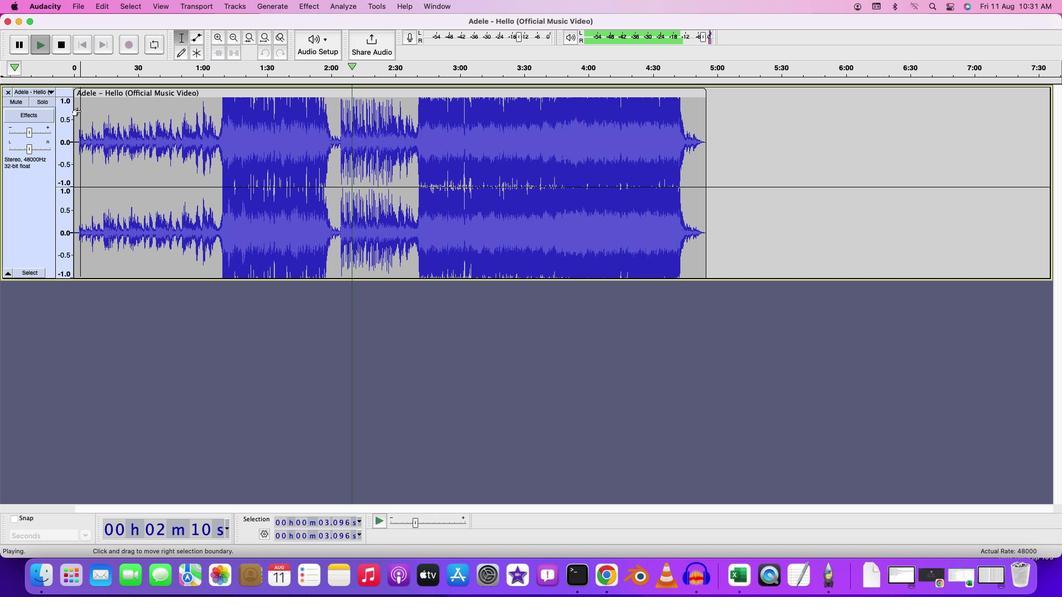 
Action: Mouse moved to (80, 110)
Screenshot: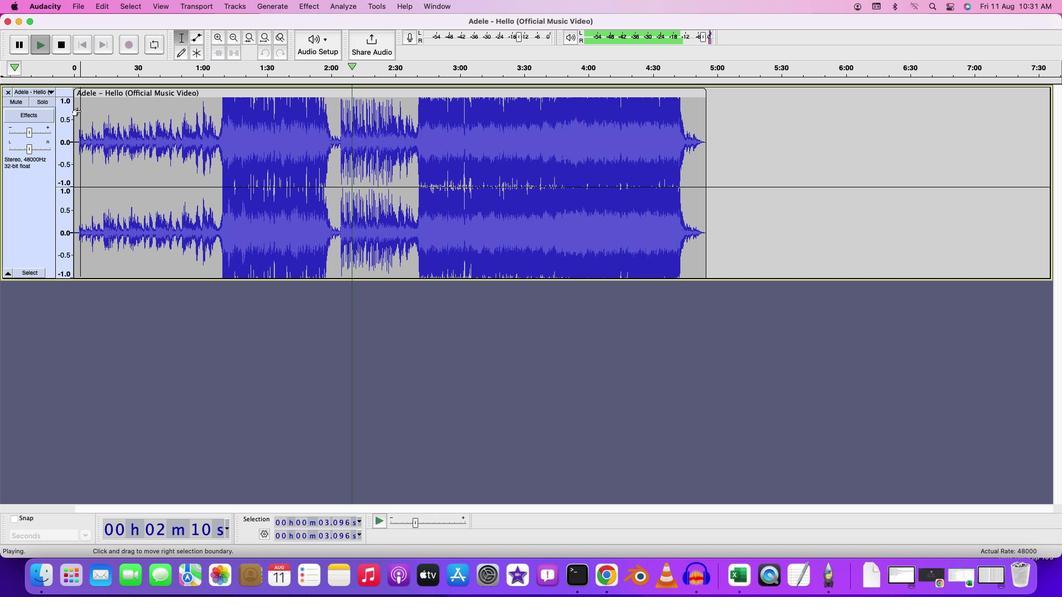 
Action: Key pressed Key.space
Screenshot: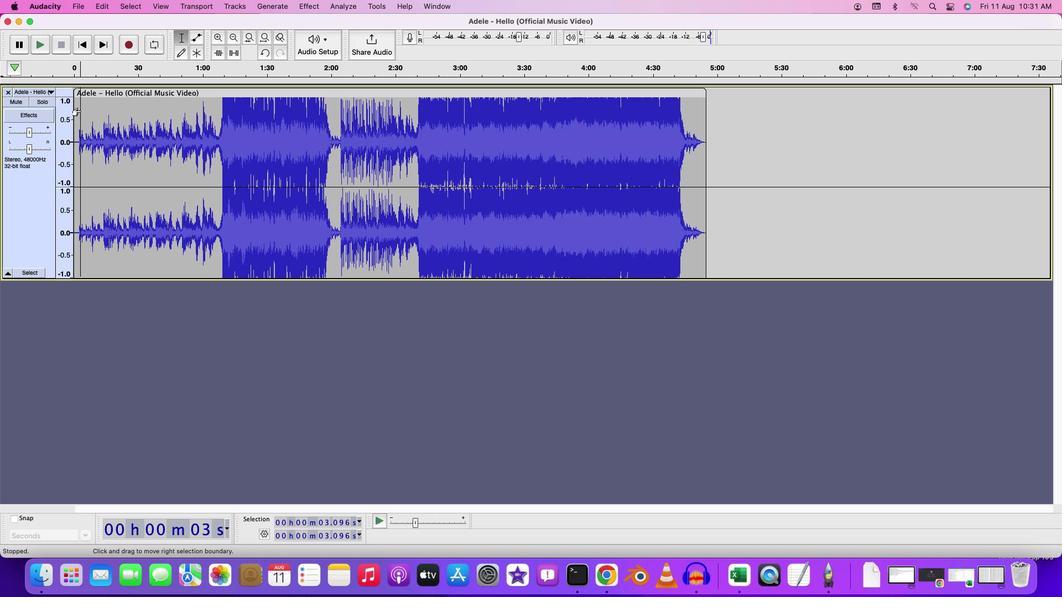 
Action: Mouse moved to (101, 112)
Screenshot: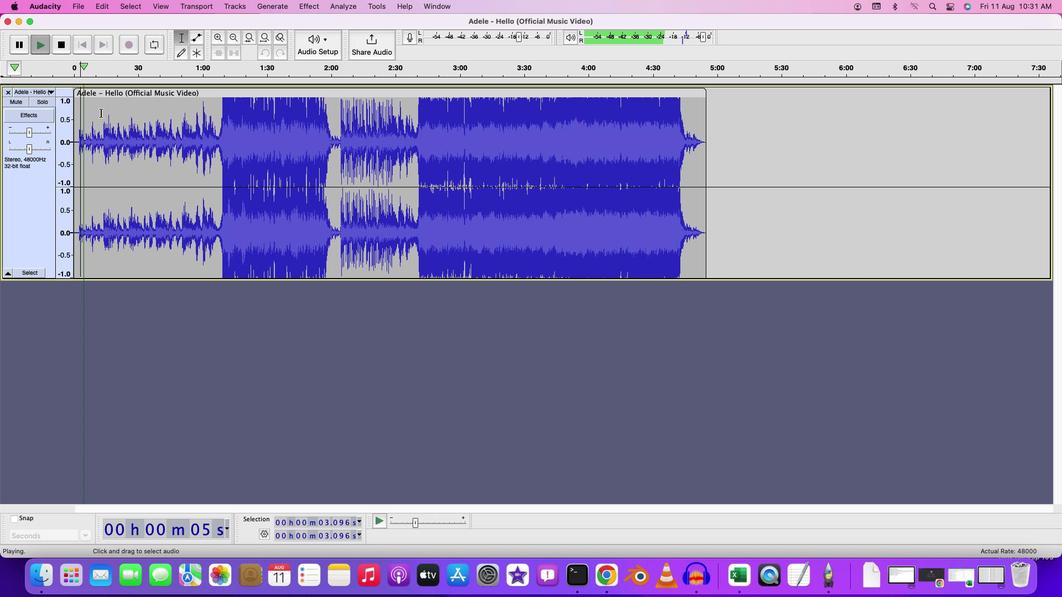 
Action: Mouse pressed left at (101, 112)
Screenshot: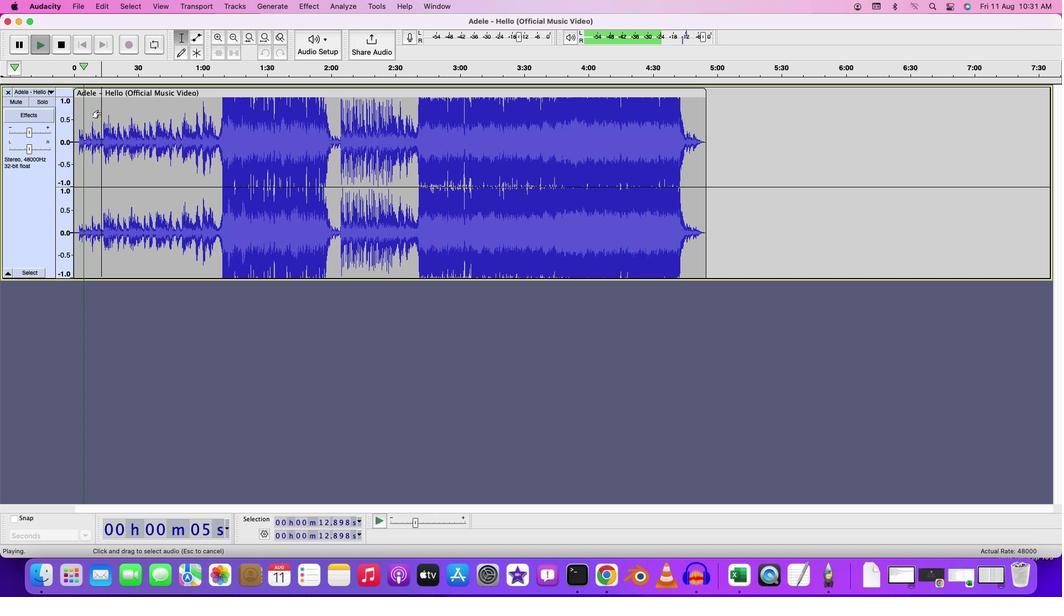 
Action: Key pressed Key.spaceKey.space
Screenshot: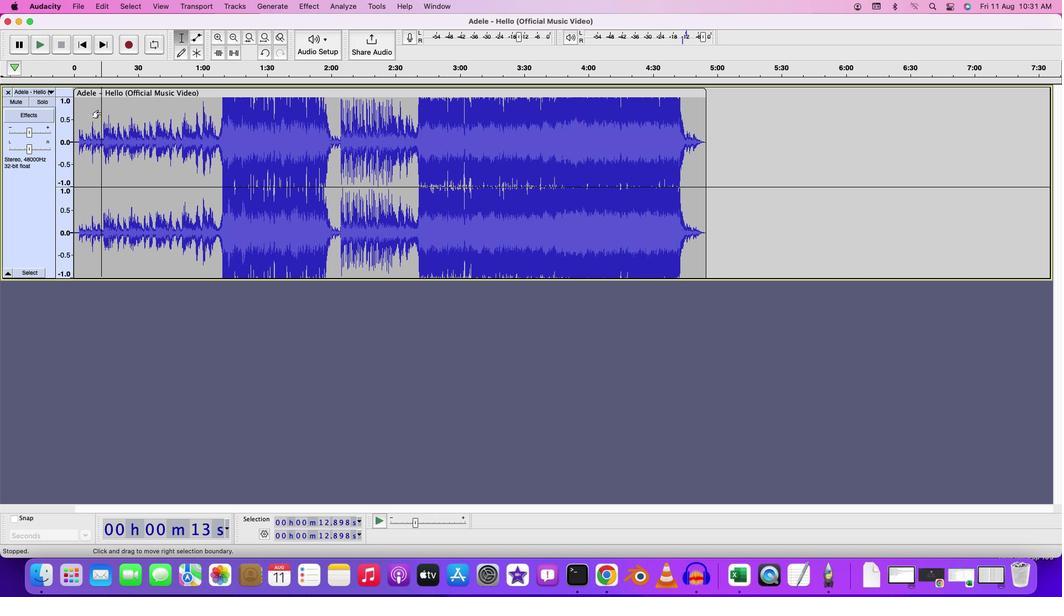 
Action: Mouse moved to (95, 115)
Screenshot: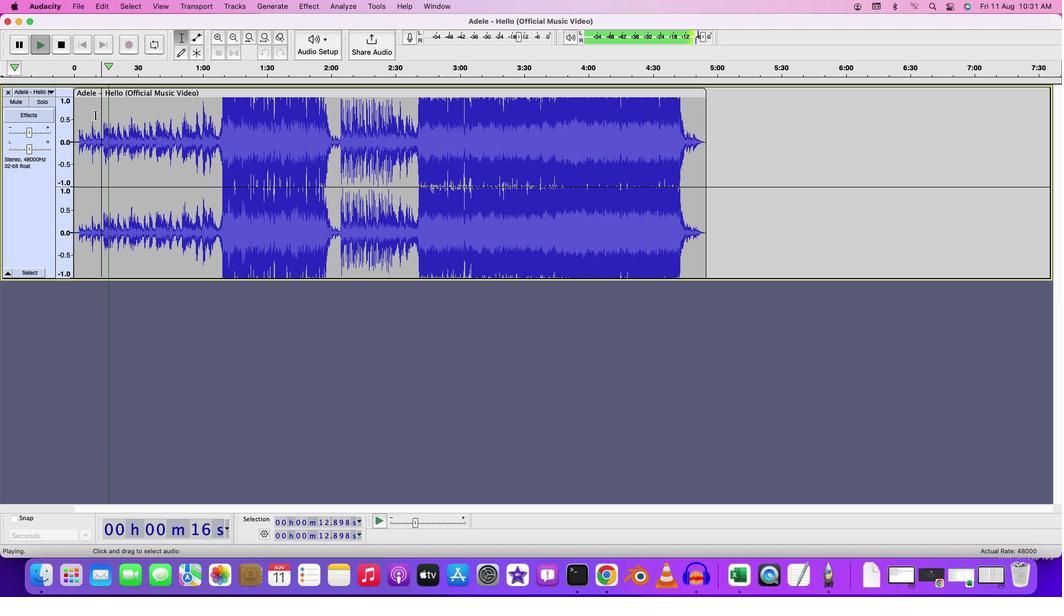 
Action: Mouse pressed left at (95, 115)
Screenshot: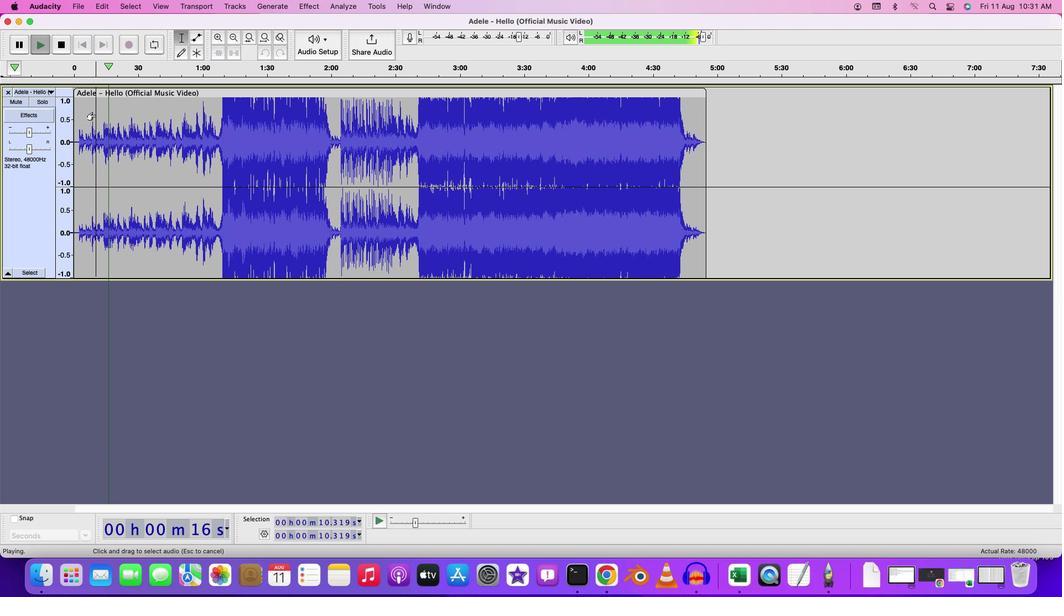 
Action: Key pressed Key.spaceKey.space
Screenshot: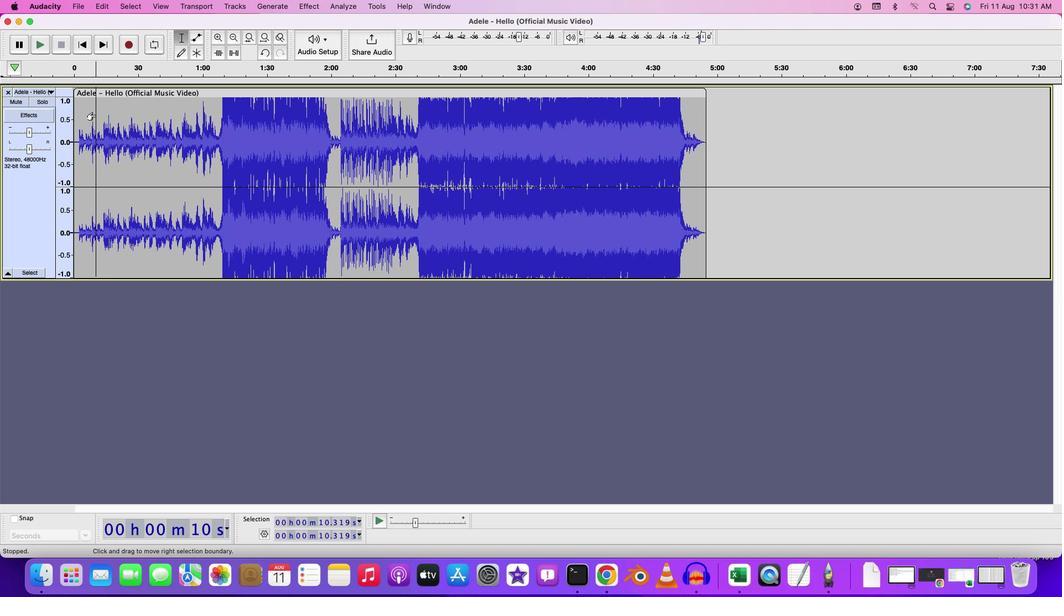 
Action: Mouse moved to (89, 115)
Screenshot: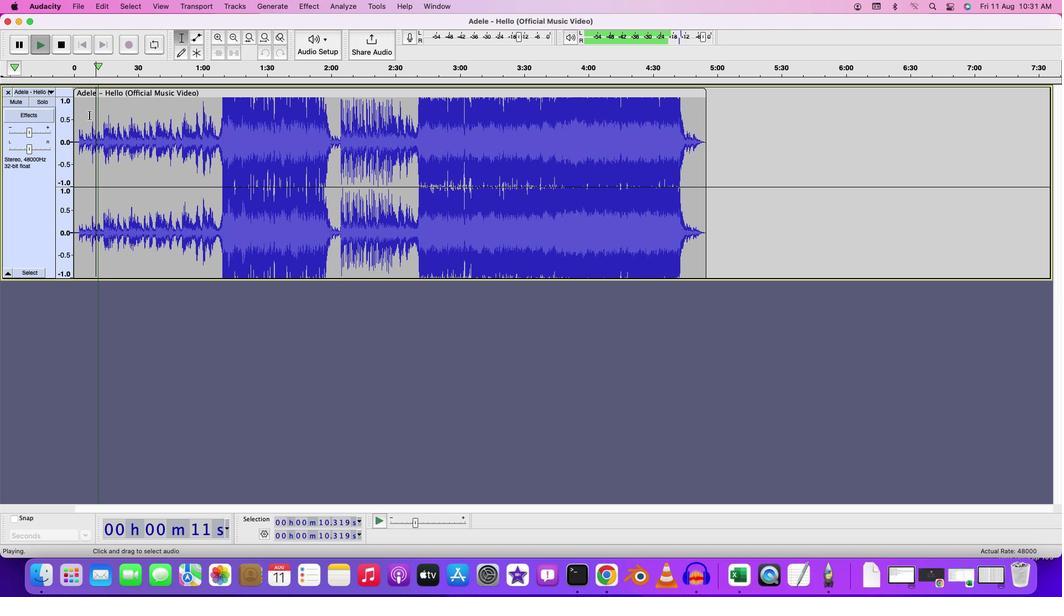 
Action: Mouse pressed left at (89, 115)
Screenshot: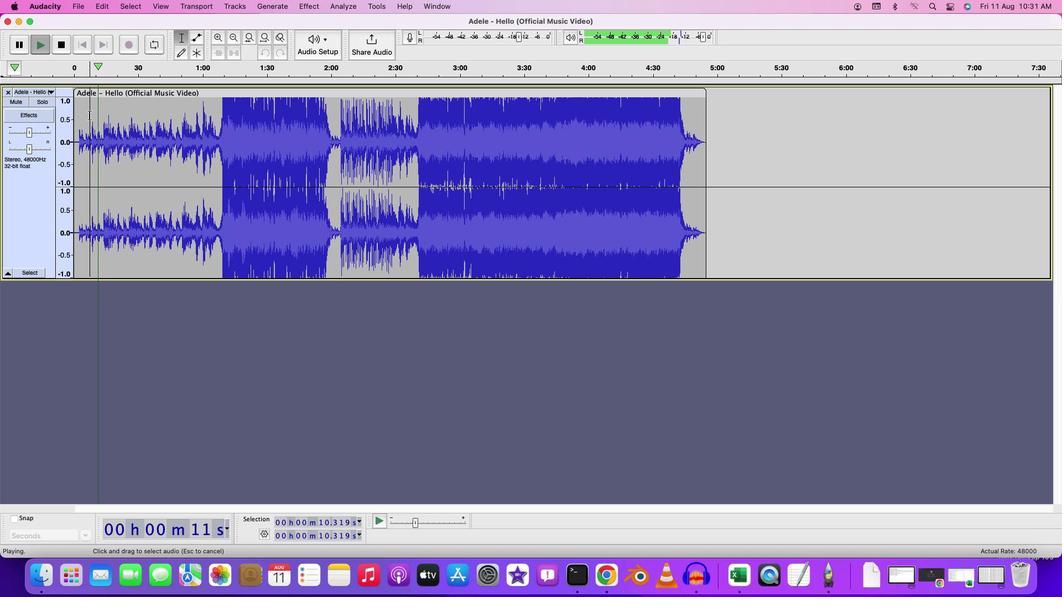 
Action: Key pressed Key.spaceKey.space
Screenshot: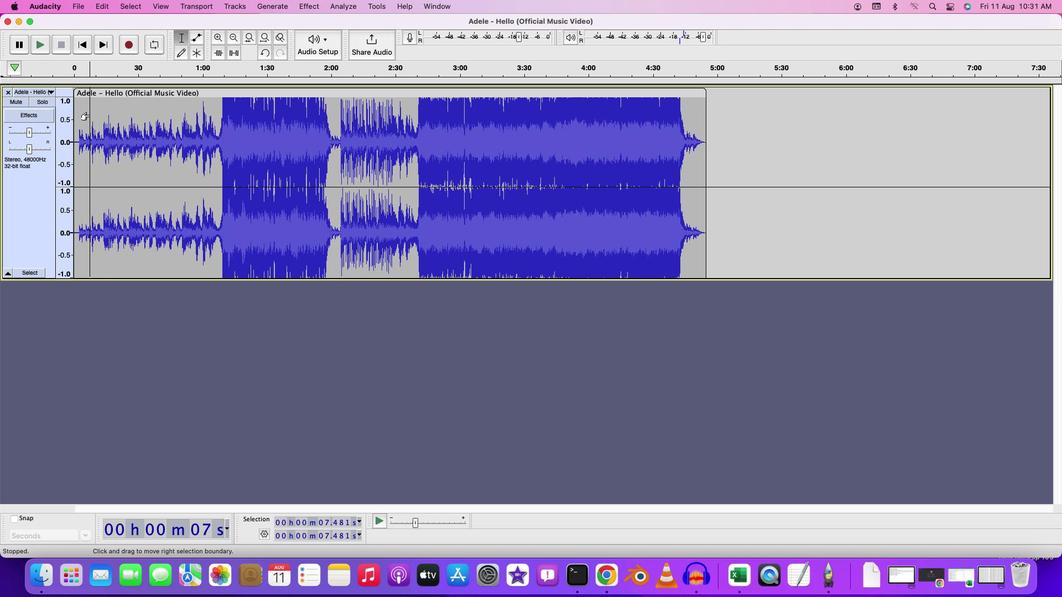 
Action: Mouse moved to (94, 131)
Screenshot: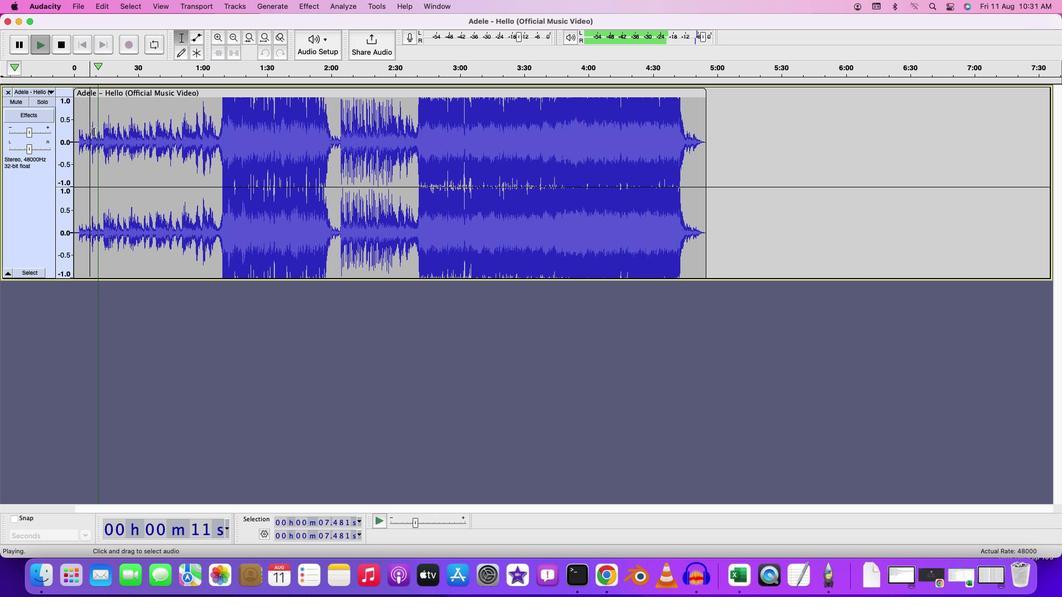 
Action: Mouse pressed left at (94, 131)
Screenshot: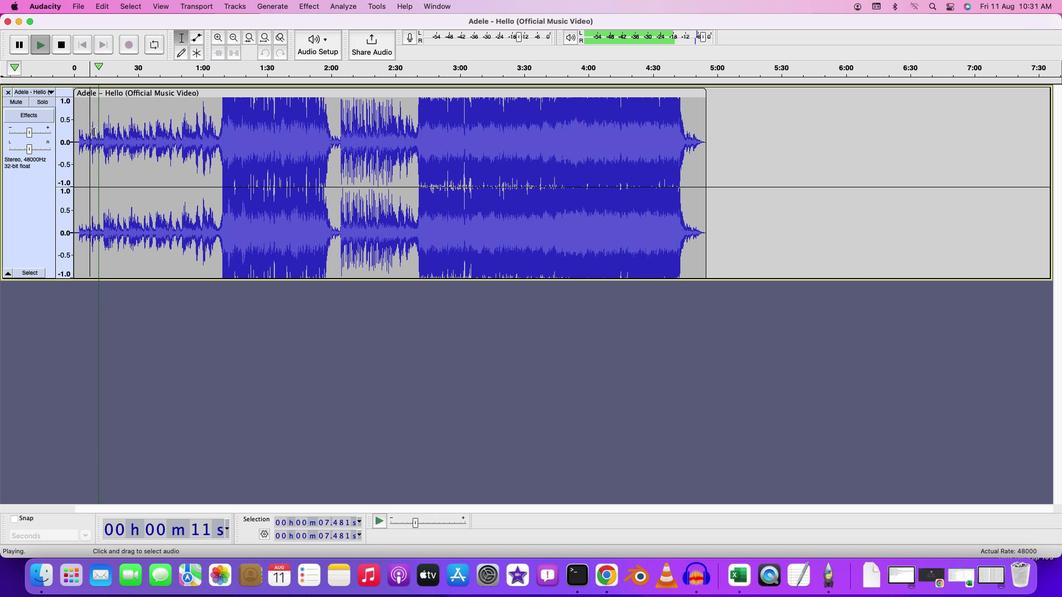 
Action: Mouse moved to (24, 144)
Screenshot: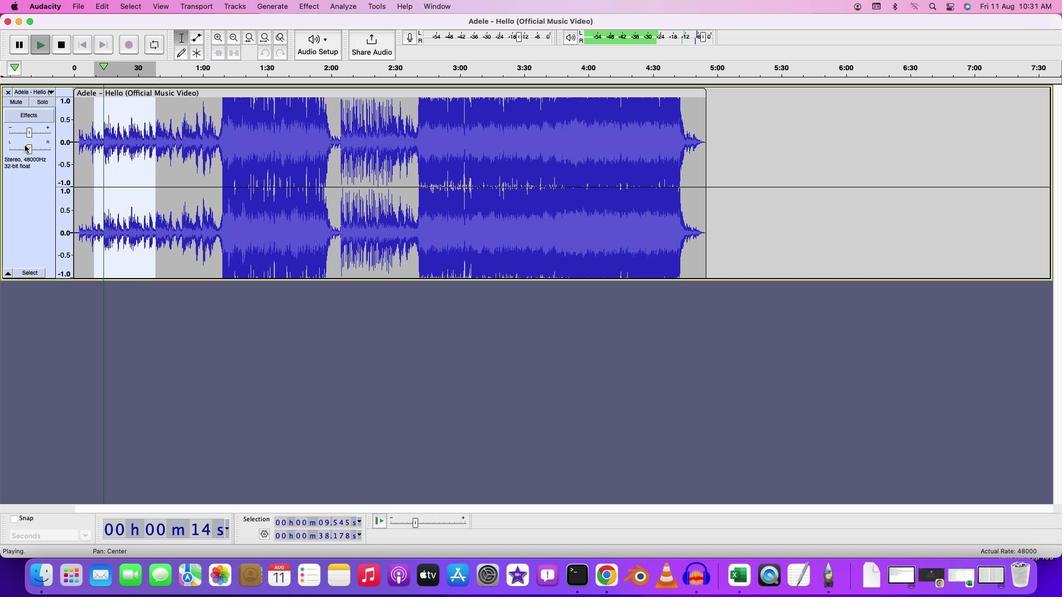 
Action: Key pressed Key.cmd
Screenshot: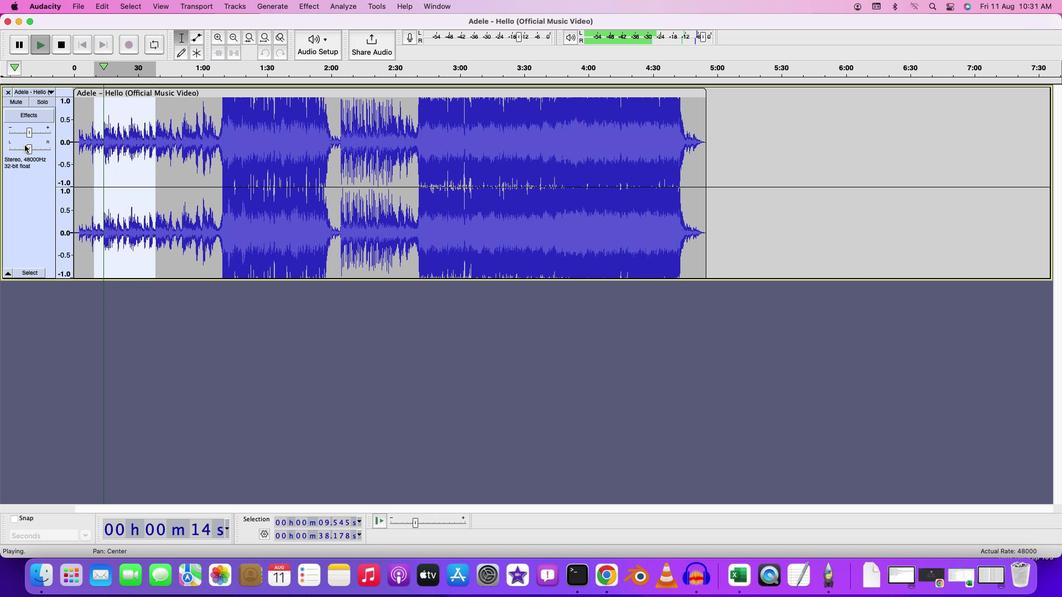 
Action: Mouse scrolled (24, 144) with delta (0, 0)
Screenshot: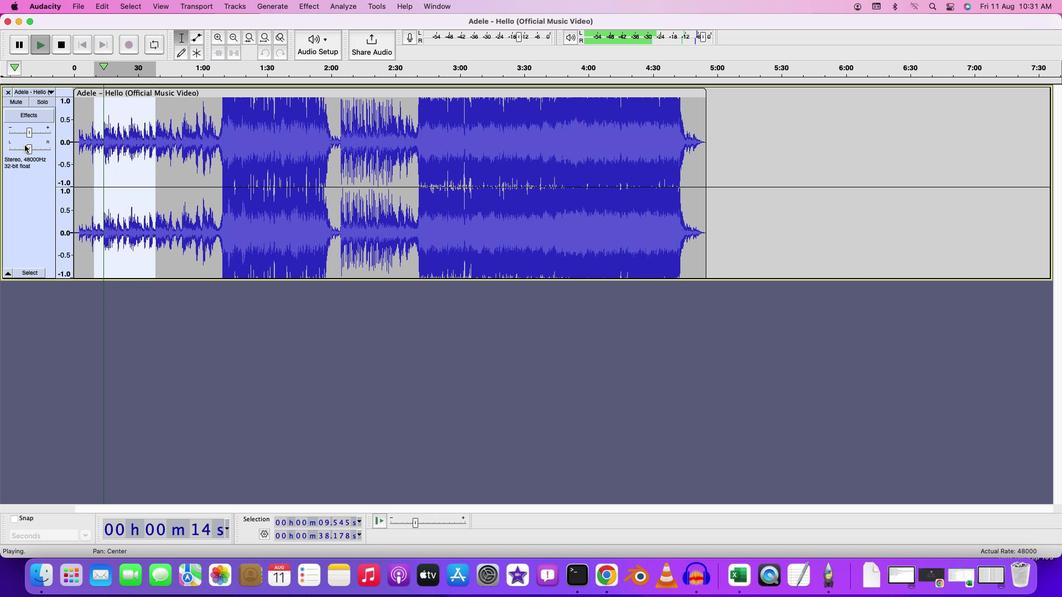 
Action: Mouse scrolled (24, 144) with delta (0, 0)
Screenshot: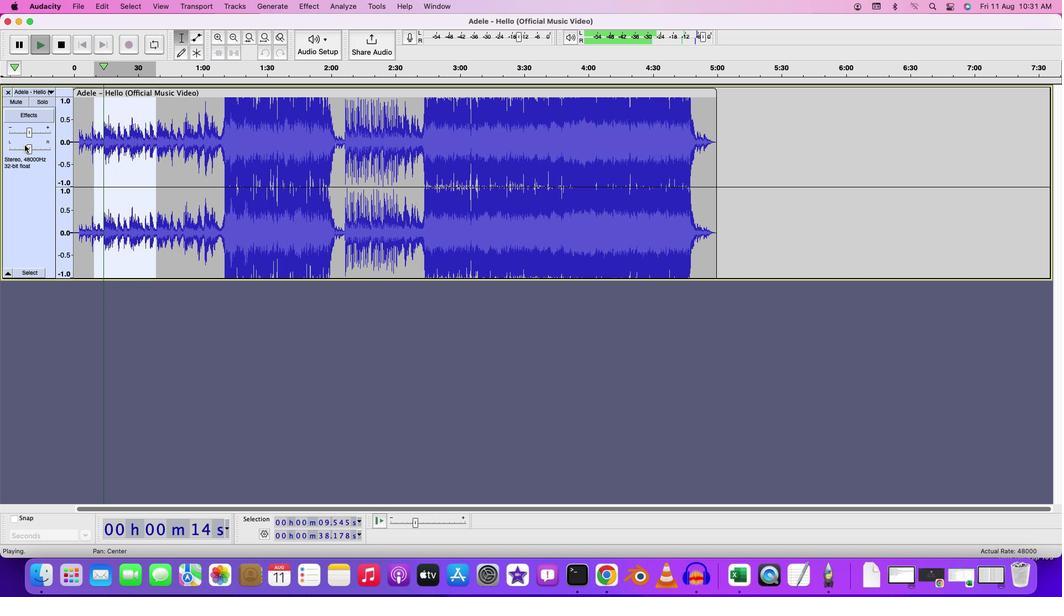 
Action: Mouse scrolled (24, 144) with delta (0, 1)
Screenshot: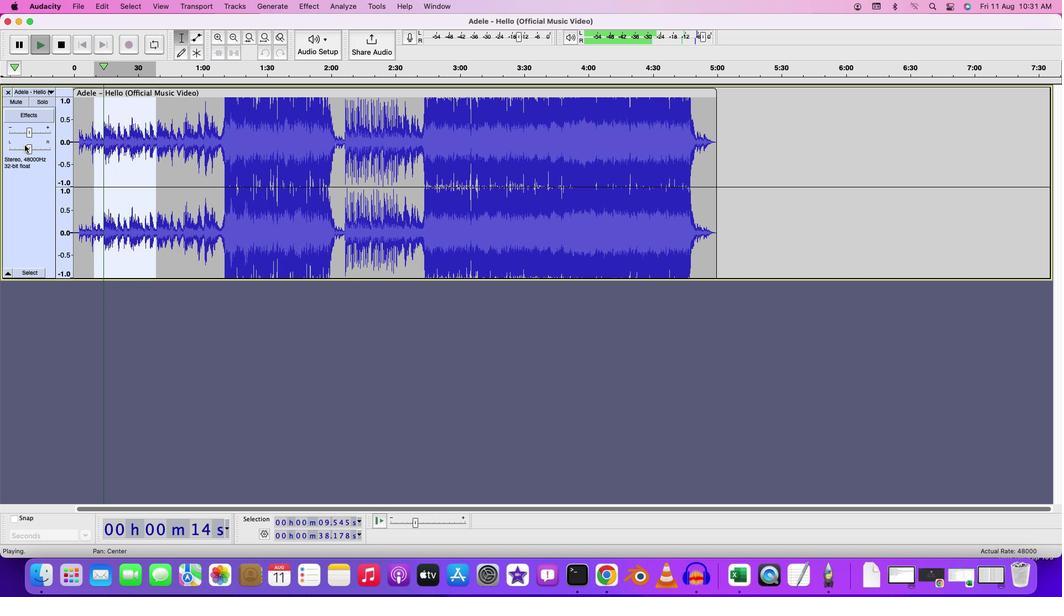 
Action: Mouse scrolled (24, 144) with delta (0, 1)
Screenshot: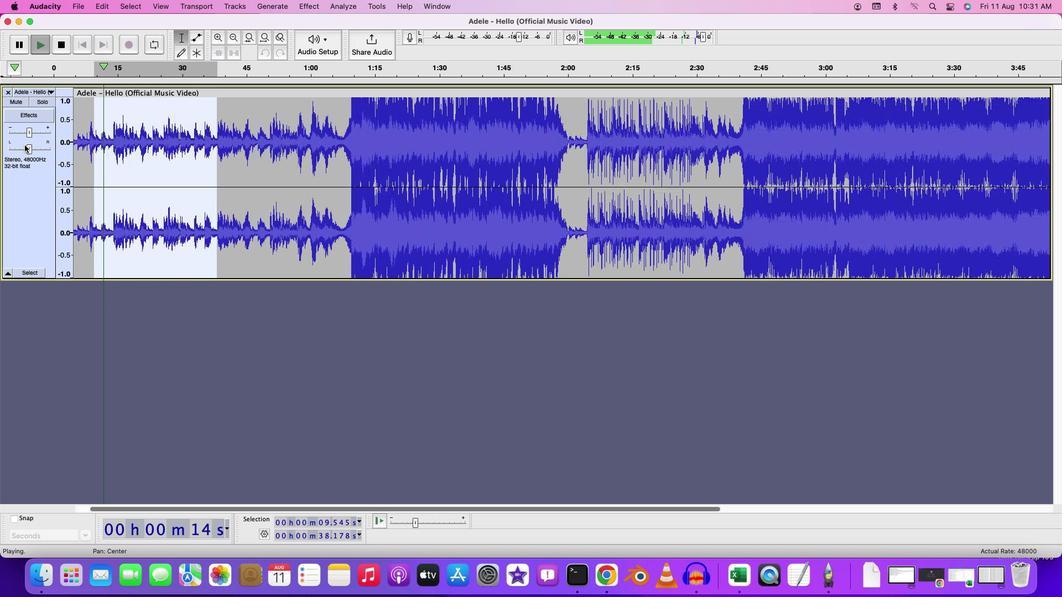 
Action: Mouse scrolled (24, 144) with delta (0, 2)
Screenshot: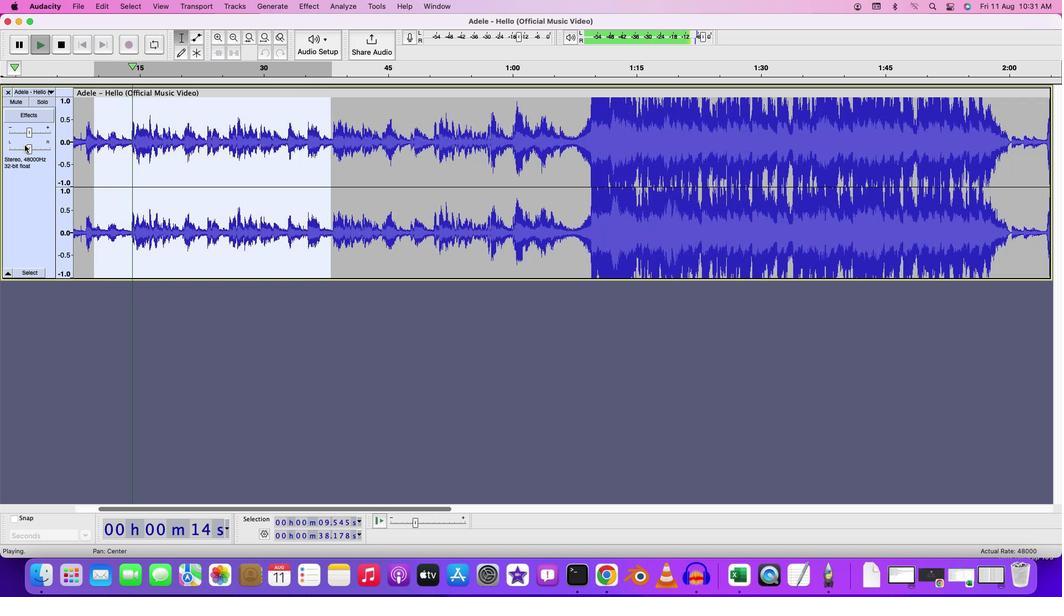 
Action: Mouse scrolled (24, 144) with delta (0, 1)
Screenshot: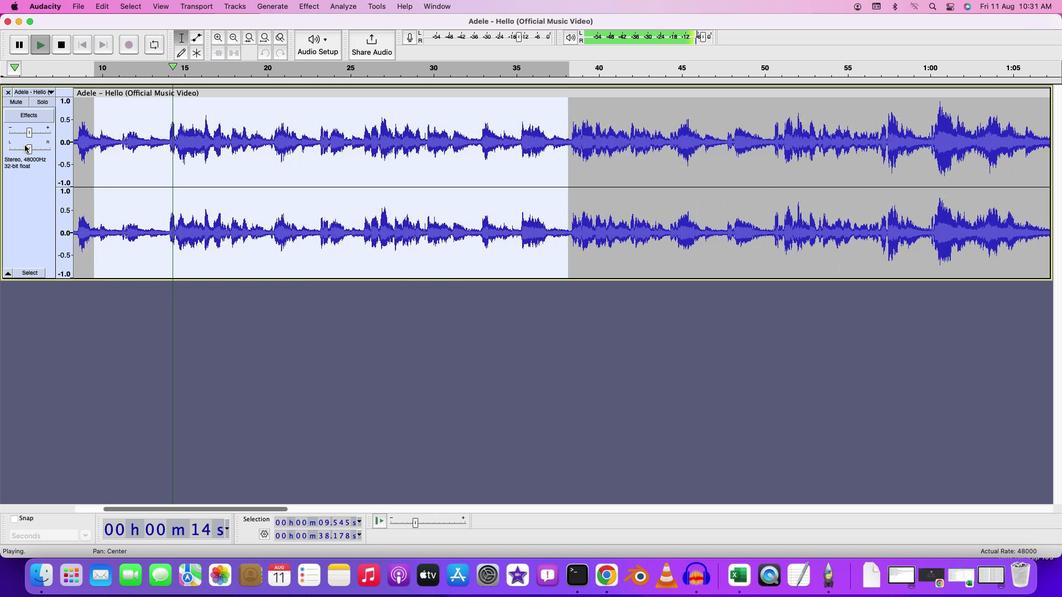 
Action: Mouse moved to (118, 129)
Screenshot: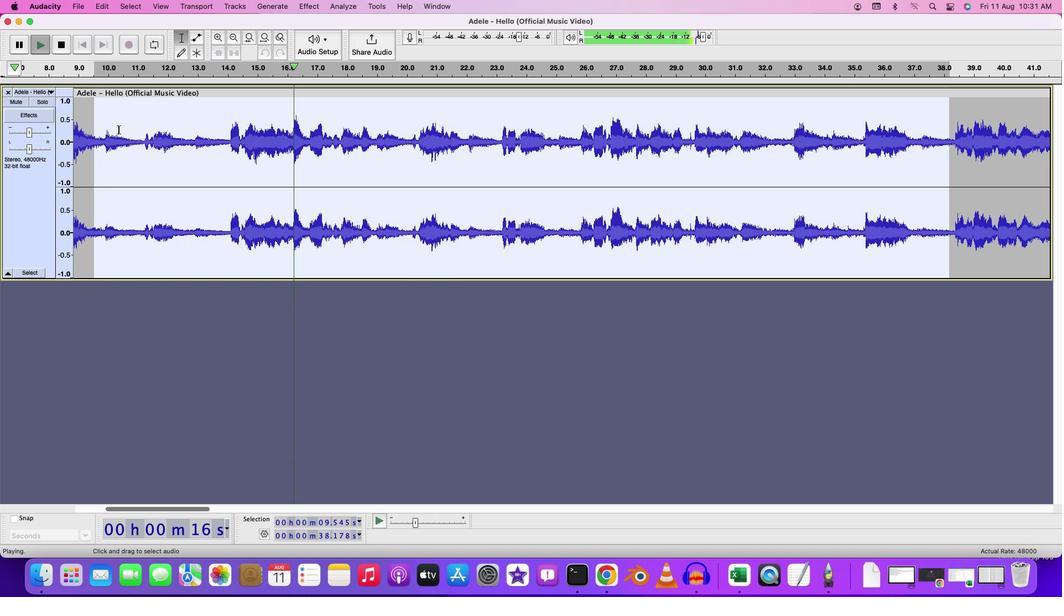 
Action: Mouse pressed left at (118, 129)
Screenshot: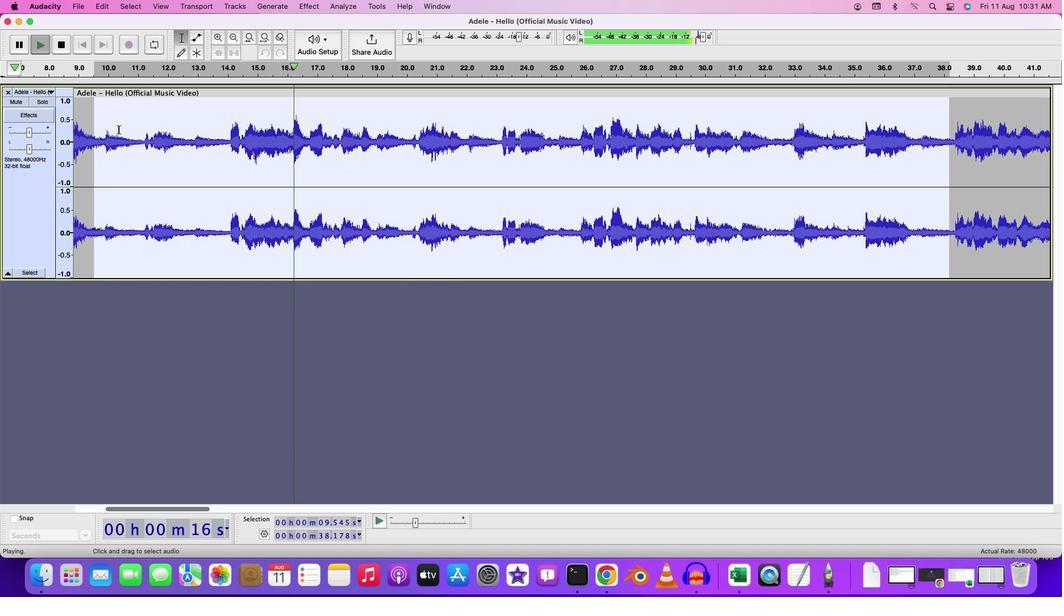 
Action: Mouse moved to (178, 507)
Screenshot: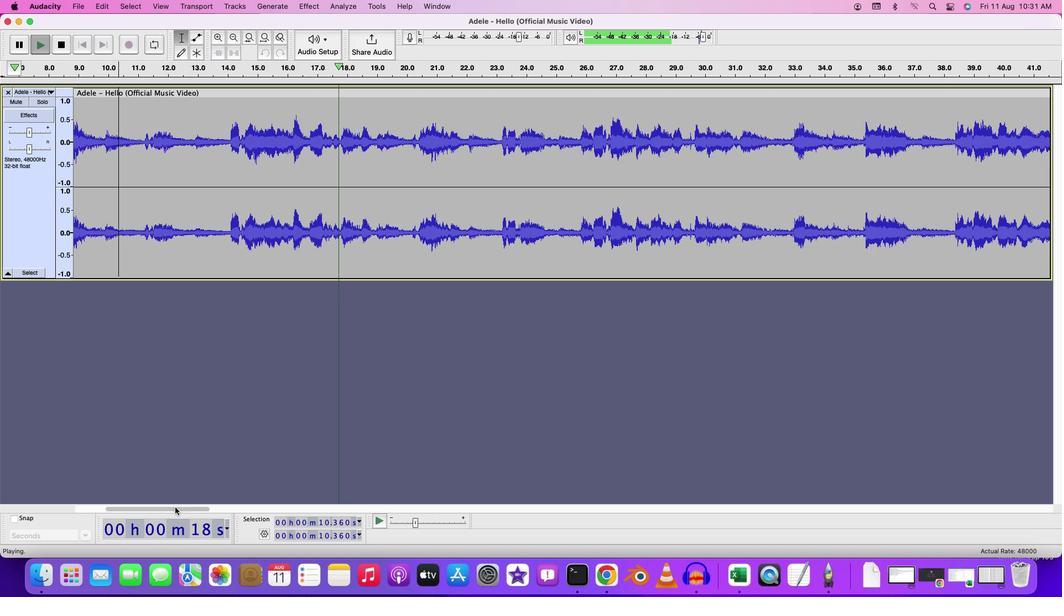 
Action: Mouse pressed left at (178, 507)
Screenshot: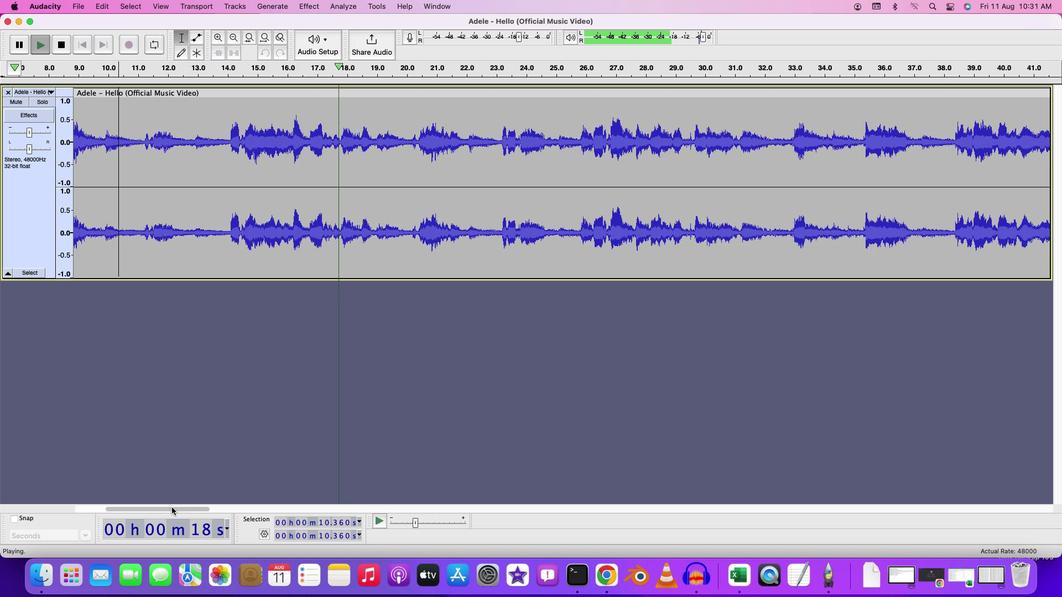 
Action: Mouse moved to (164, 113)
Screenshot: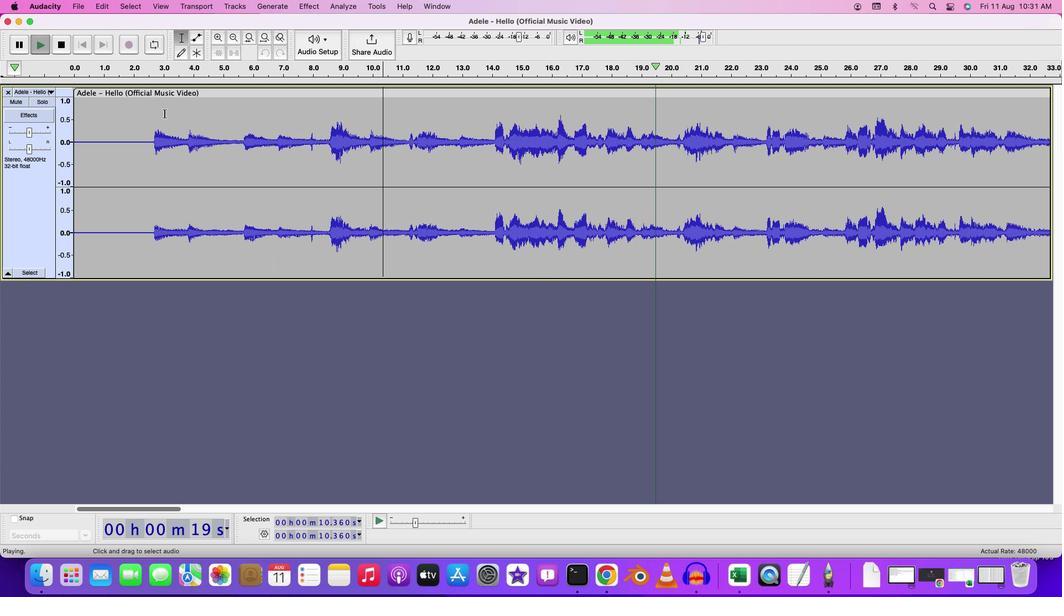 
Action: Mouse pressed left at (164, 113)
Screenshot: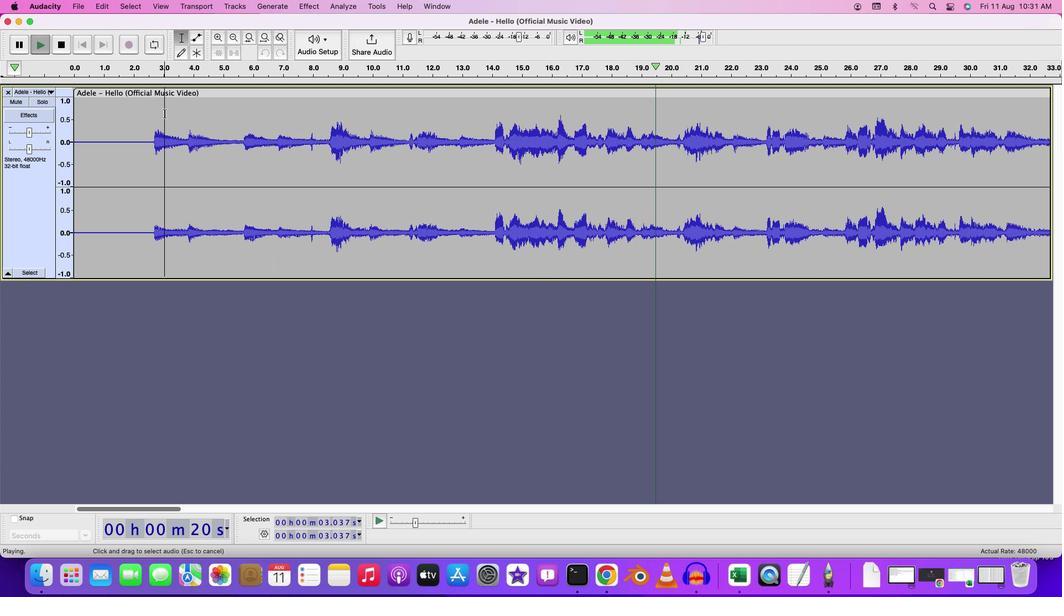 
Action: Mouse moved to (308, 106)
Screenshot: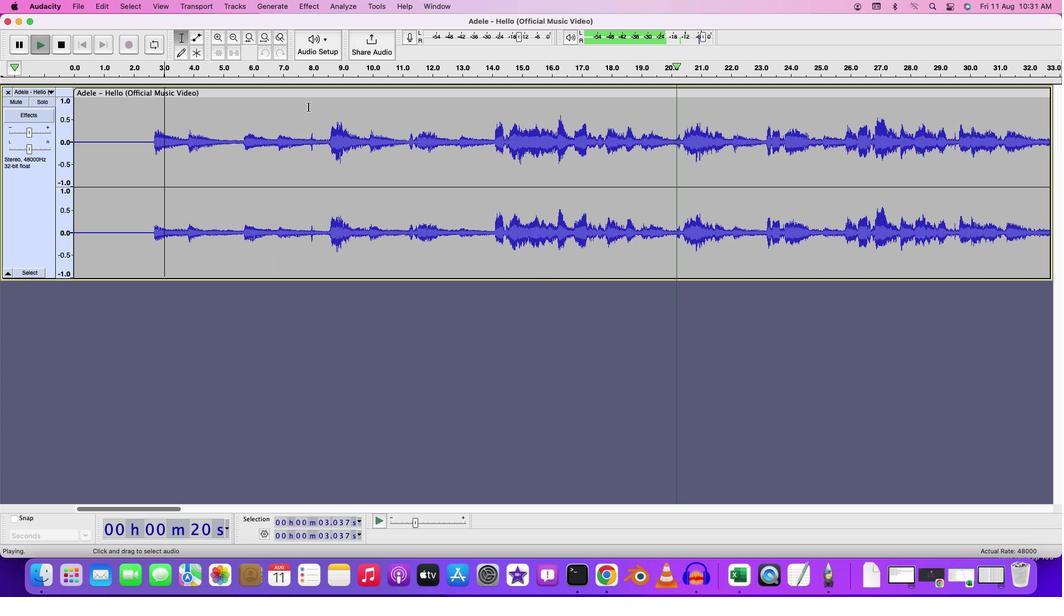 
Action: Mouse pressed left at (308, 106)
Screenshot: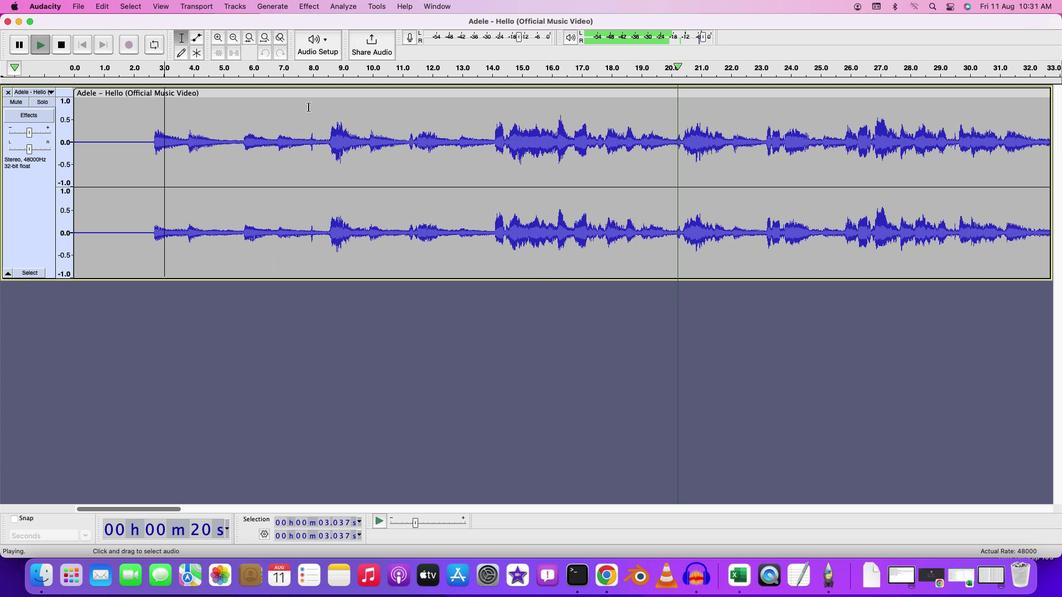 
Action: Key pressed Key.spaceKey.space
Screenshot: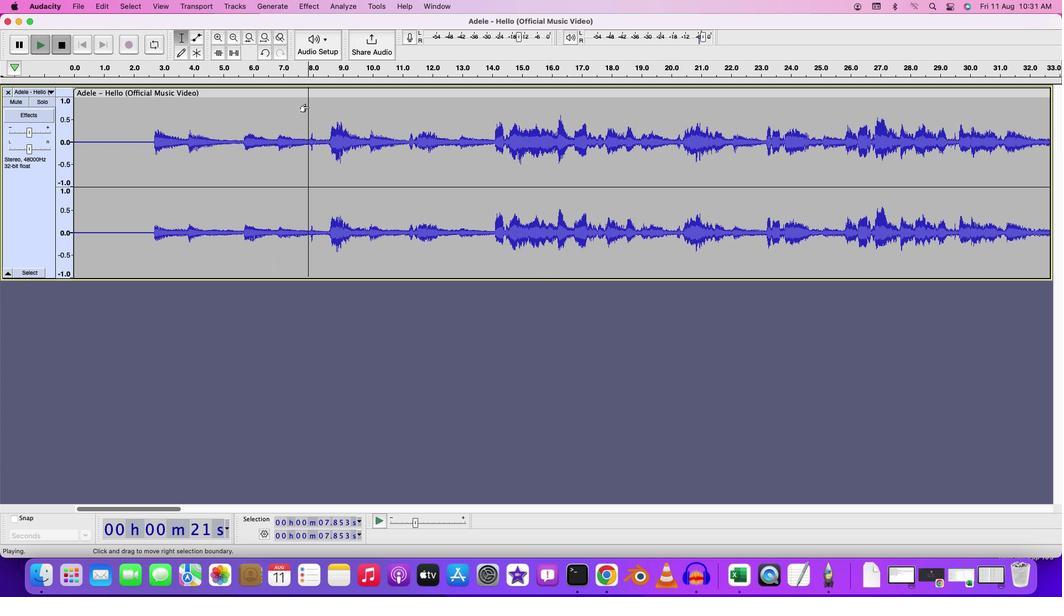 
Action: Mouse moved to (329, 118)
Screenshot: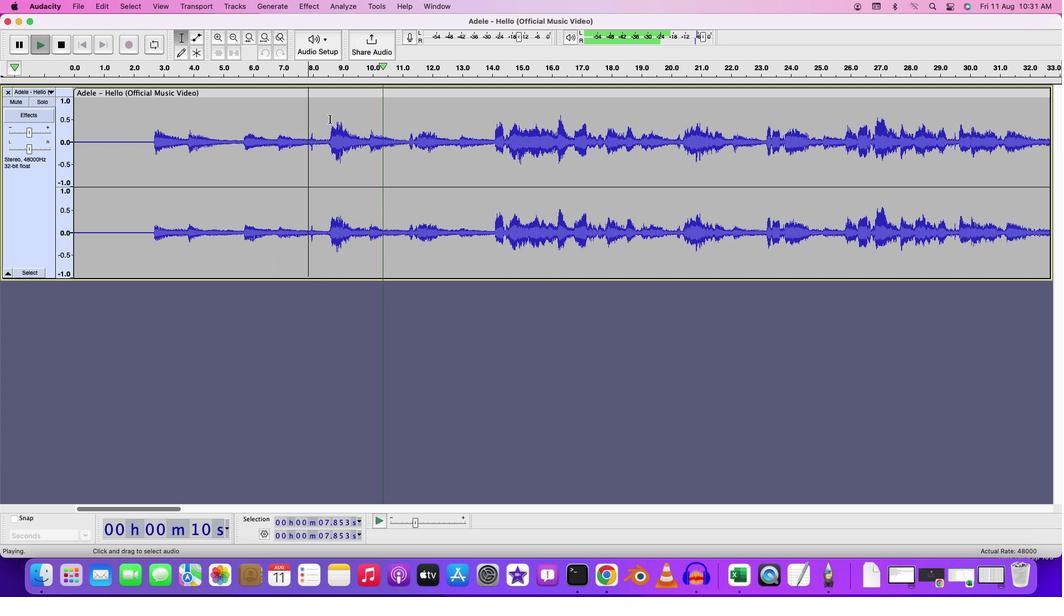 
Action: Mouse pressed left at (329, 118)
Screenshot: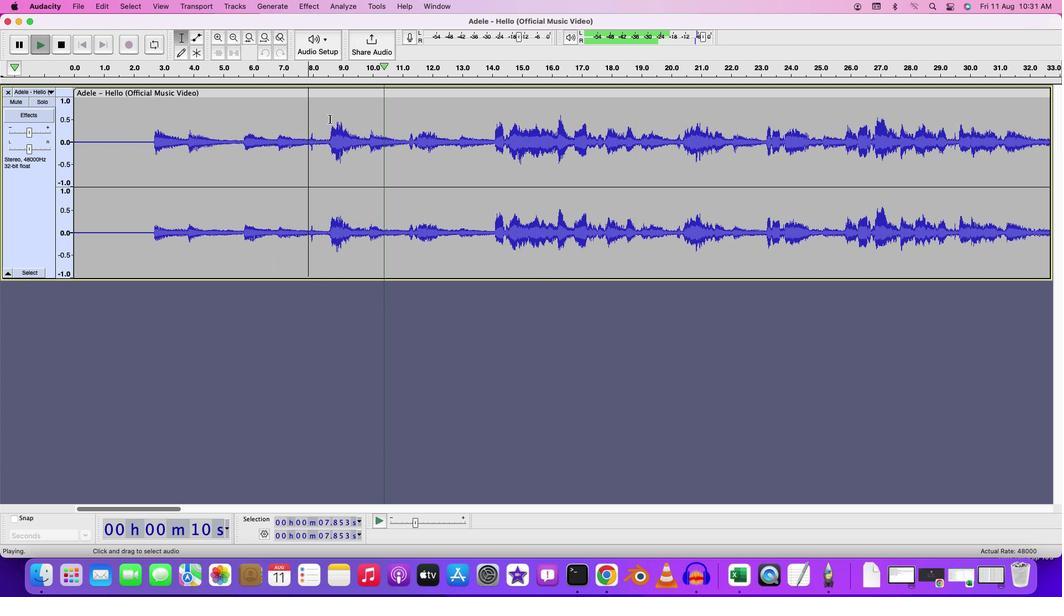 
Action: Mouse moved to (329, 162)
Screenshot: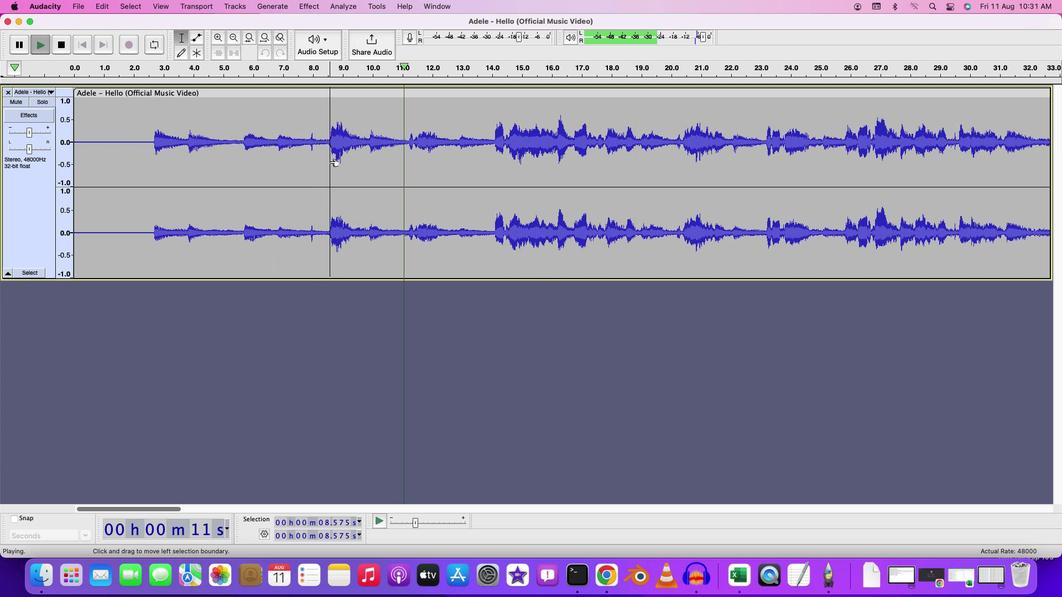 
Action: Key pressed Key.cmd
Screenshot: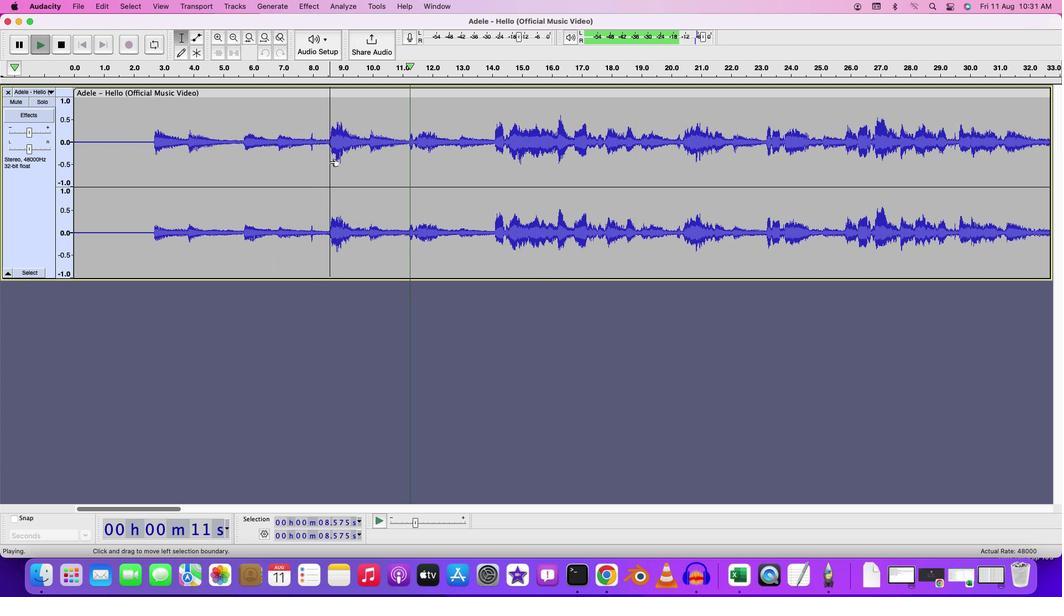 
Action: Mouse scrolled (329, 162) with delta (0, 0)
Screenshot: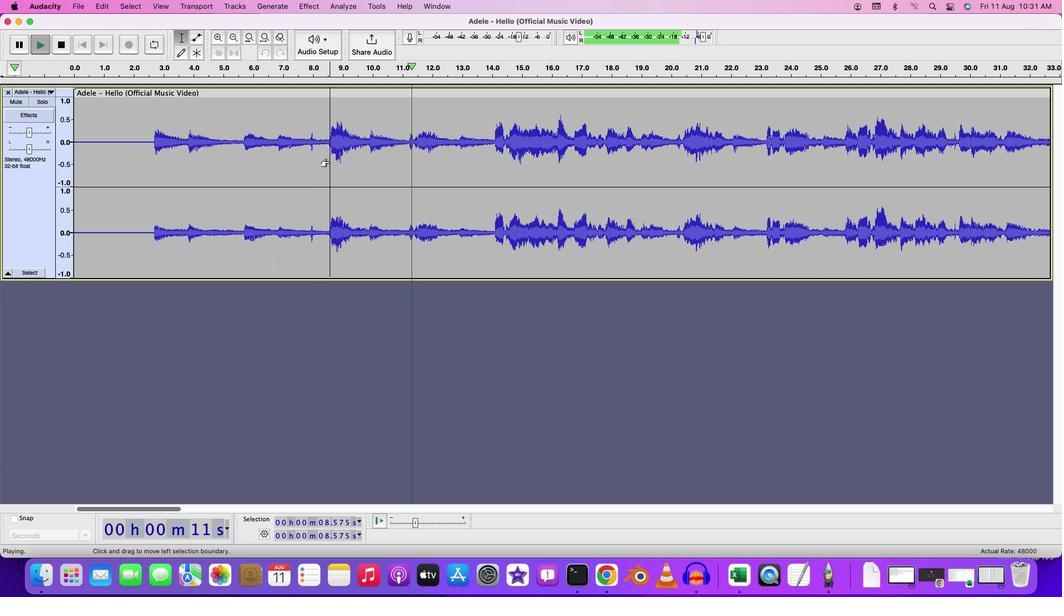 
Action: Mouse scrolled (329, 162) with delta (0, 0)
Screenshot: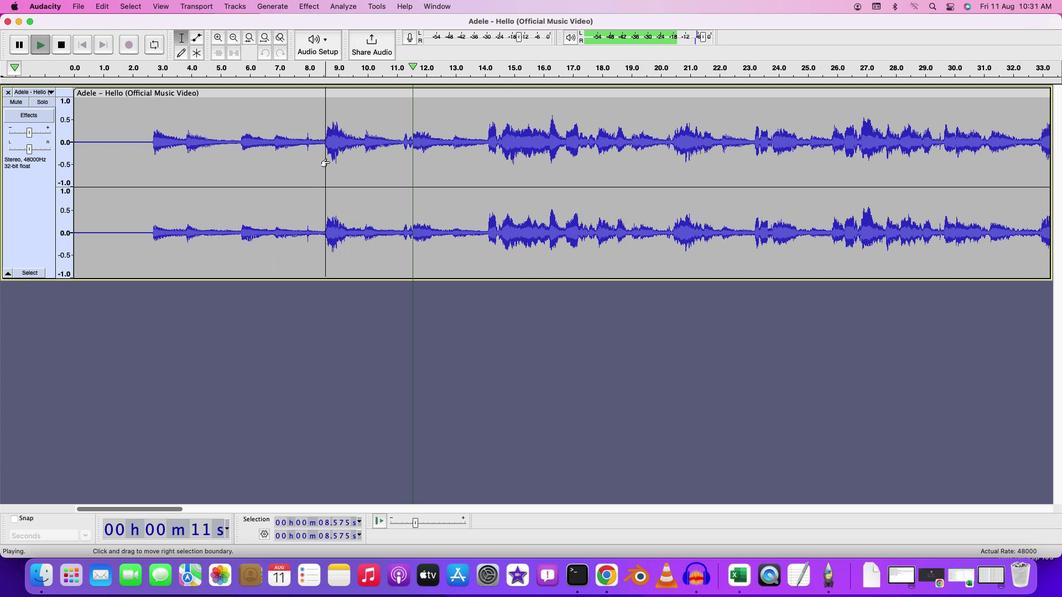 
Action: Mouse scrolled (329, 162) with delta (0, -1)
Screenshot: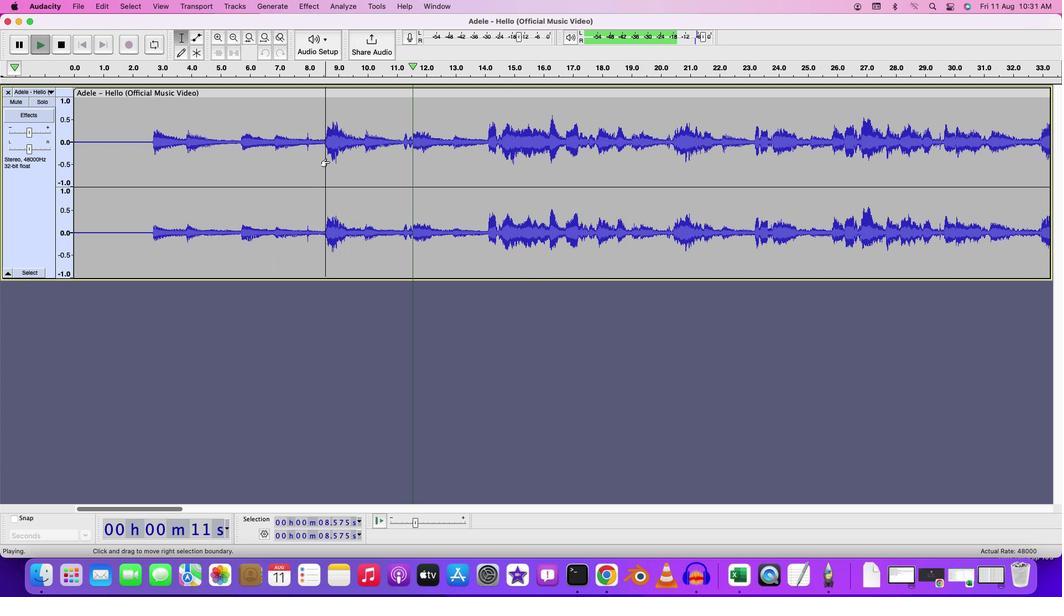 
Action: Mouse scrolled (329, 162) with delta (0, 0)
Screenshot: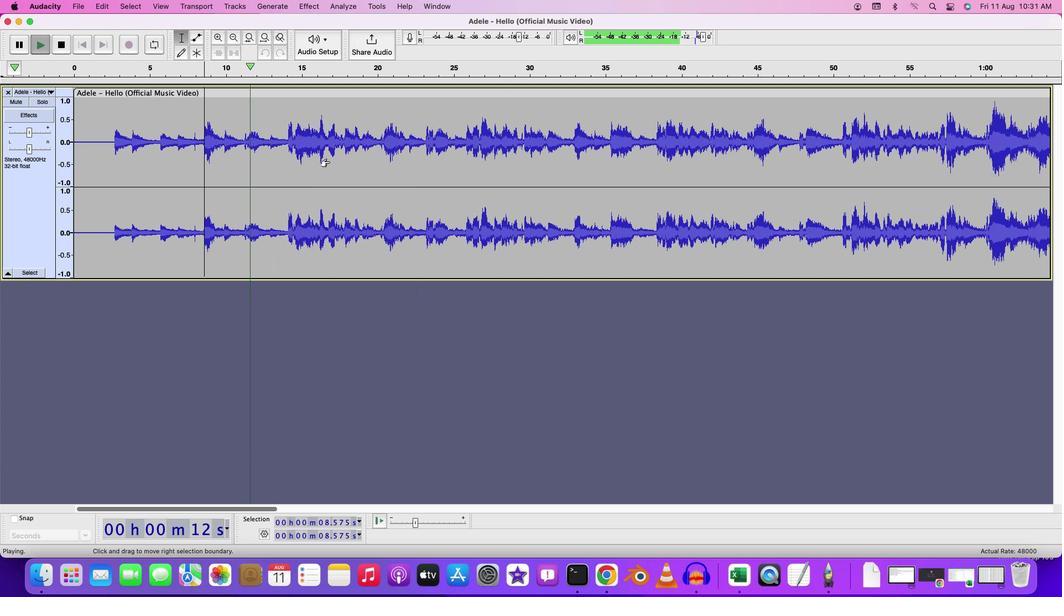 
Action: Mouse scrolled (329, 162) with delta (0, 0)
Screenshot: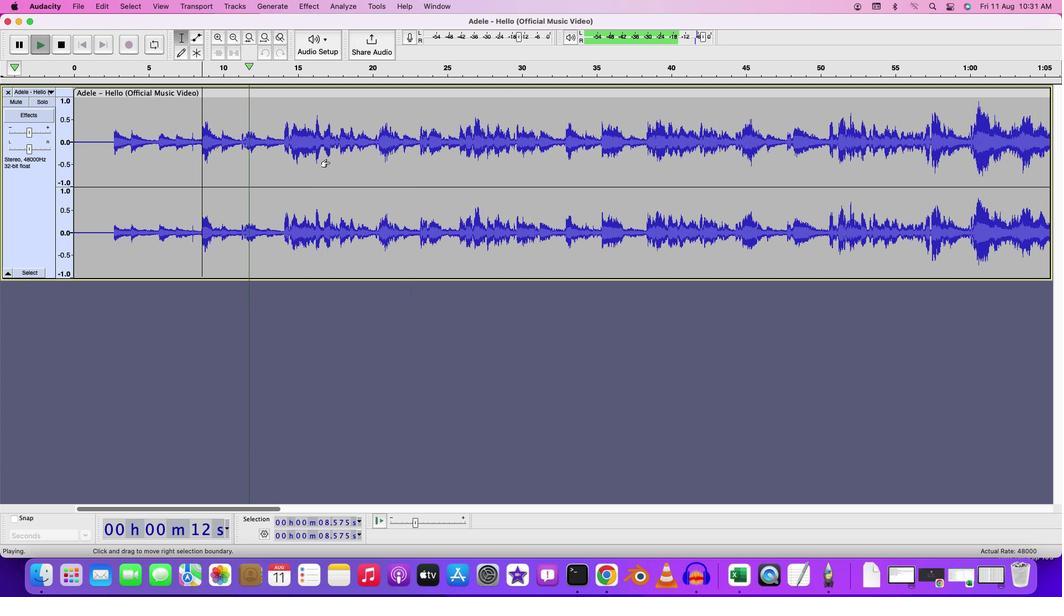 
Action: Mouse moved to (327, 163)
Screenshot: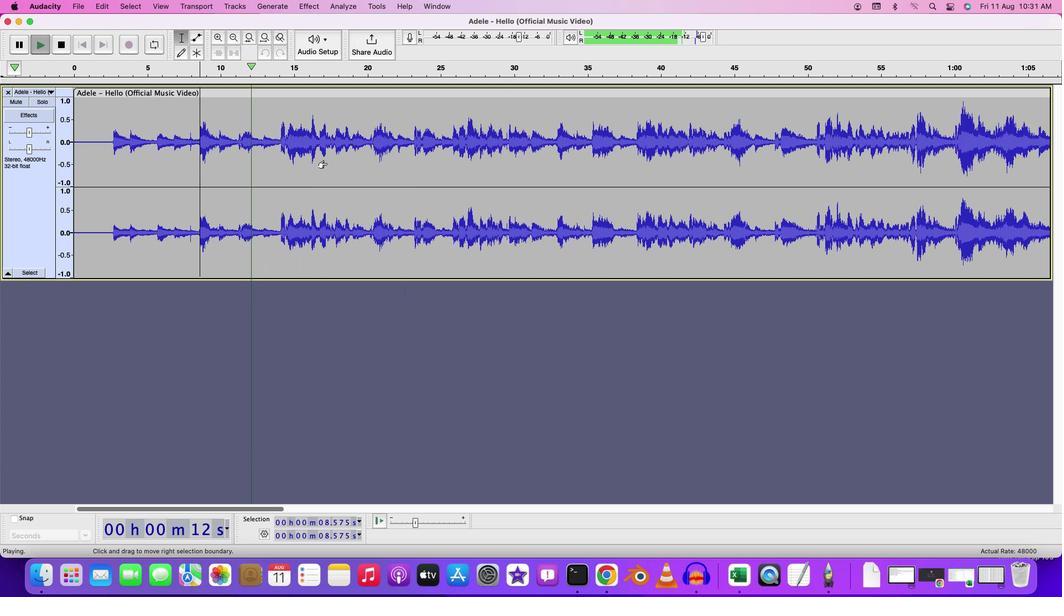 
Action: Mouse scrolled (327, 163) with delta (0, 0)
Screenshot: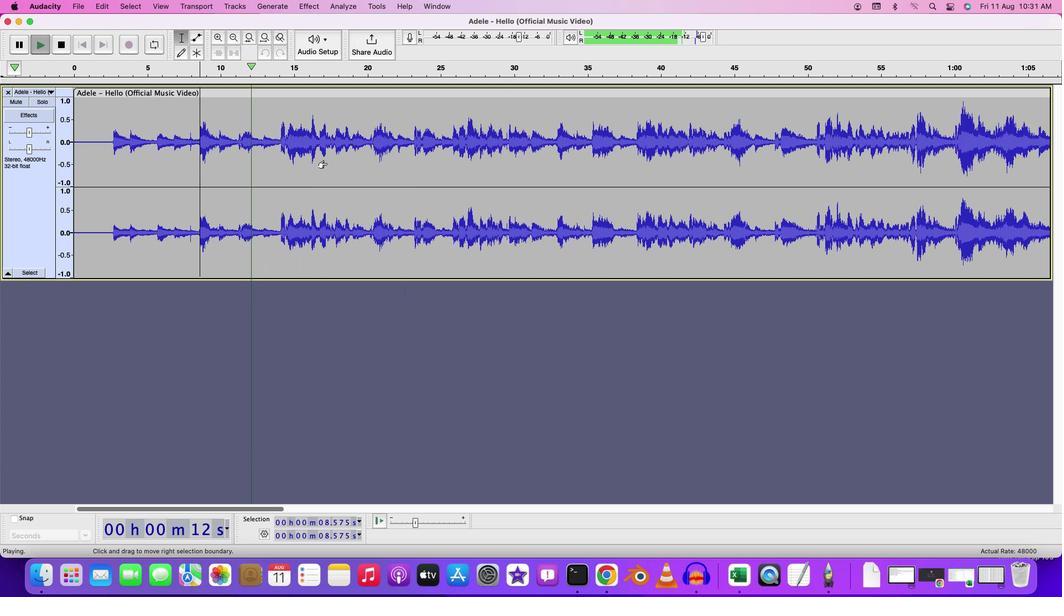 
Action: Mouse moved to (327, 163)
Screenshot: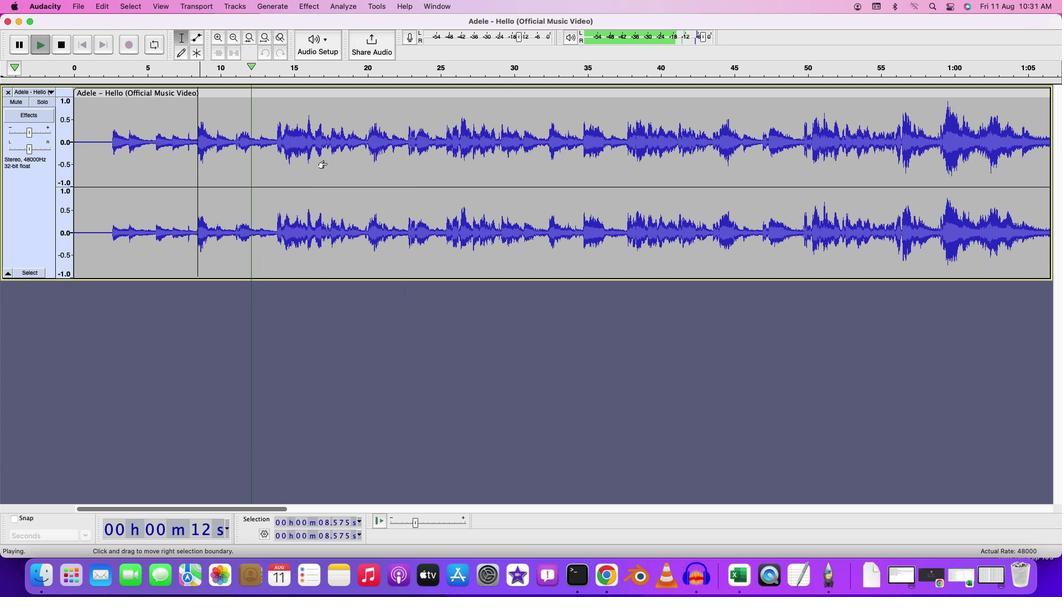 
Action: Mouse scrolled (327, 163) with delta (0, 0)
Screenshot: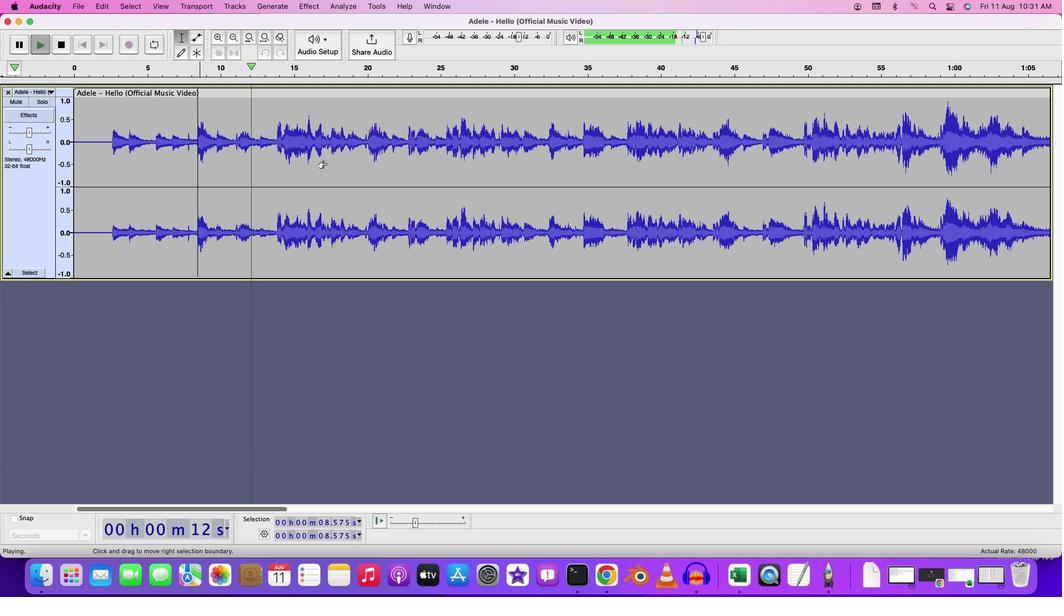 
Action: Mouse moved to (327, 163)
Screenshot: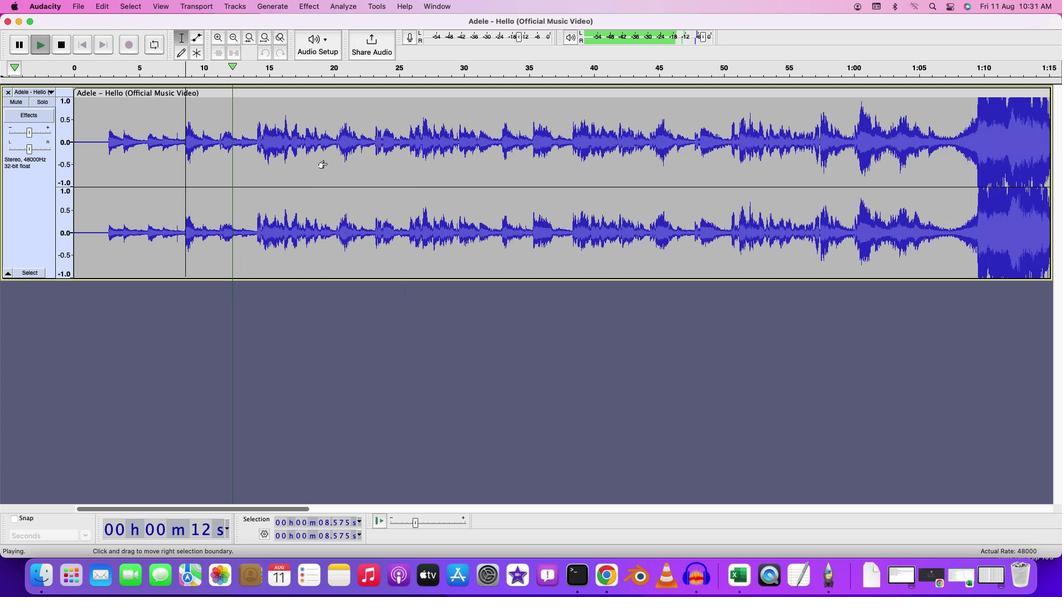 
Action: Mouse scrolled (327, 163) with delta (0, -1)
